 Task: Open Card Social Media Campaign Execution in Board Data Analytics Techniques to Workspace Brand Management and add a team member Softage.3@softage.net, a label Green, a checklist Data Visualization, an attachment from your computer, a color Green and finally, add a card description 'Create and send out employee engagement survey on company diversity and inclusion initiatives' and a comment 'We should approach this task with a sense of collaboration and partnership, working closely with stakeholders and other teams to achieve success.'. Add a start date 'Jan 14, 1900' with a due date 'Jan 21, 1900'
Action: Mouse moved to (657, 567)
Screenshot: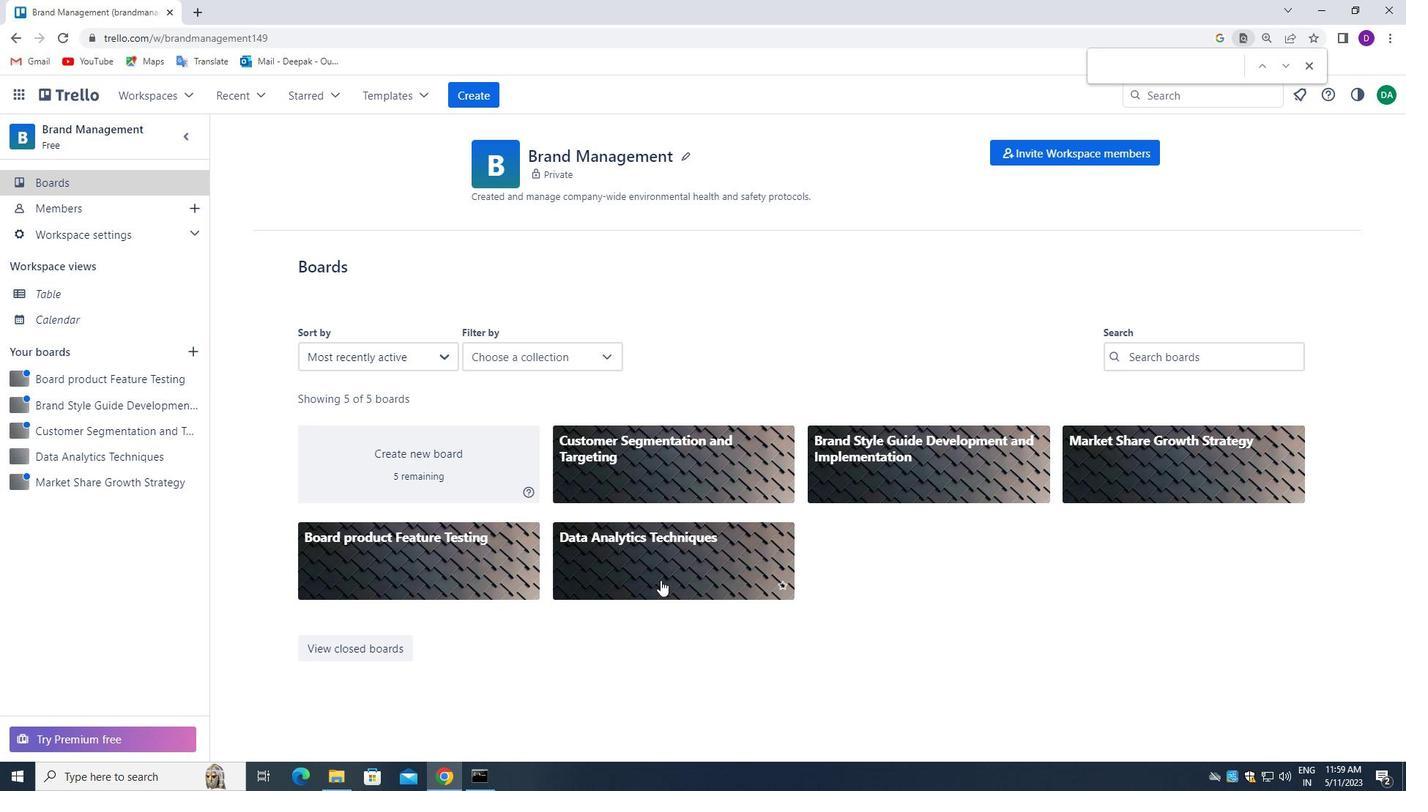 
Action: Mouse pressed left at (657, 567)
Screenshot: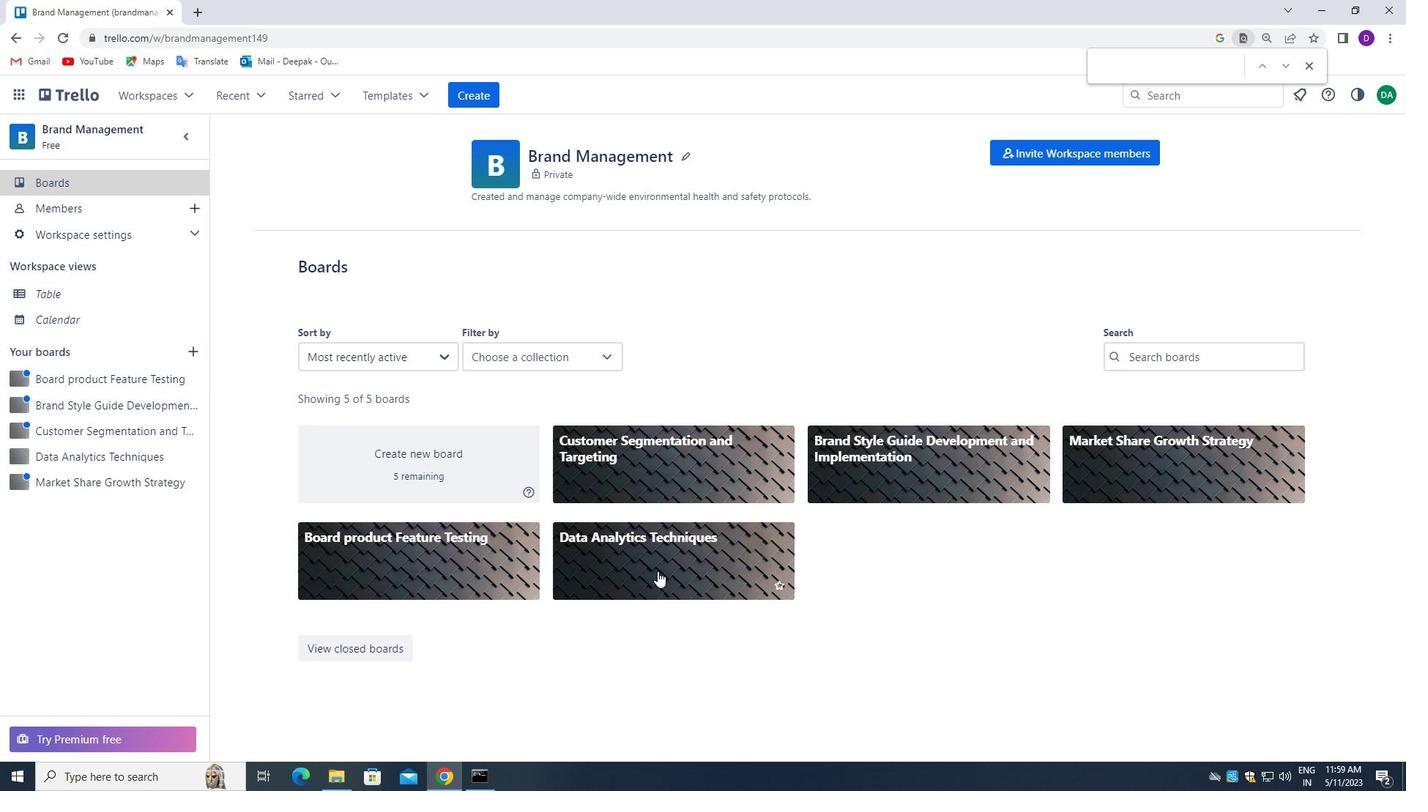 
Action: Mouse moved to (795, 226)
Screenshot: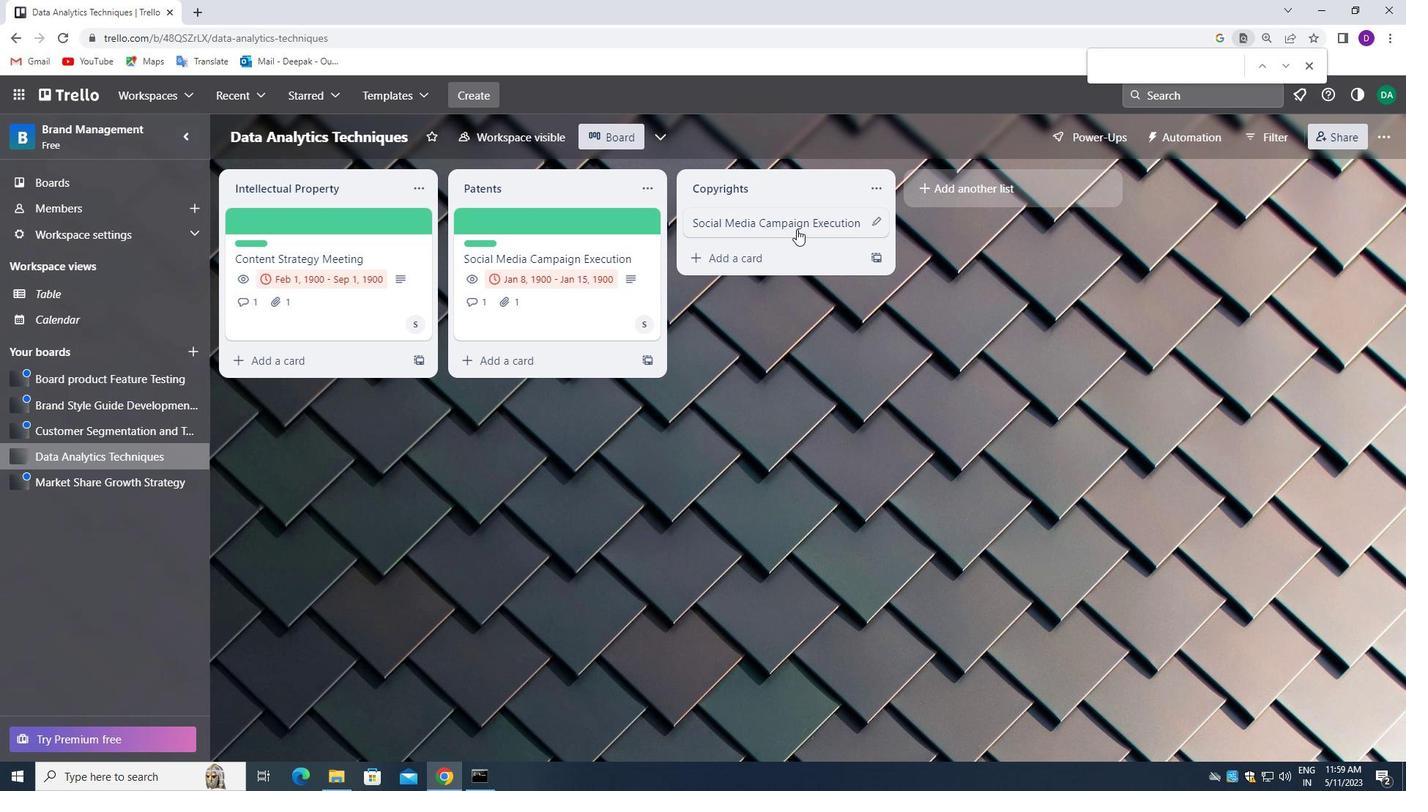 
Action: Mouse pressed left at (795, 226)
Screenshot: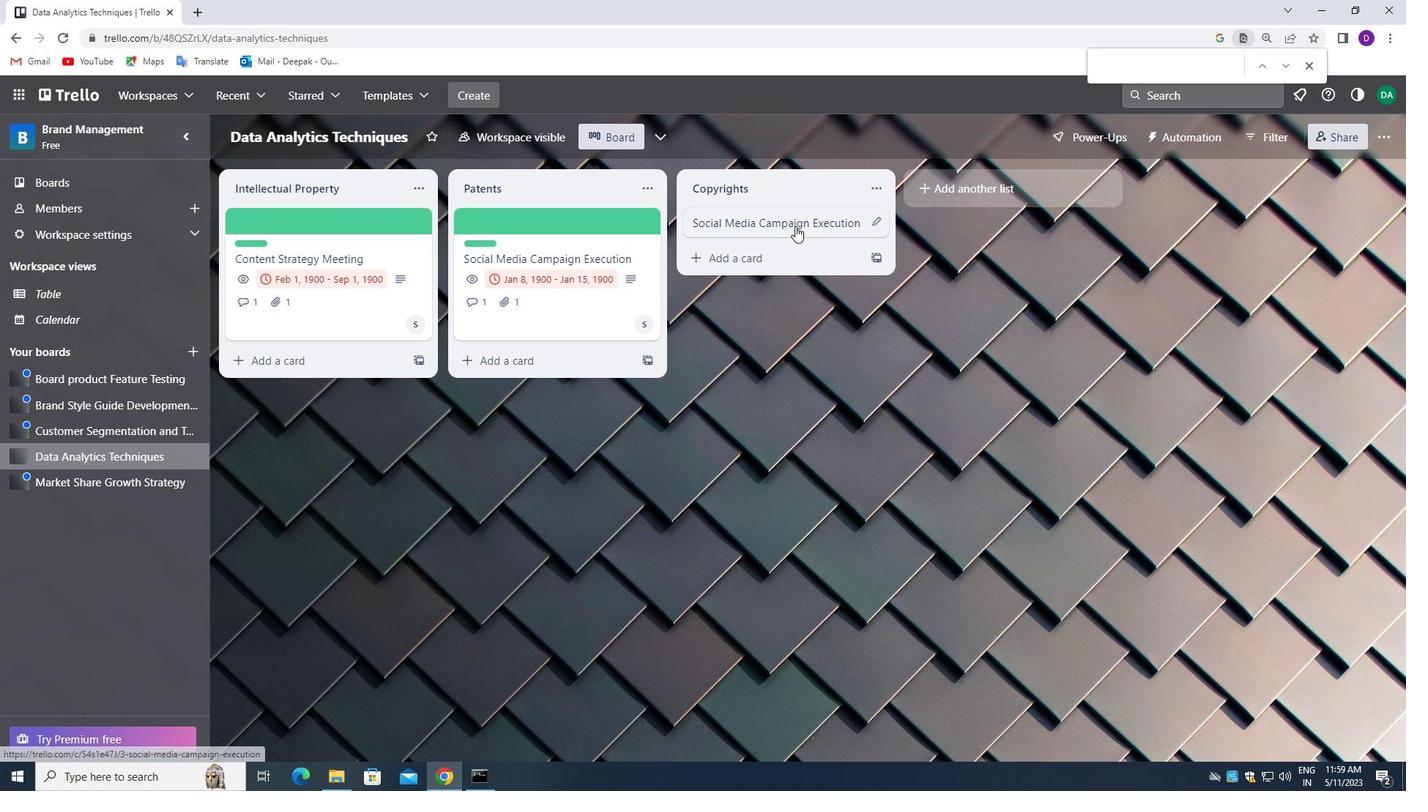 
Action: Mouse moved to (638, 352)
Screenshot: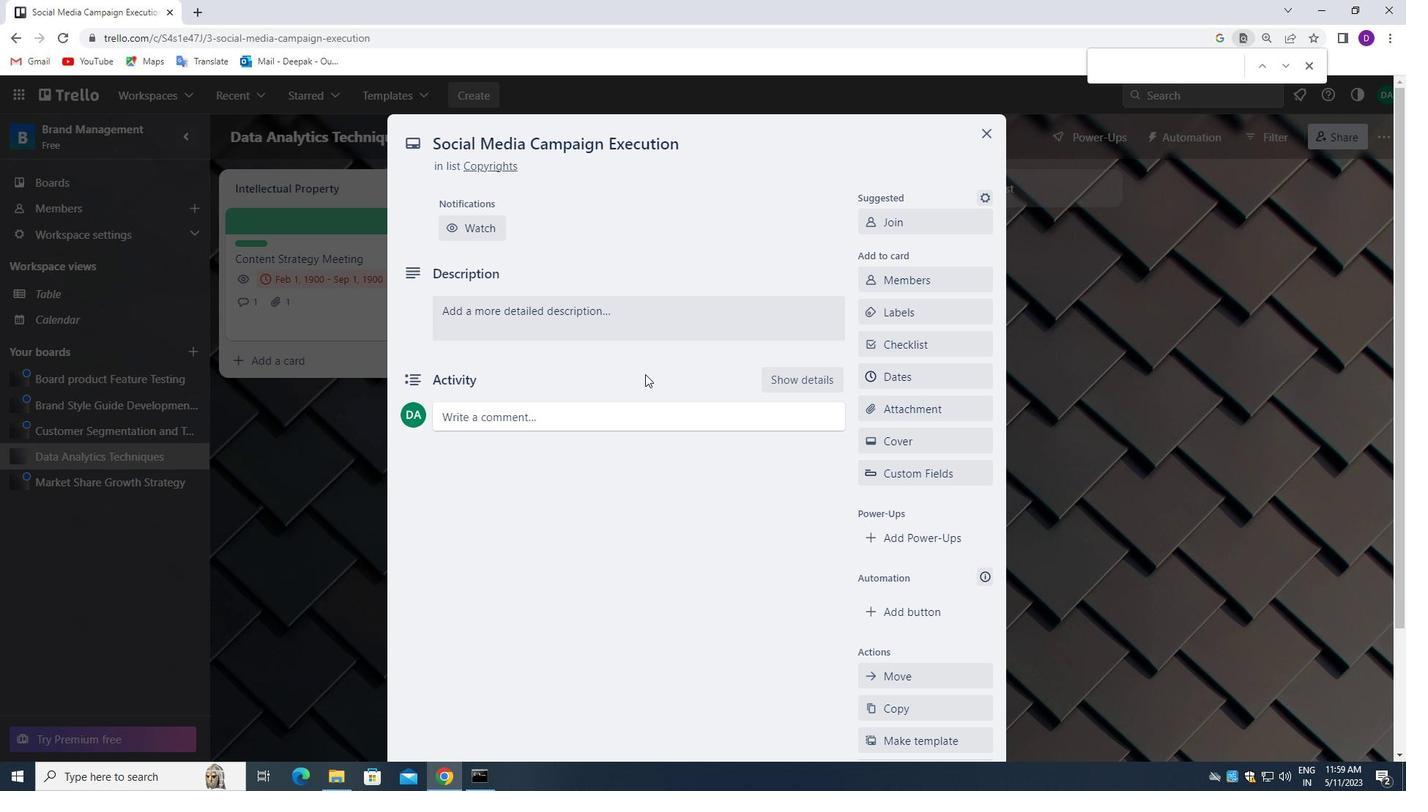 
Action: Mouse scrolled (638, 353) with delta (0, 0)
Screenshot: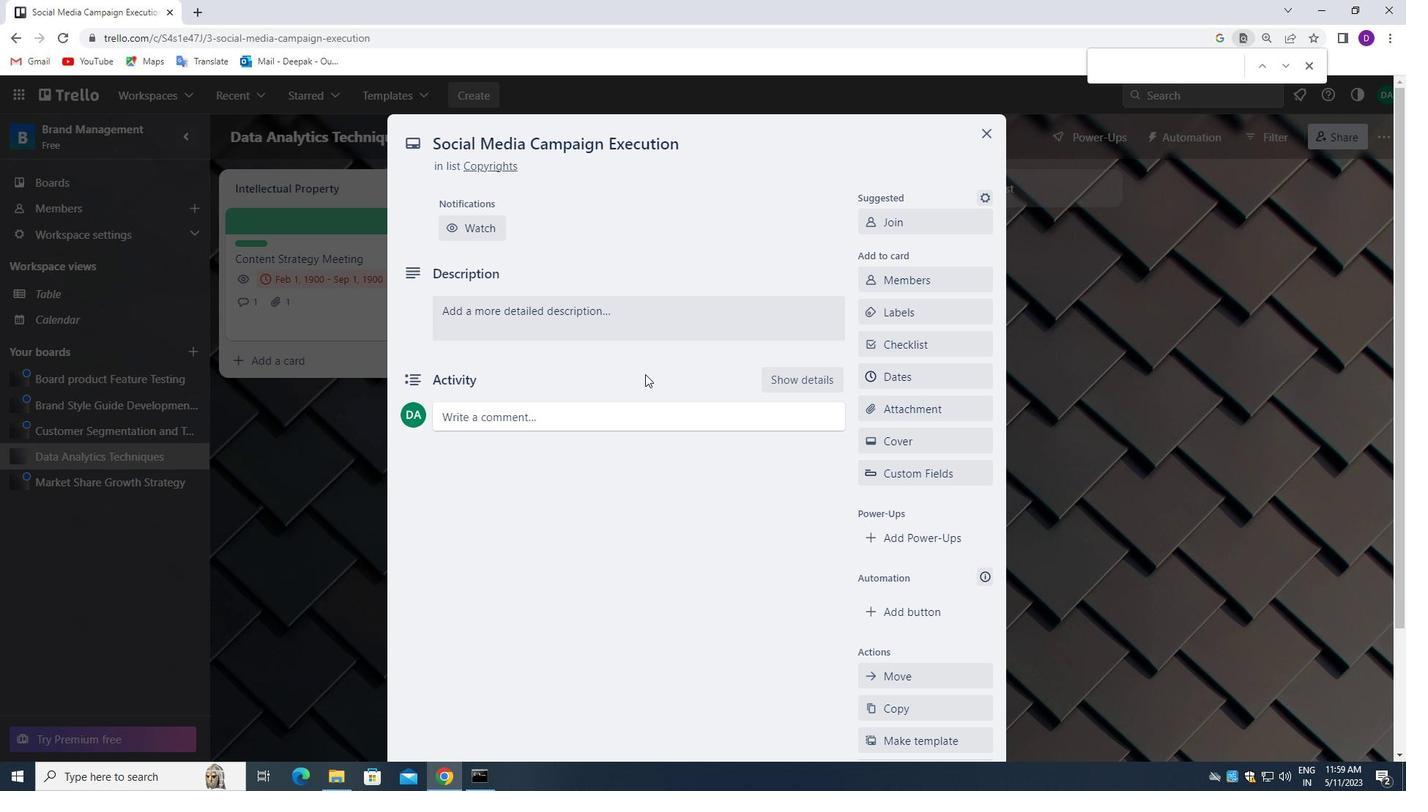 
Action: Mouse scrolled (638, 353) with delta (0, 0)
Screenshot: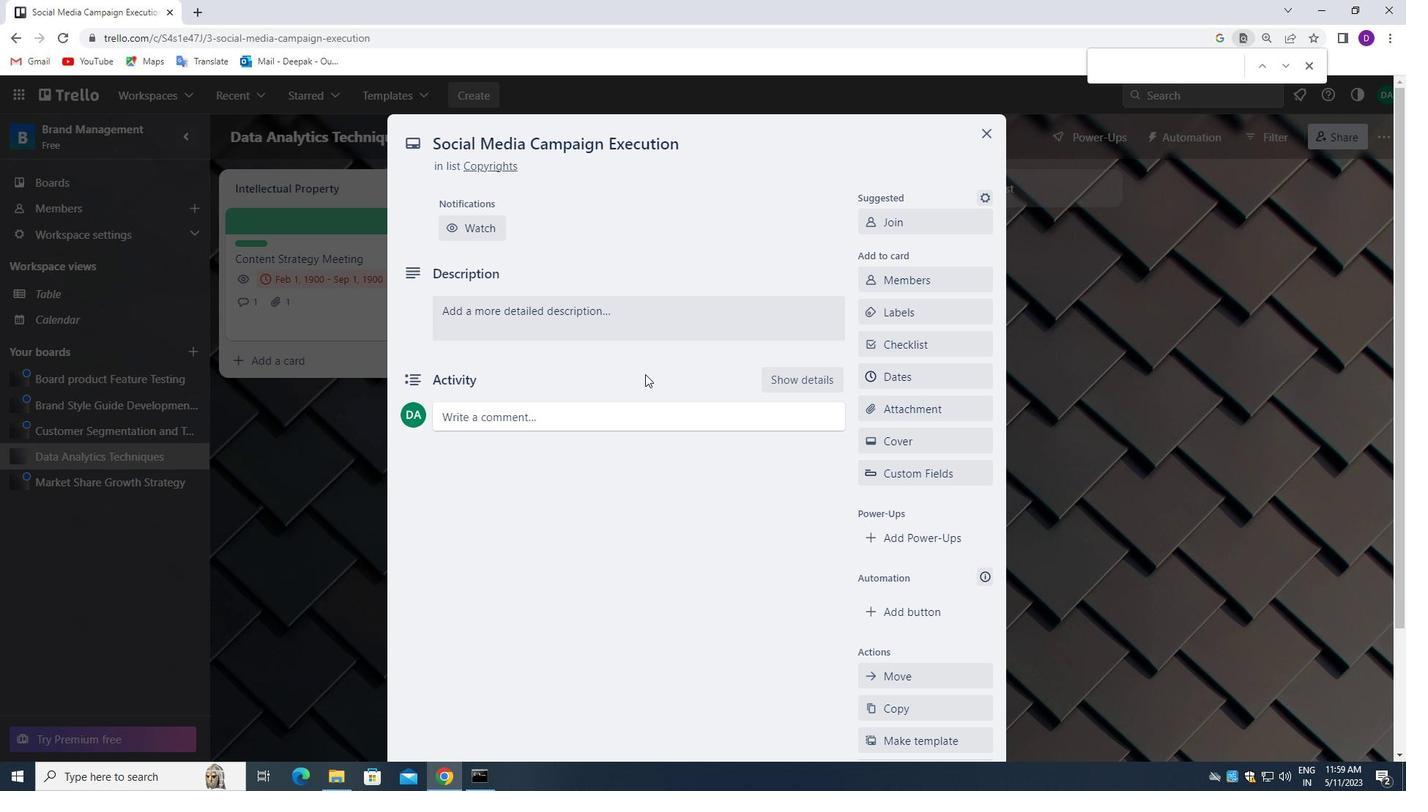 
Action: Mouse scrolled (638, 353) with delta (0, 0)
Screenshot: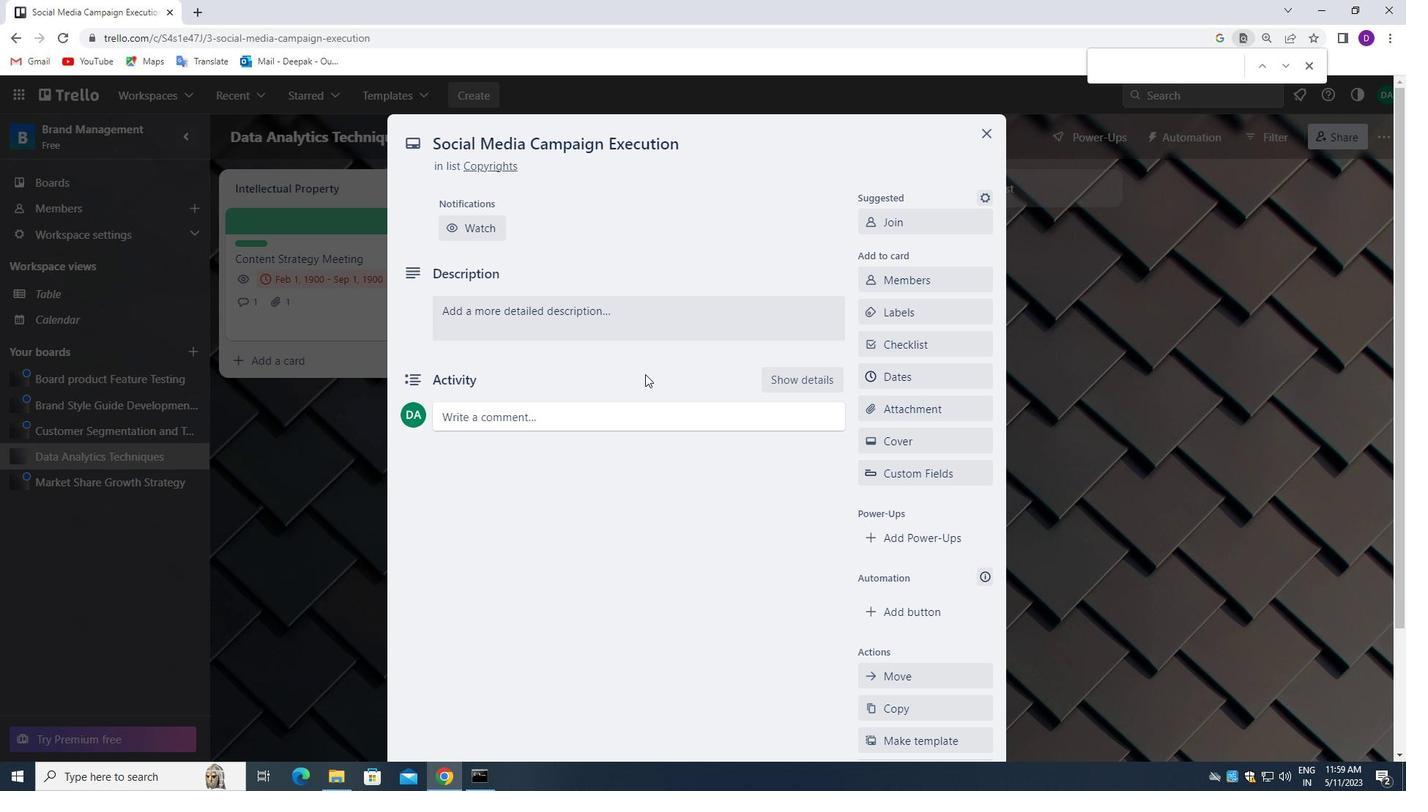 
Action: Mouse scrolled (638, 353) with delta (0, 0)
Screenshot: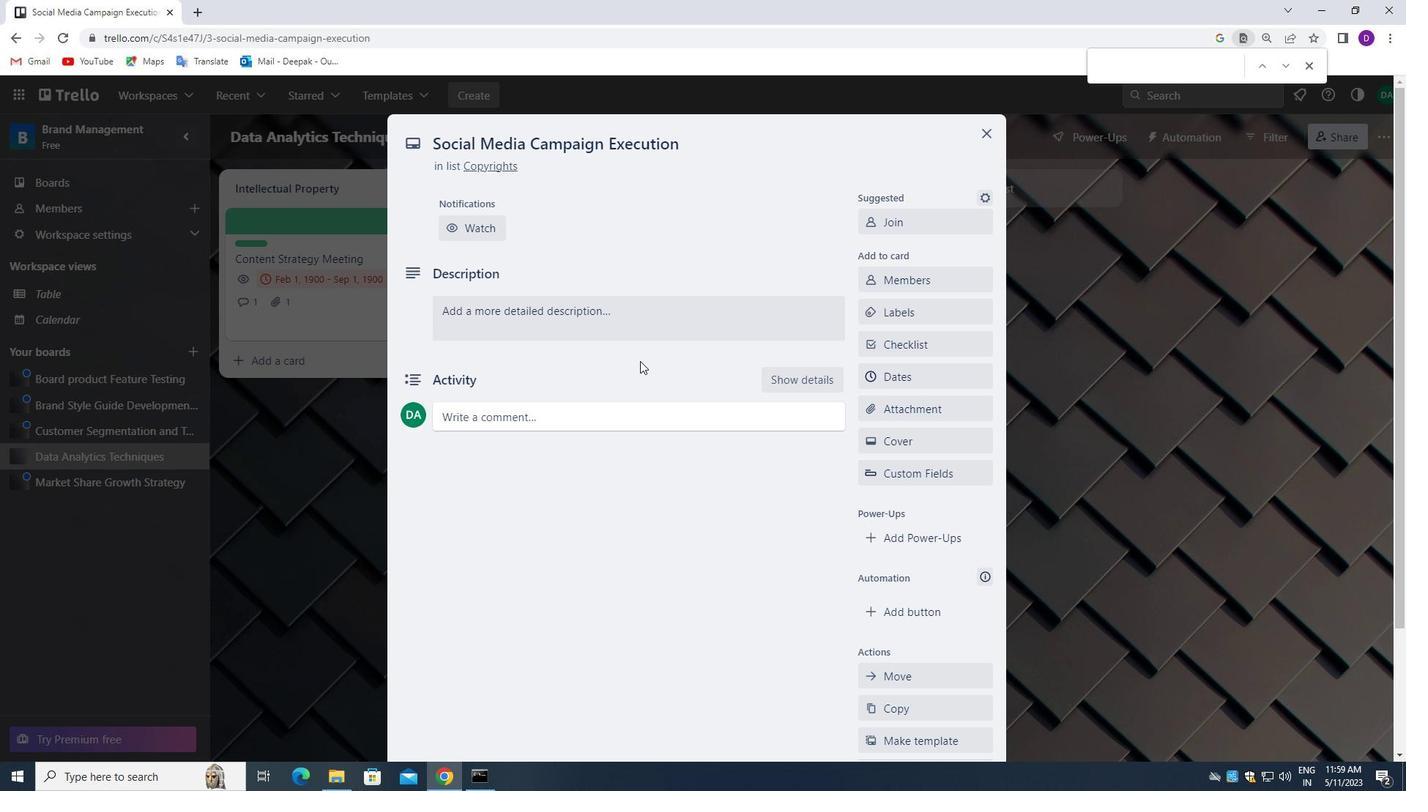 
Action: Mouse moved to (639, 352)
Screenshot: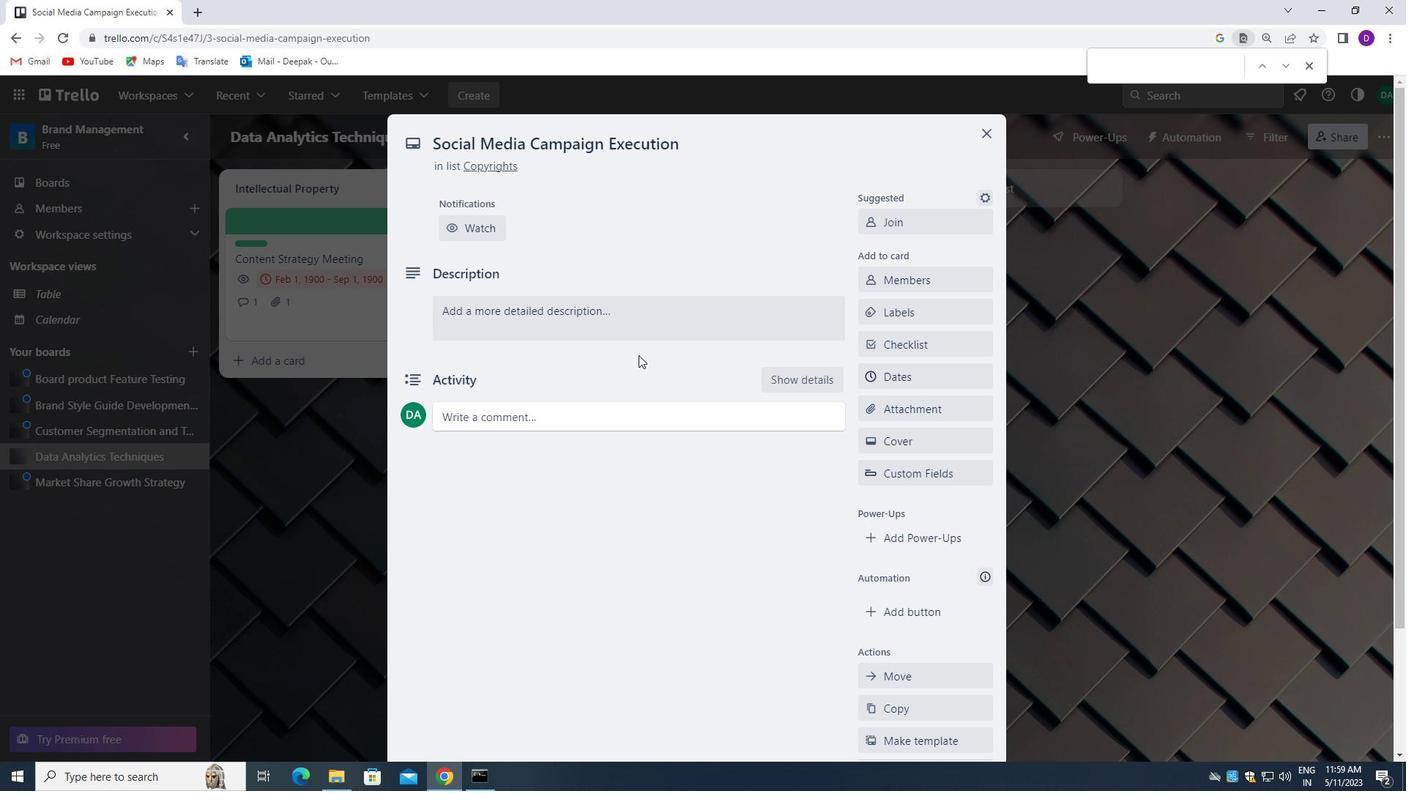 
Action: Mouse scrolled (639, 353) with delta (0, 0)
Screenshot: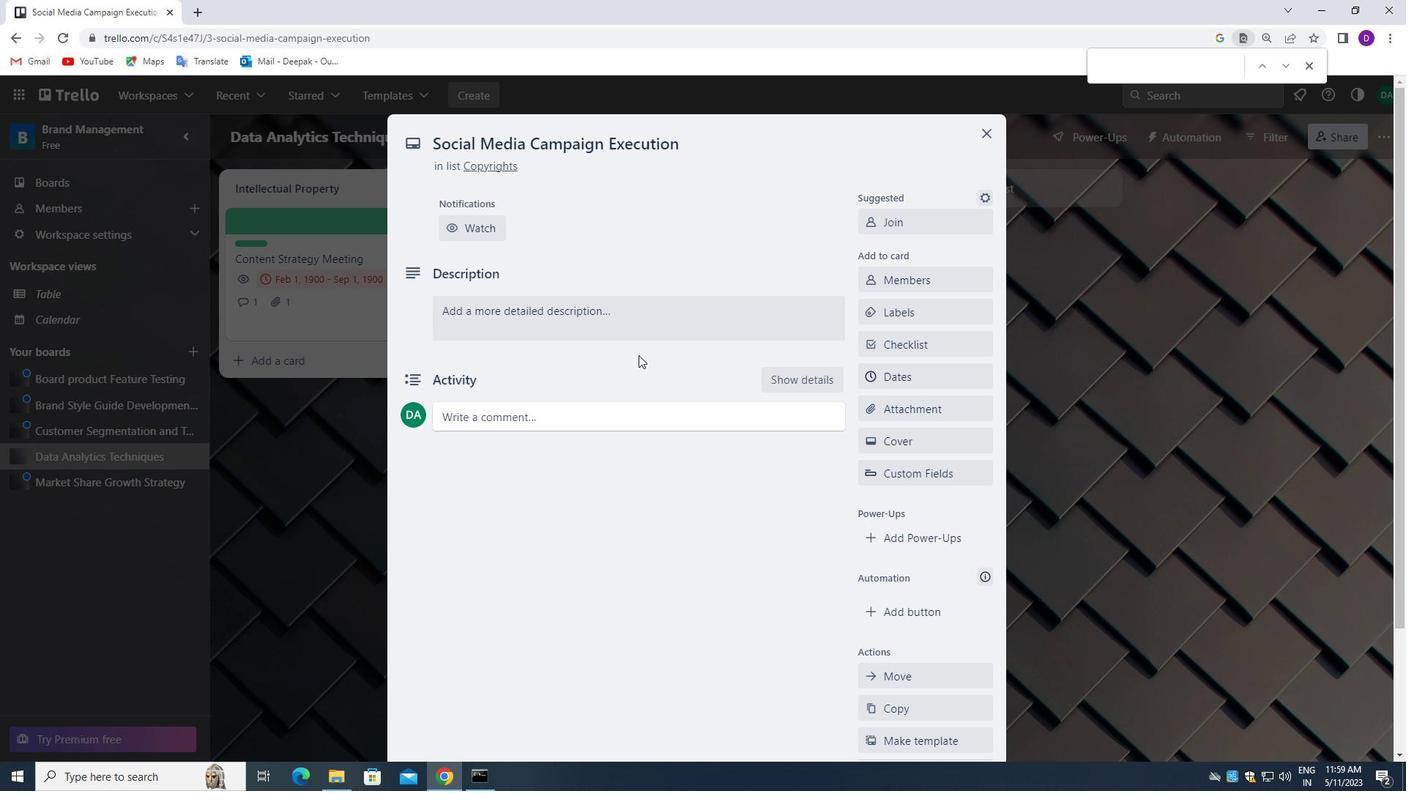 
Action: Mouse moved to (906, 275)
Screenshot: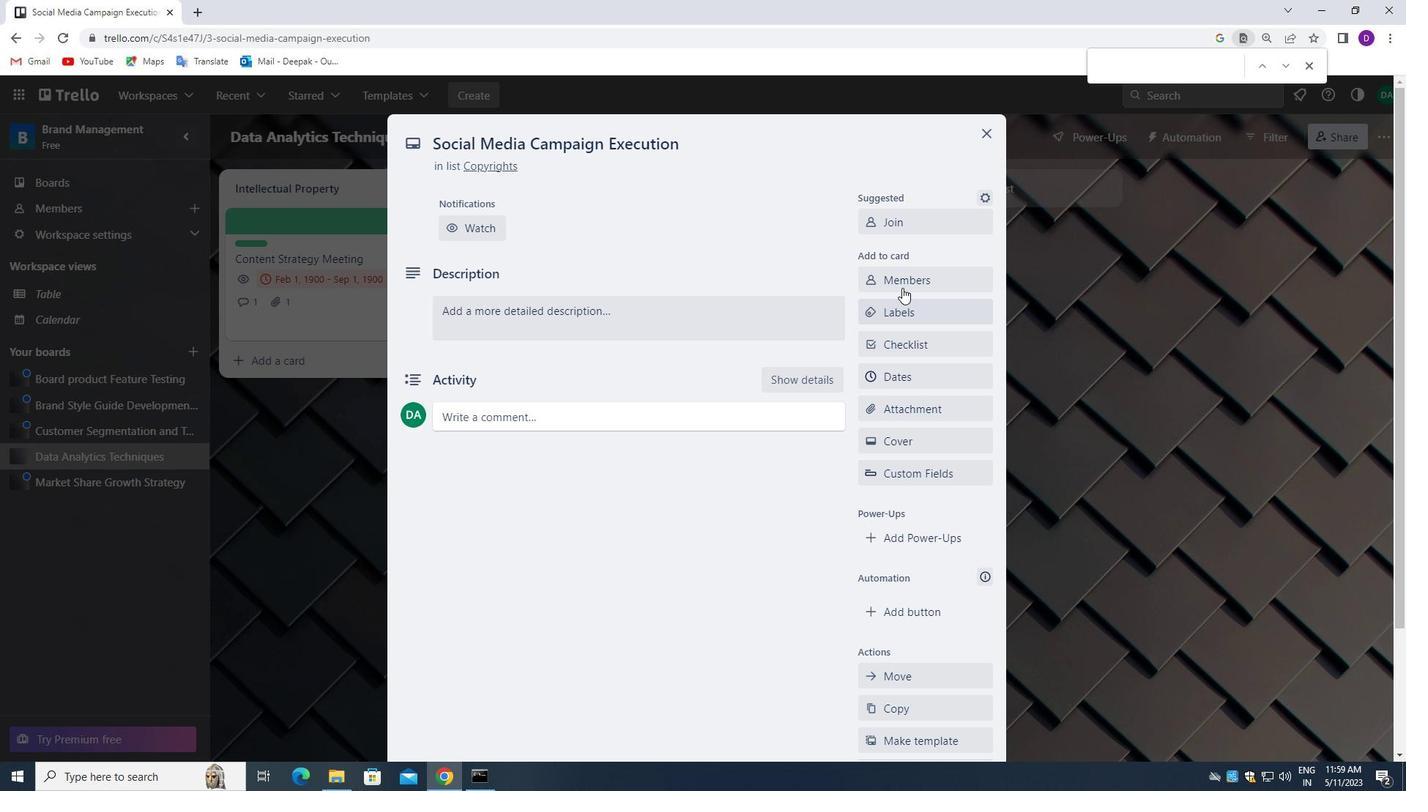 
Action: Mouse pressed left at (906, 275)
Screenshot: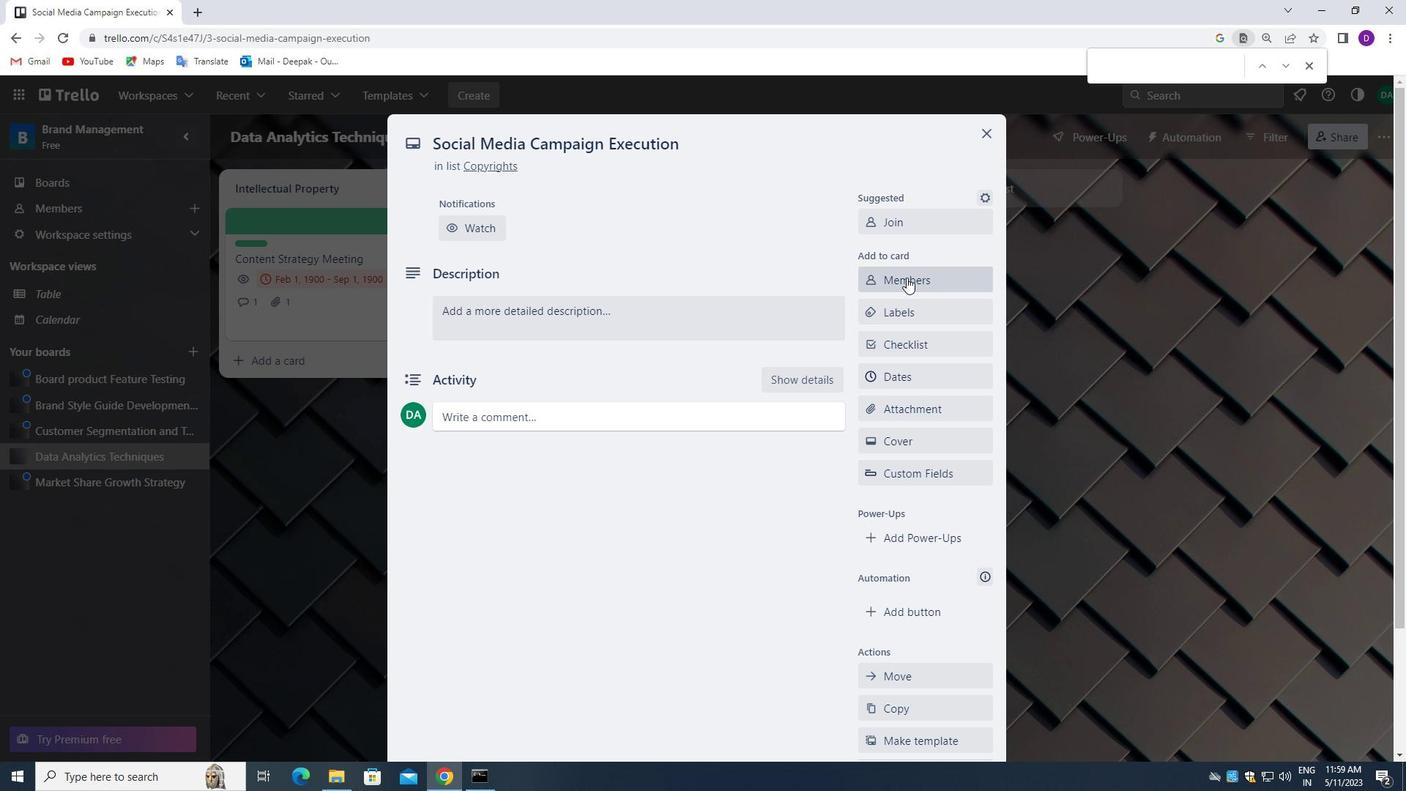 
Action: Mouse moved to (953, 356)
Screenshot: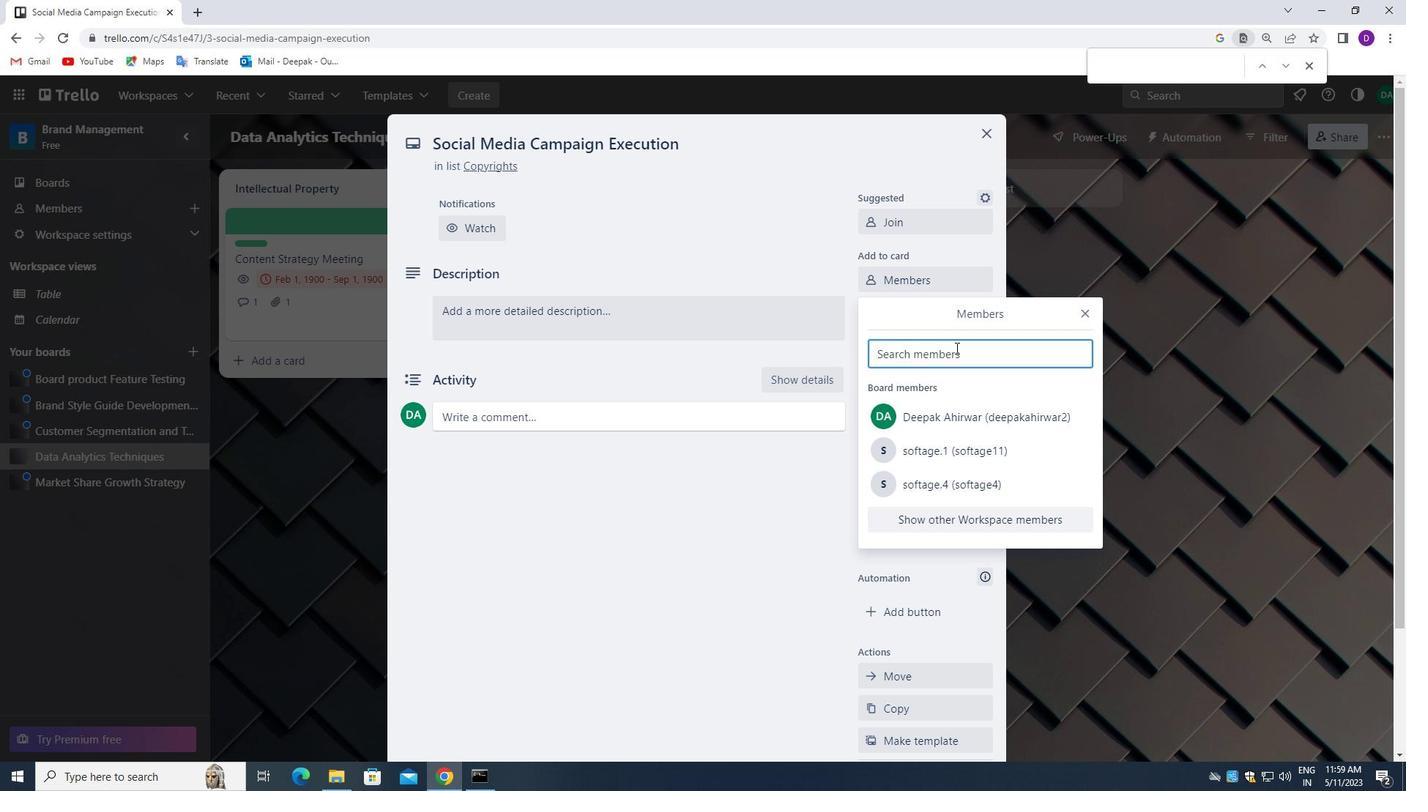 
Action: Mouse pressed left at (953, 356)
Screenshot: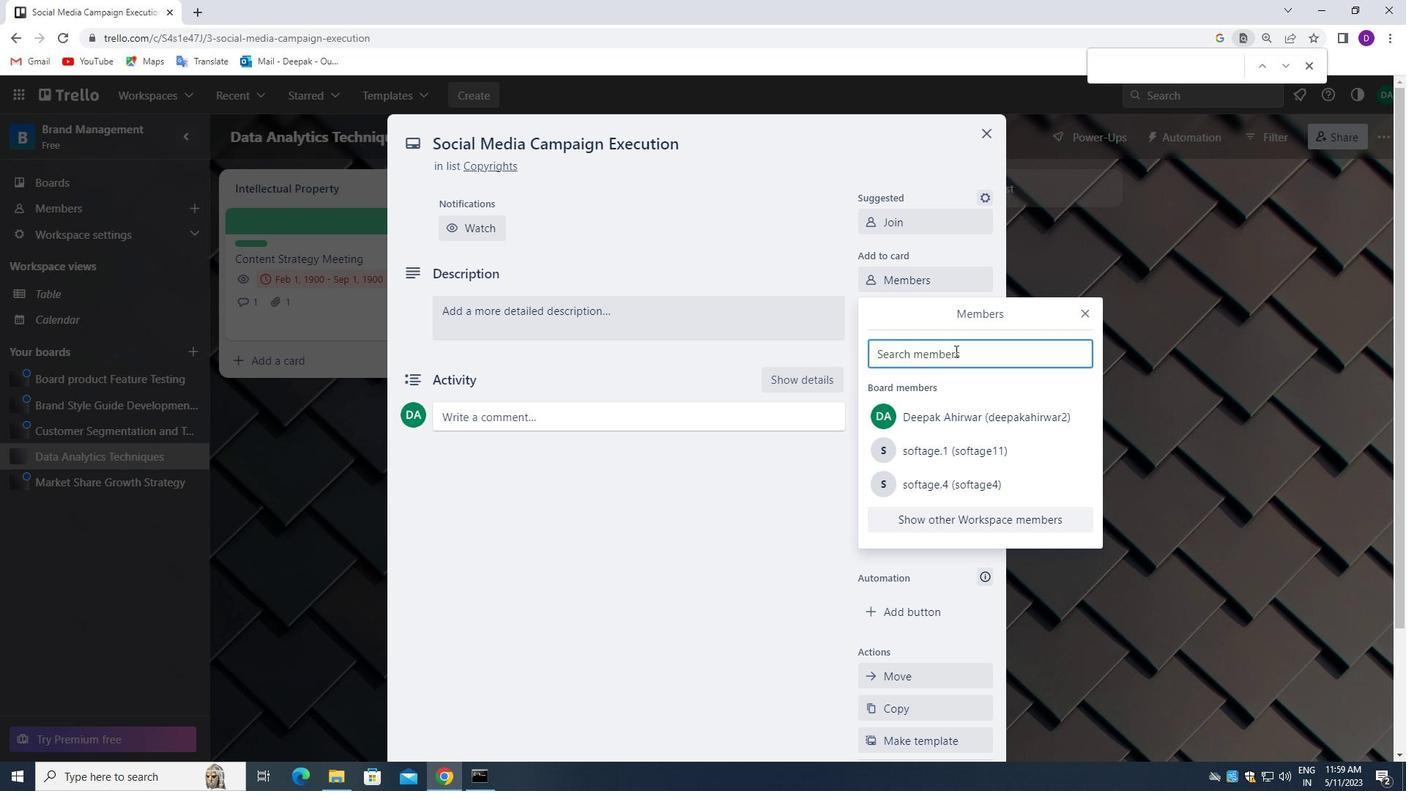 
Action: Key pressed softla==<Key.backspace><Key.backspace><Key.backspace><Key.backspace>age.3<Key.shift>@SOFTAGE.NET
Screenshot: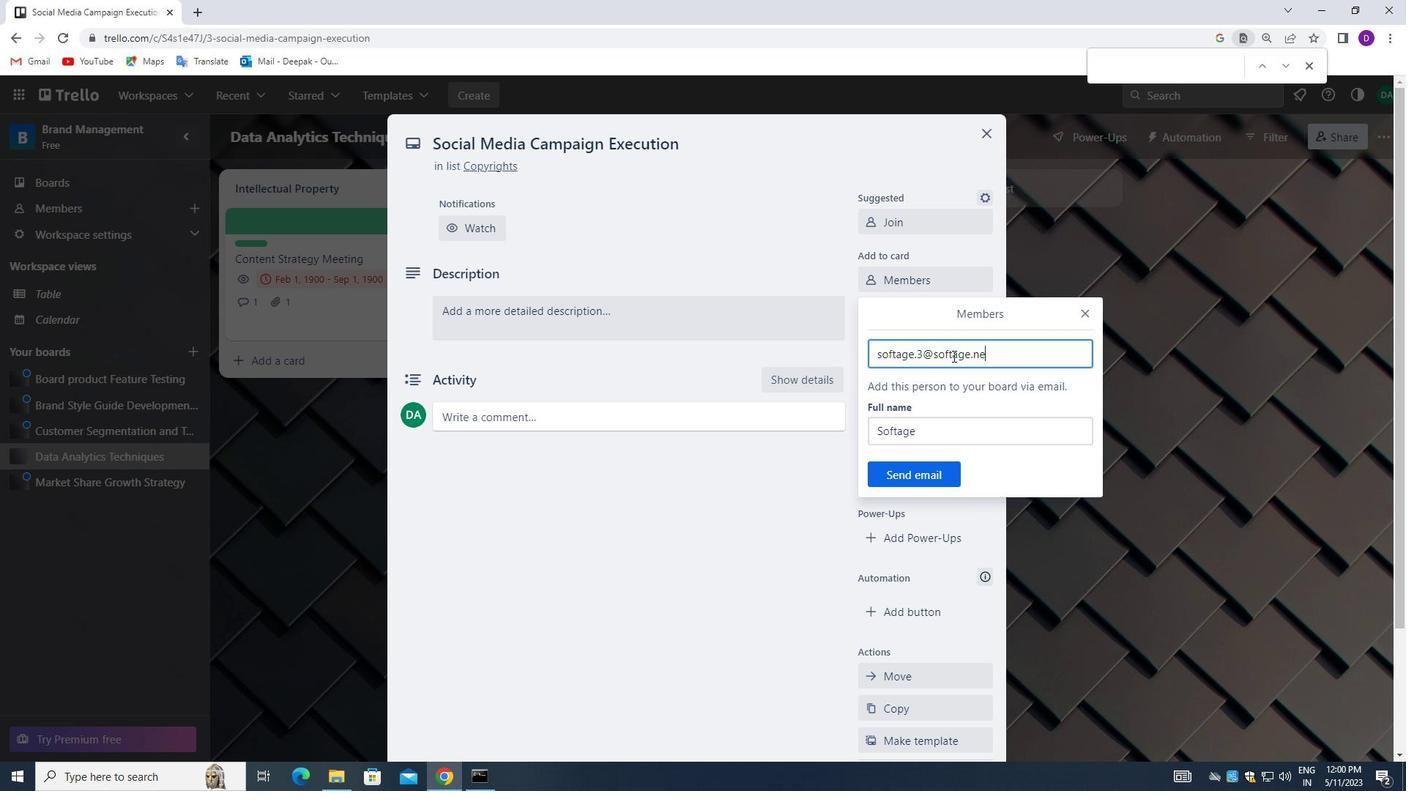 
Action: Mouse moved to (903, 475)
Screenshot: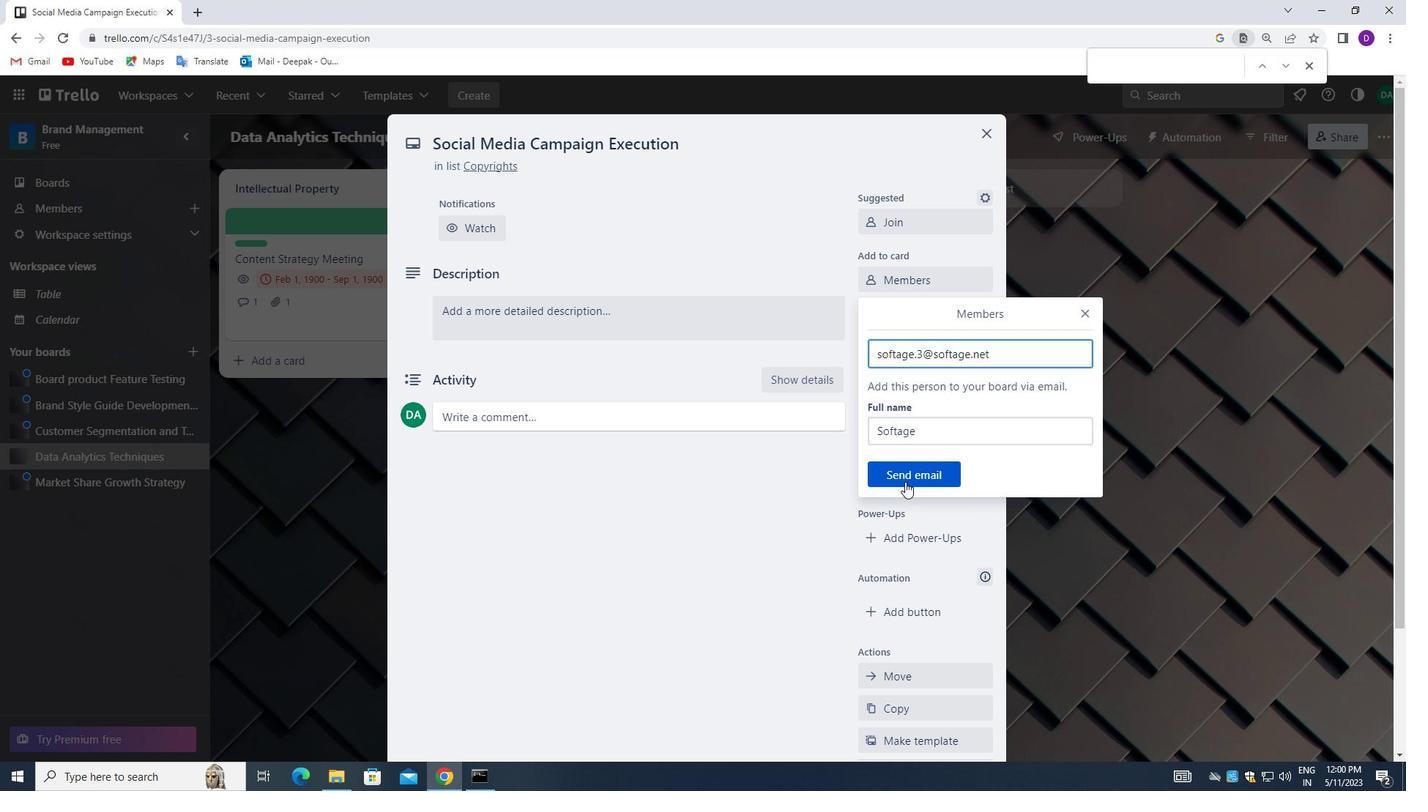 
Action: Mouse pressed left at (903, 475)
Screenshot: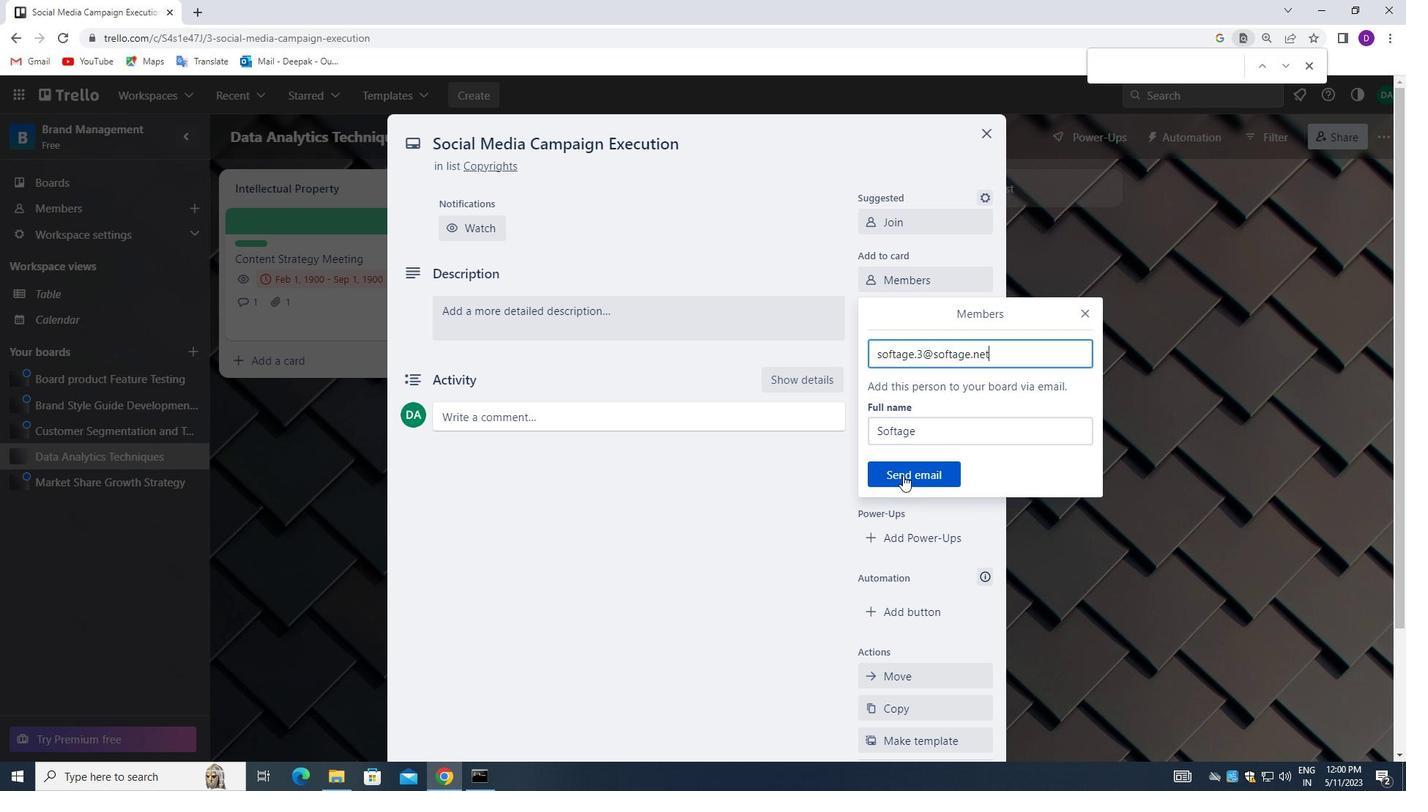
Action: Mouse moved to (915, 310)
Screenshot: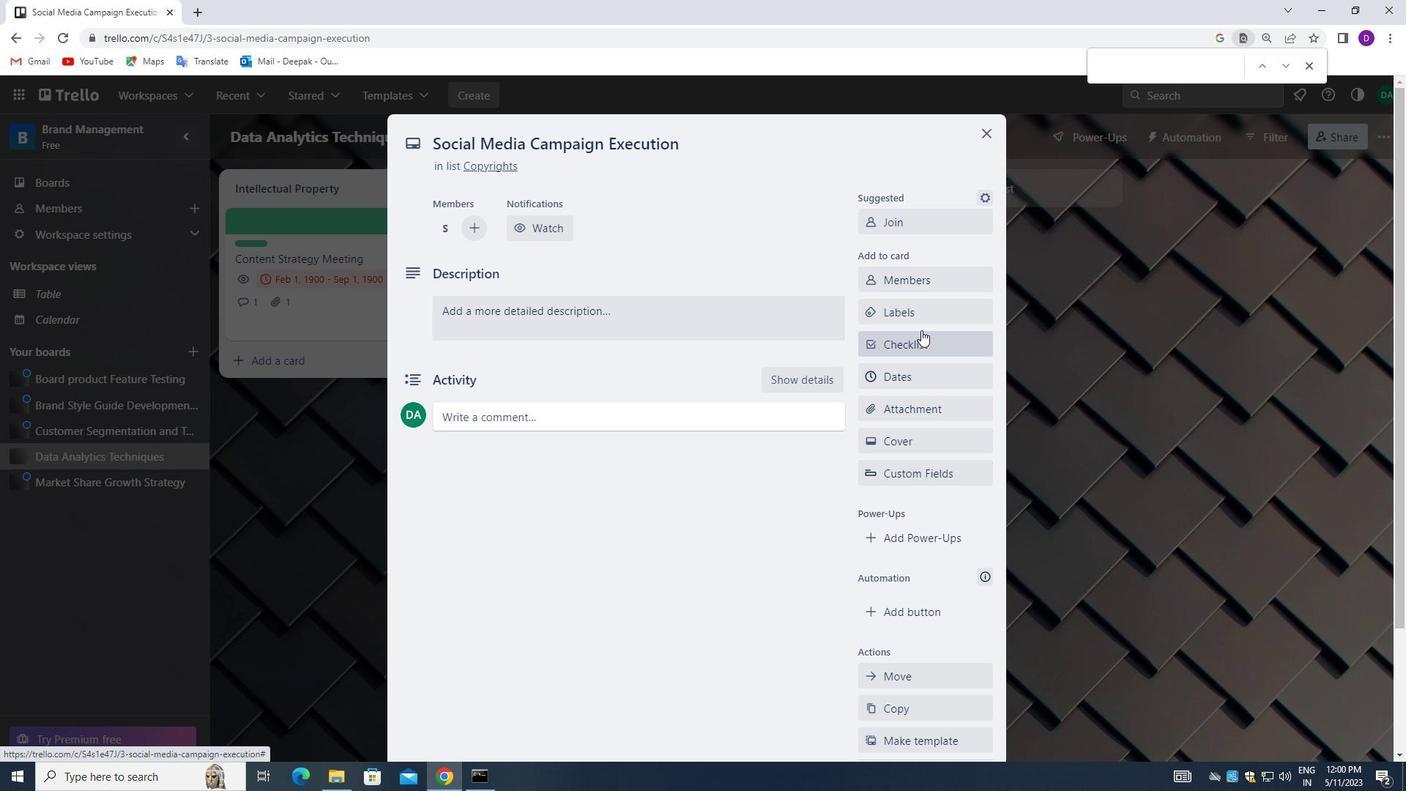 
Action: Mouse pressed left at (915, 310)
Screenshot: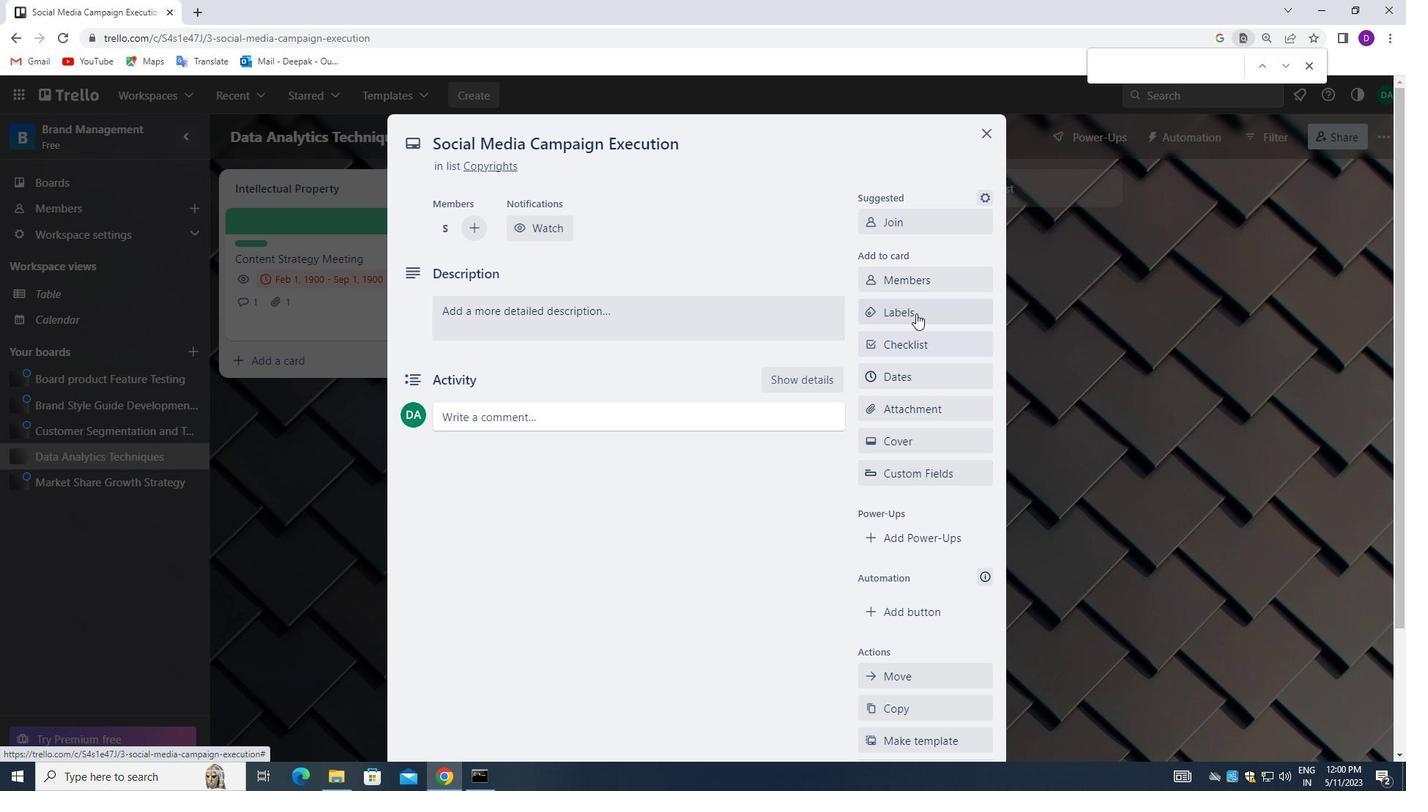 
Action: Mouse moved to (949, 437)
Screenshot: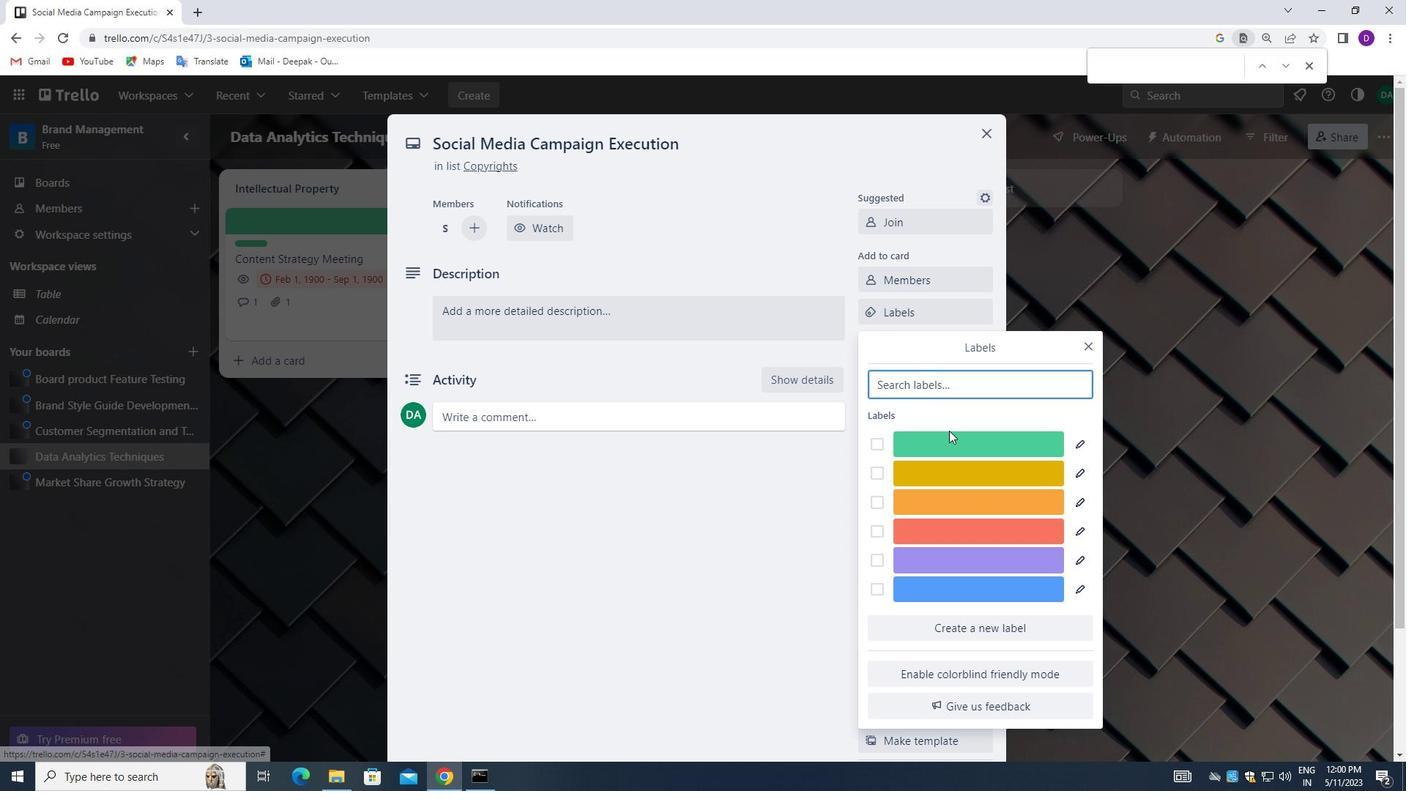 
Action: Mouse pressed left at (949, 437)
Screenshot: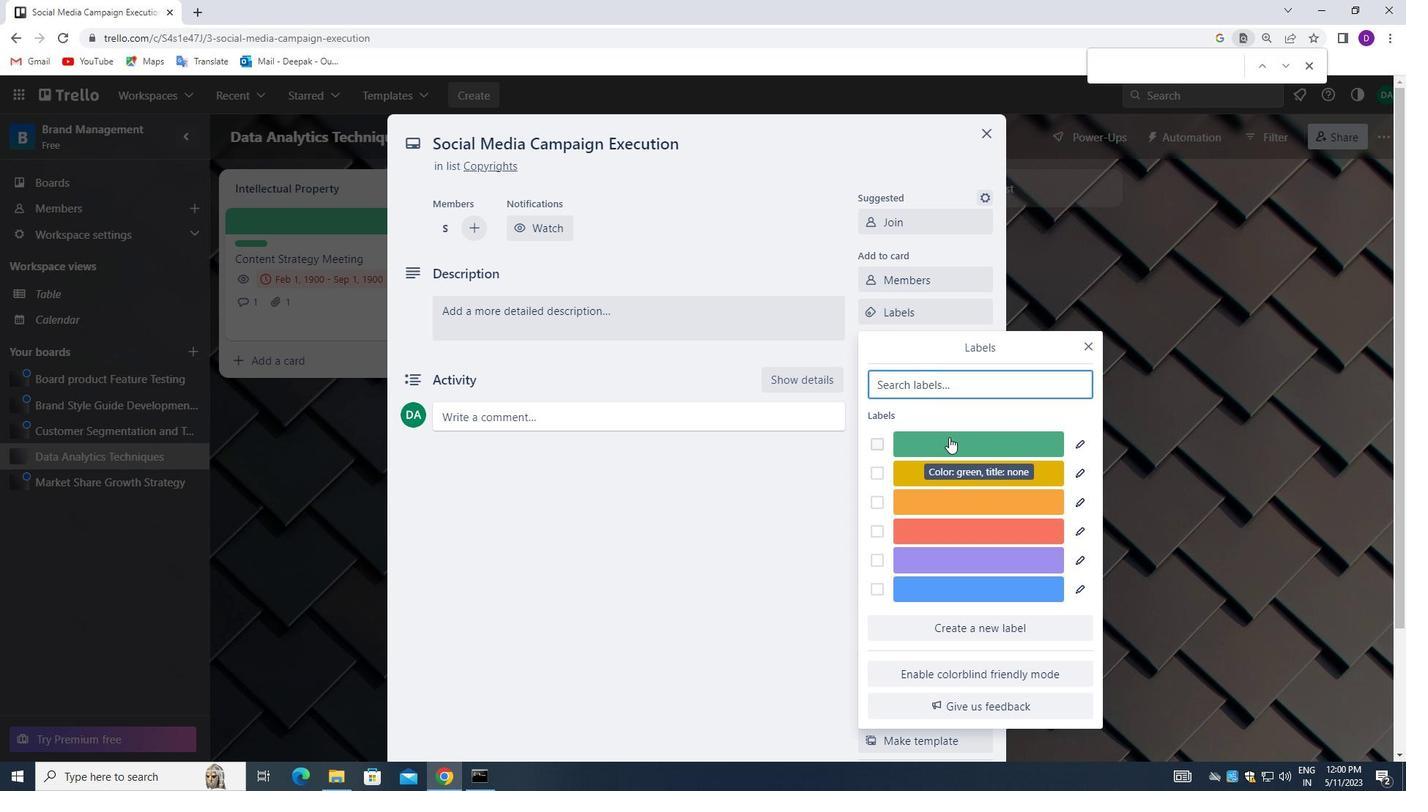 
Action: Mouse moved to (1087, 344)
Screenshot: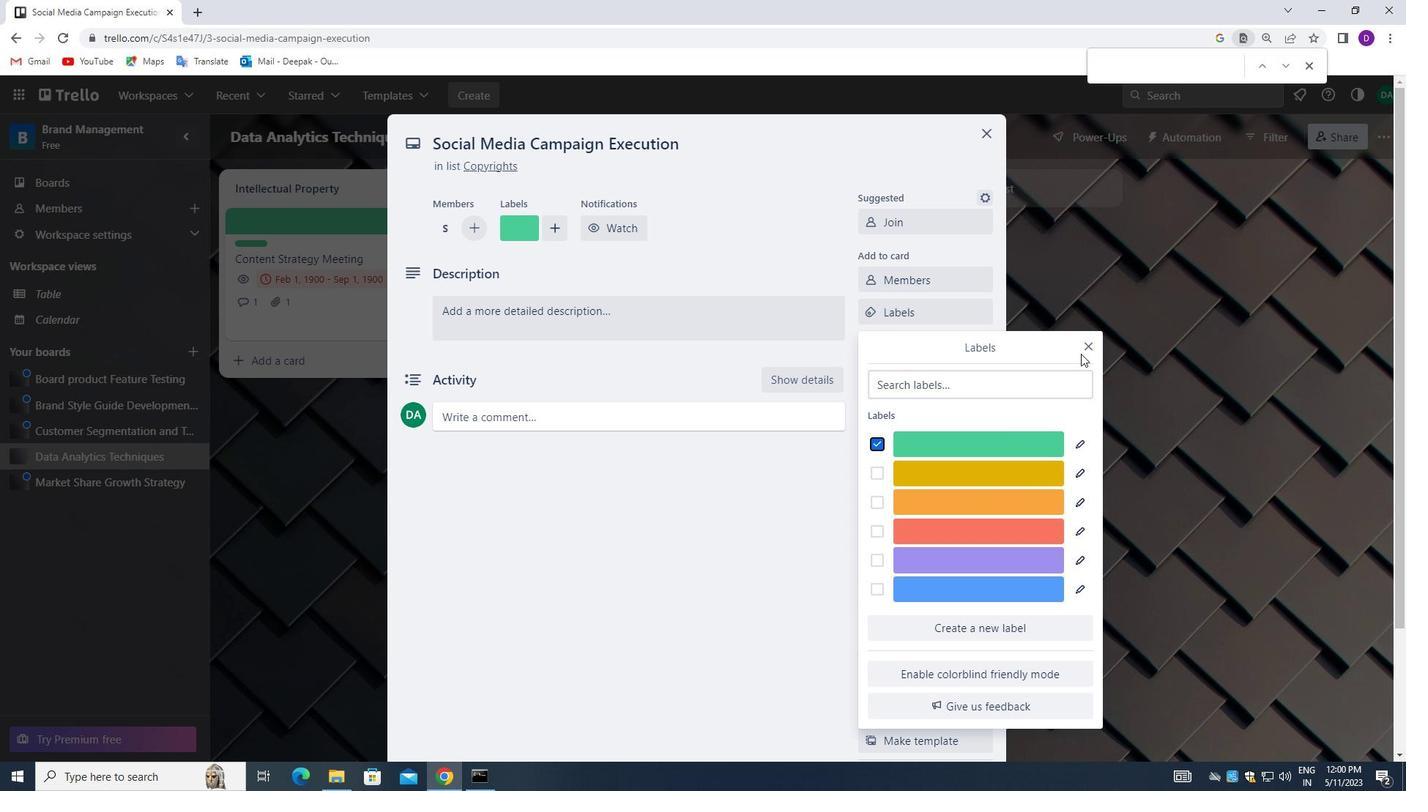 
Action: Mouse pressed left at (1087, 344)
Screenshot: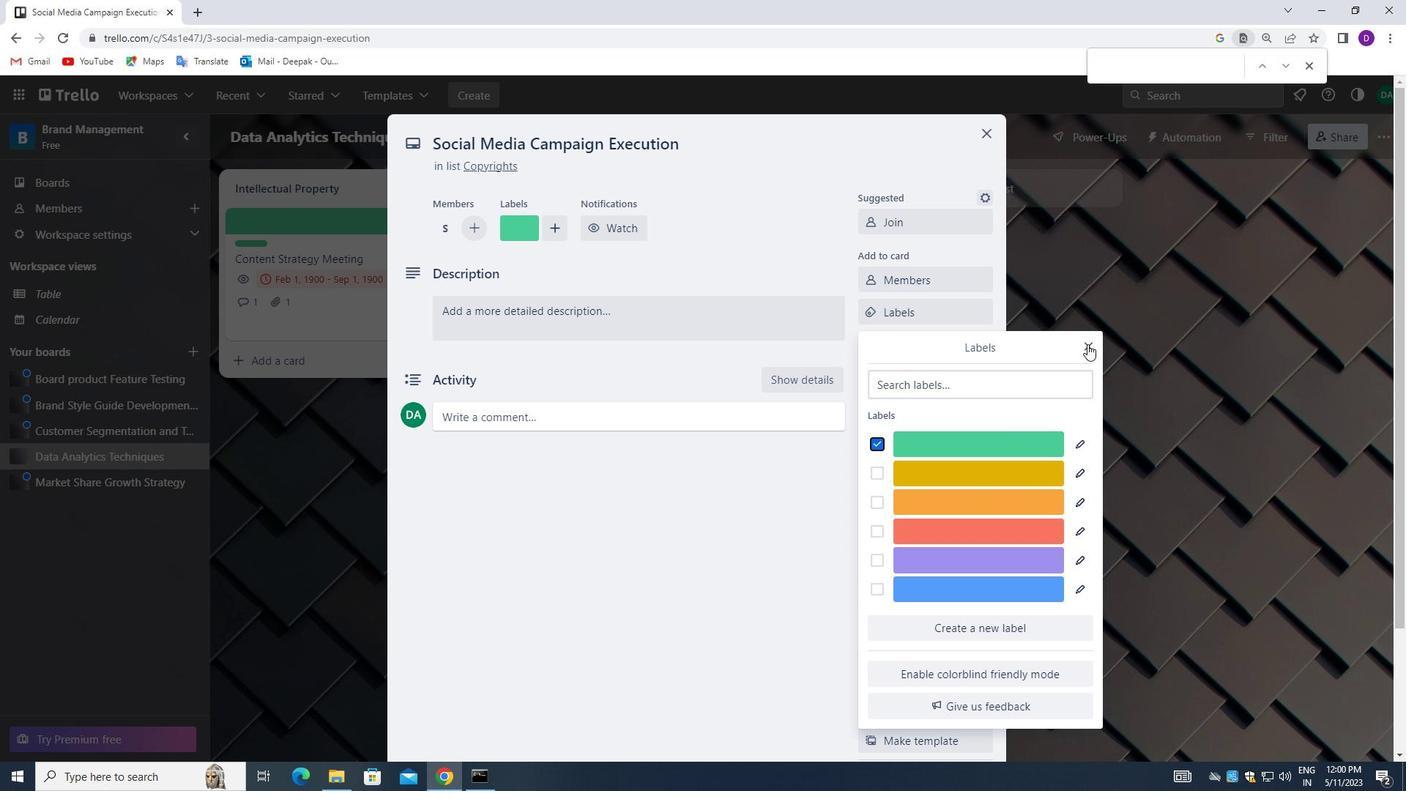 
Action: Mouse moved to (926, 340)
Screenshot: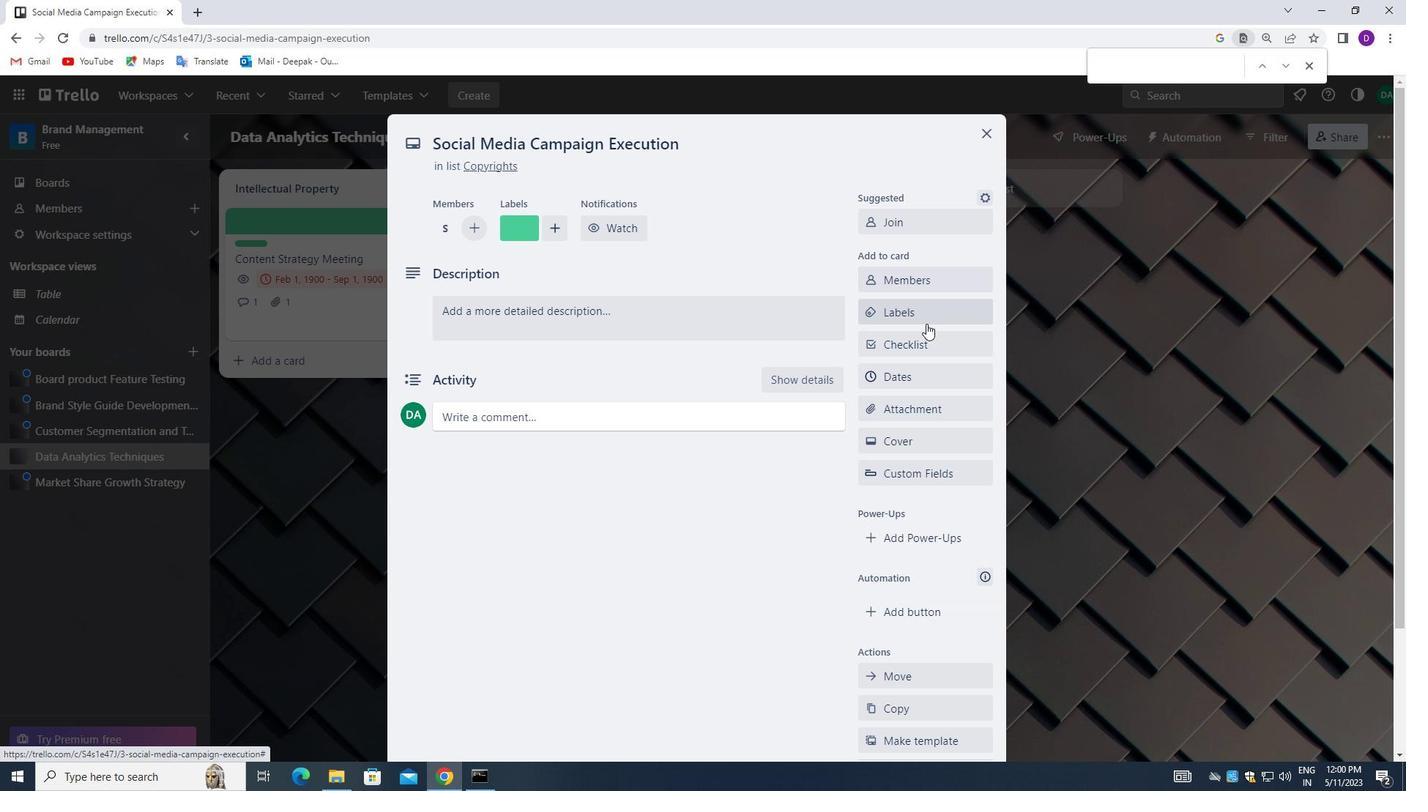
Action: Mouse pressed left at (926, 340)
Screenshot: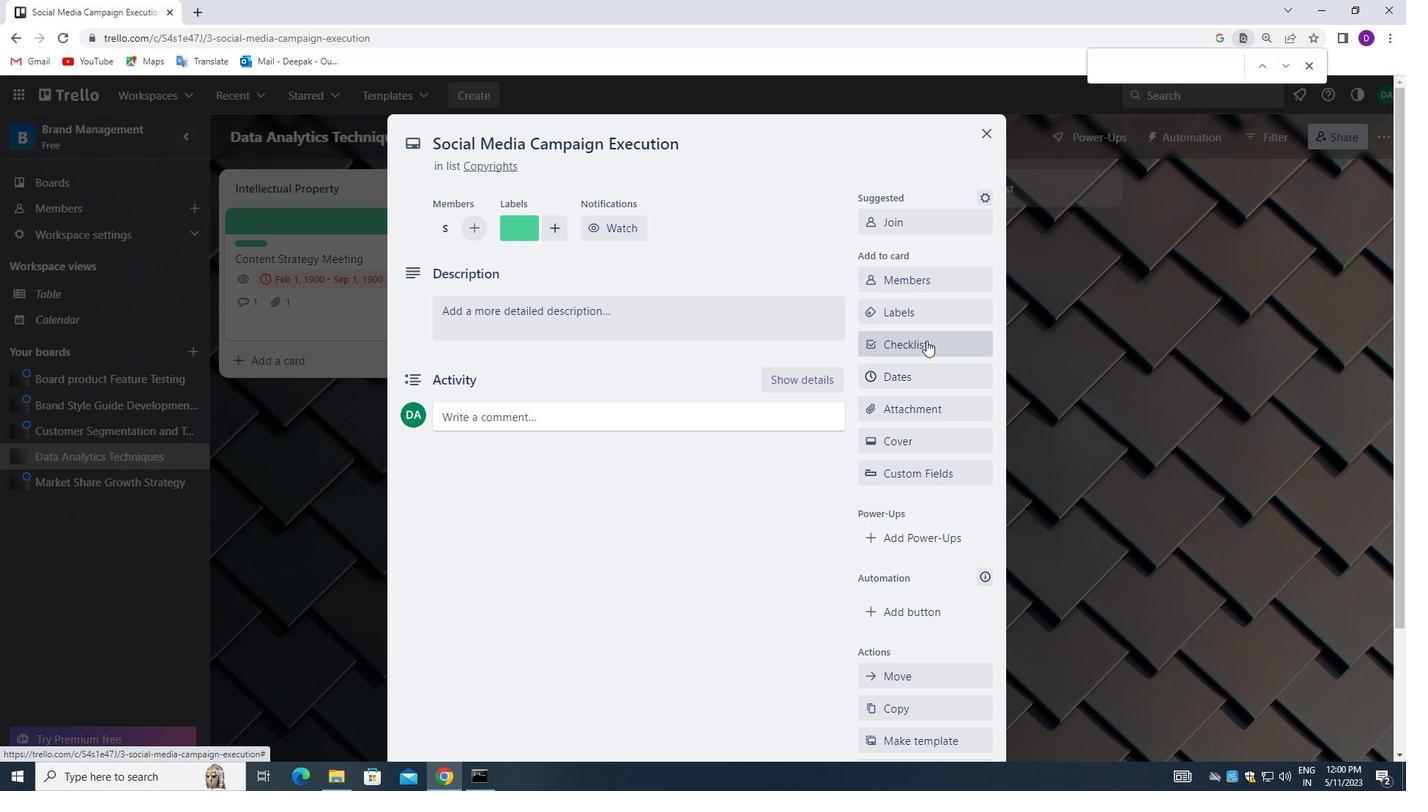 
Action: Mouse moved to (958, 427)
Screenshot: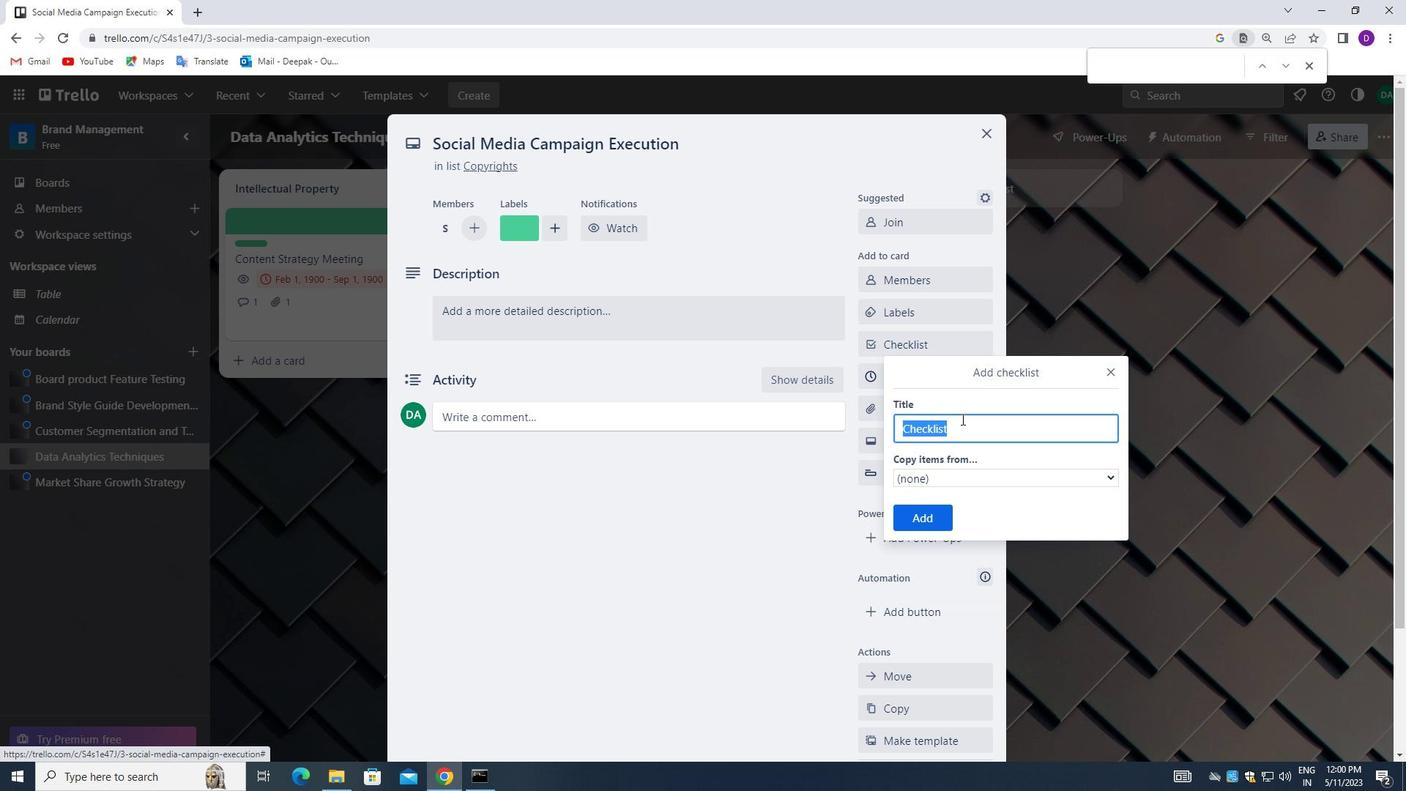 
Action: Key pressed <Key.backspace><Key.shift_r>DATA<Key.space><Key.shift_r>VISUALIZATION
Screenshot: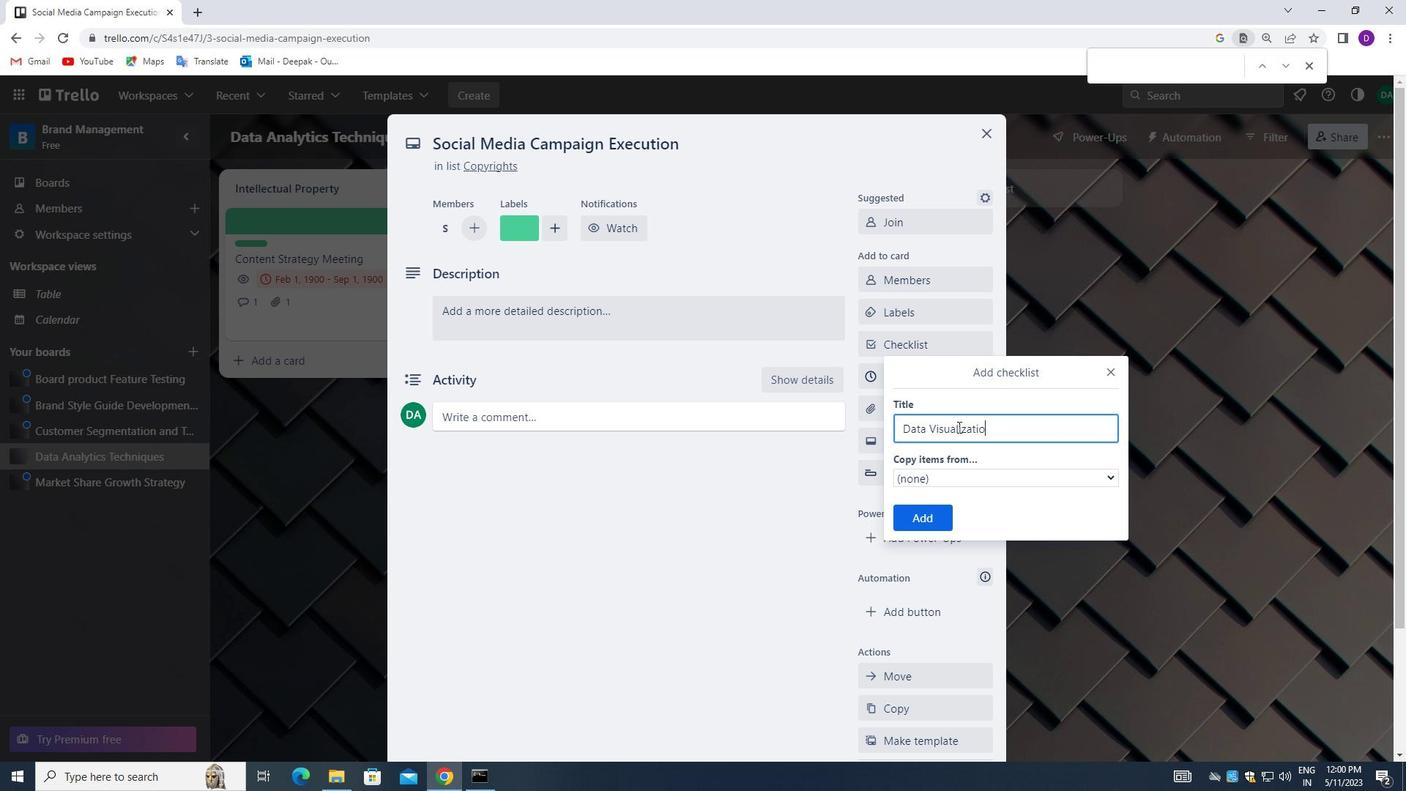 
Action: Mouse moved to (920, 517)
Screenshot: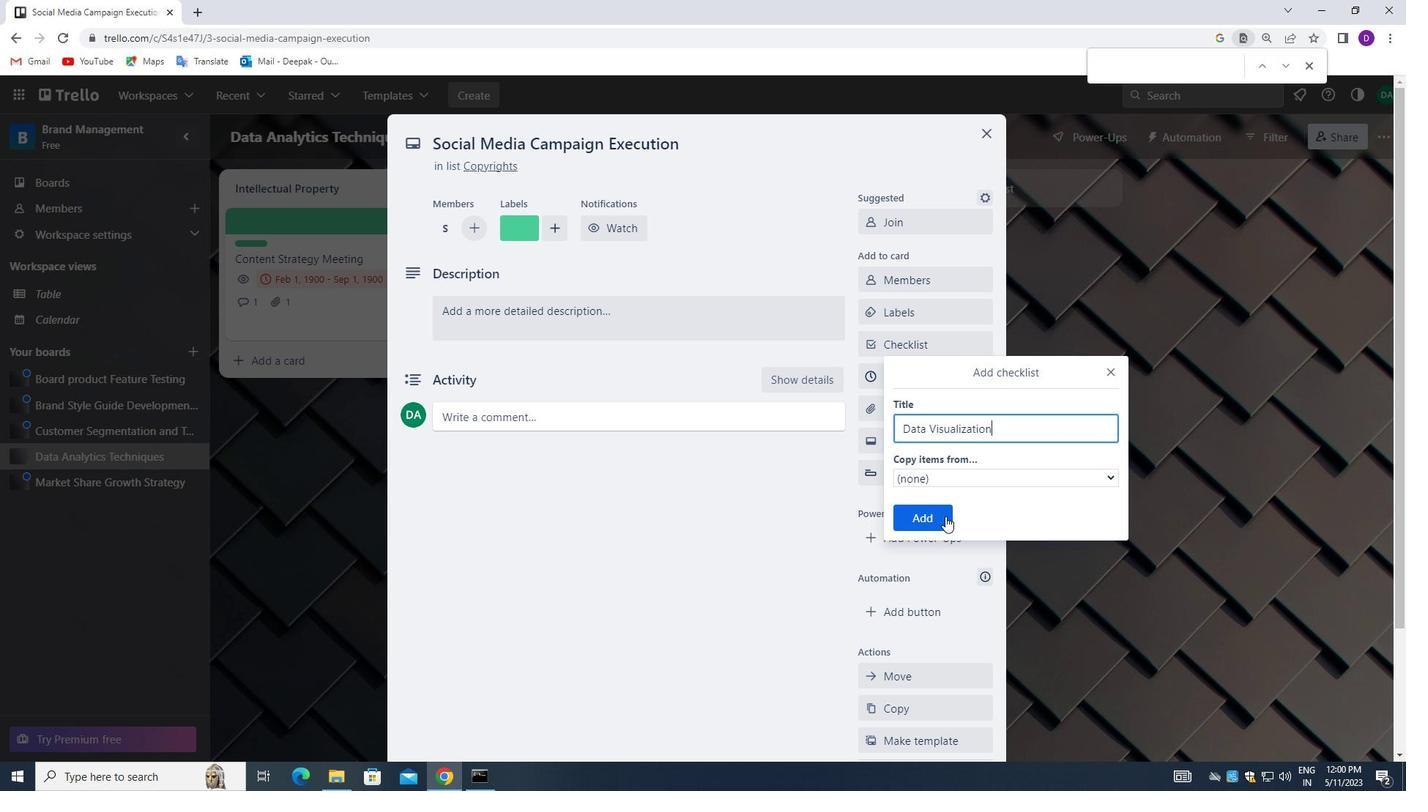
Action: Mouse pressed left at (920, 517)
Screenshot: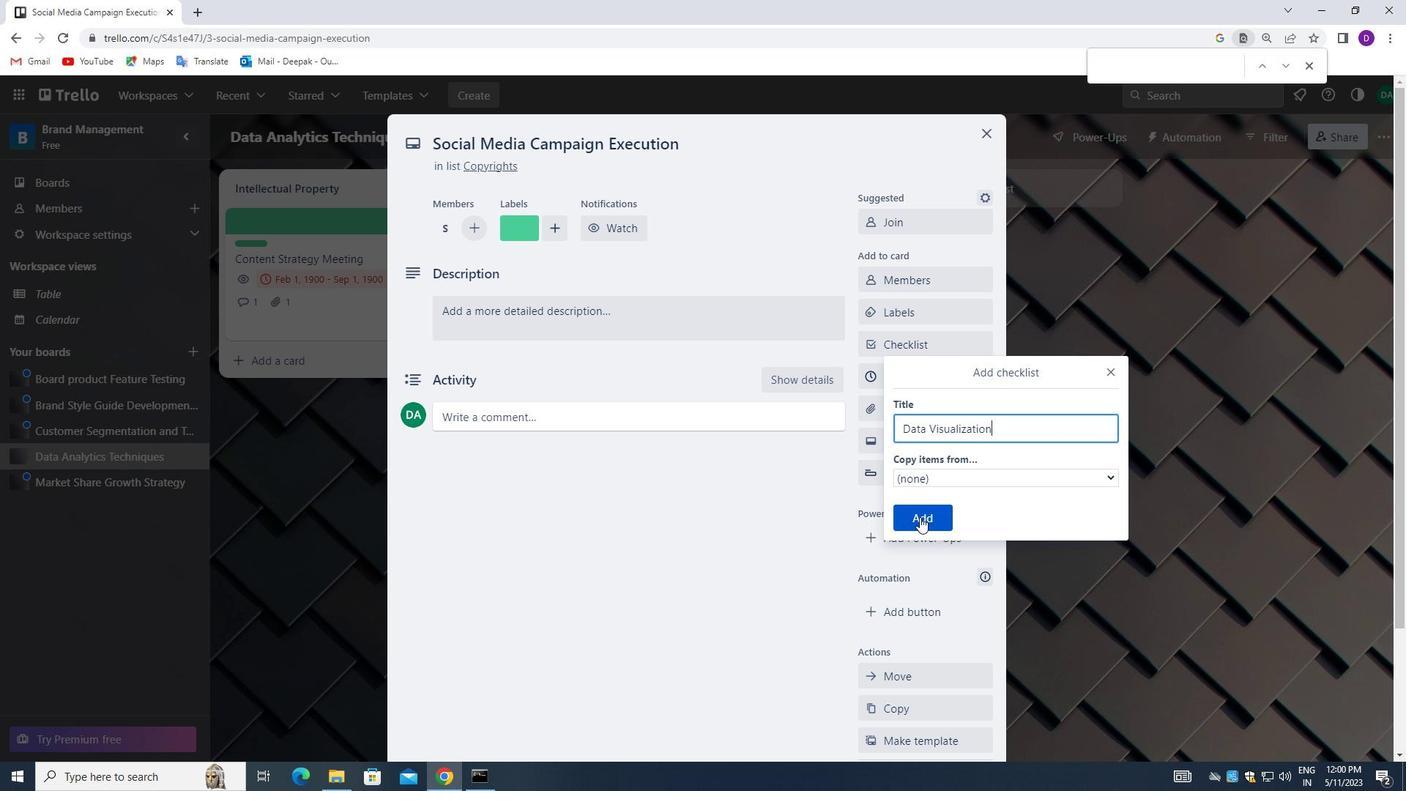 
Action: Mouse moved to (917, 407)
Screenshot: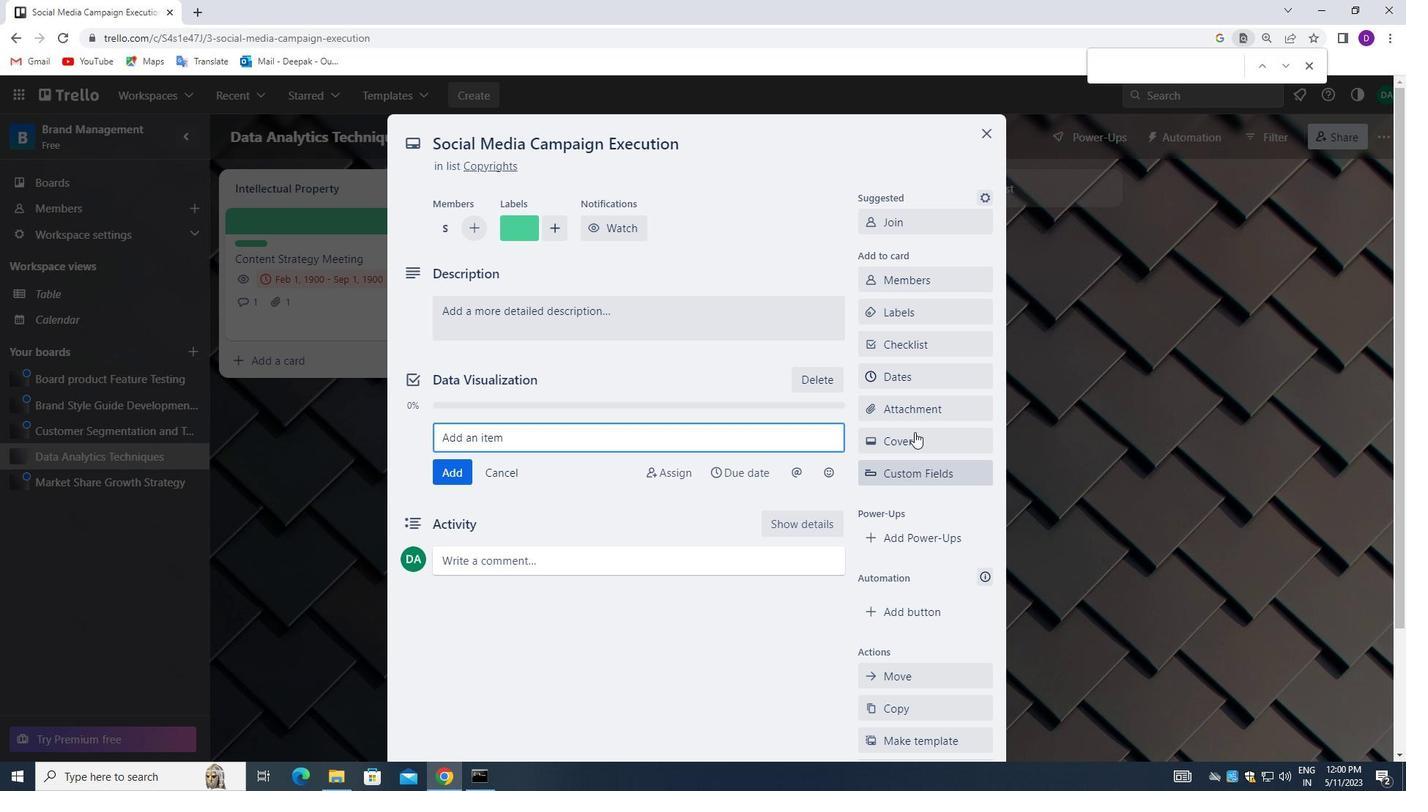 
Action: Mouse pressed left at (917, 407)
Screenshot: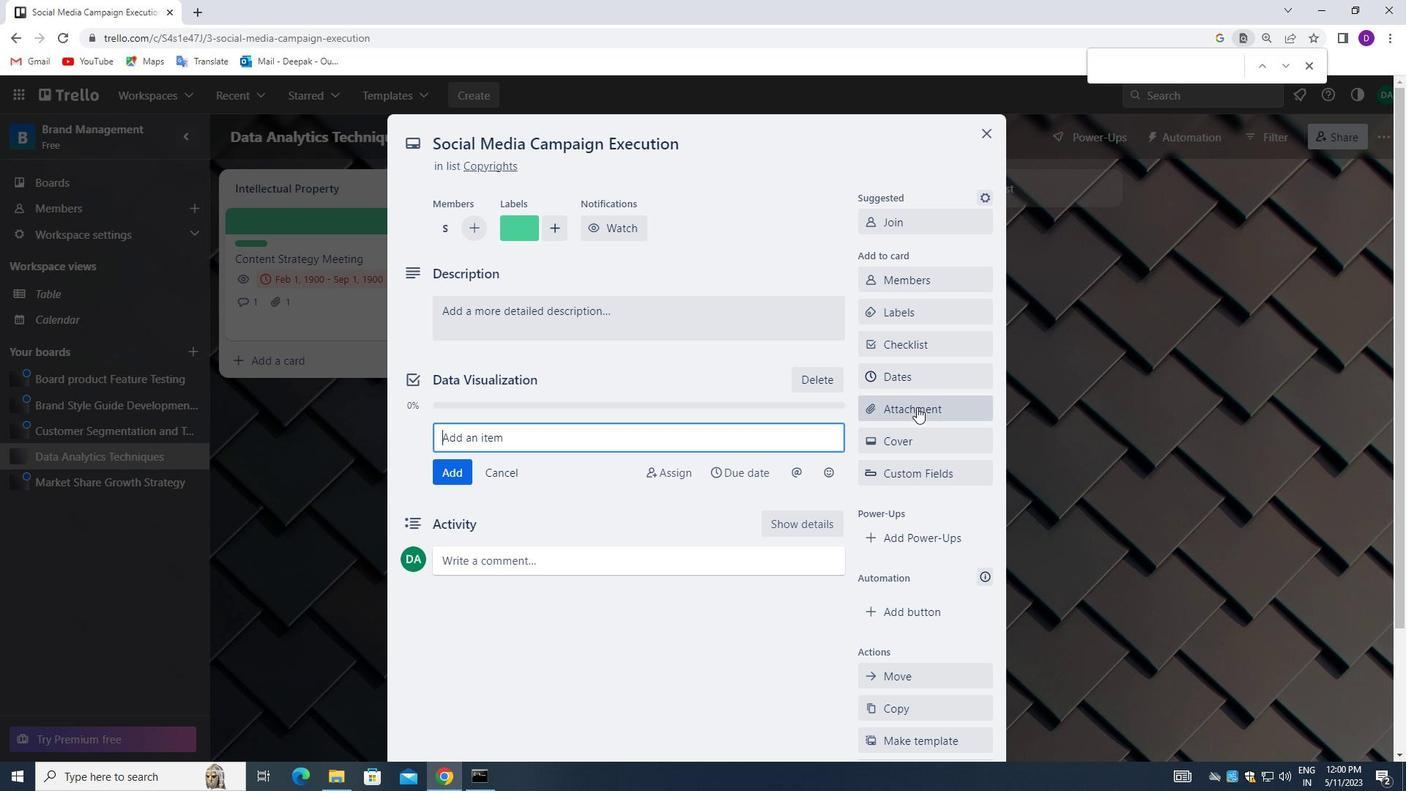 
Action: Mouse moved to (926, 172)
Screenshot: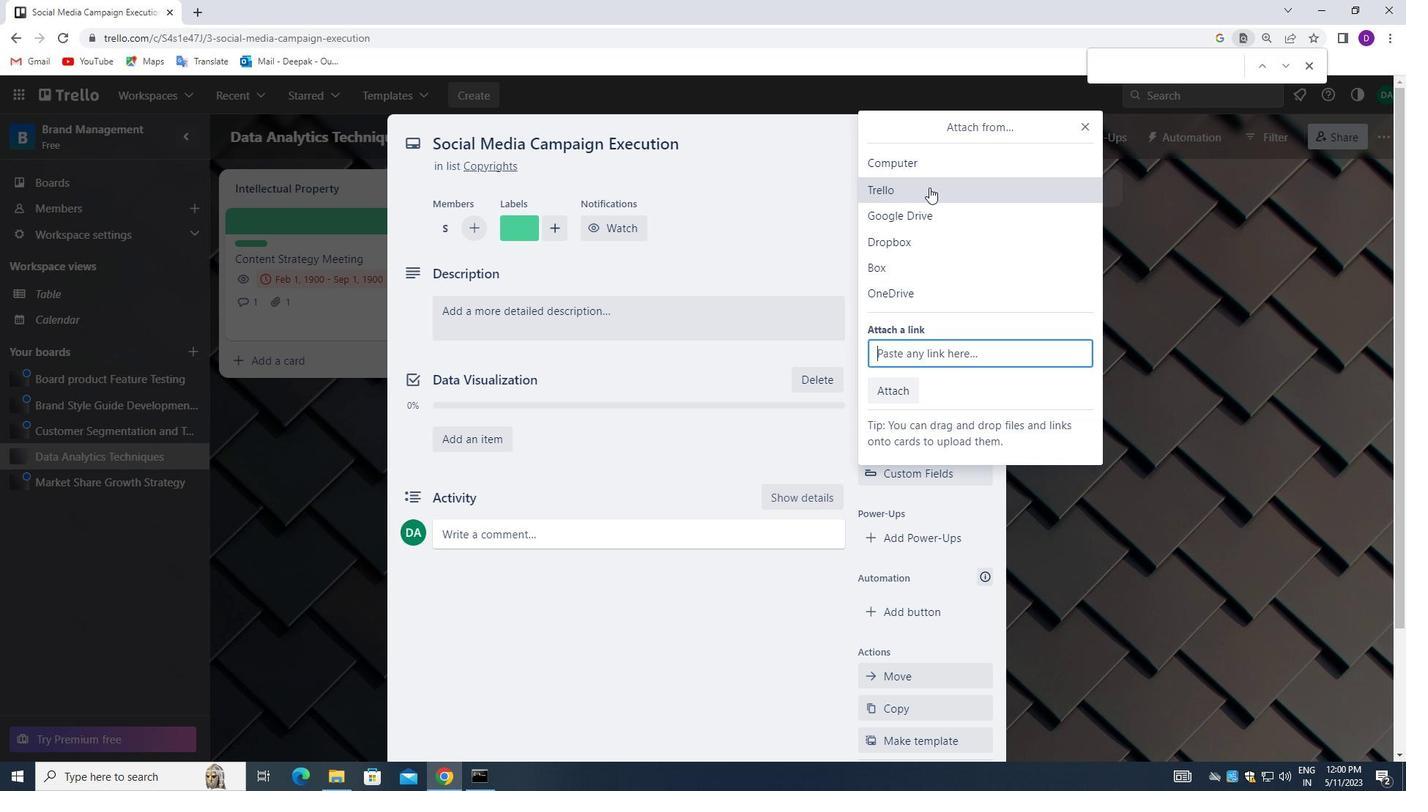 
Action: Mouse pressed left at (926, 172)
Screenshot: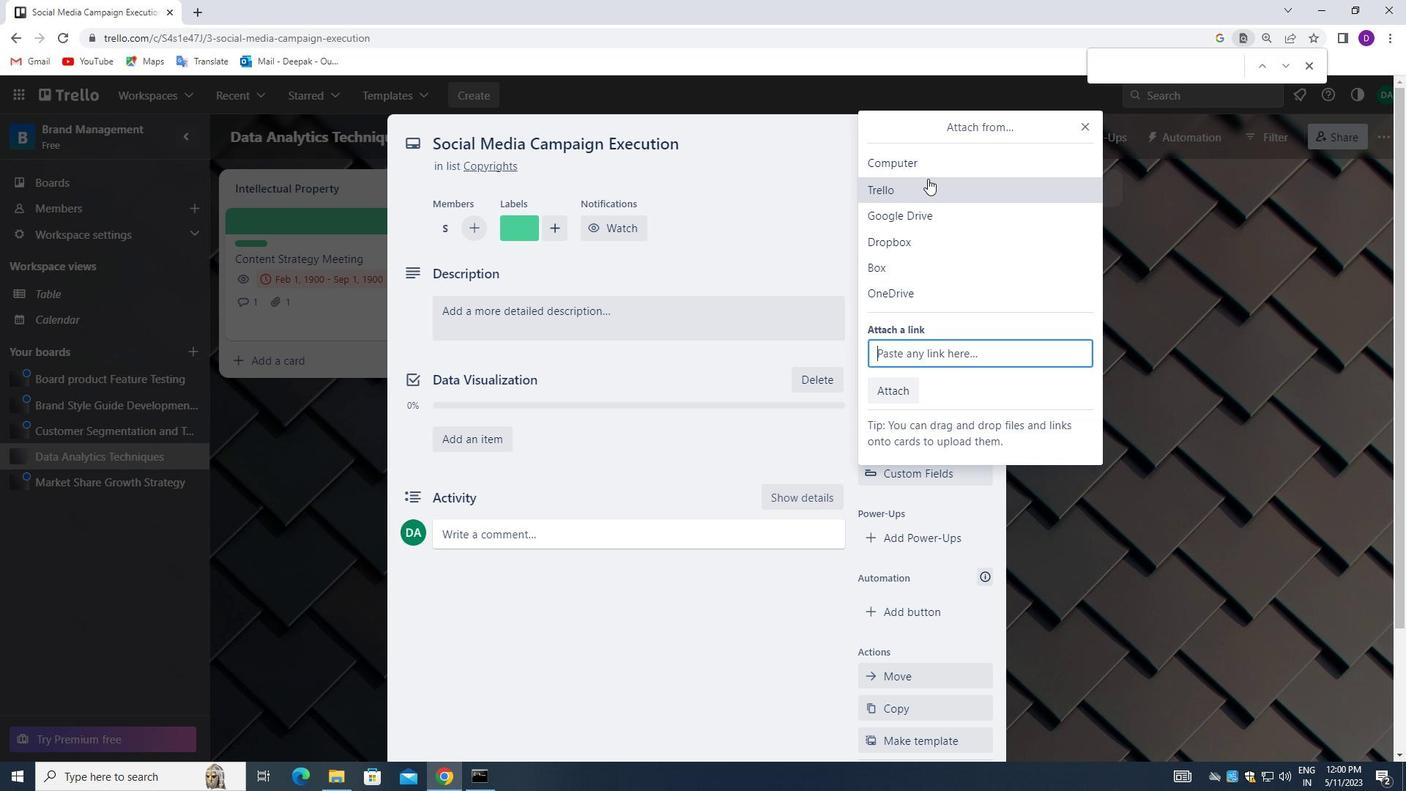 
Action: Mouse moved to (314, 246)
Screenshot: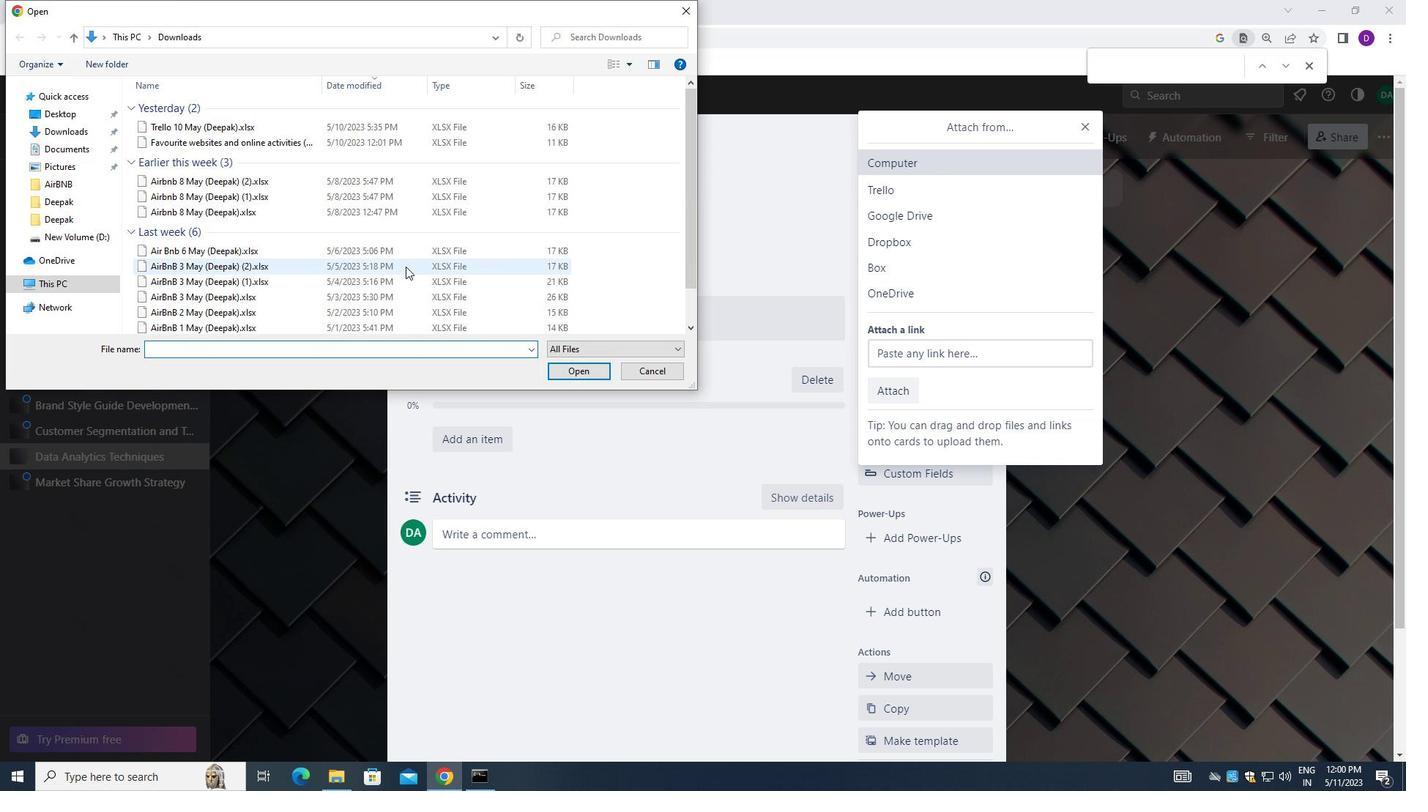 
Action: Mouse pressed left at (314, 246)
Screenshot: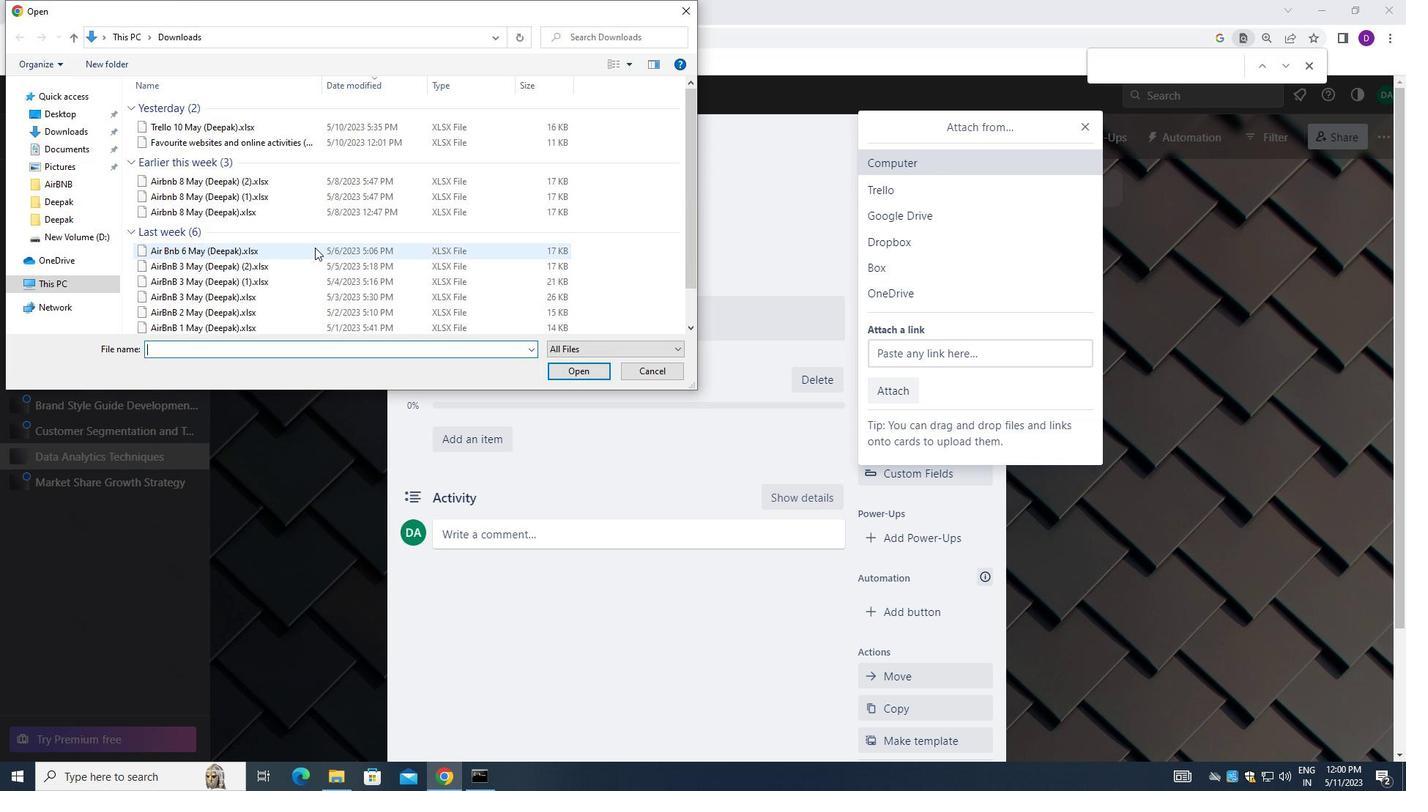 
Action: Mouse moved to (554, 366)
Screenshot: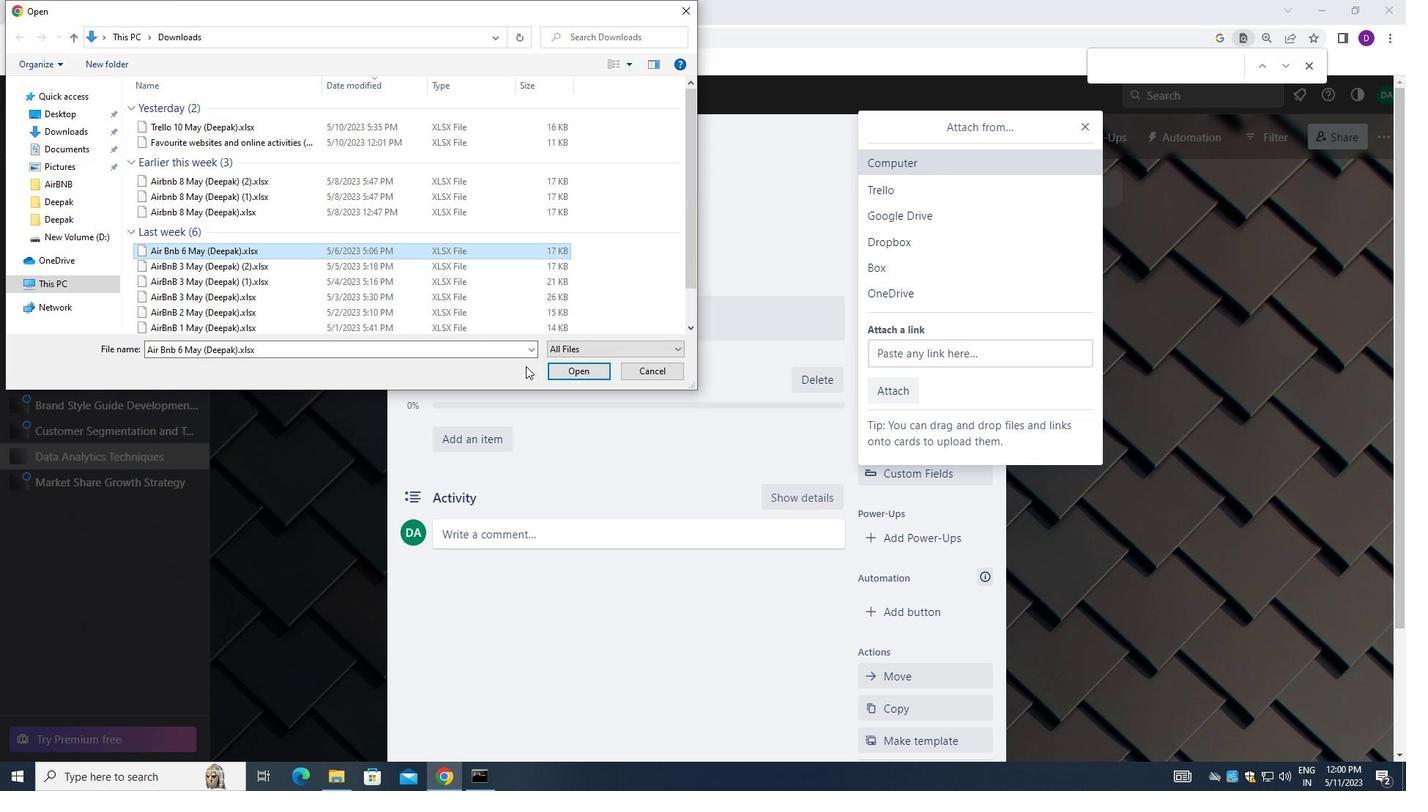 
Action: Mouse pressed left at (554, 366)
Screenshot: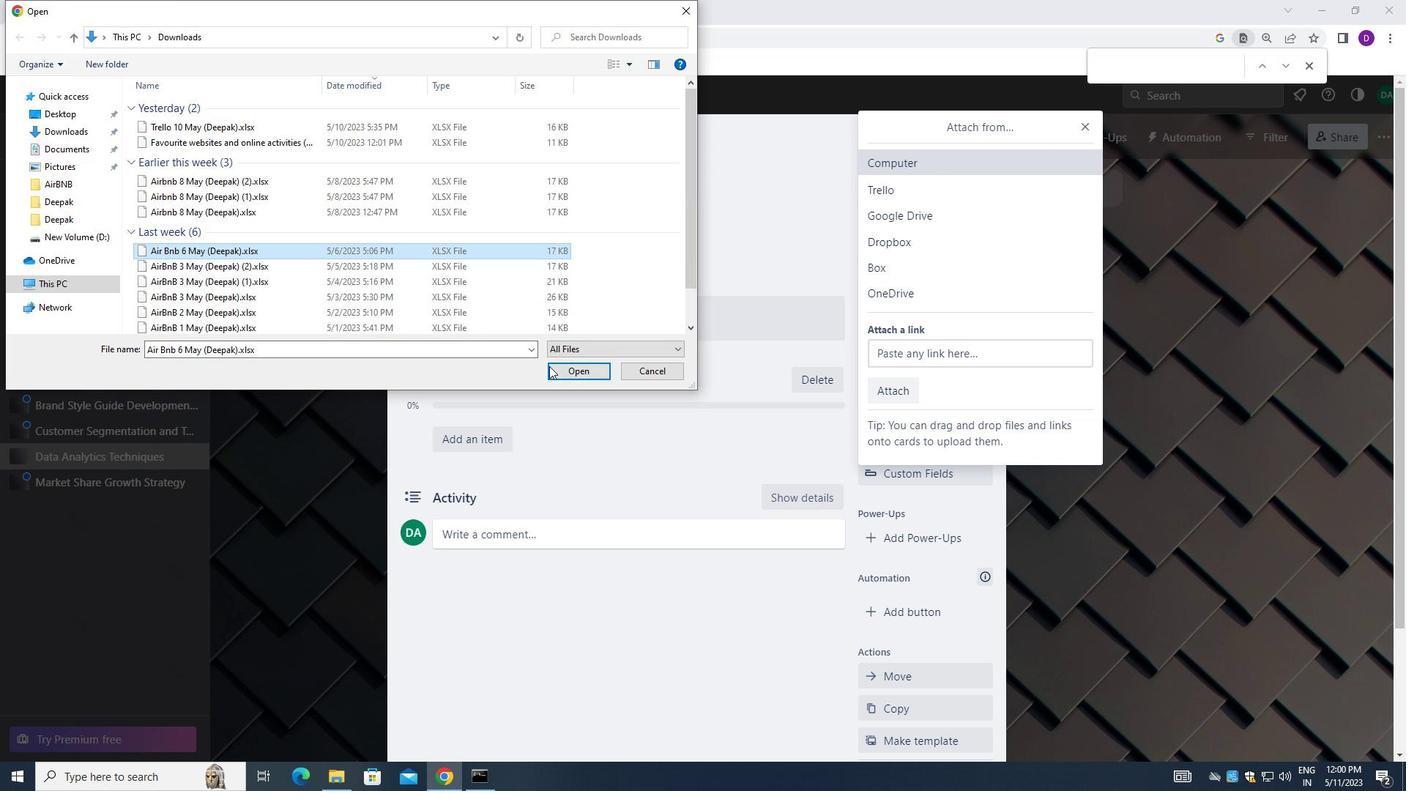 
Action: Mouse moved to (928, 440)
Screenshot: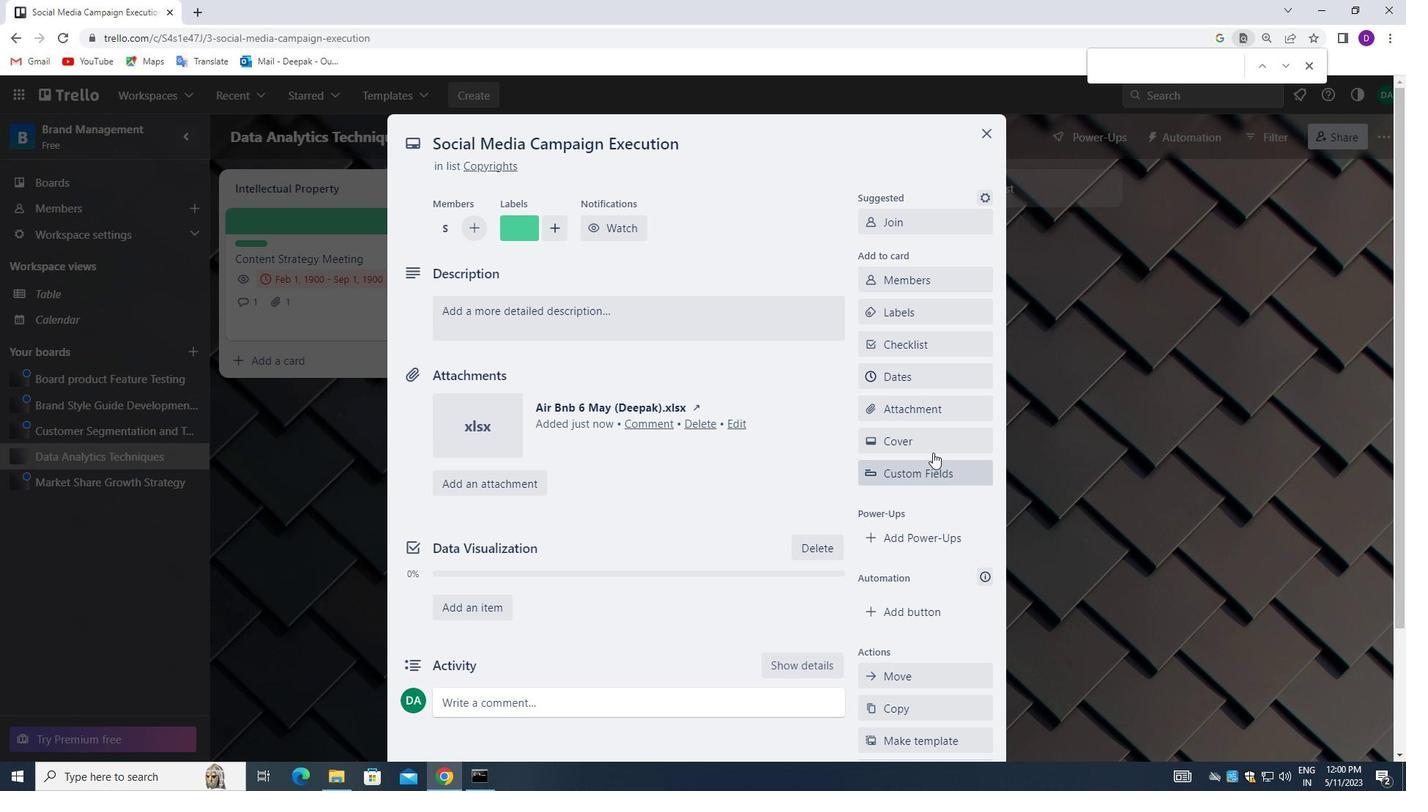 
Action: Mouse pressed left at (928, 440)
Screenshot: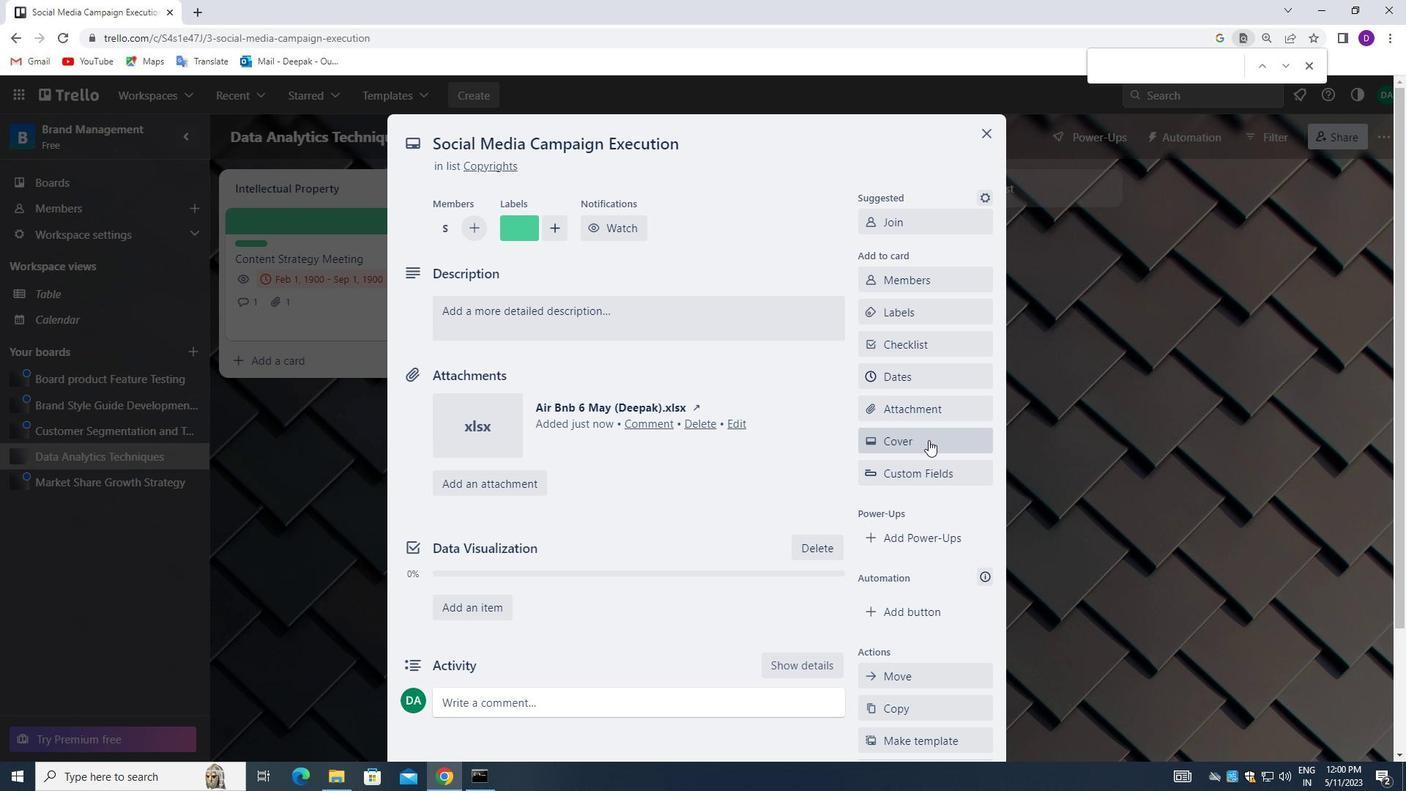 
Action: Mouse moved to (885, 270)
Screenshot: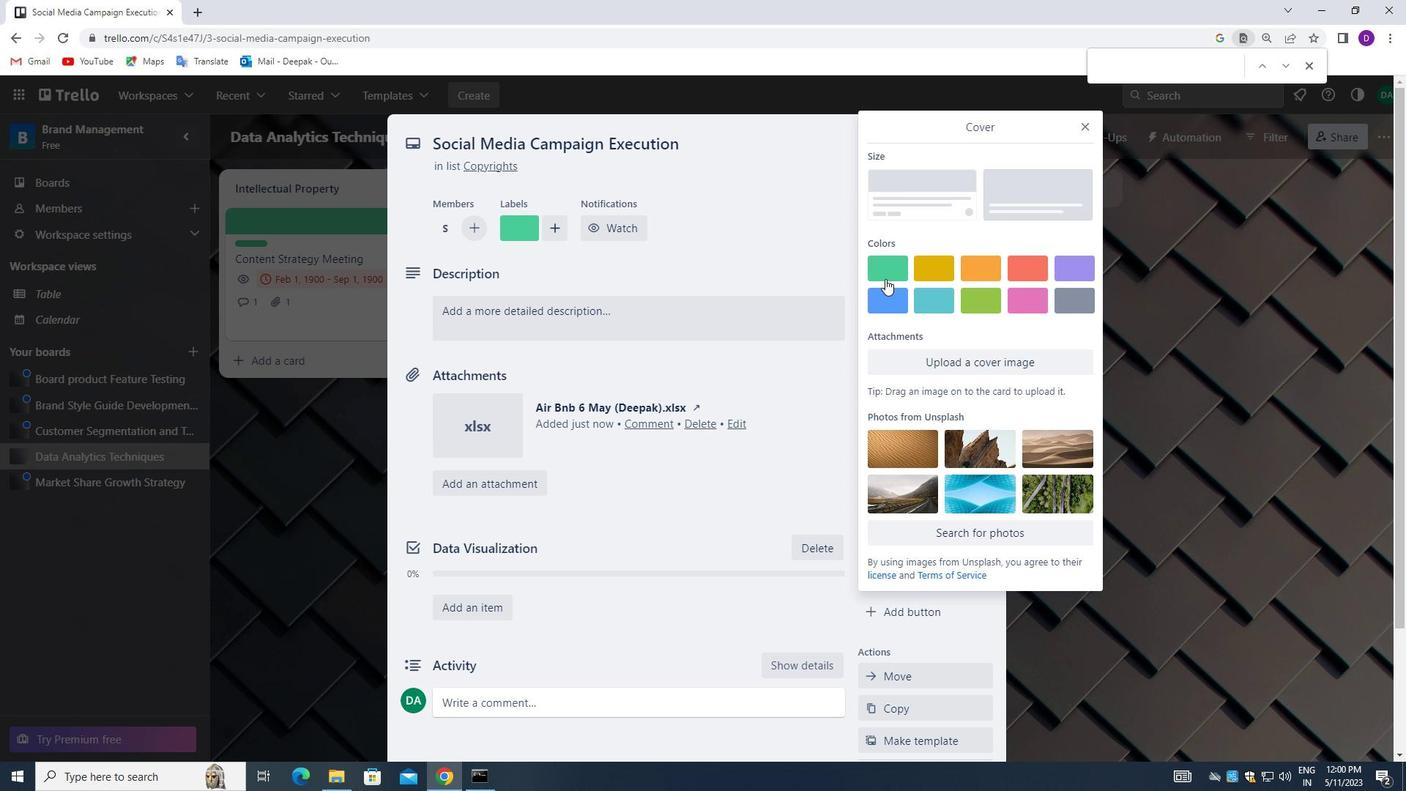 
Action: Mouse pressed left at (885, 270)
Screenshot: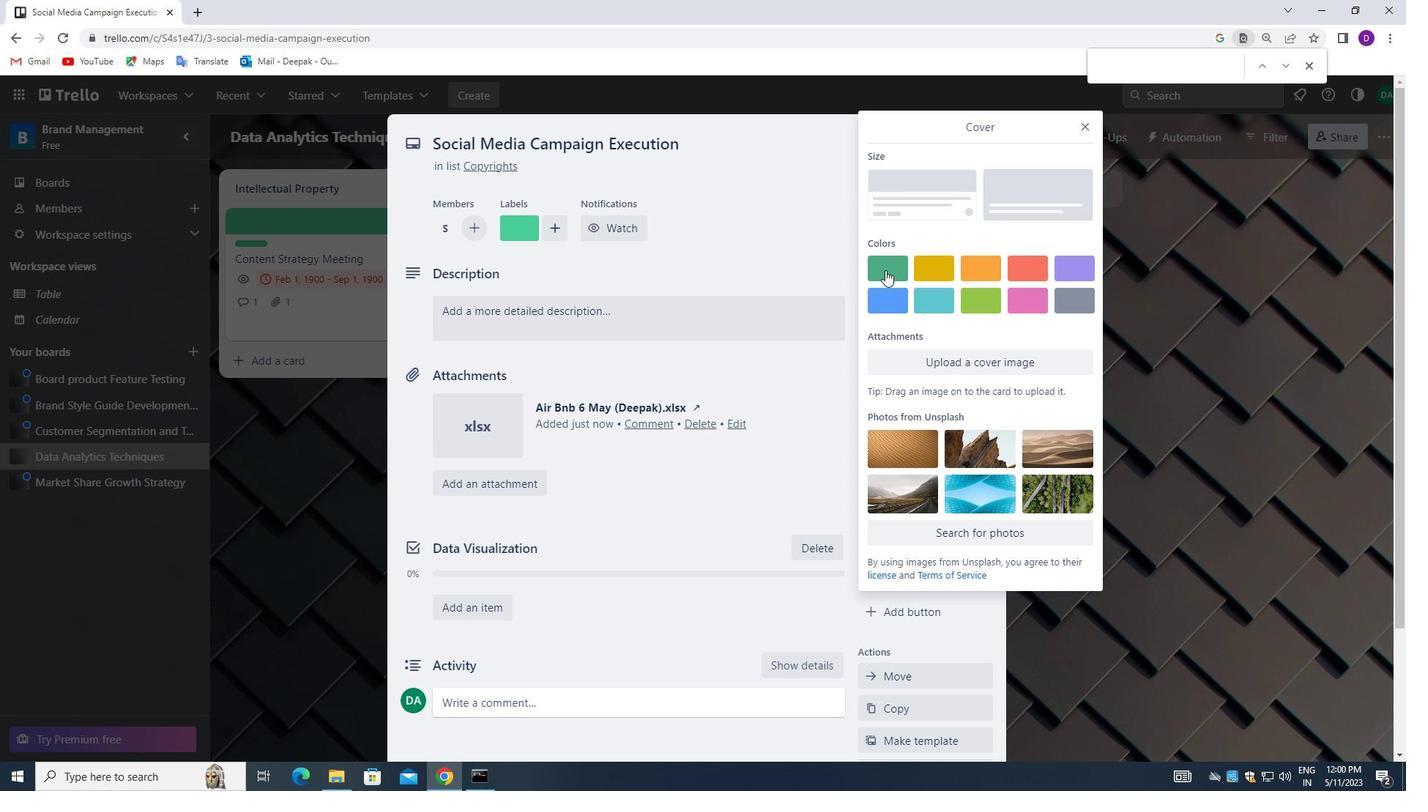 
Action: Mouse moved to (1084, 128)
Screenshot: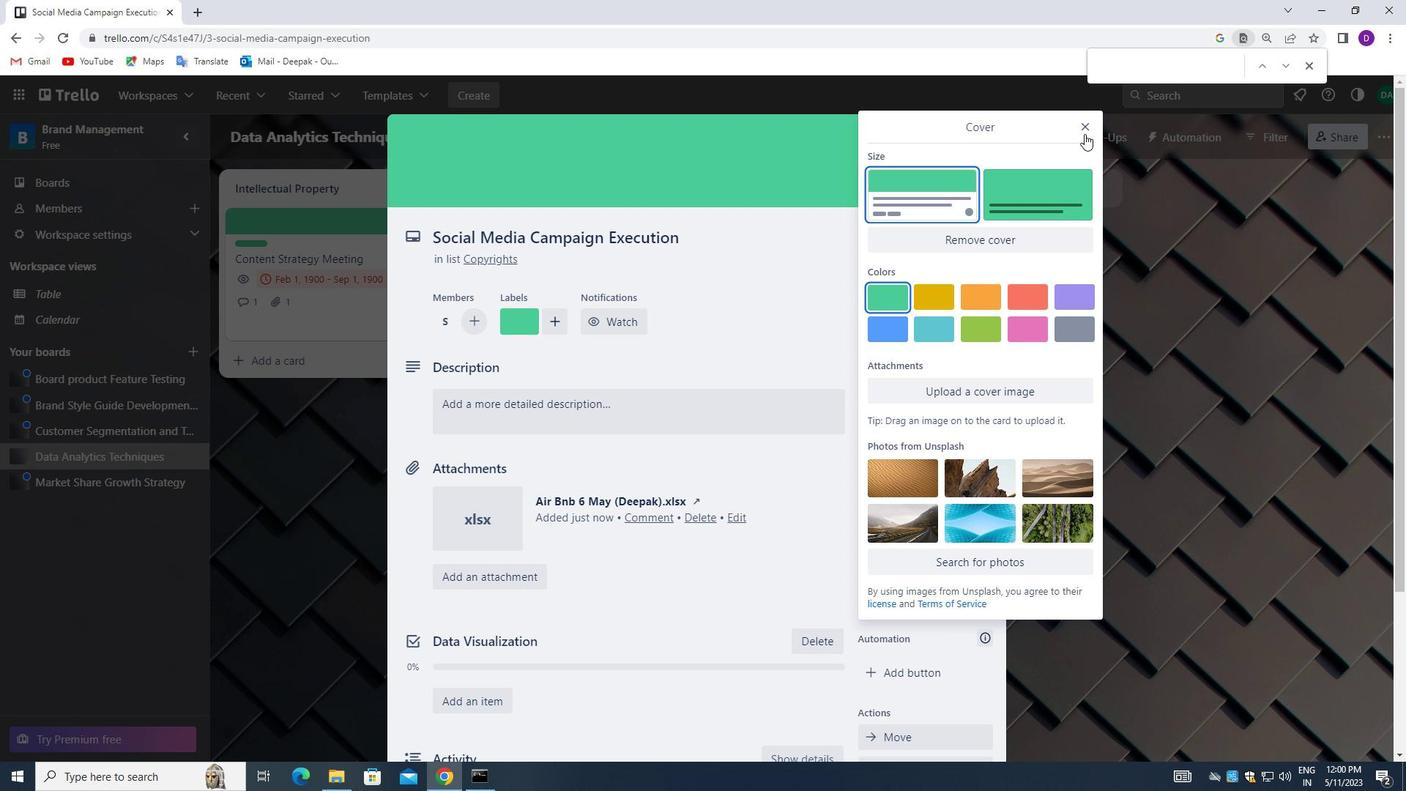 
Action: Mouse pressed left at (1084, 128)
Screenshot: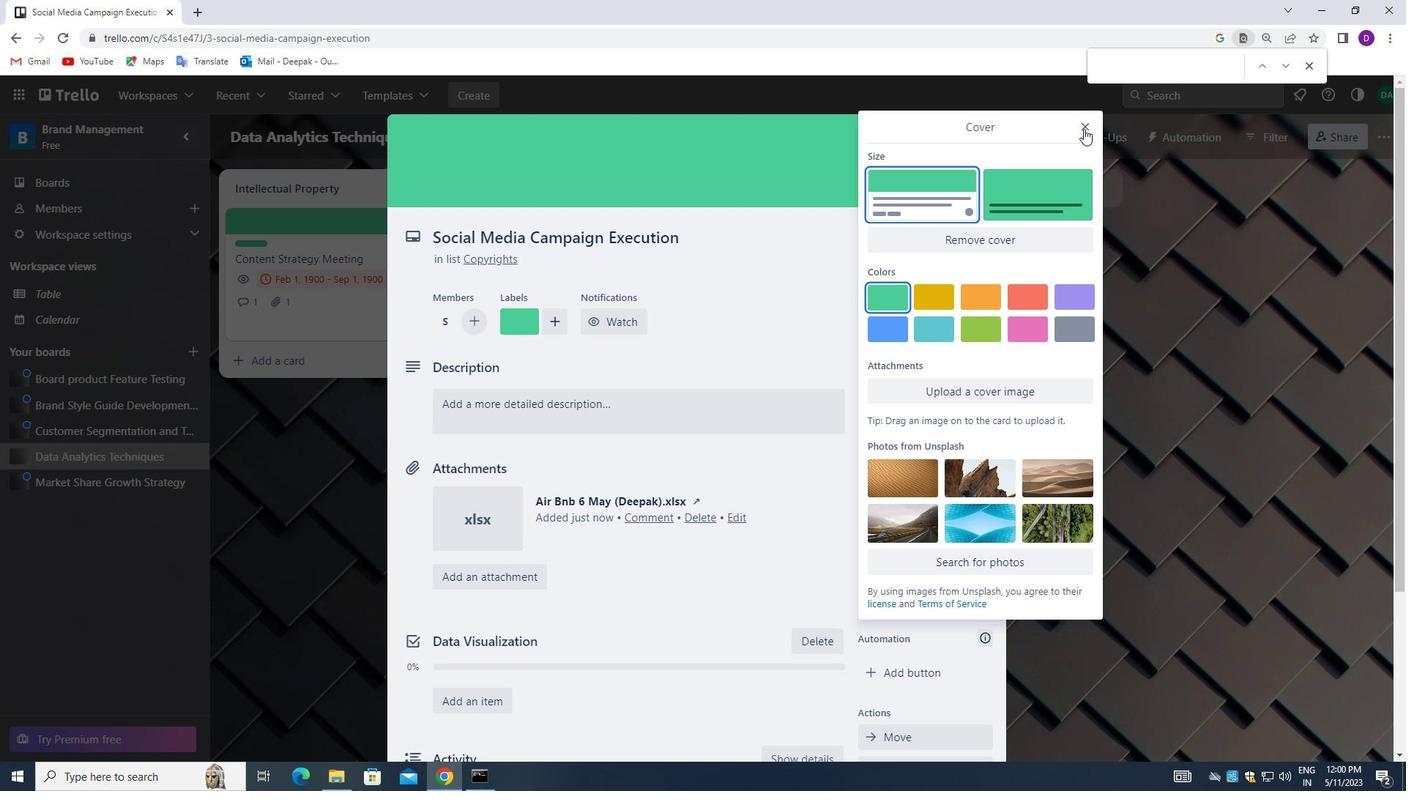 
Action: Mouse moved to (566, 405)
Screenshot: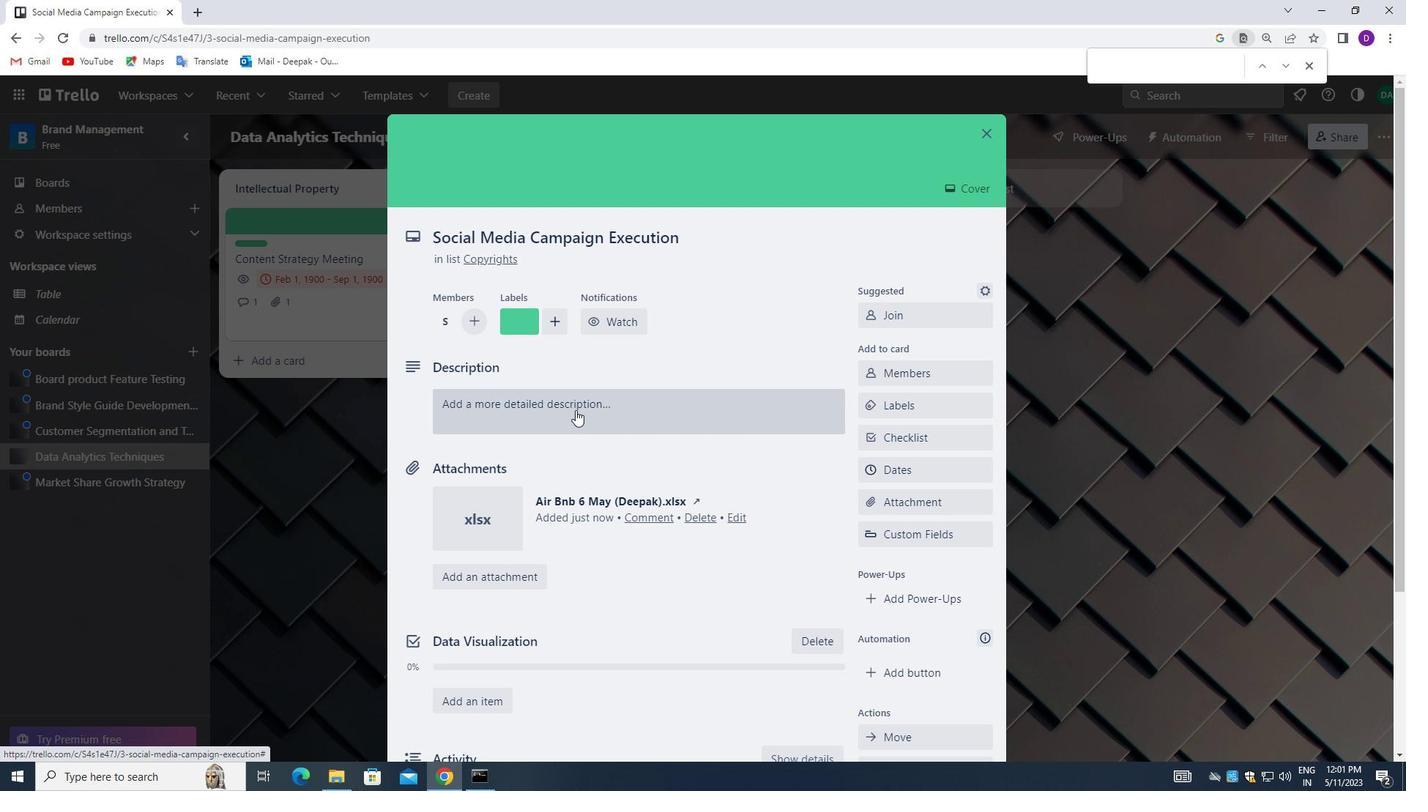 
Action: Mouse pressed left at (566, 405)
Screenshot: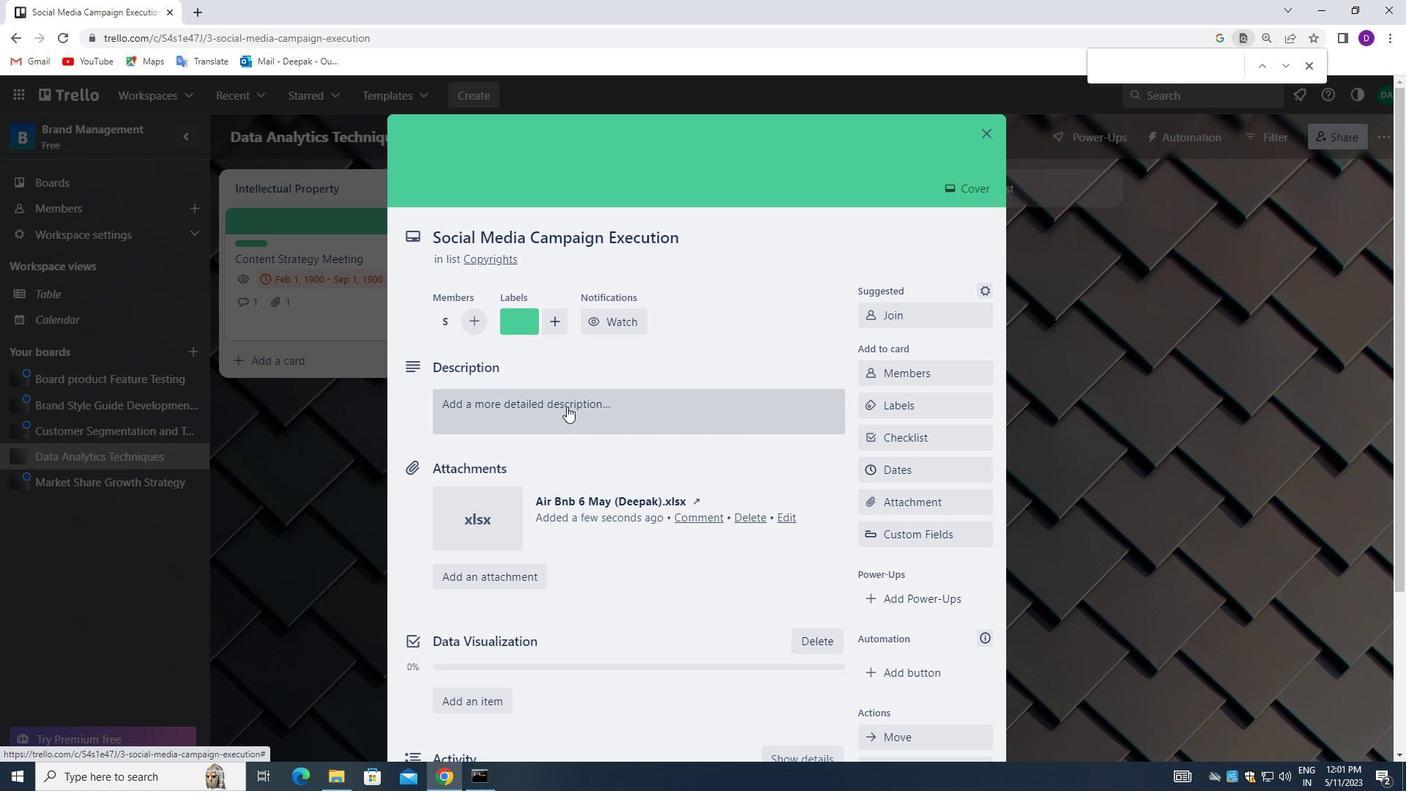 
Action: Mouse moved to (332, 457)
Screenshot: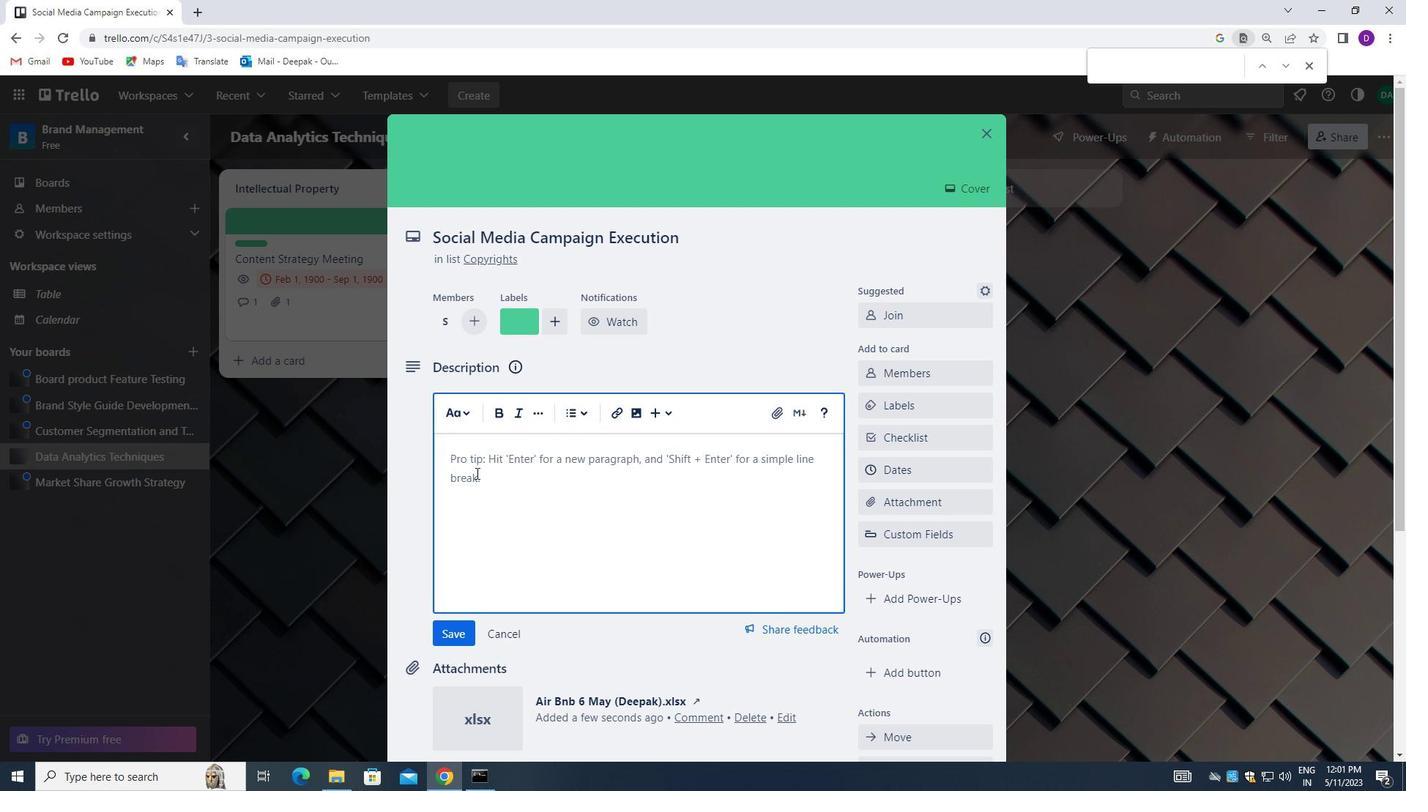 
Action: Key pressed <Key.shift_r>CREATE<Key.space>AND<Key.space>SEND<Key.space>OUT<Key.space>EMPLOYEE<Key.space>ENGAGEMENT<Key.space>SURVEY<Key.space>ON<Key.space>COMPANY<Key.space>DIVERSITY<Key.space>AND<Key.space>INCLUSION<Key.space>INITIATIVER=<Key.backspace><Key.backspace>S<Key.space><Key.backspace>.
Screenshot: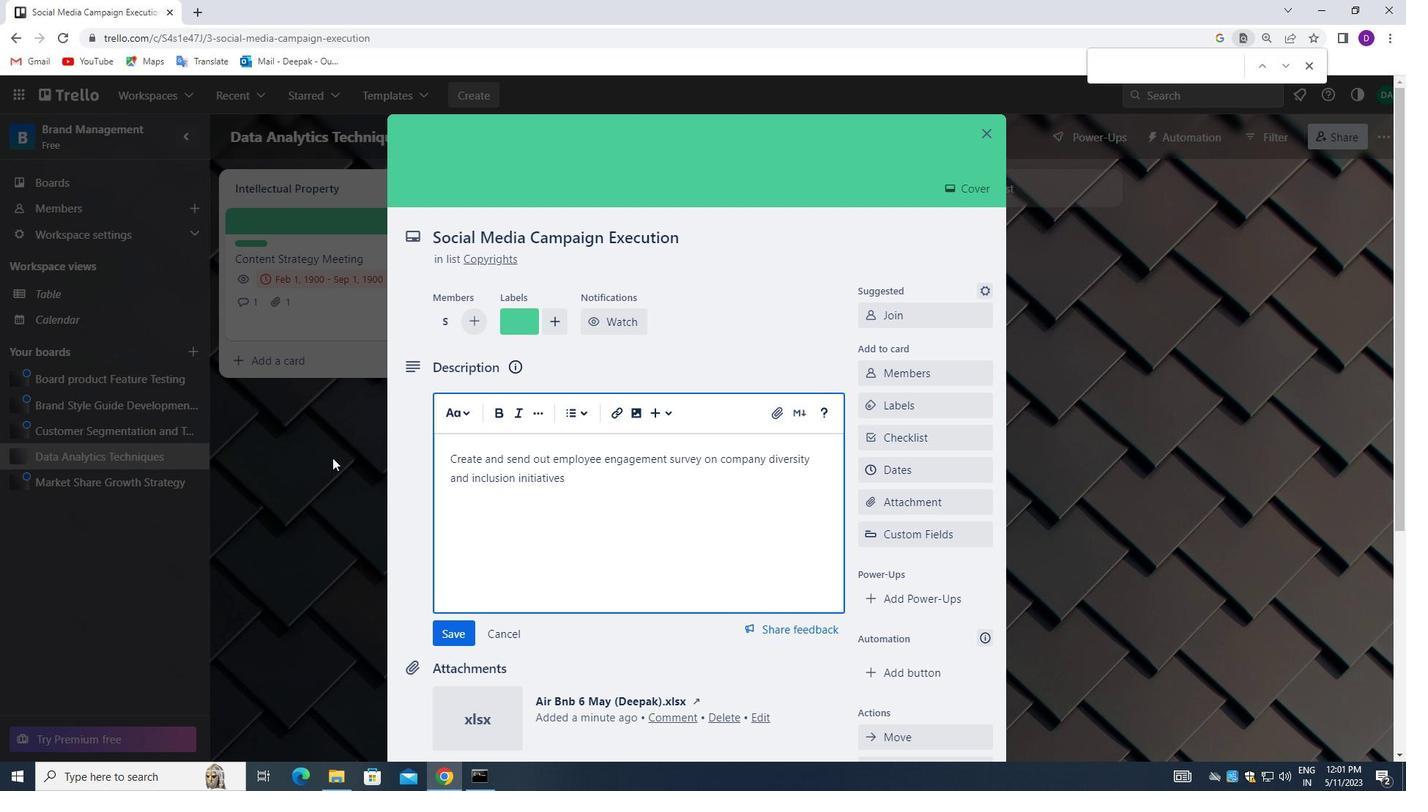 
Action: Mouse moved to (452, 638)
Screenshot: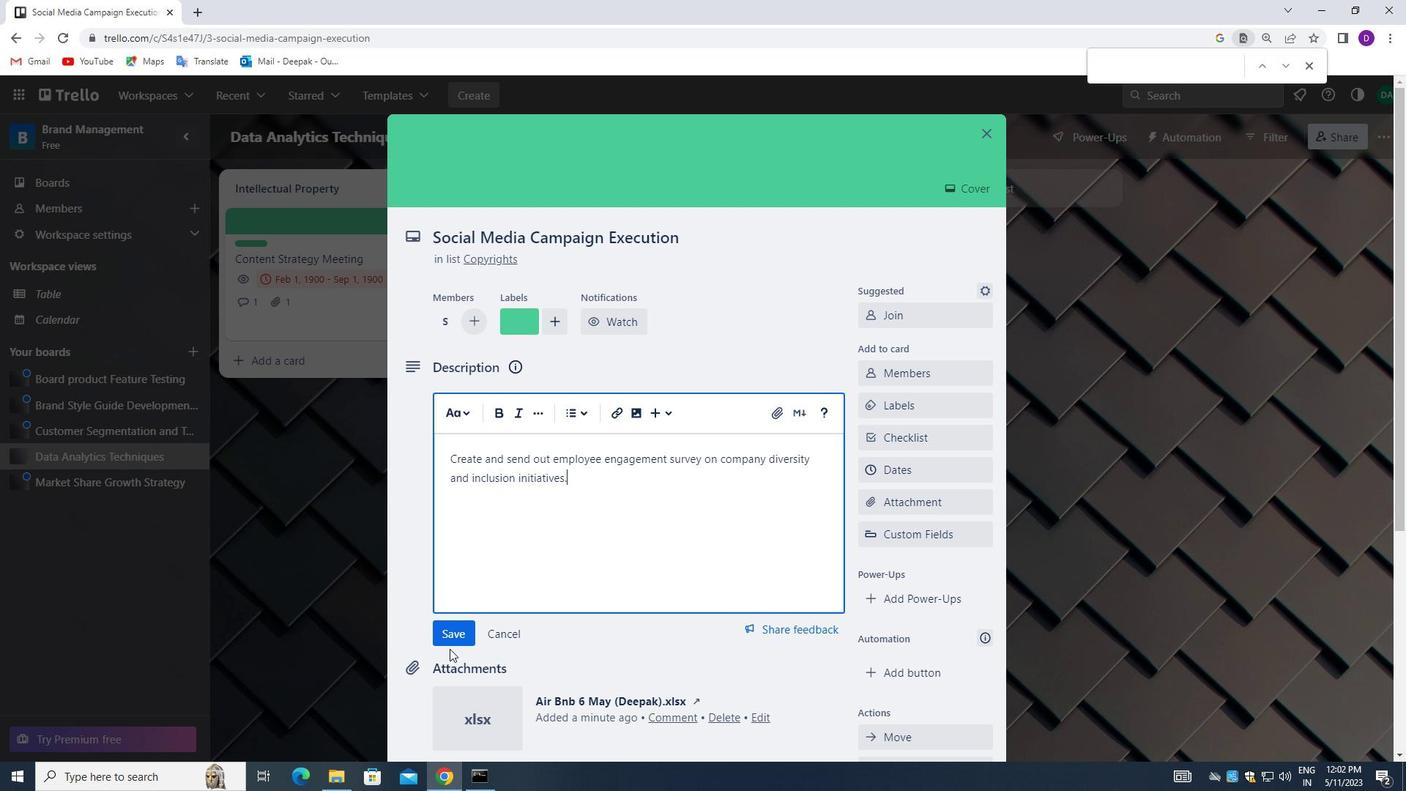 
Action: Mouse pressed left at (452, 638)
Screenshot: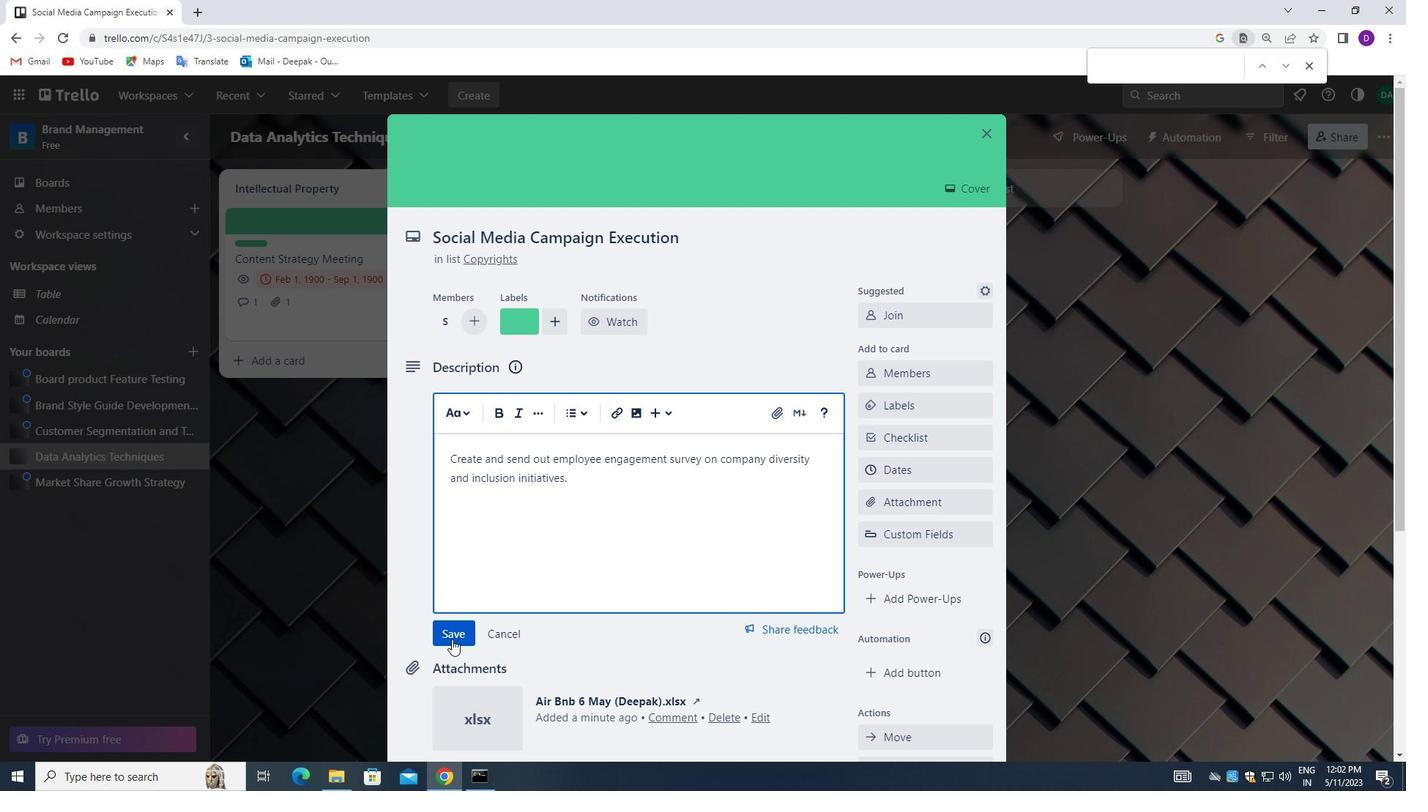 
Action: Mouse moved to (608, 520)
Screenshot: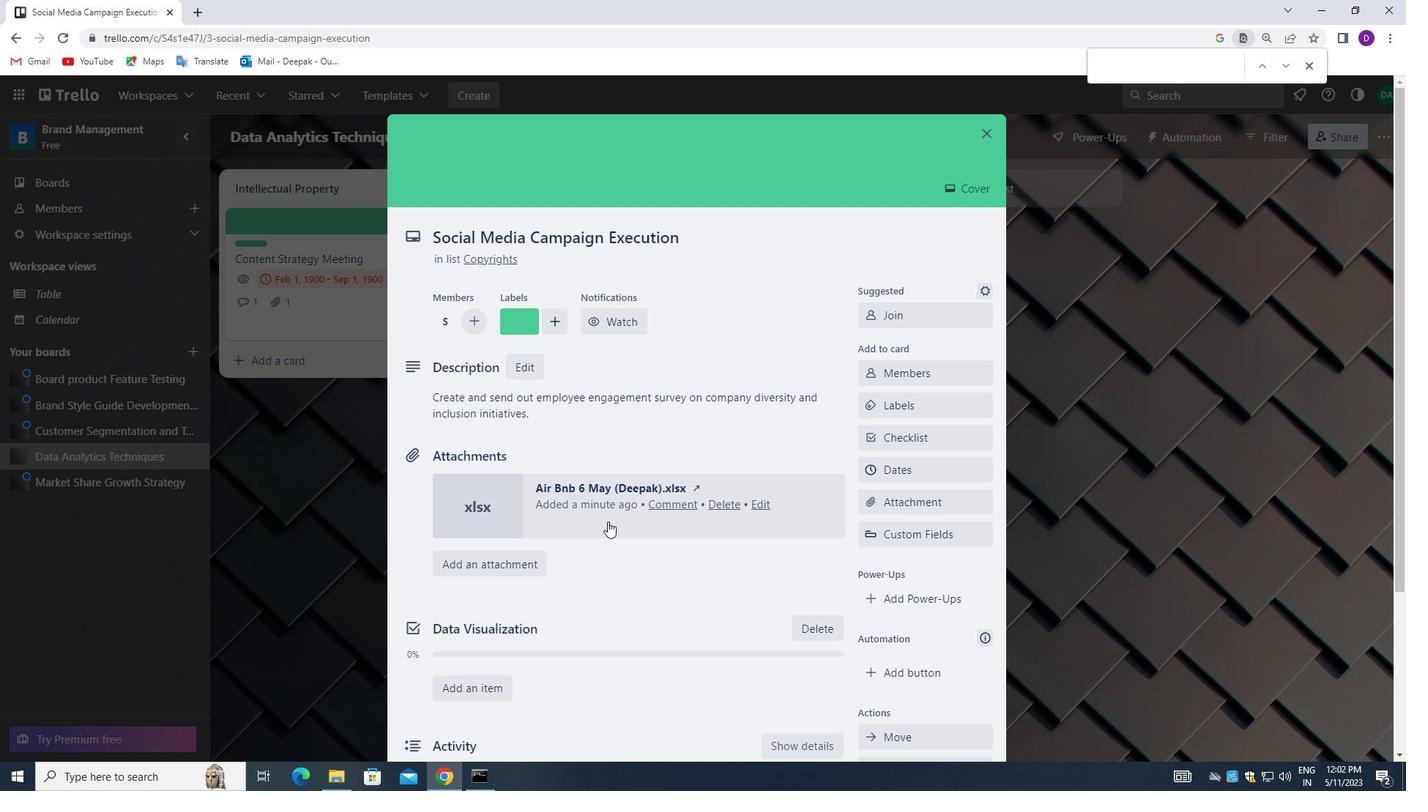 
Action: Mouse scrolled (608, 519) with delta (0, 0)
Screenshot: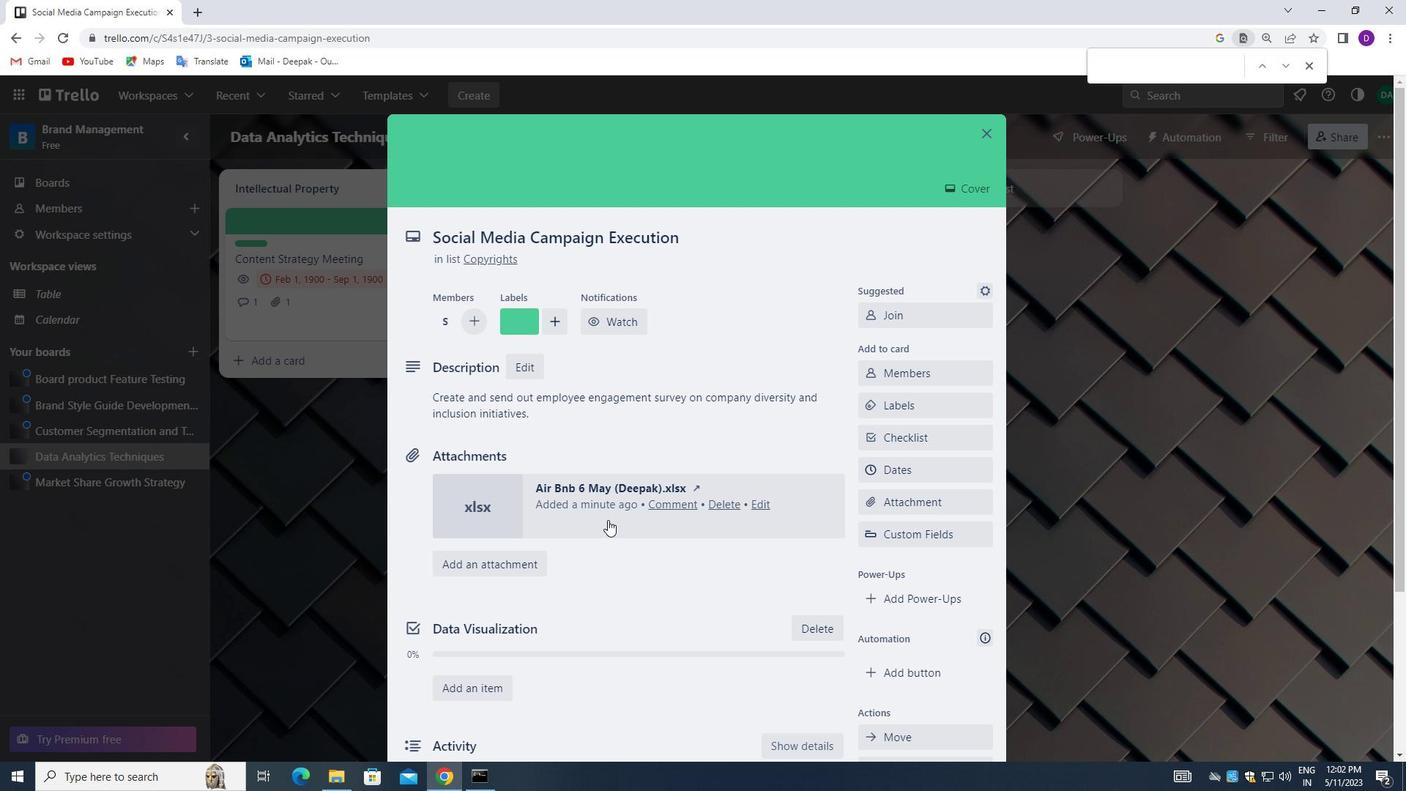 
Action: Mouse moved to (591, 503)
Screenshot: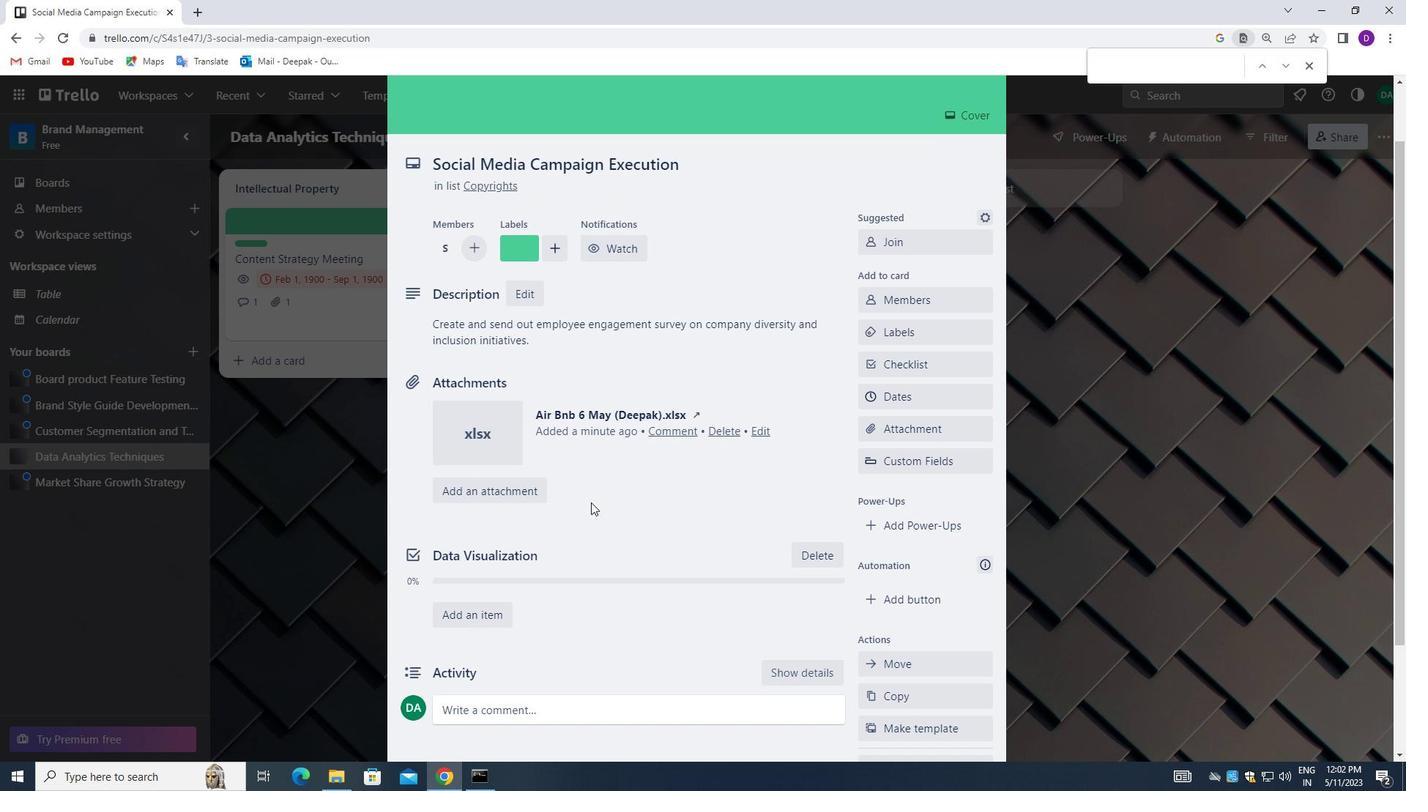 
Action: Mouse scrolled (591, 502) with delta (0, 0)
Screenshot: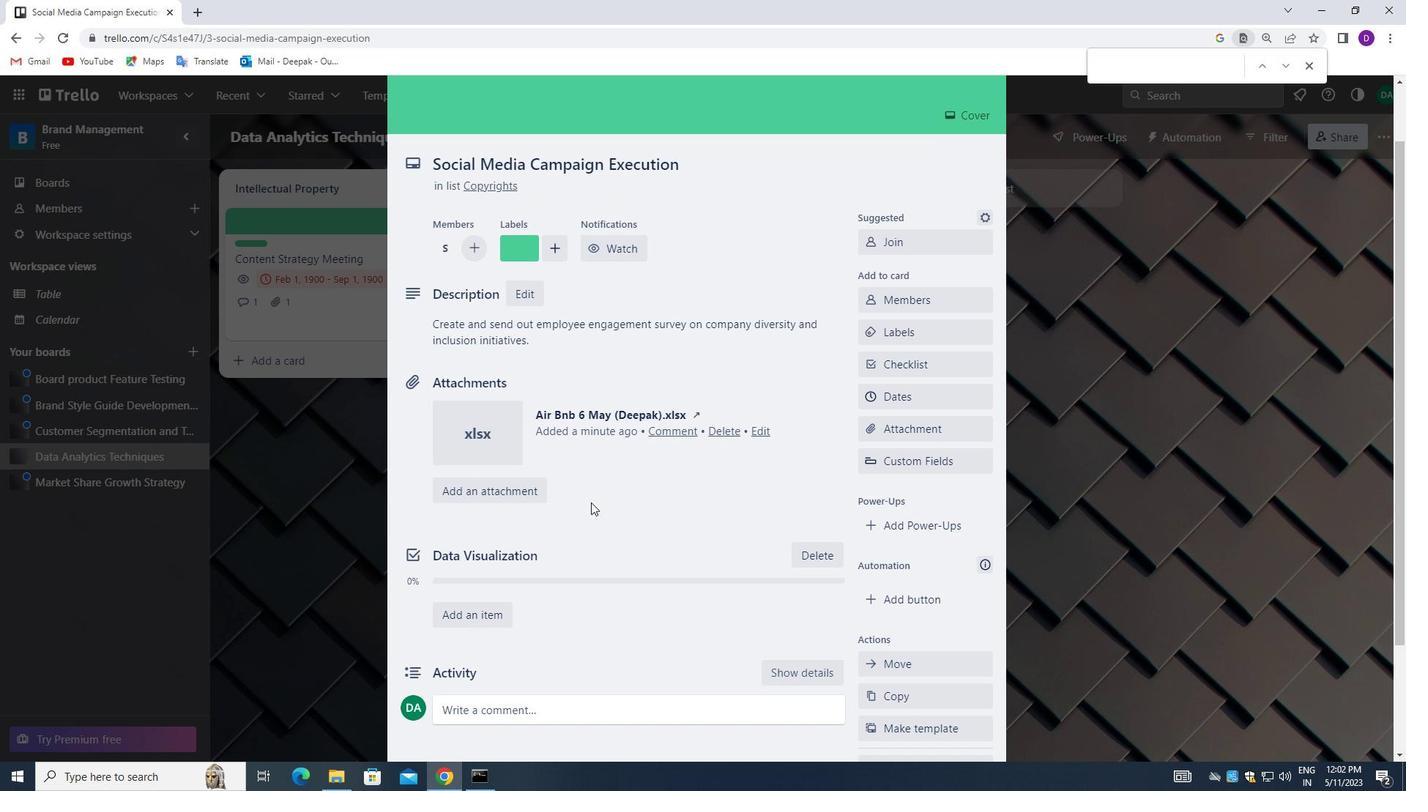 
Action: Mouse moved to (590, 511)
Screenshot: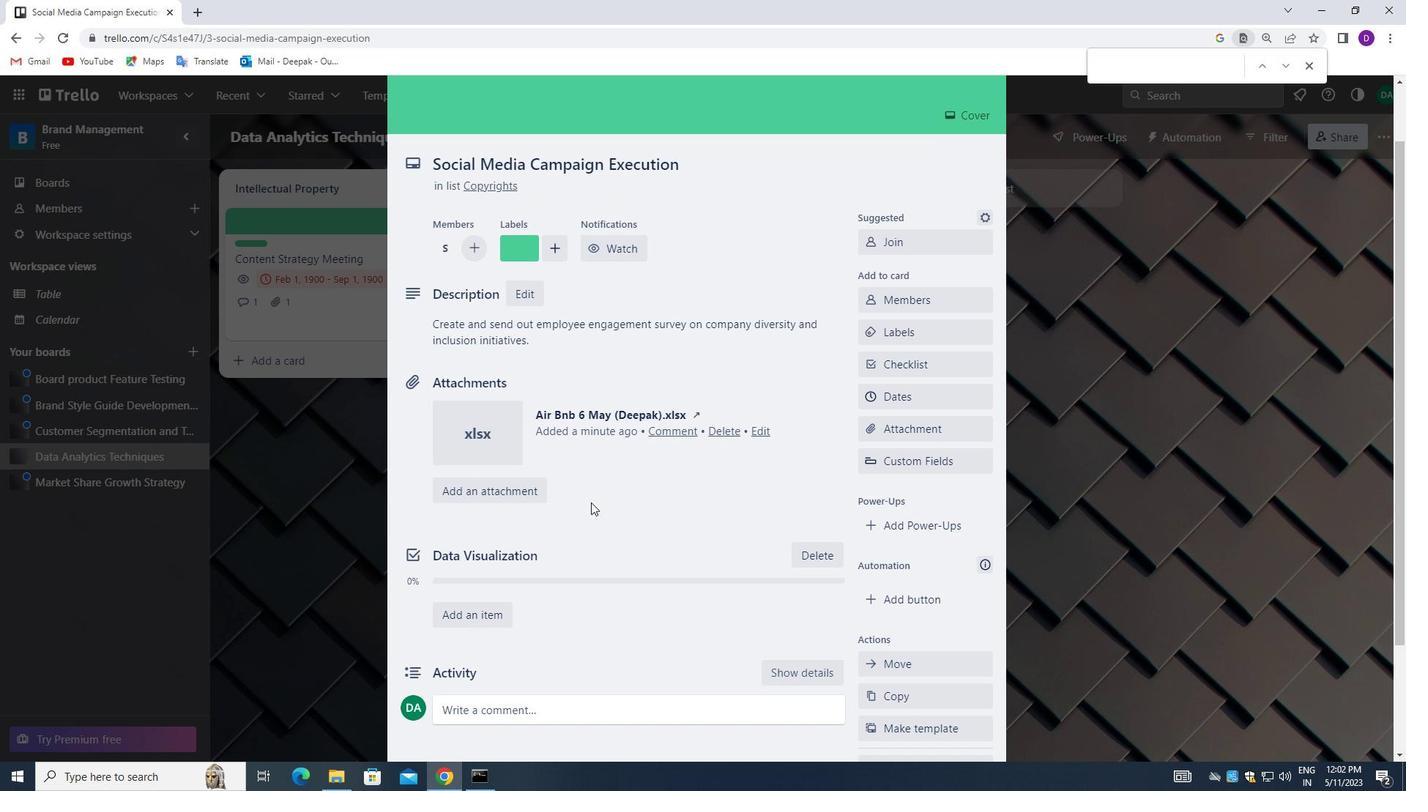
Action: Mouse scrolled (590, 510) with delta (0, 0)
Screenshot: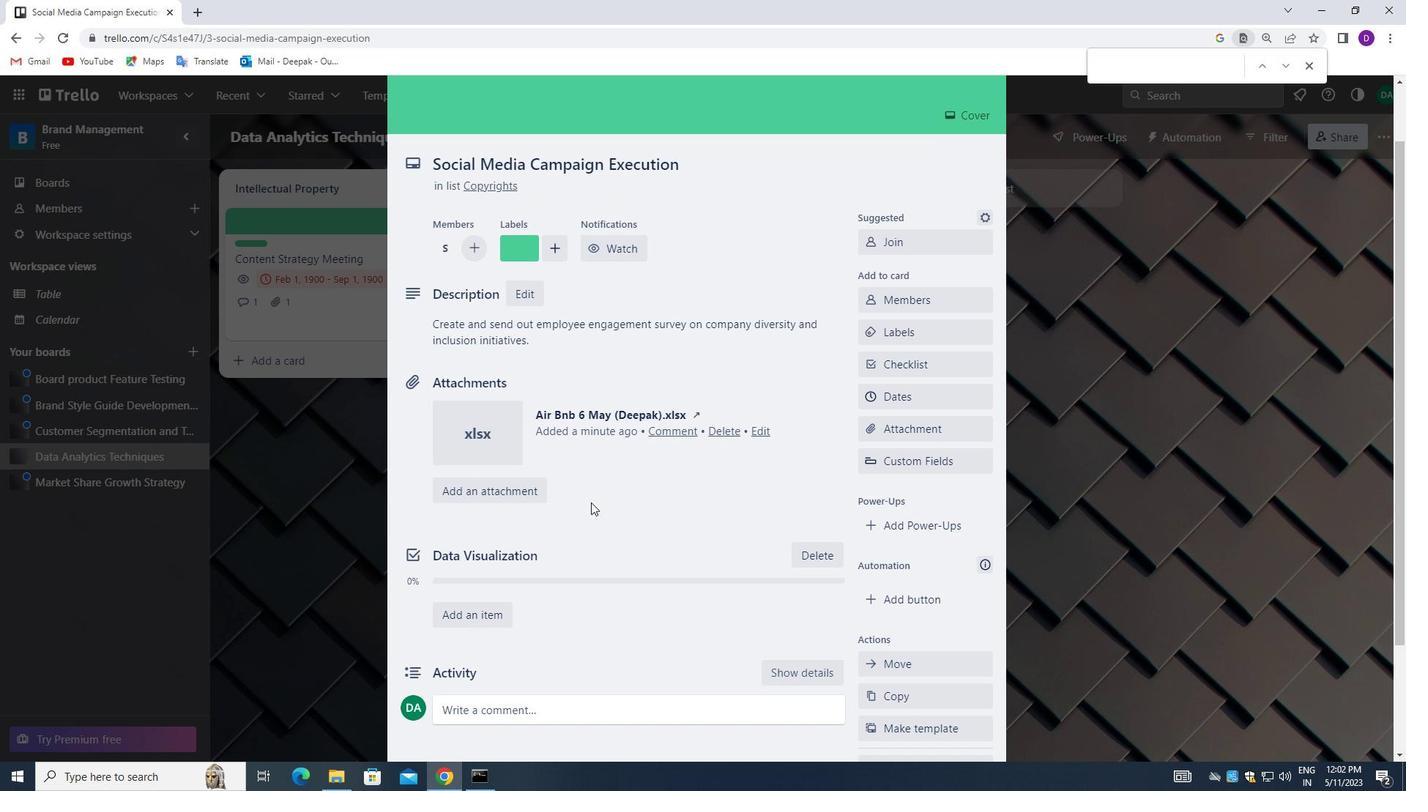 
Action: Mouse moved to (515, 572)
Screenshot: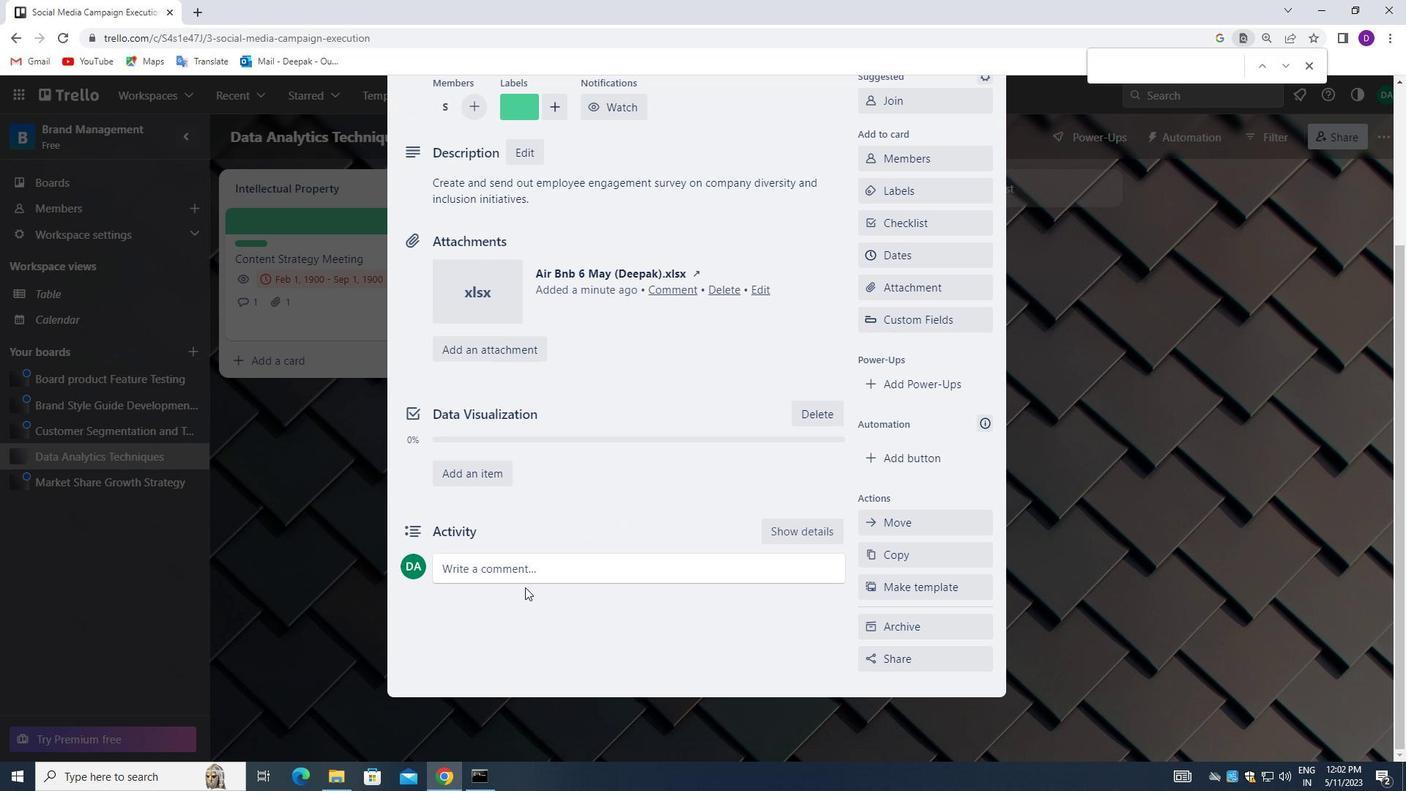 
Action: Mouse pressed left at (515, 572)
Screenshot: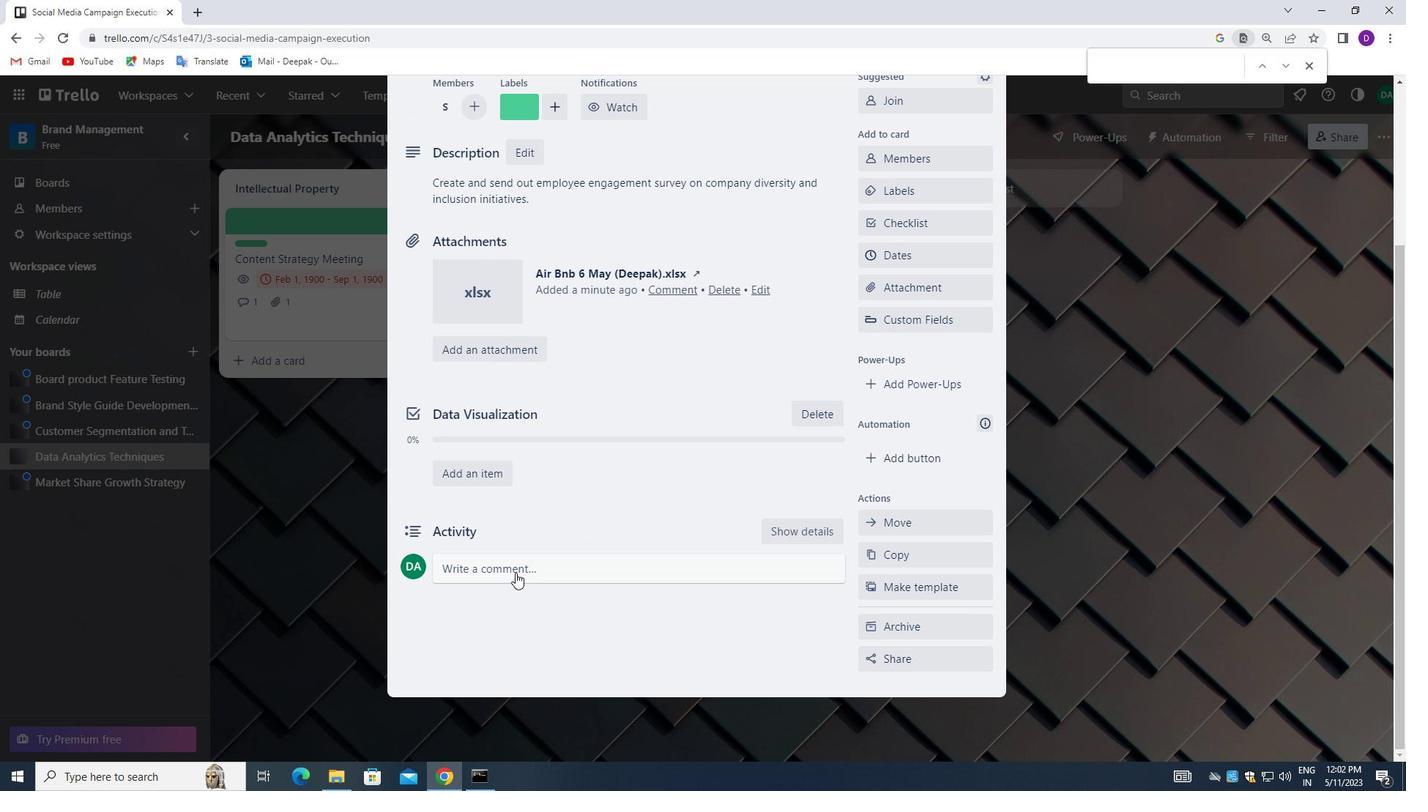 
Action: Mouse moved to (488, 614)
Screenshot: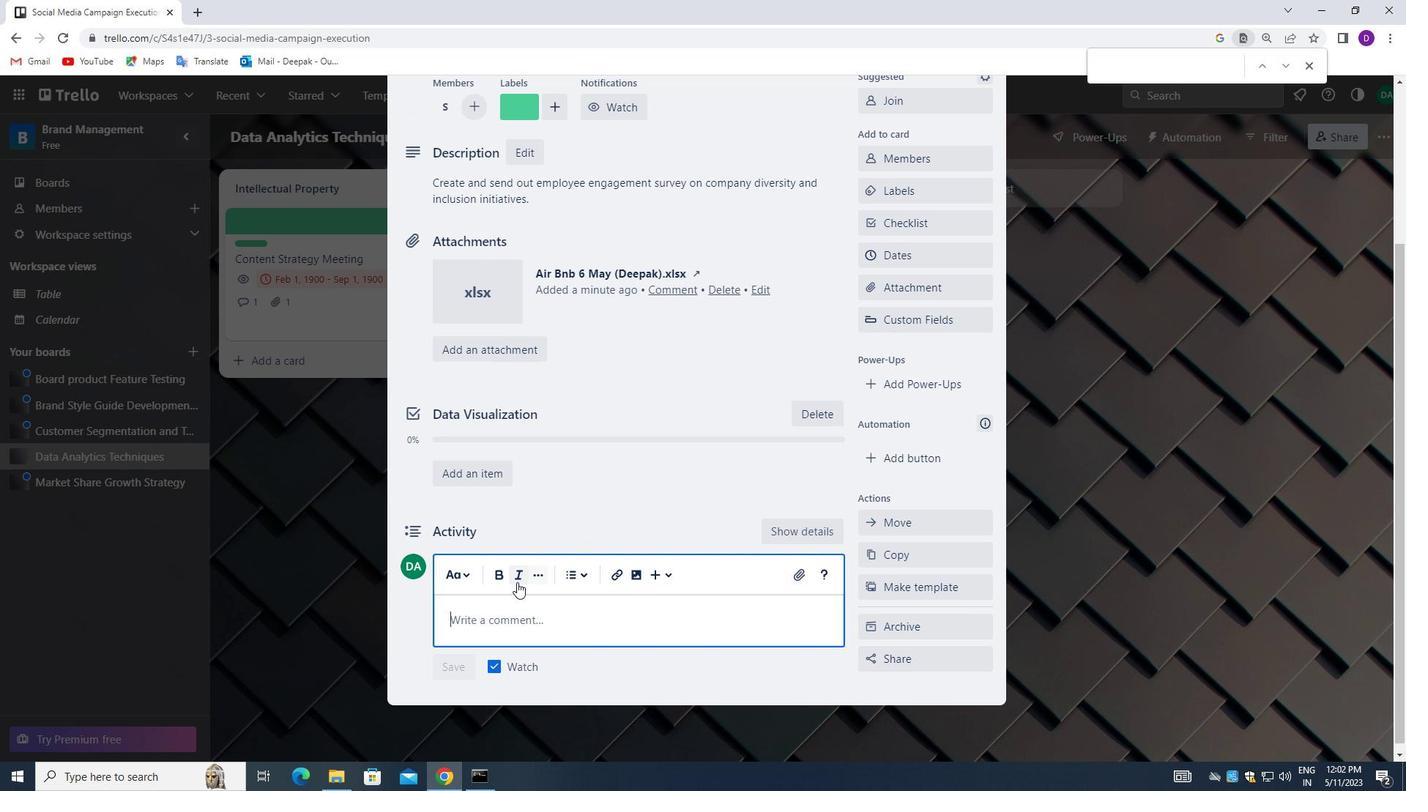 
Action: Mouse pressed left at (488, 614)
Screenshot: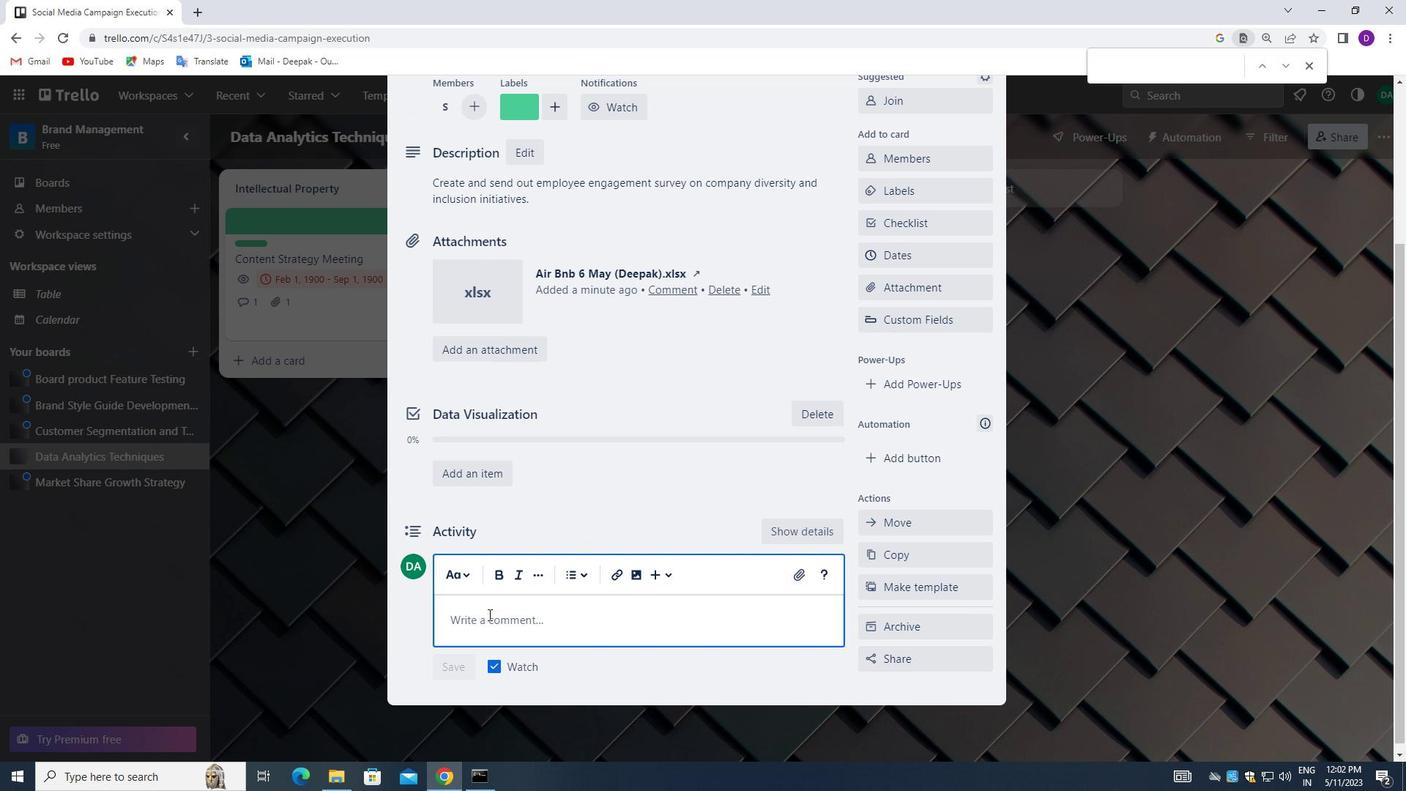 
Action: Mouse moved to (521, 461)
Screenshot: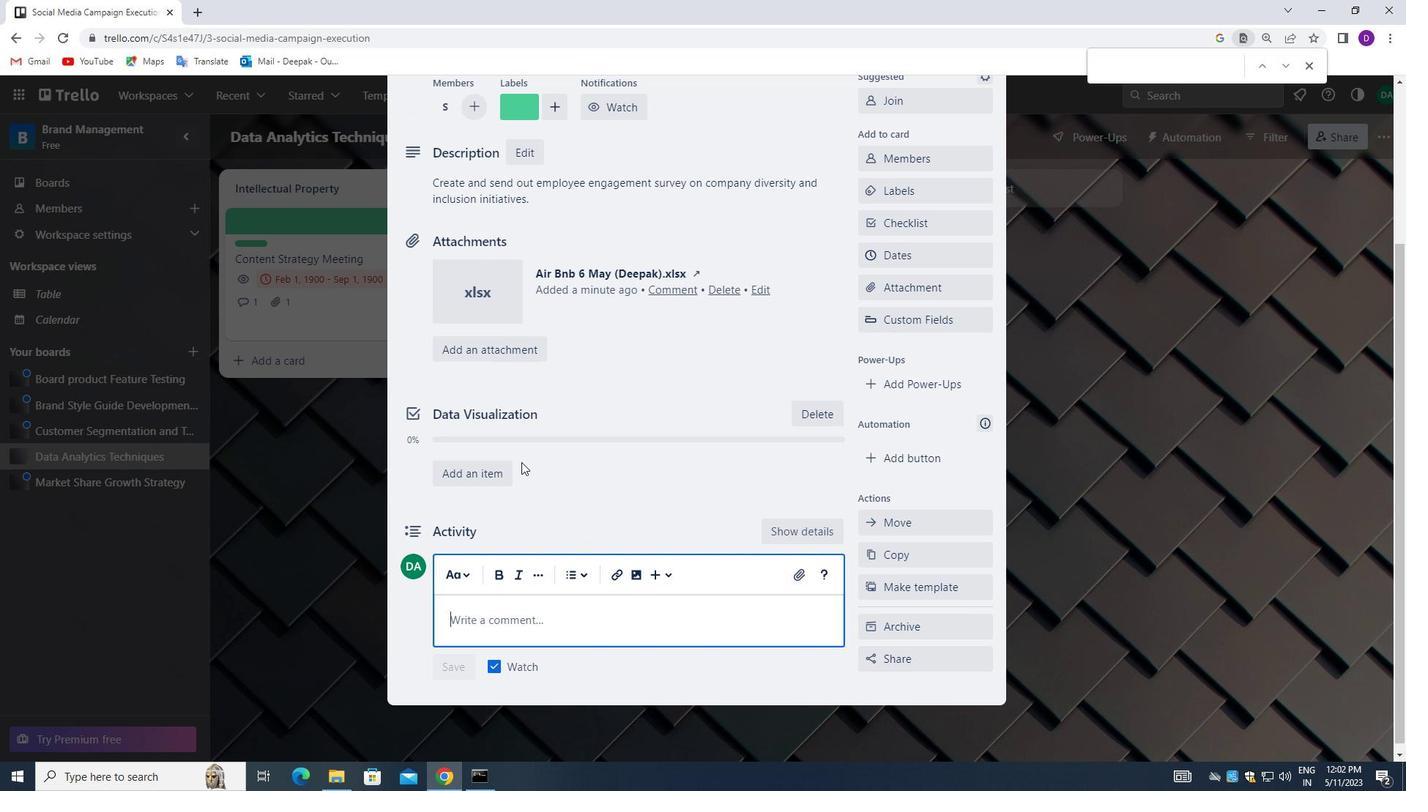 
Action: Key pressed <Key.shift_r>WE<Key.space>SHOULD<Key.space>APPROACH<Key.space>THIS<Key.space>TALK<Key.space>WITH<Key.space>A<Key.space>SENSE<Key.space>OF<Key.space>CA<Key.backspace>OLLABORATION<Key.space>AND<Key.space>PARTNERSHIP.<Key.space>WO<Key.backspace><Key.backspace><Key.backspace><Key.backspace>,<Key.space>WORKING<Key.space>CLOSILY<Key.space>WITH<Key.space><Key.backspace><Key.backspace><Key.backspace><Key.backspace><Key.backspace><Key.backspace><Key.backspace><Key.backspace><Key.backspace>ELY<Key.space>WITH<Key.space>STAKEHOLDERS<Key.space>AND<Key.space>OTHER<Key.space>TEAMS<Key.space>TO<Key.space>ACHIEVE<Key.space>SUCCESS.
Screenshot: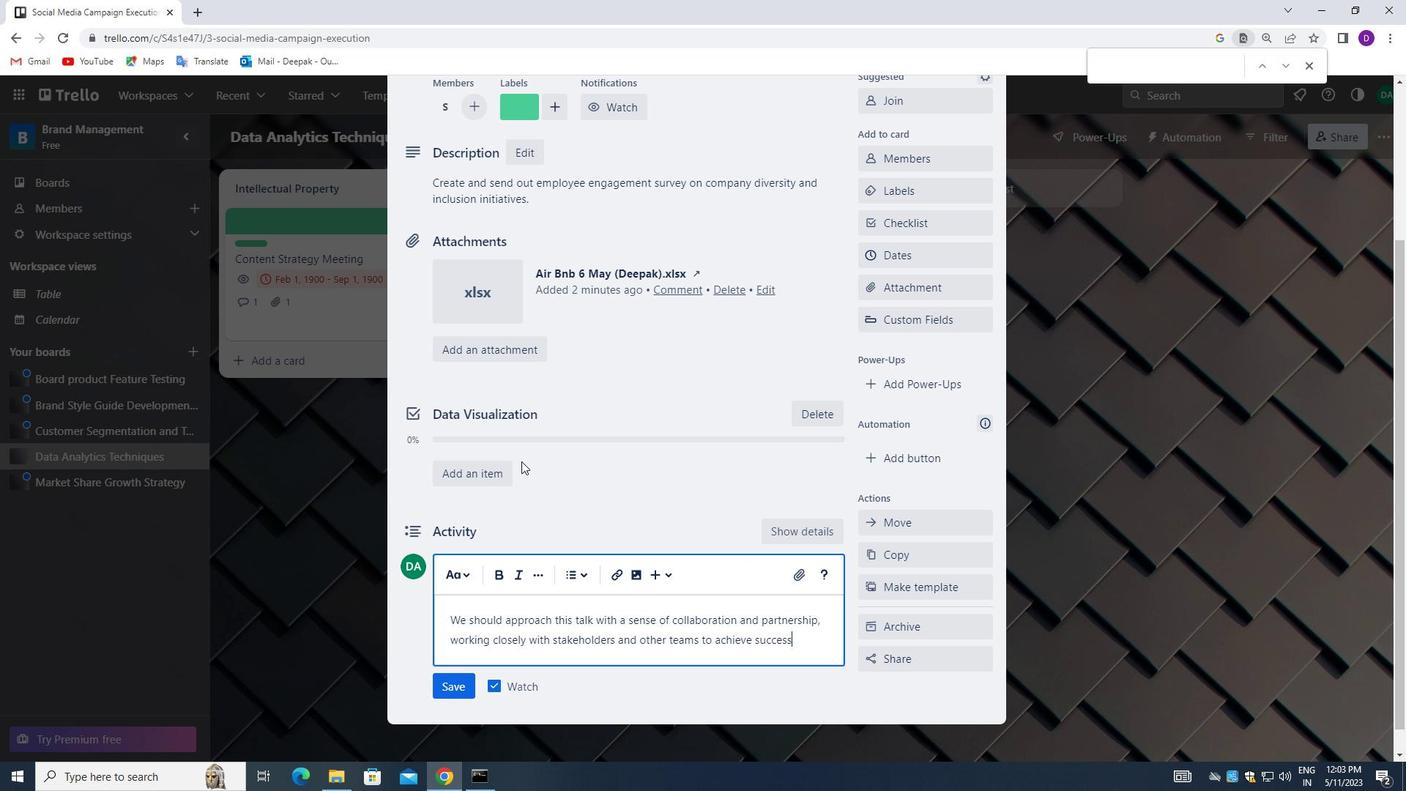 
Action: Mouse moved to (446, 682)
Screenshot: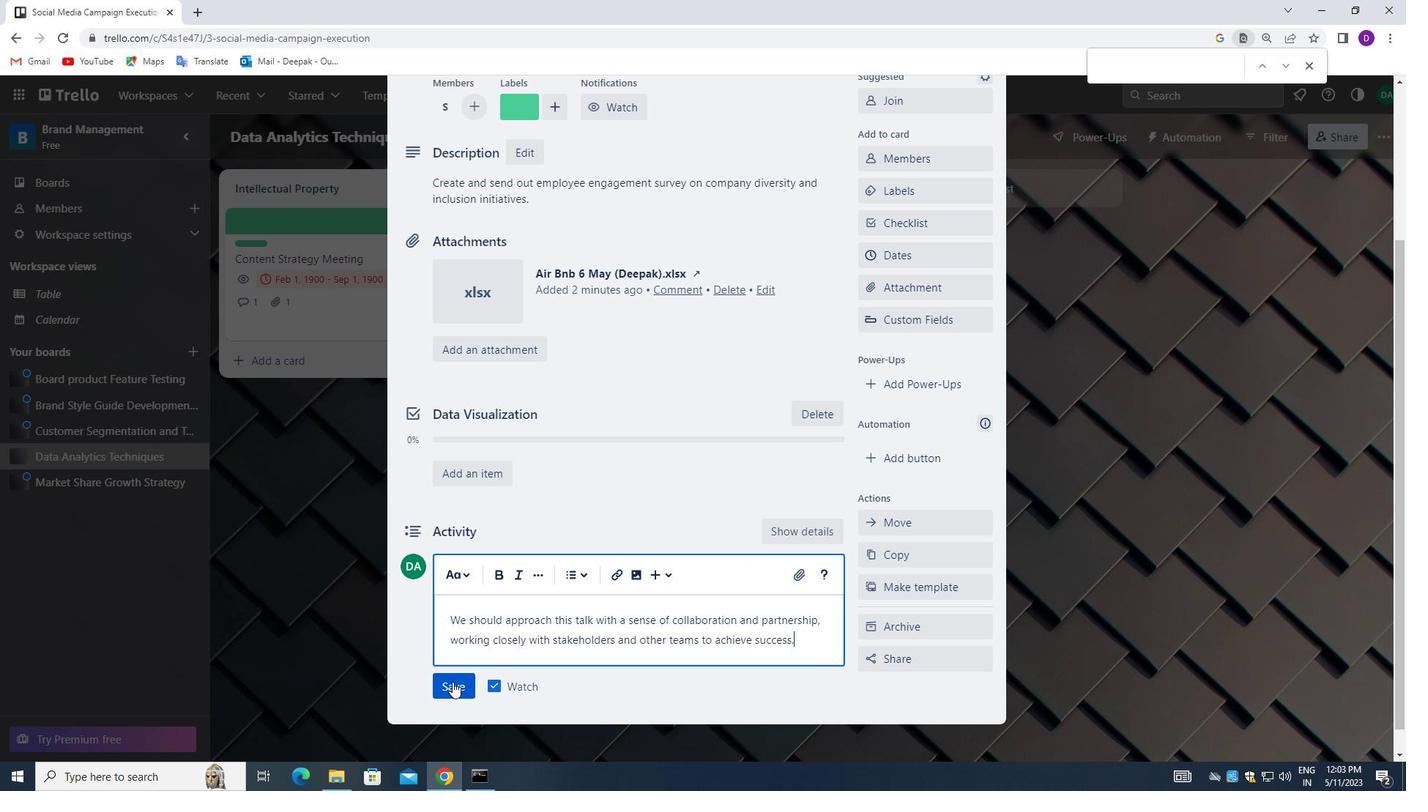 
Action: Mouse pressed left at (446, 682)
Screenshot: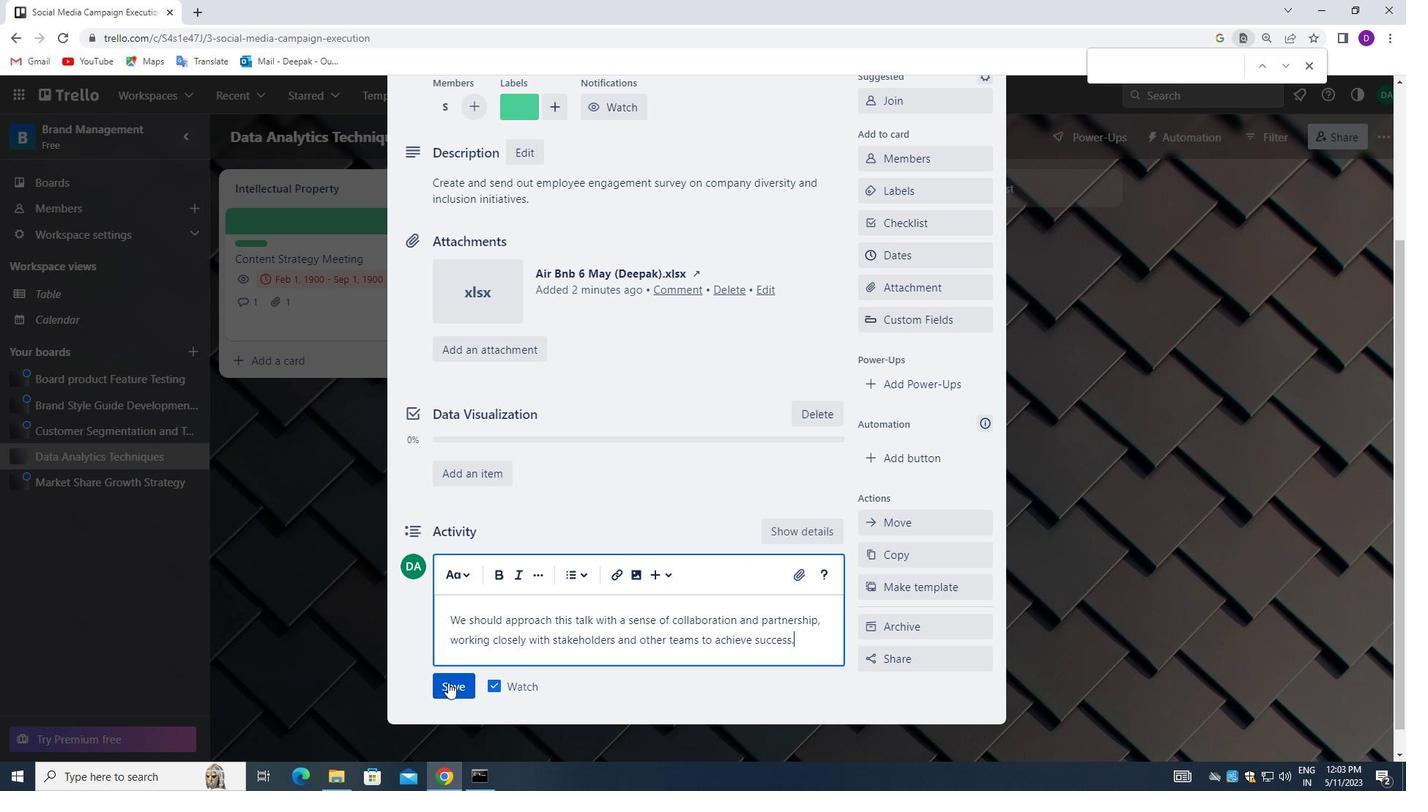 
Action: Mouse moved to (891, 250)
Screenshot: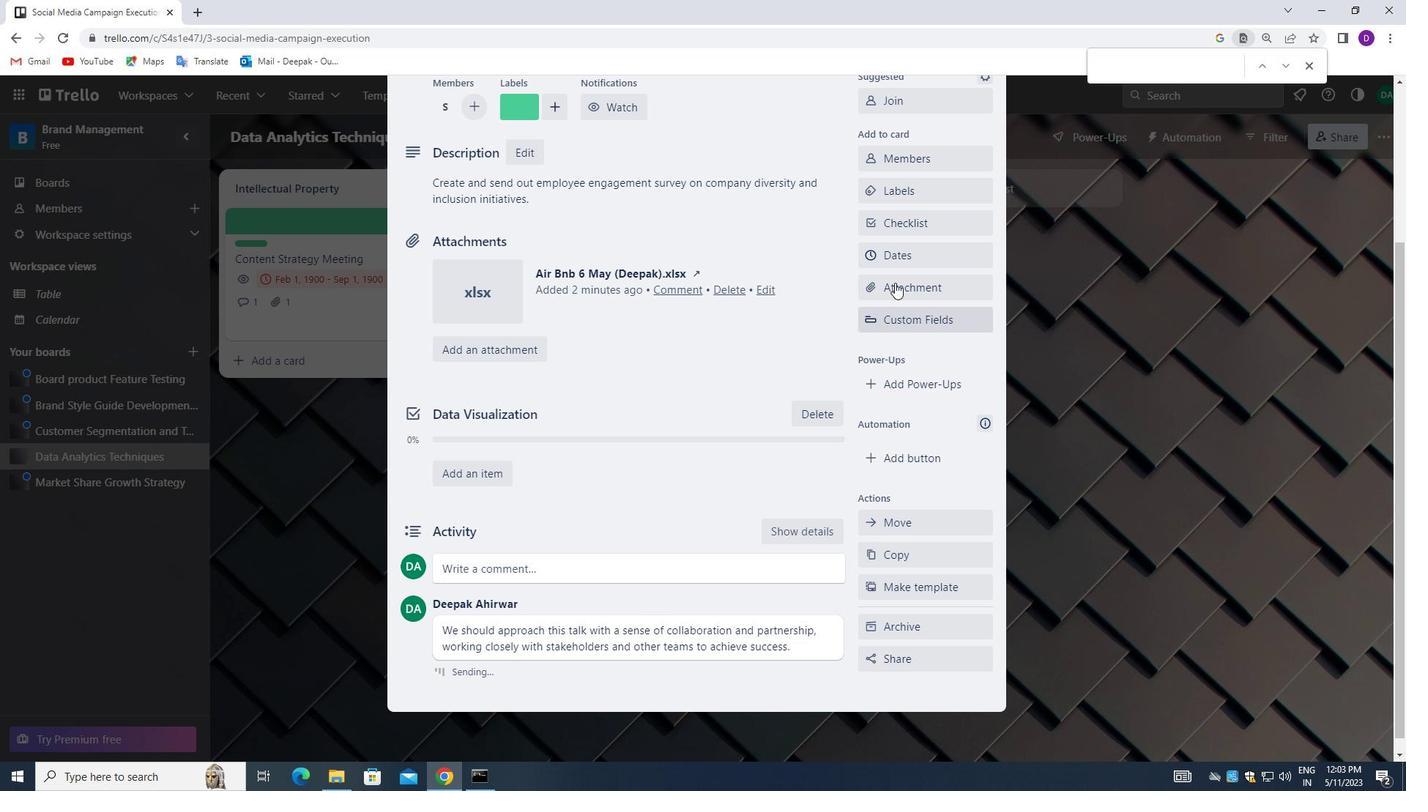 
Action: Mouse pressed left at (891, 250)
Screenshot: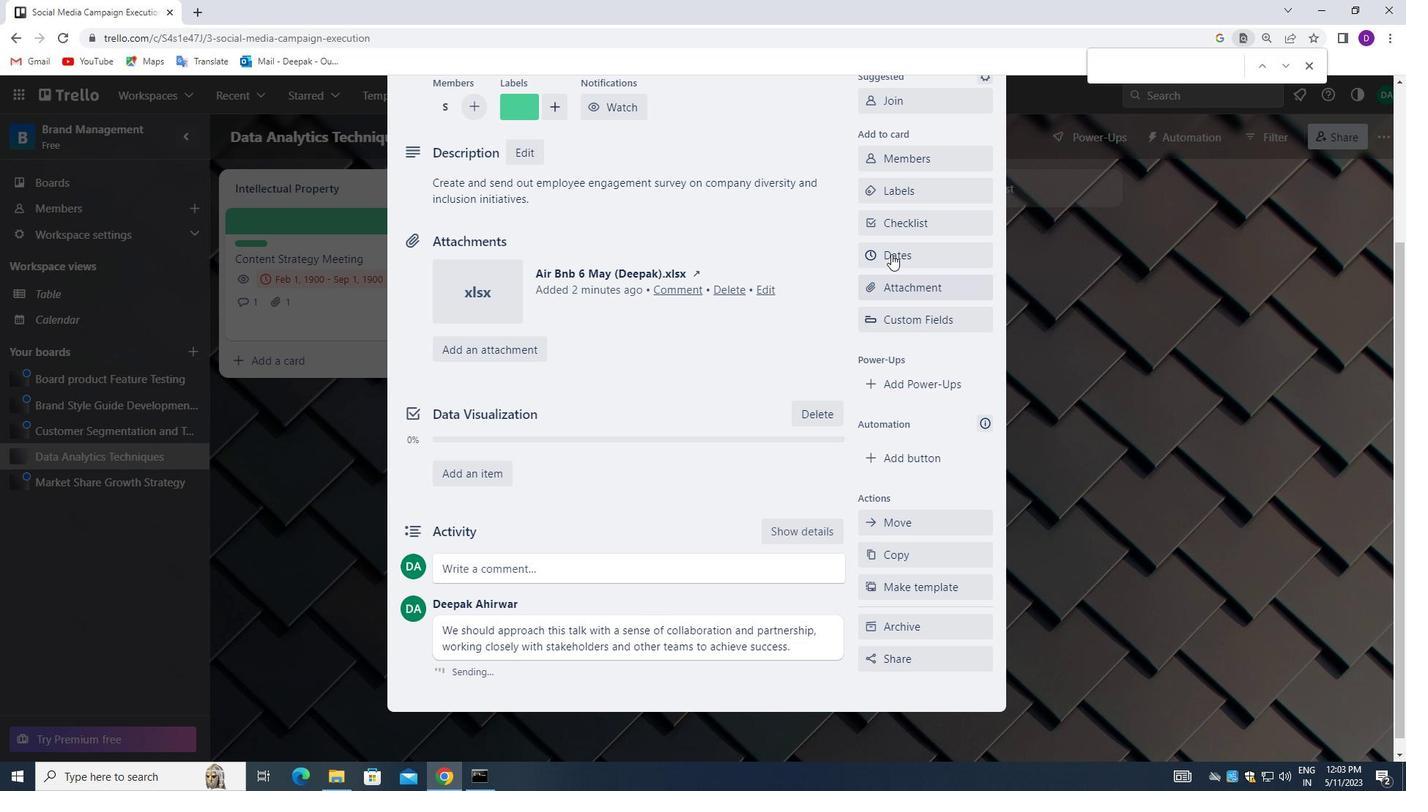 
Action: Mouse moved to (871, 429)
Screenshot: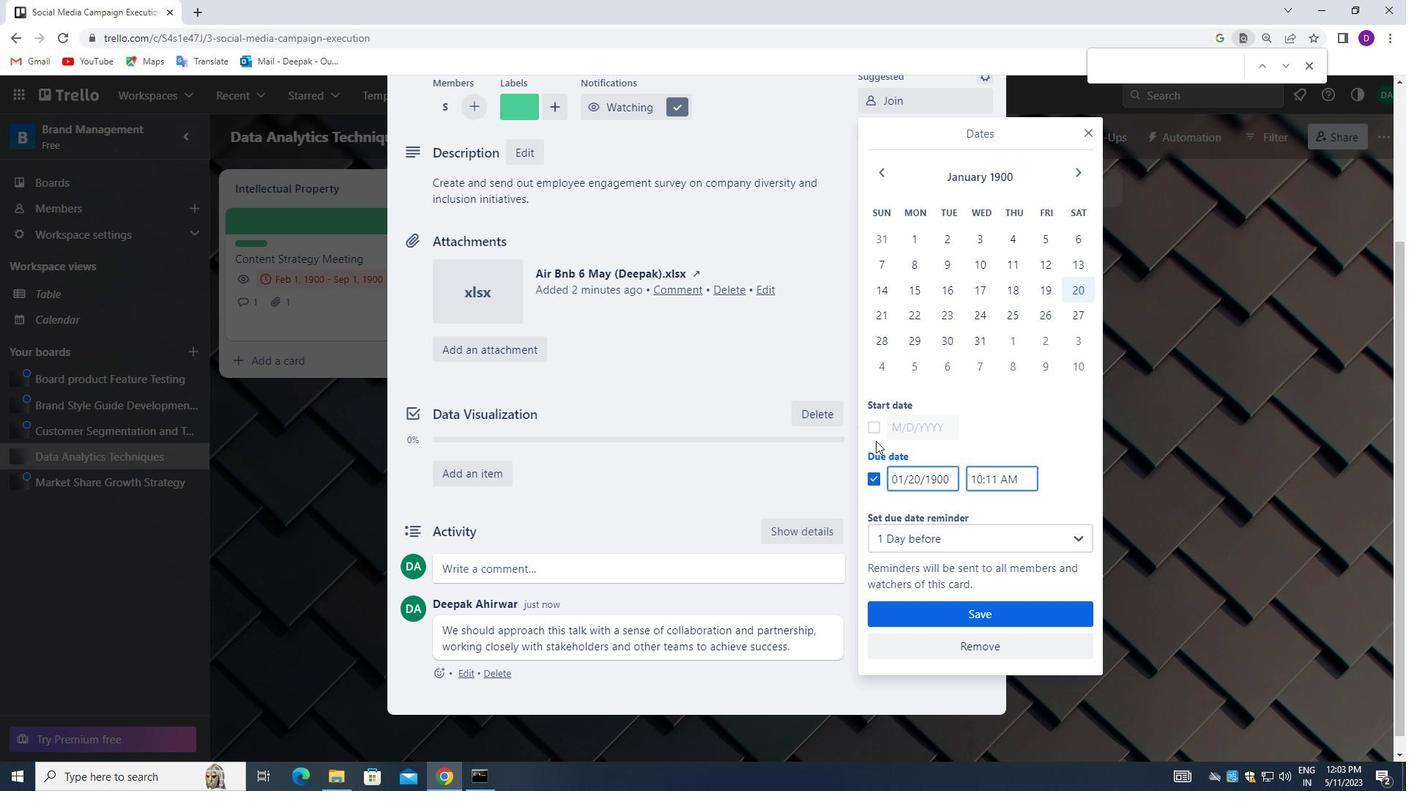 
Action: Mouse pressed left at (871, 429)
Screenshot: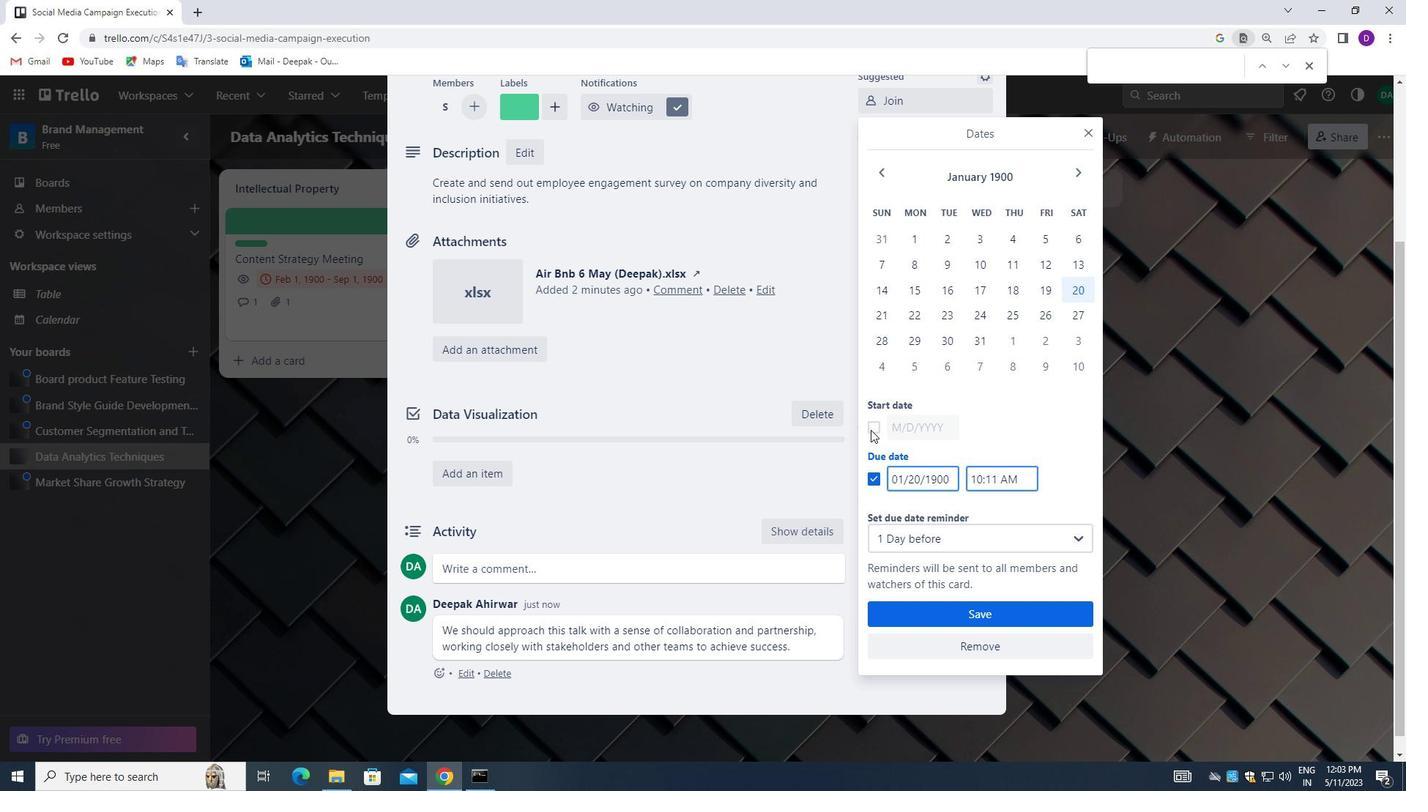 
Action: Mouse moved to (949, 430)
Screenshot: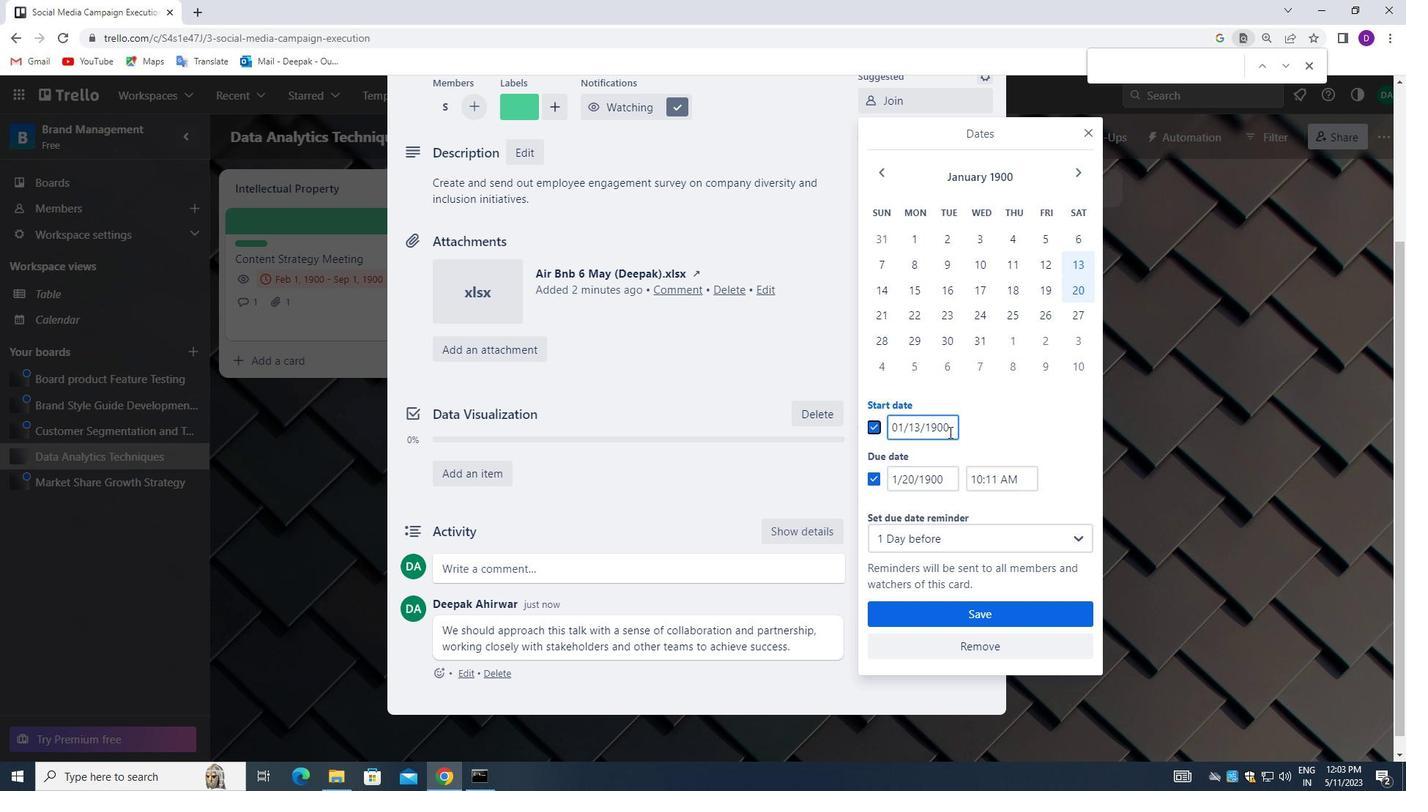 
Action: Mouse pressed left at (949, 430)
Screenshot: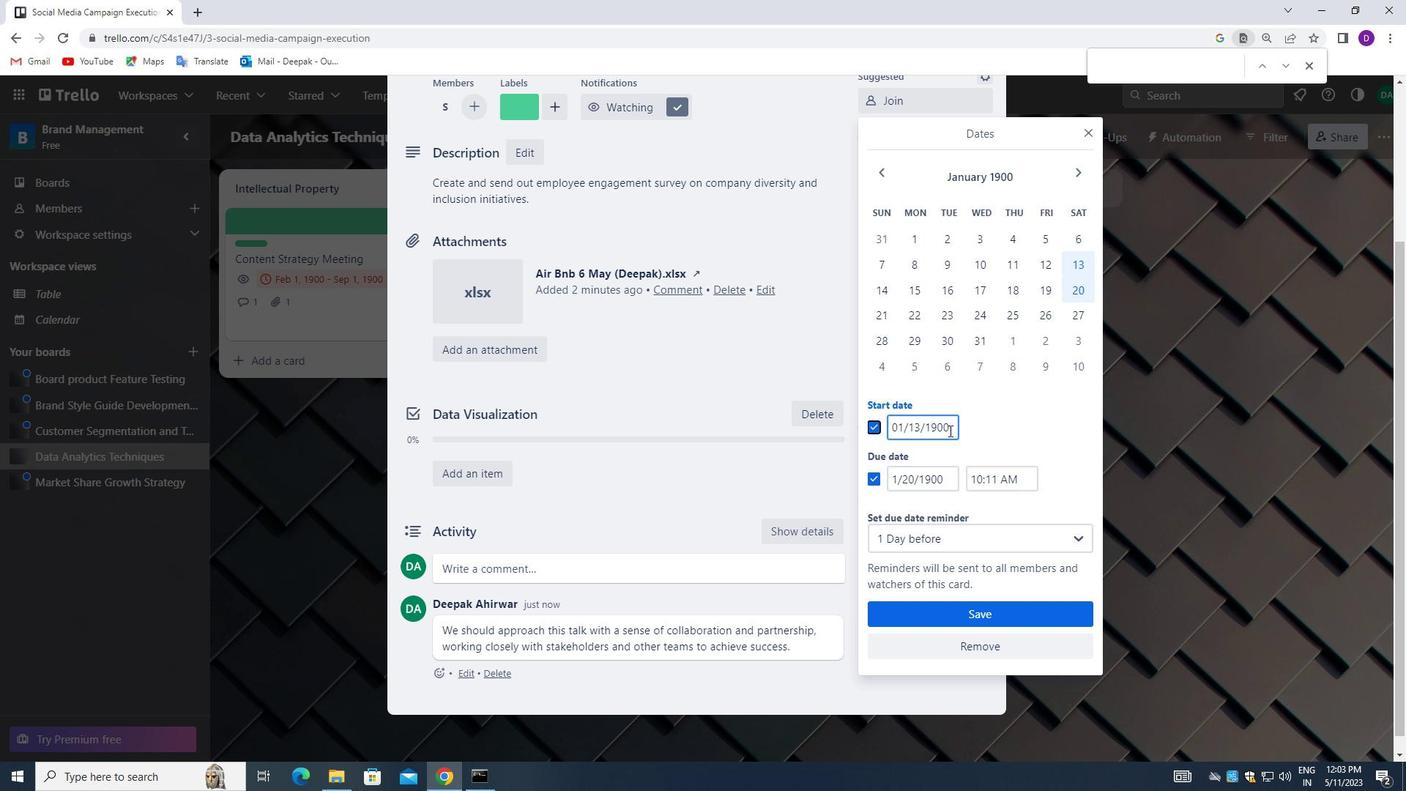 
Action: Mouse moved to (890, 430)
Screenshot: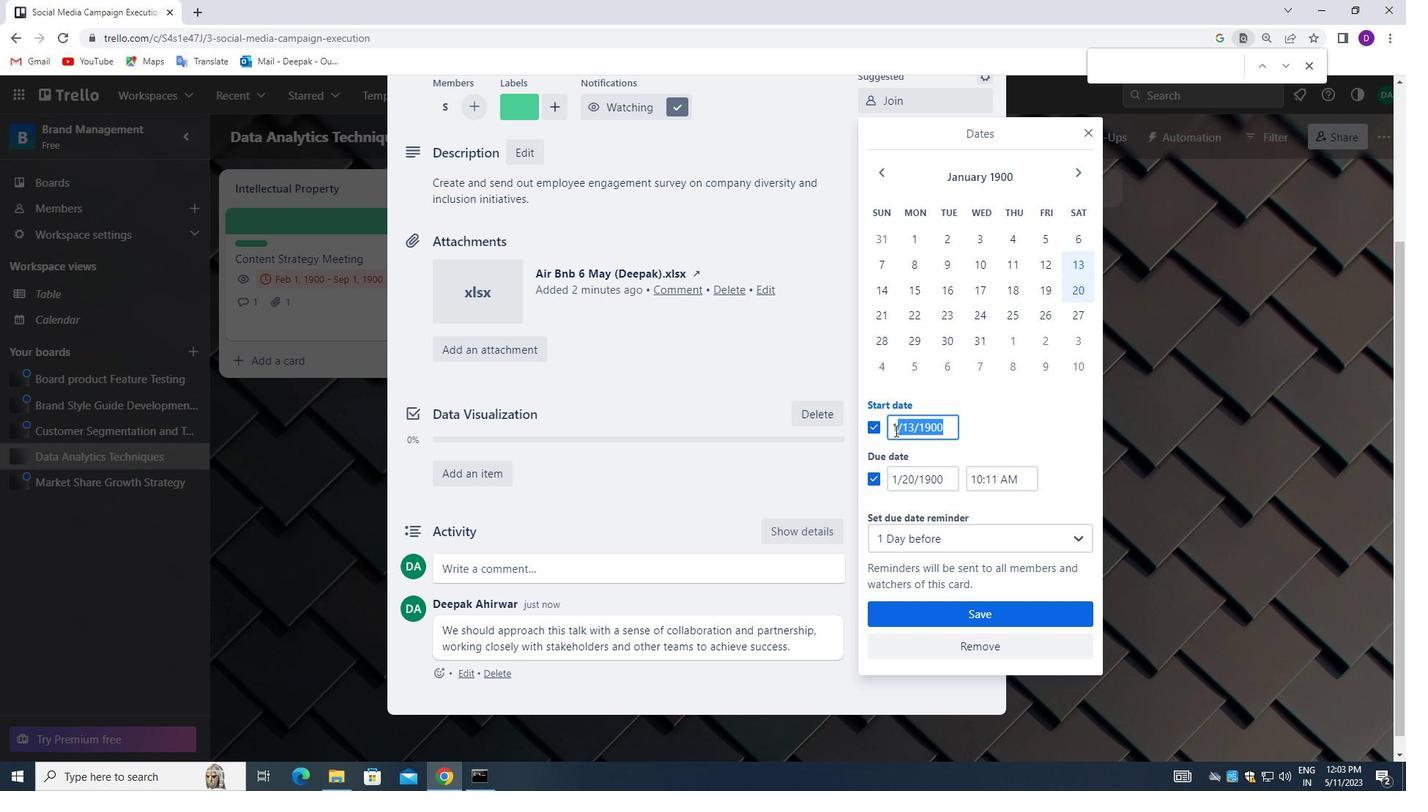 
Action: Key pressed <Key.backspace>
Screenshot: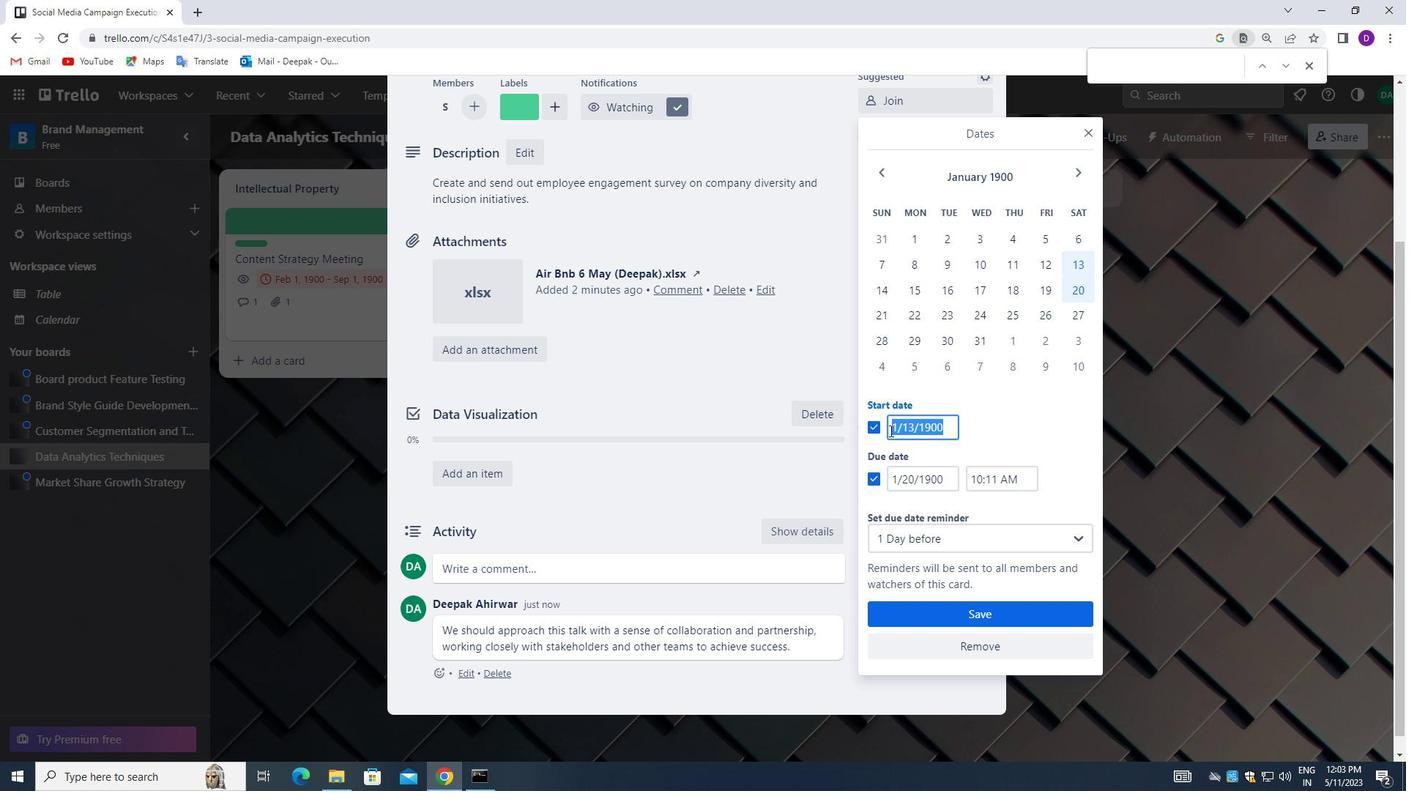 
Action: Mouse moved to (920, 427)
Screenshot: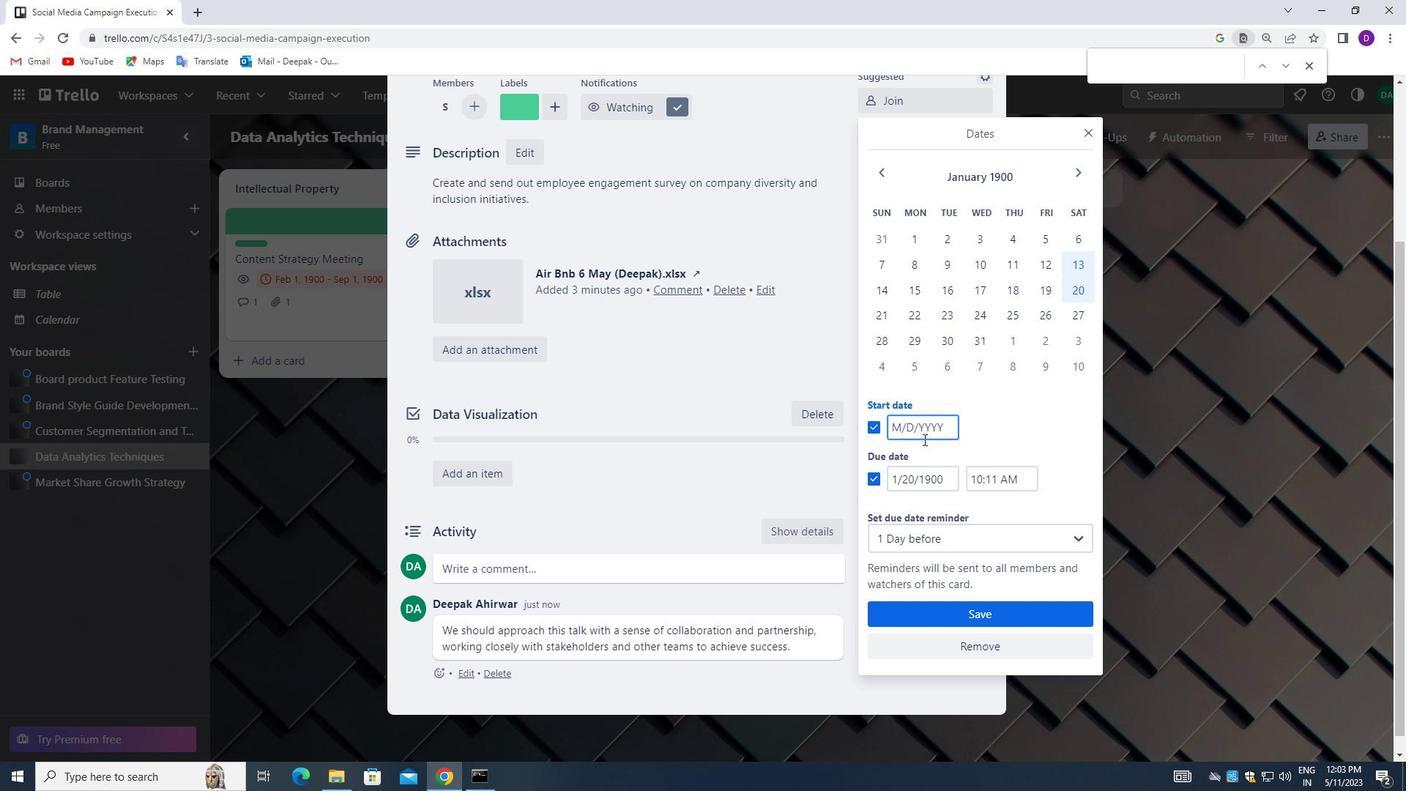 
Action: Key pressed 01/14/1900
Screenshot: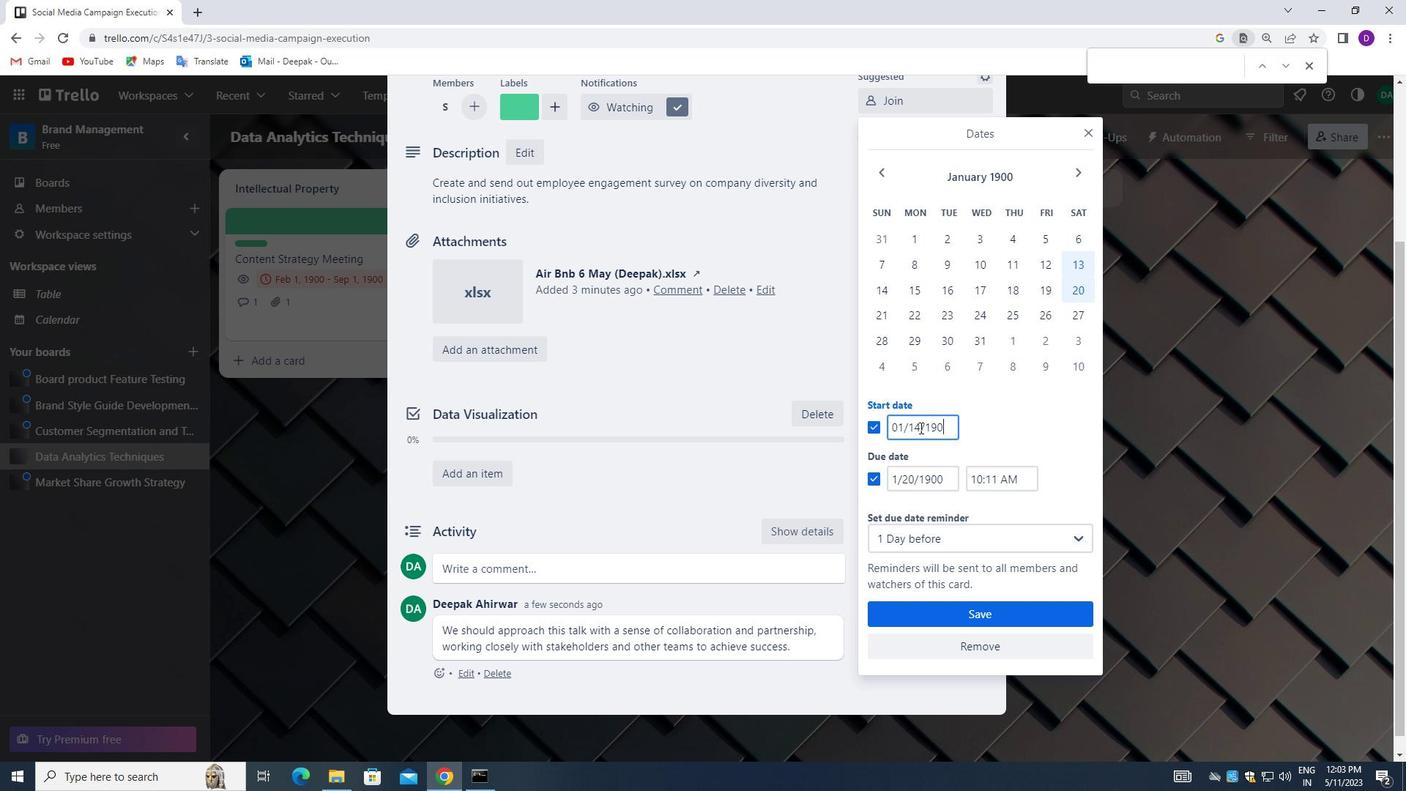 
Action: Mouse moved to (947, 479)
Screenshot: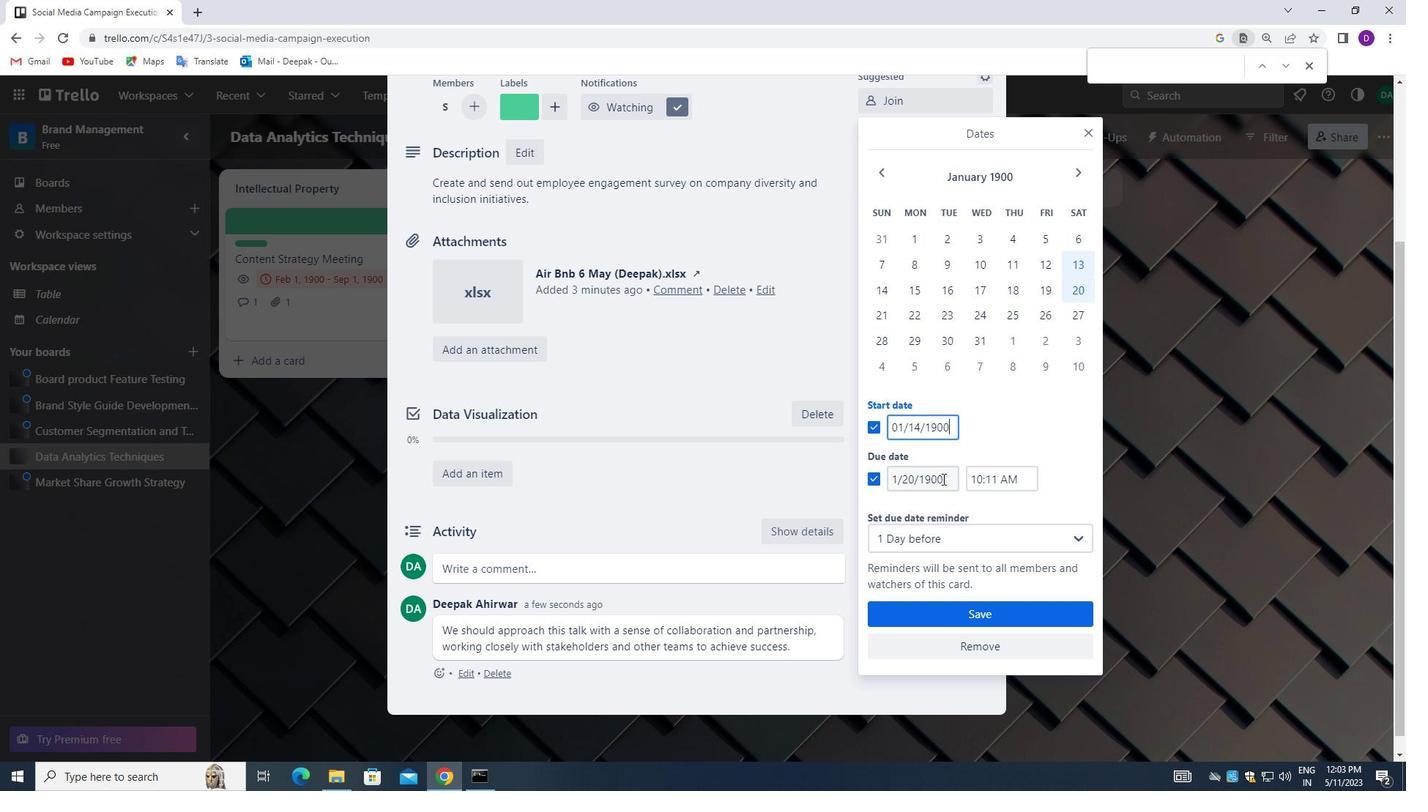 
Action: Mouse pressed left at (947, 479)
Screenshot: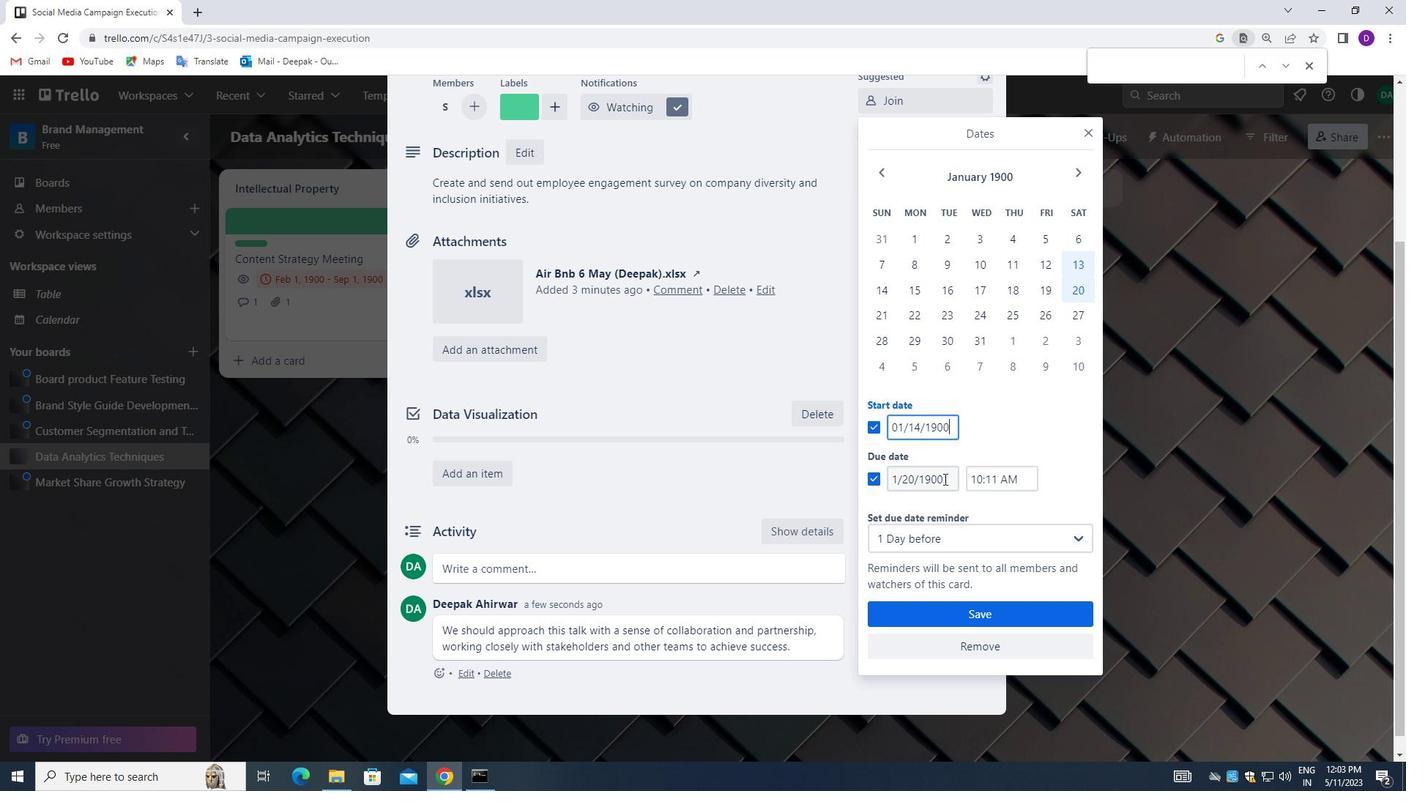 
Action: Mouse moved to (884, 481)
Screenshot: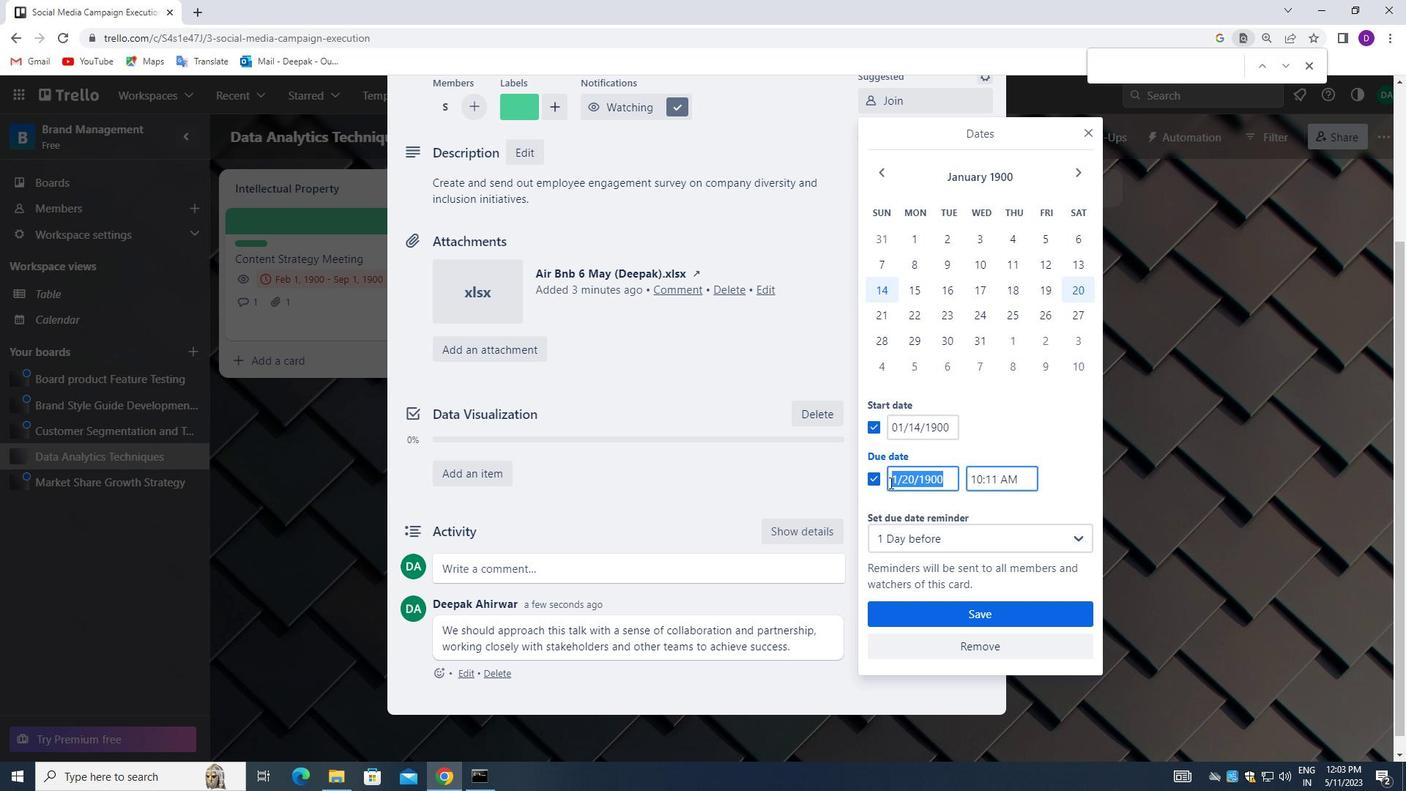 
Action: Key pressed <Key.backspace>
Screenshot: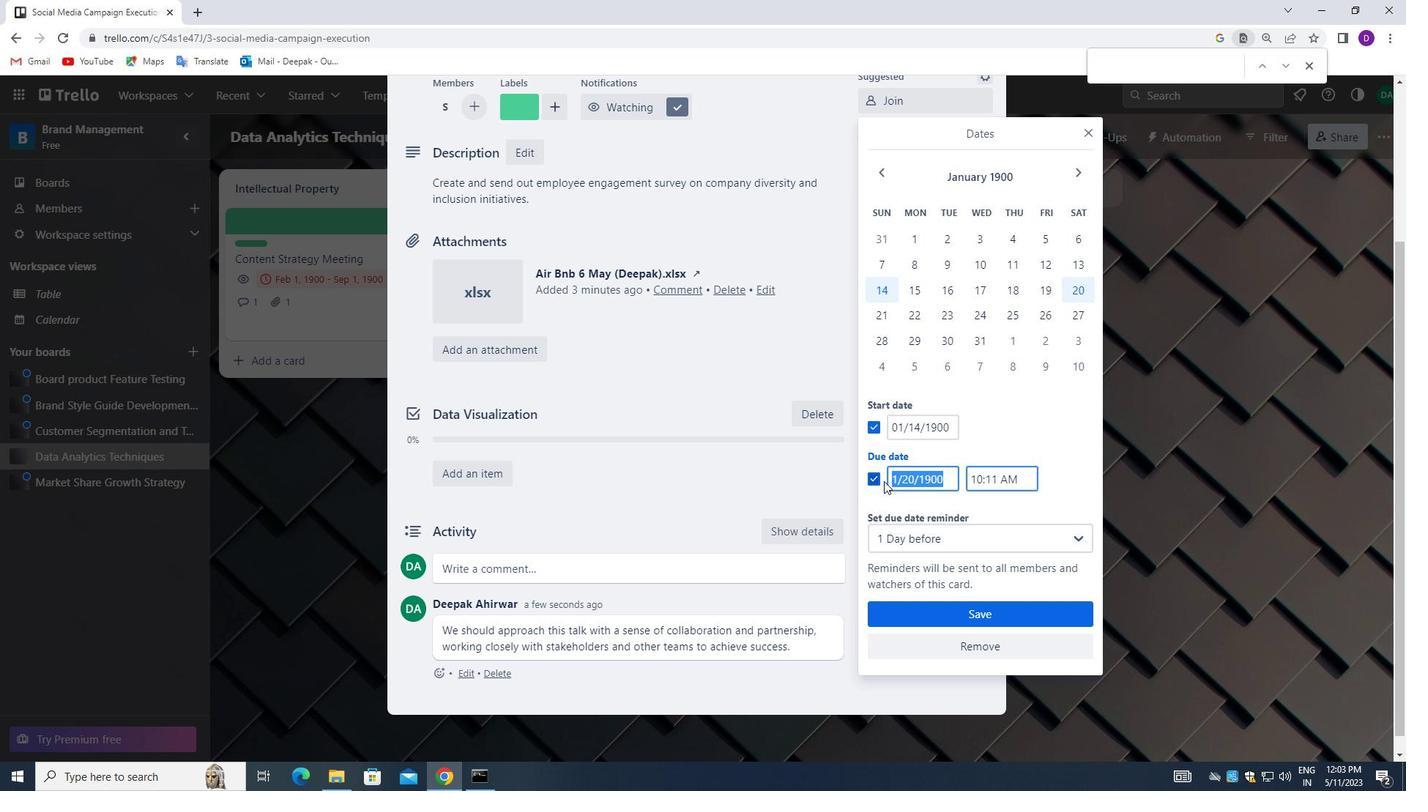 
Action: Mouse moved to (923, 482)
Screenshot: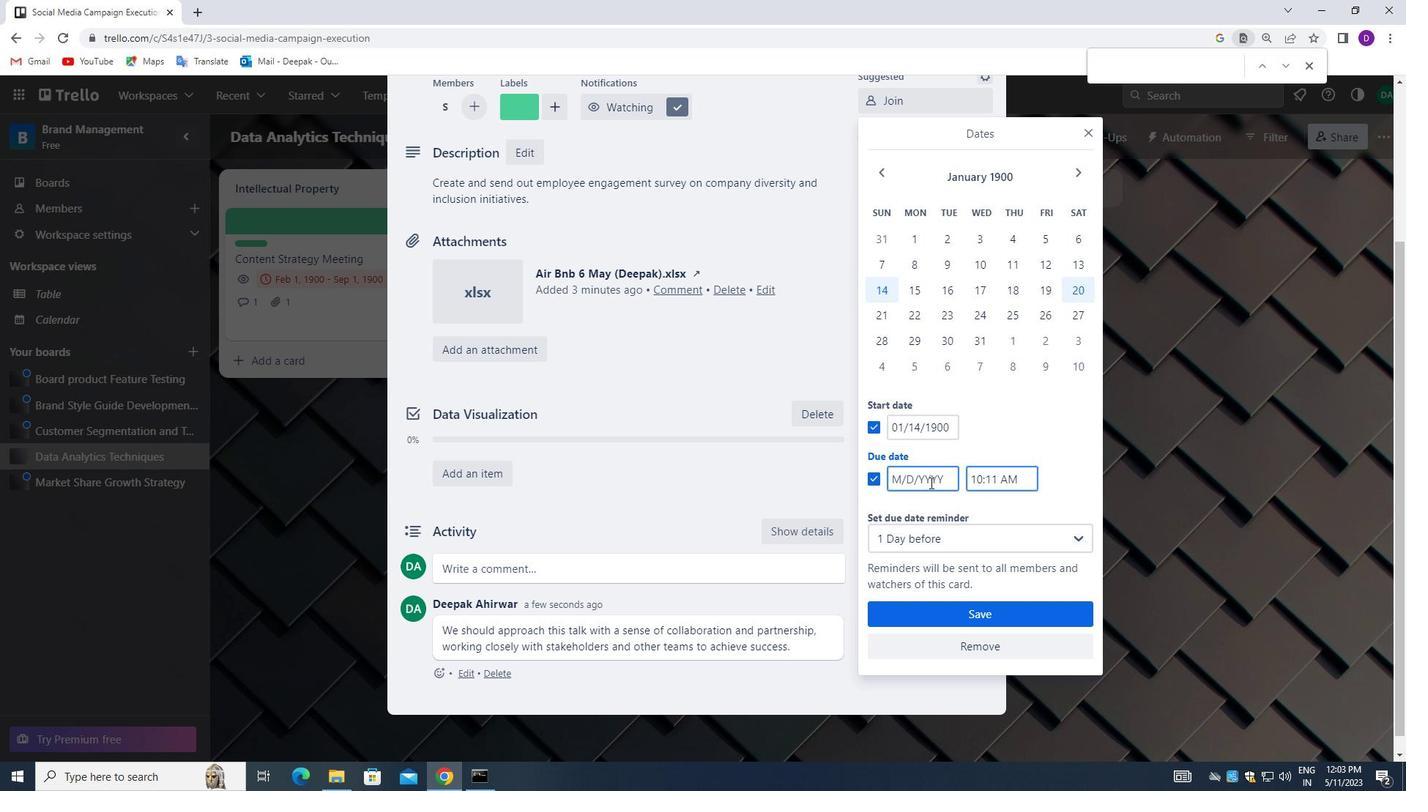 
Action: Key pressed 01/21/1900
Screenshot: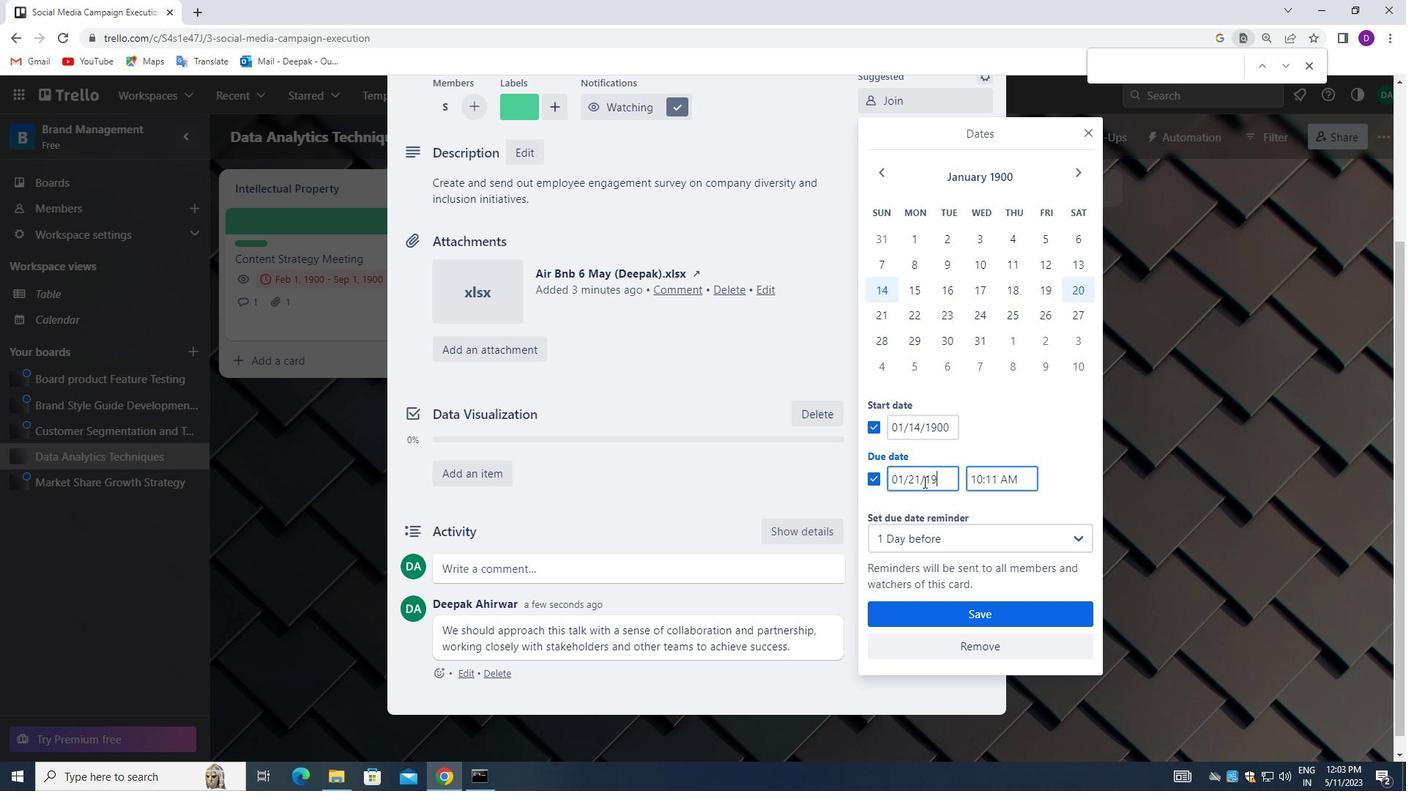 
Action: Mouse moved to (955, 555)
Screenshot: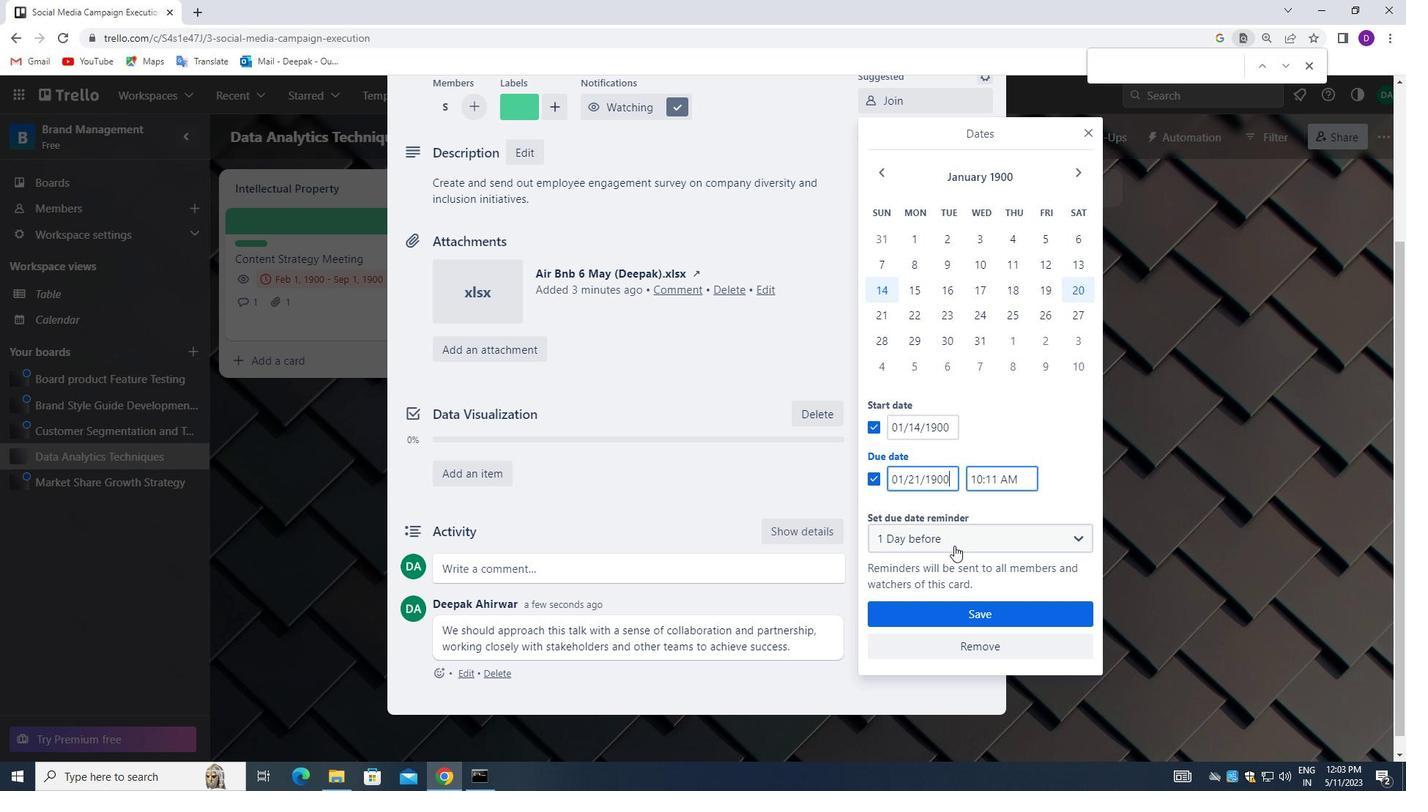 
Action: Mouse scrolled (955, 554) with delta (0, 0)
Screenshot: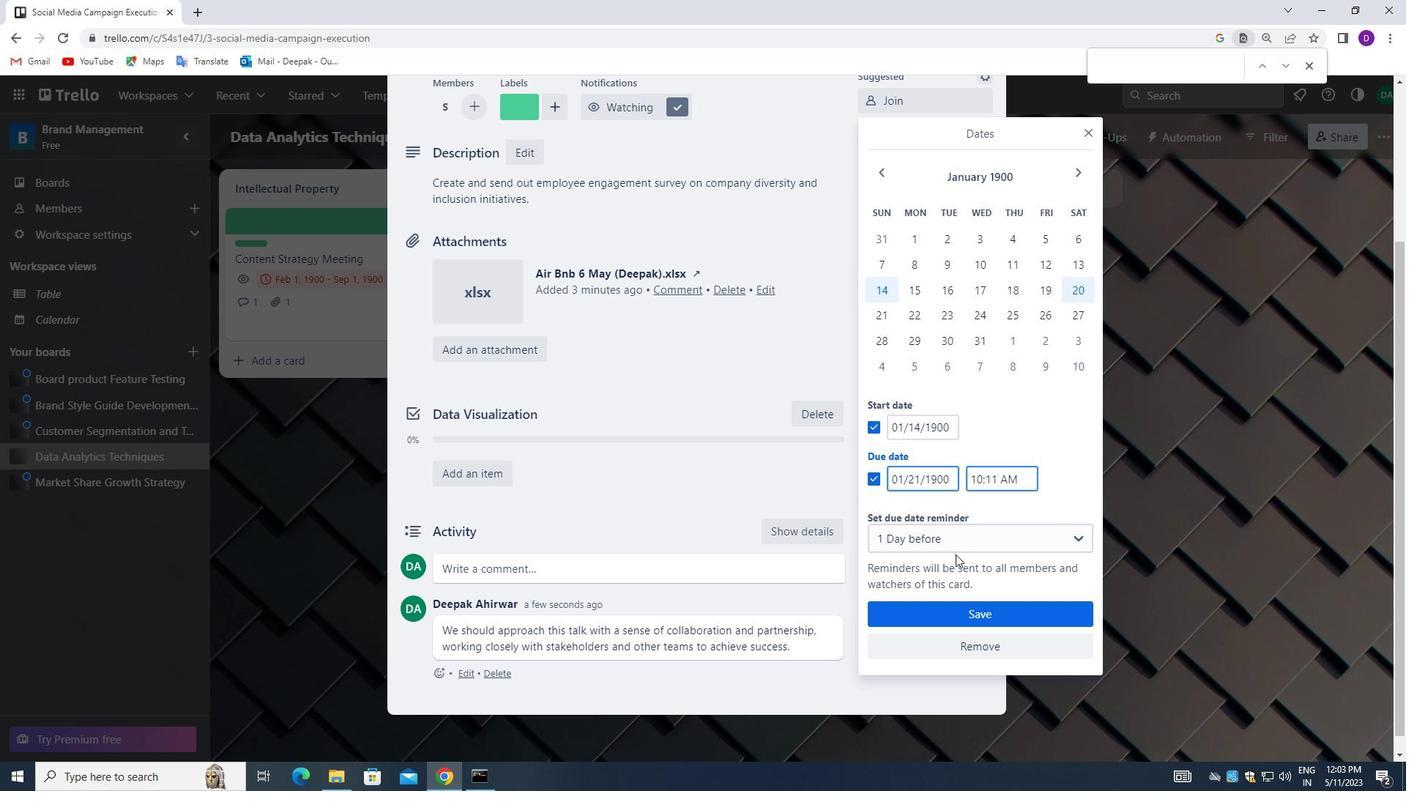 
Action: Mouse moved to (976, 611)
Screenshot: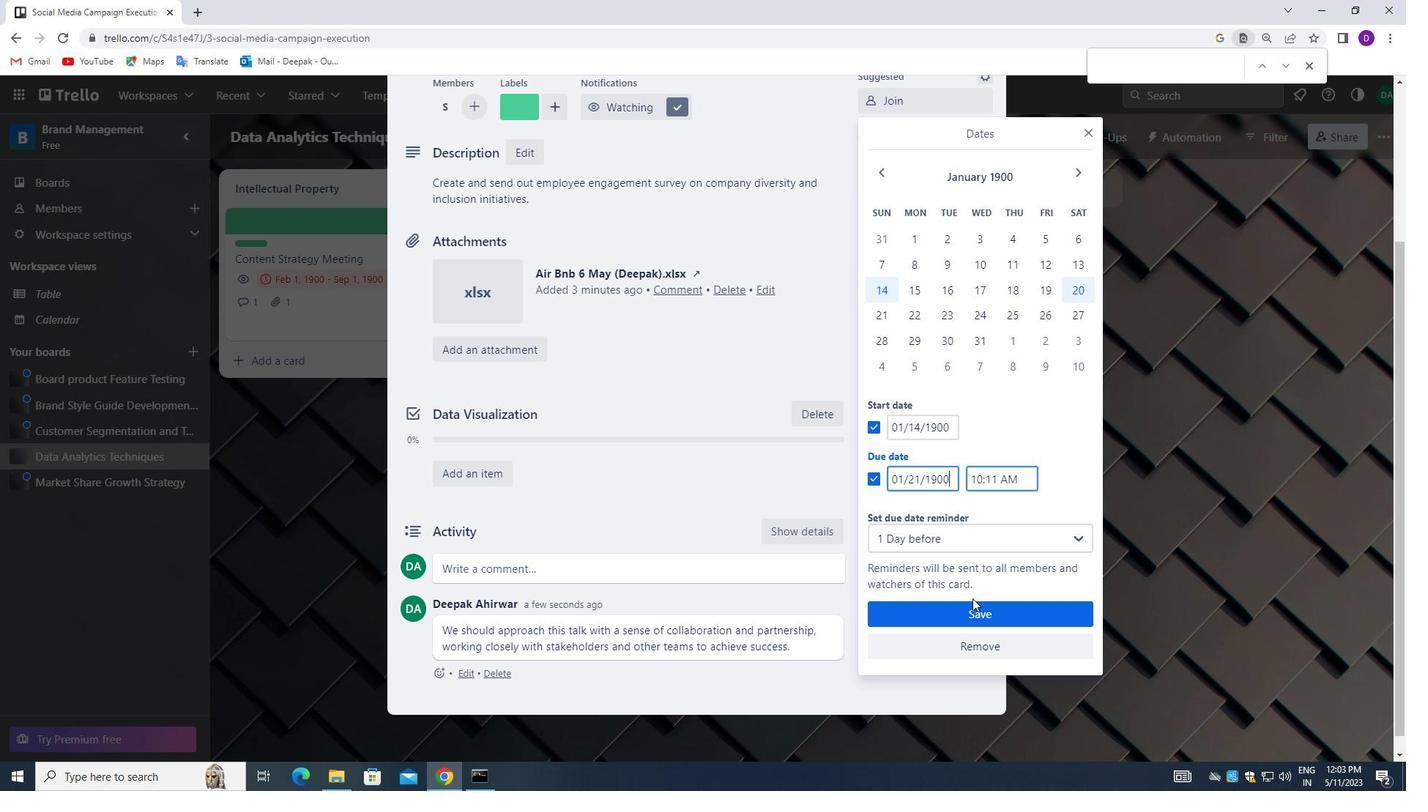 
Action: Mouse pressed left at (976, 611)
Screenshot: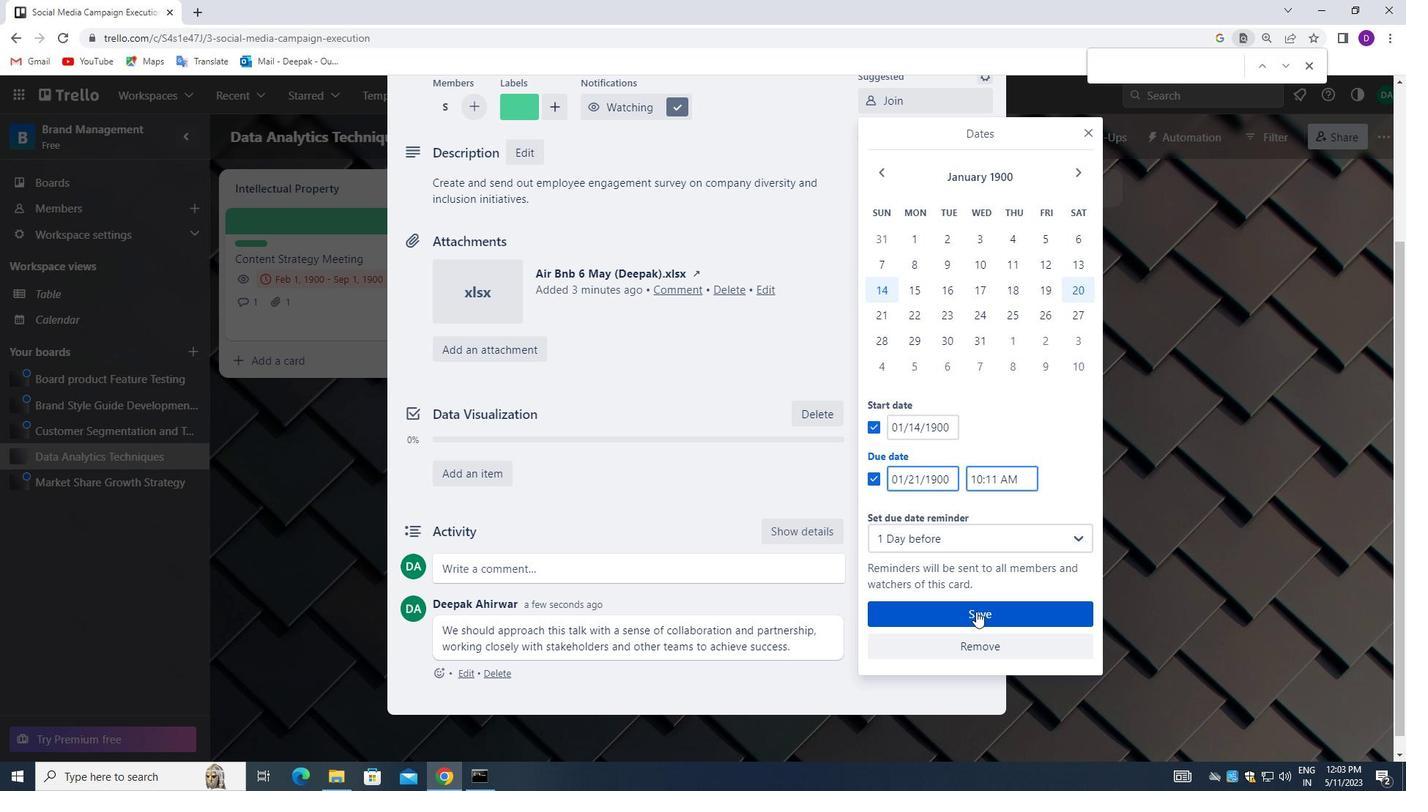 
Action: Mouse moved to (759, 447)
Screenshot: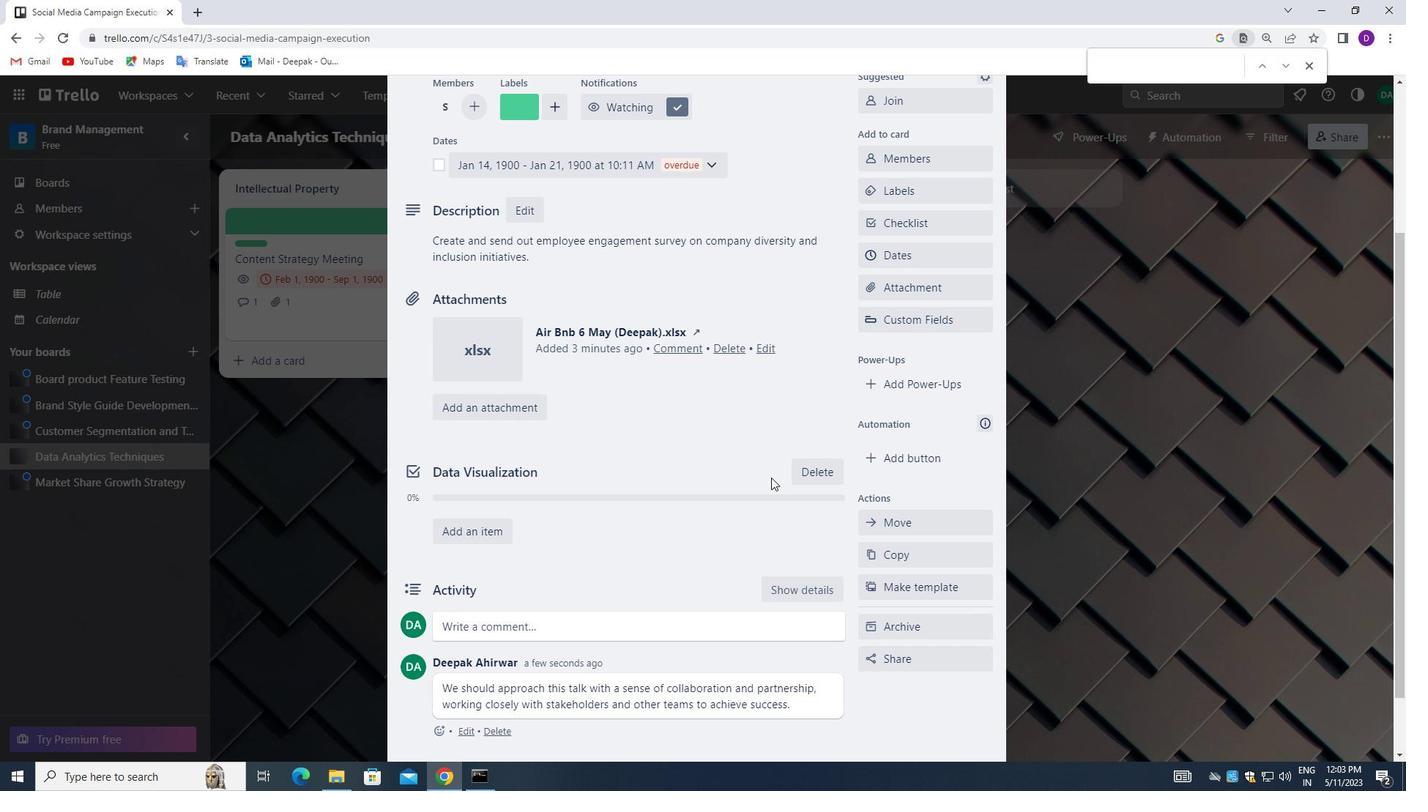 
Action: Mouse scrolled (759, 448) with delta (0, 0)
Screenshot: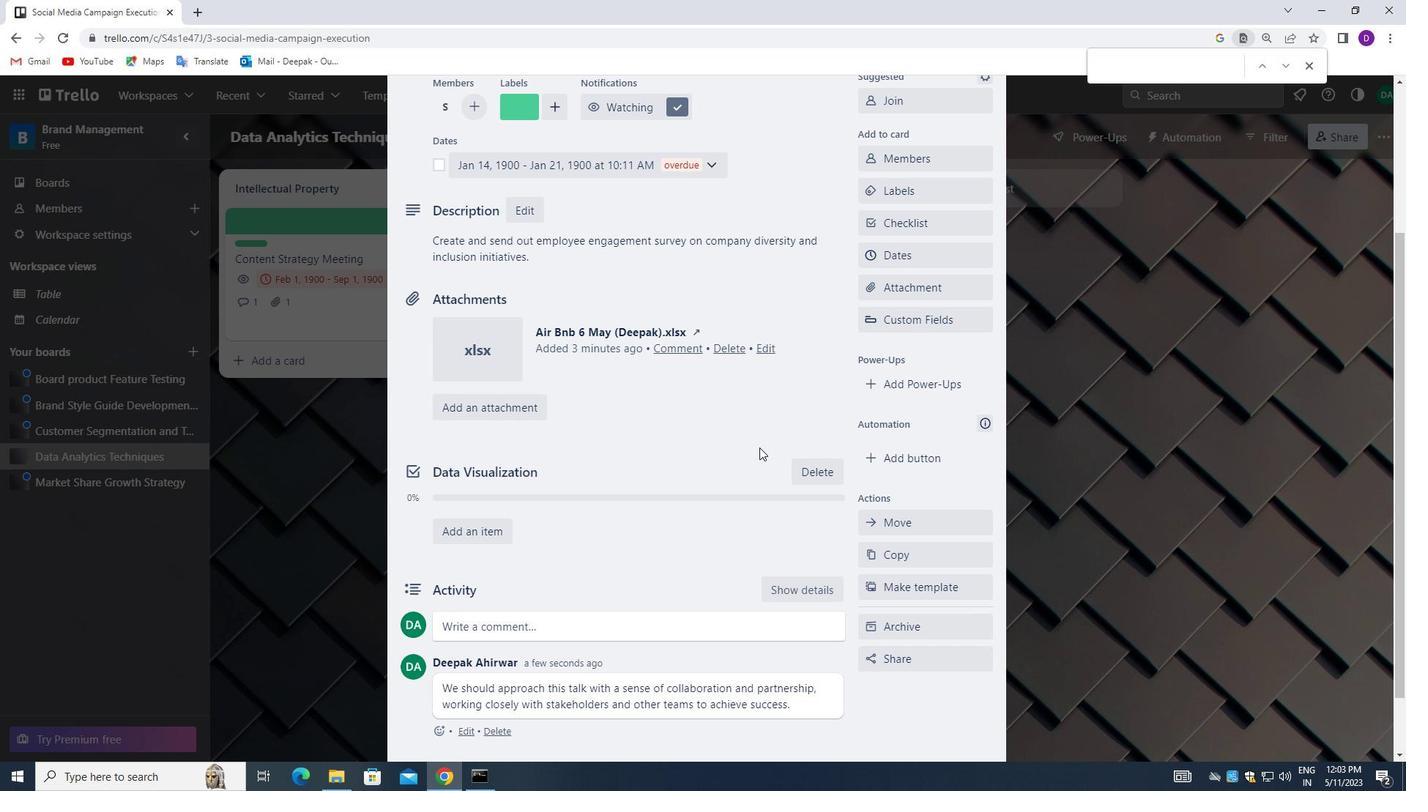 
Action: Mouse scrolled (759, 448) with delta (0, 0)
Screenshot: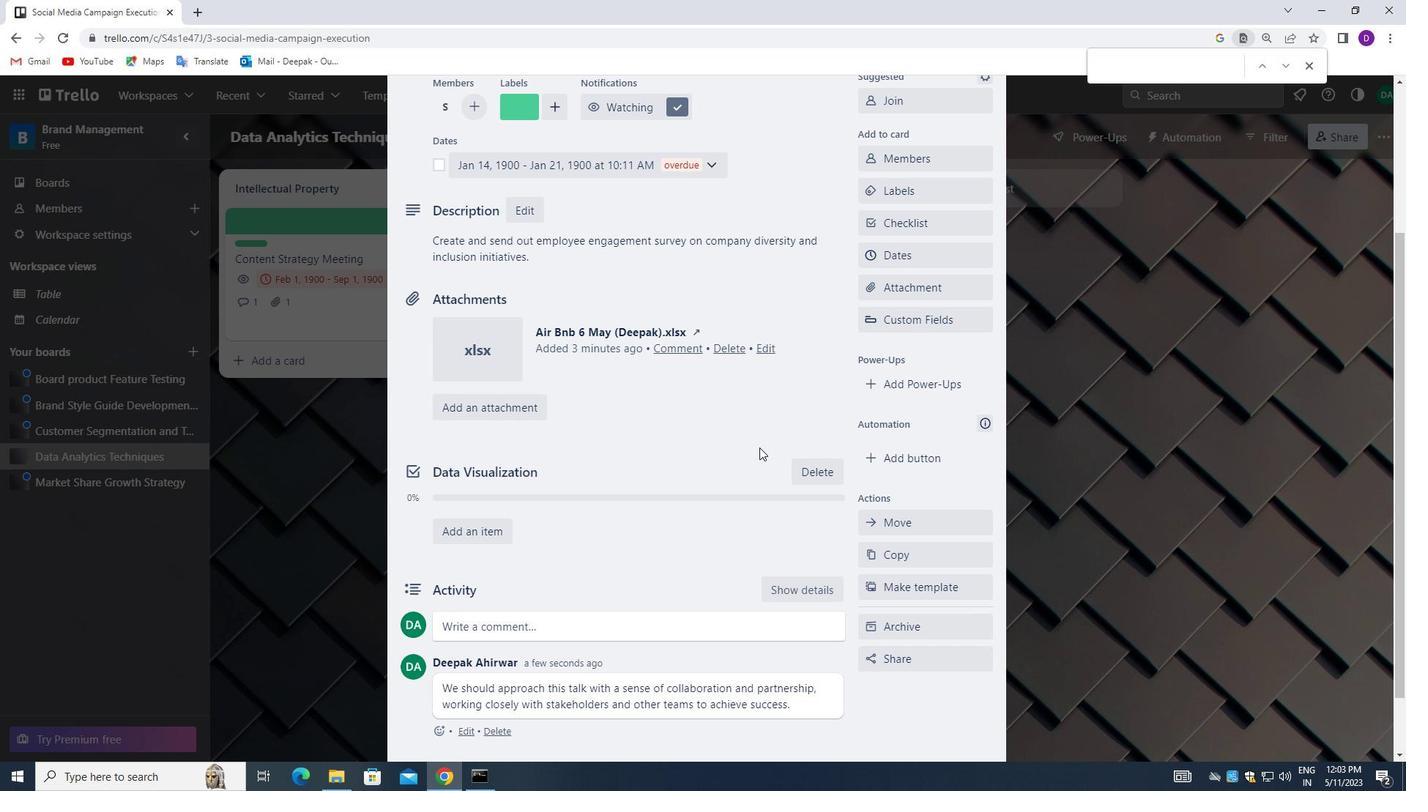 
Action: Mouse scrolled (759, 448) with delta (0, 0)
Screenshot: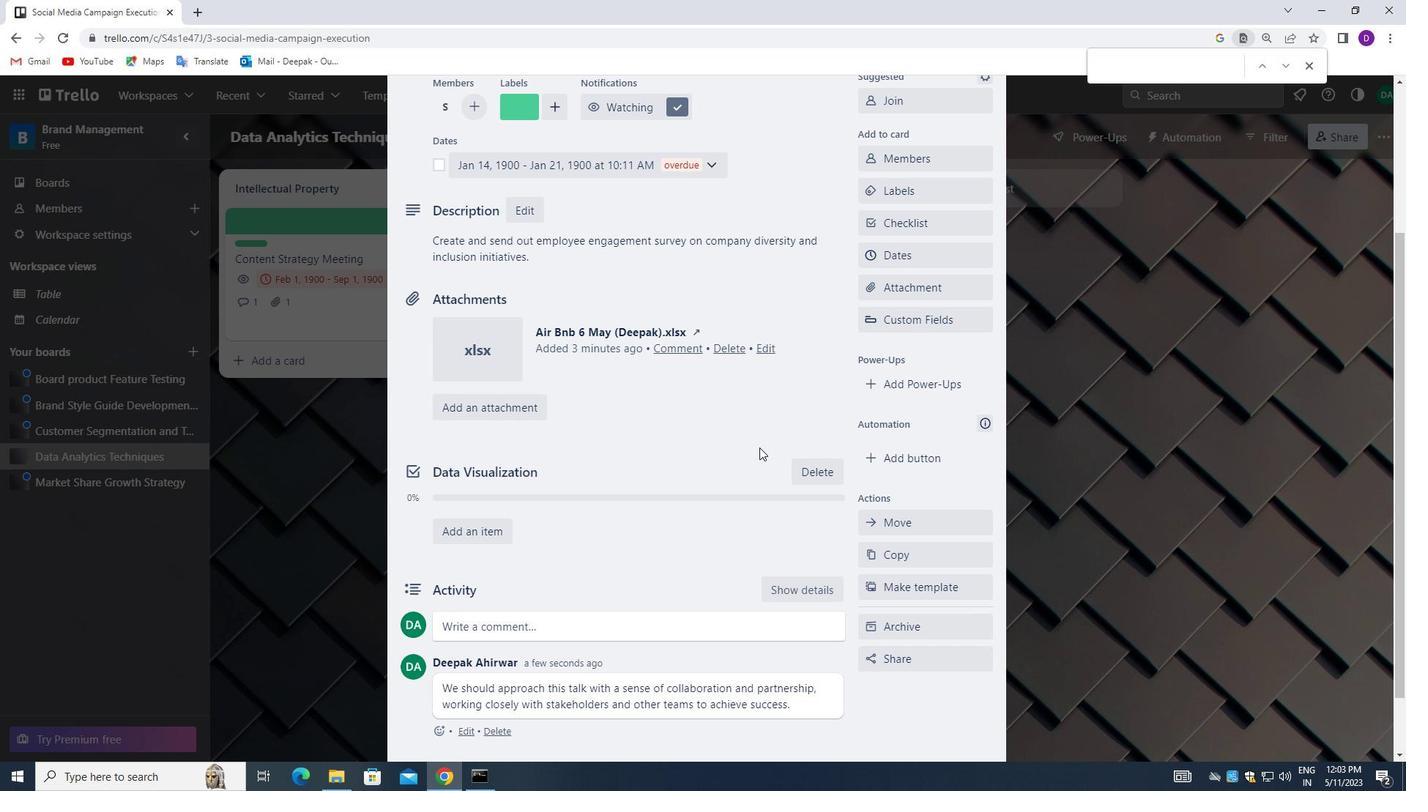 
Action: Mouse scrolled (759, 448) with delta (0, 0)
Screenshot: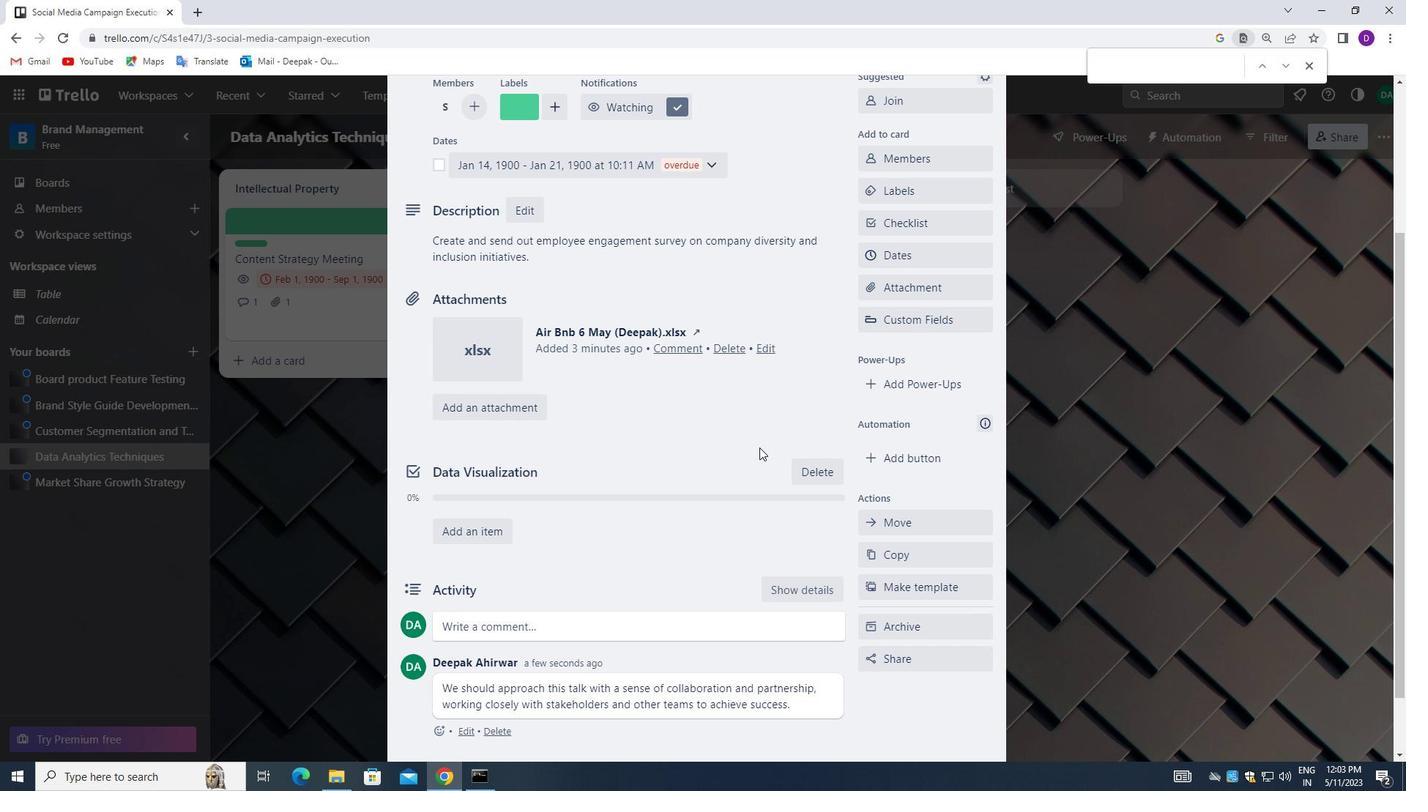 
Action: Mouse scrolled (759, 448) with delta (0, 0)
Screenshot: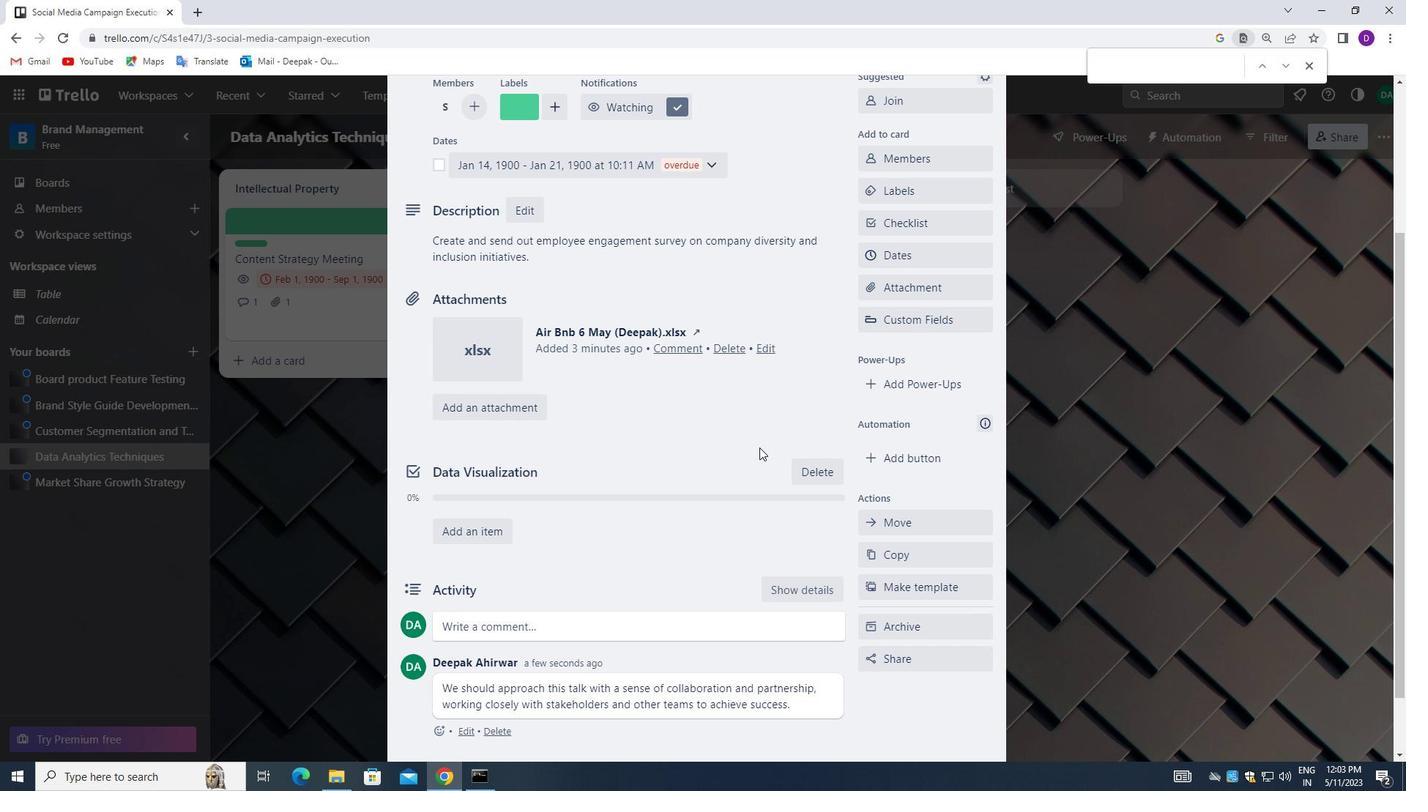 
Action: Mouse moved to (799, 401)
Screenshot: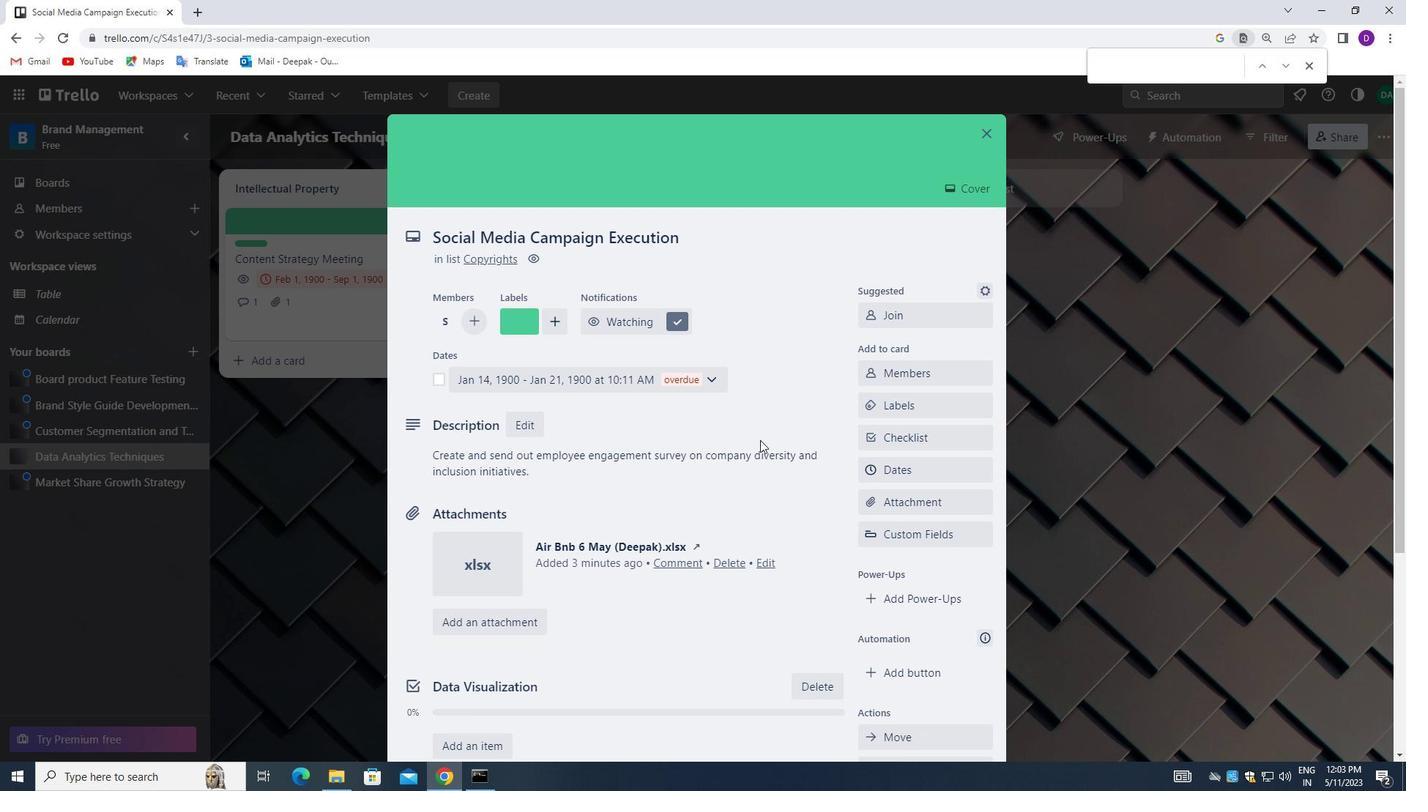
Action: Mouse scrolled (799, 402) with delta (0, 0)
Screenshot: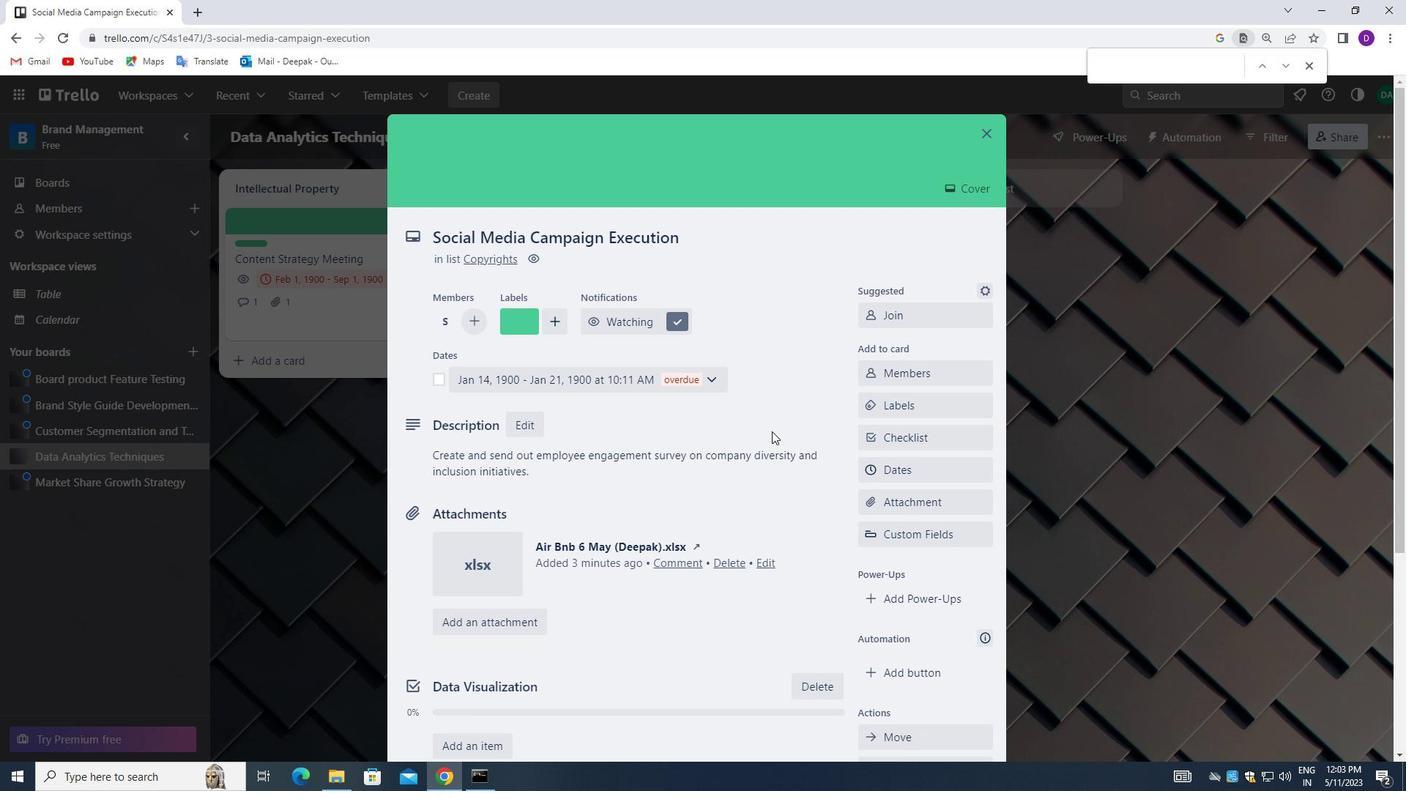 
Action: Mouse scrolled (799, 402) with delta (0, 0)
Screenshot: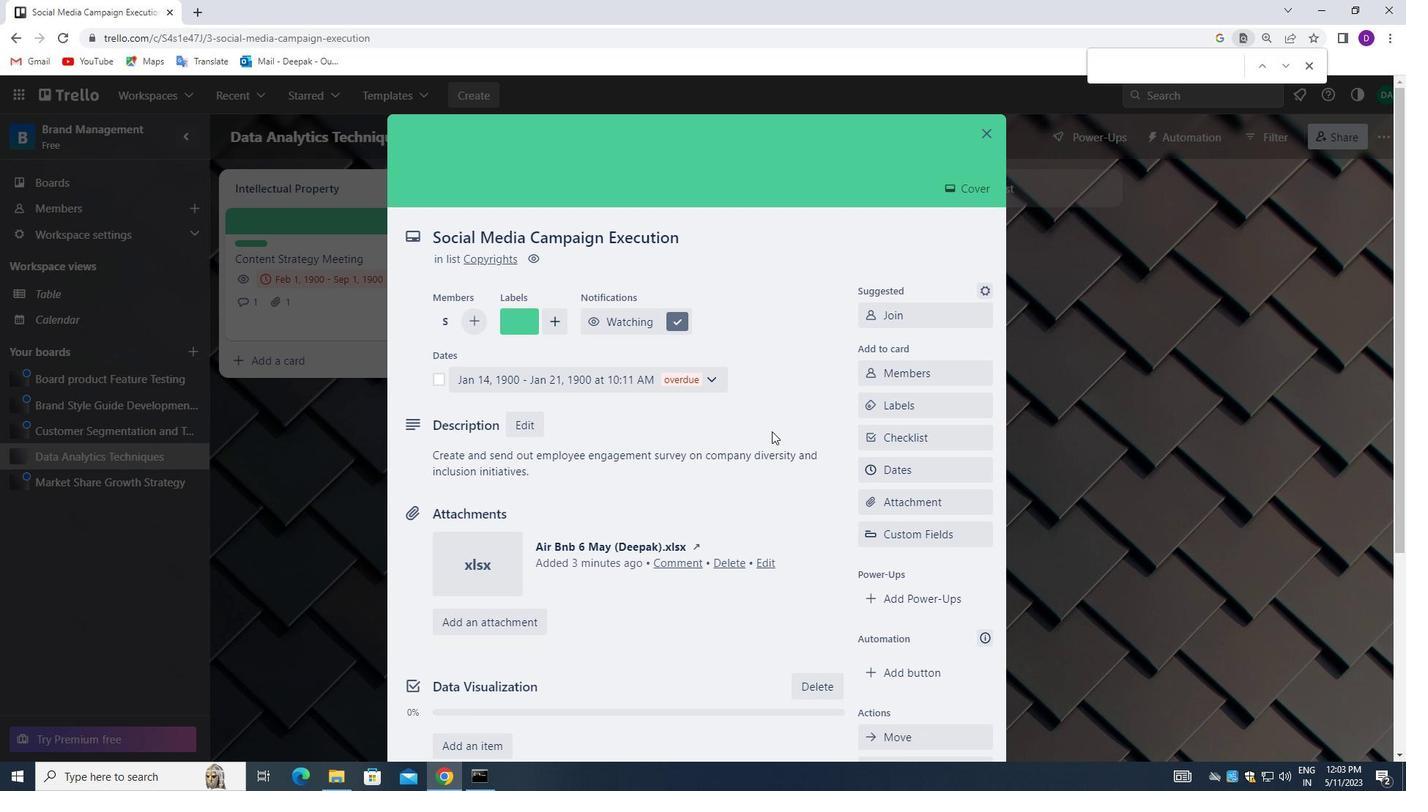 
Action: Mouse scrolled (799, 402) with delta (0, 0)
Screenshot: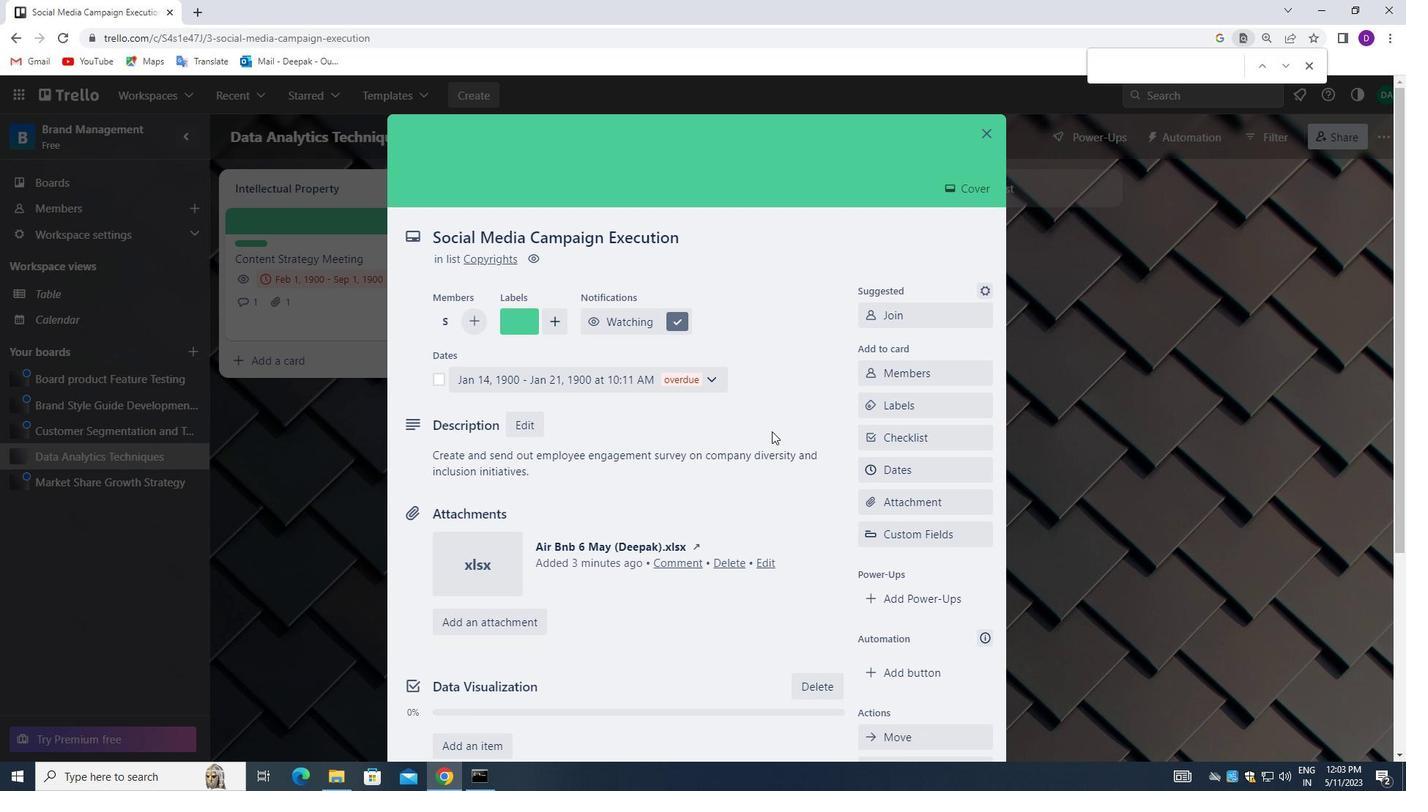 
Action: Mouse scrolled (799, 402) with delta (0, 0)
Screenshot: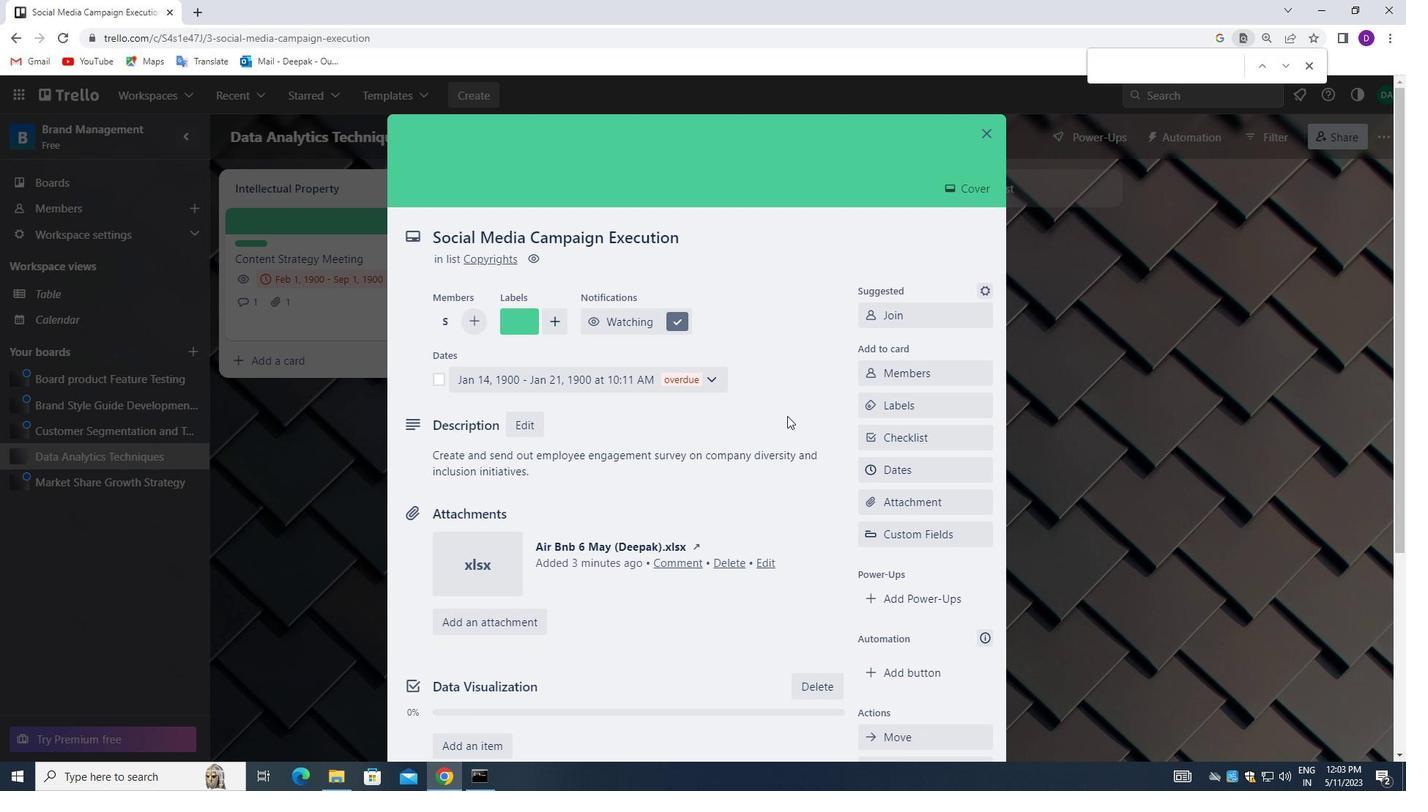 
Action: Mouse scrolled (799, 402) with delta (0, 0)
Screenshot: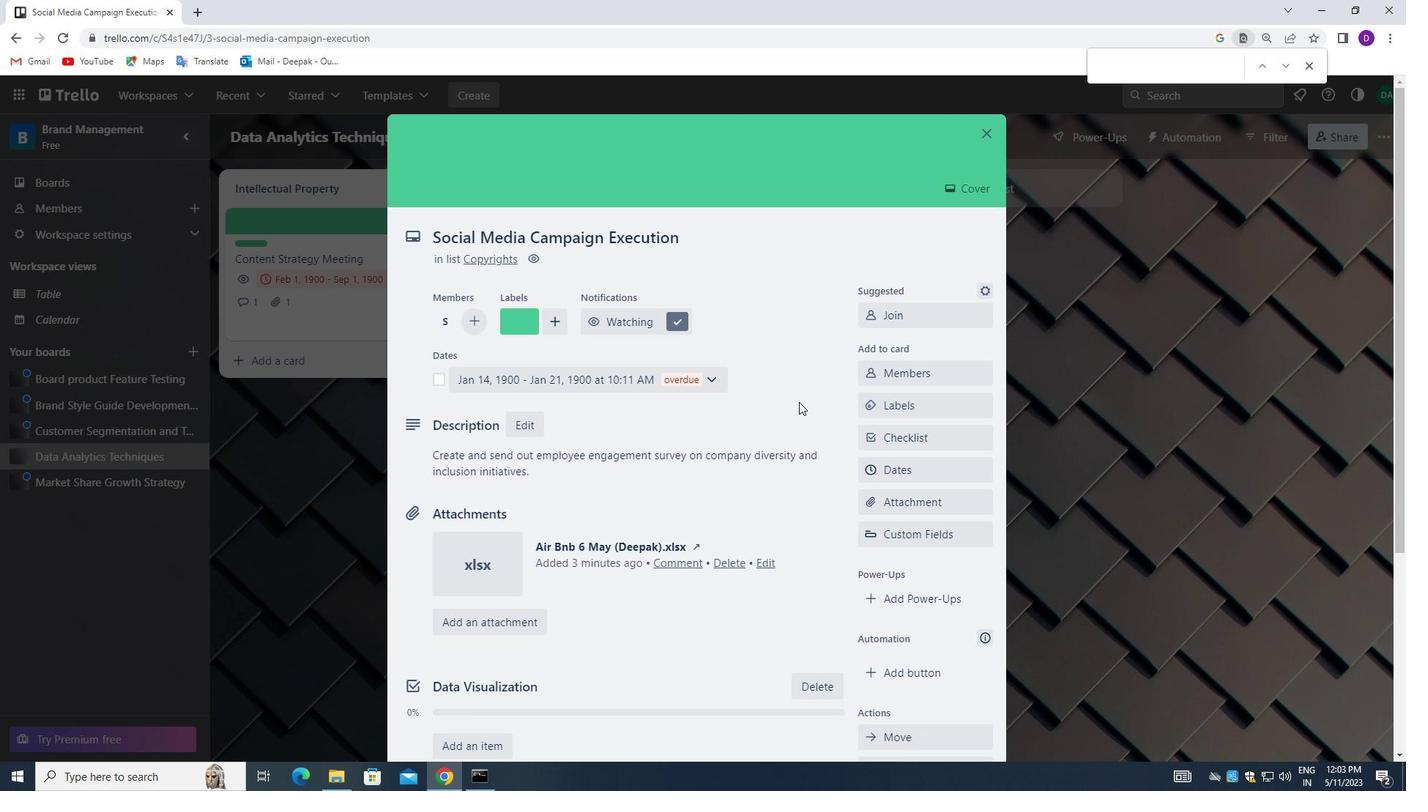 
Action: Mouse moved to (863, 335)
Screenshot: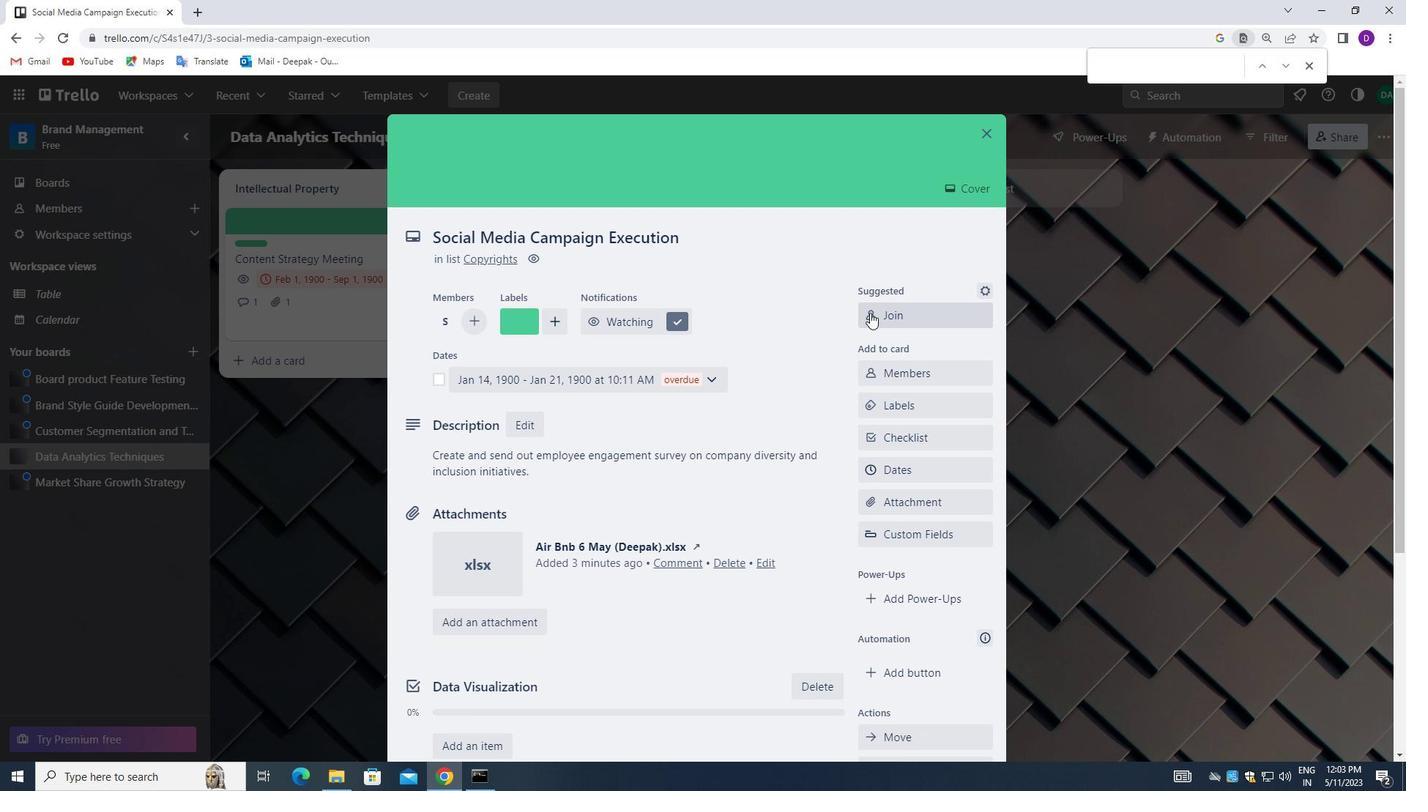 
Action: Mouse scrolled (863, 334) with delta (0, 0)
Screenshot: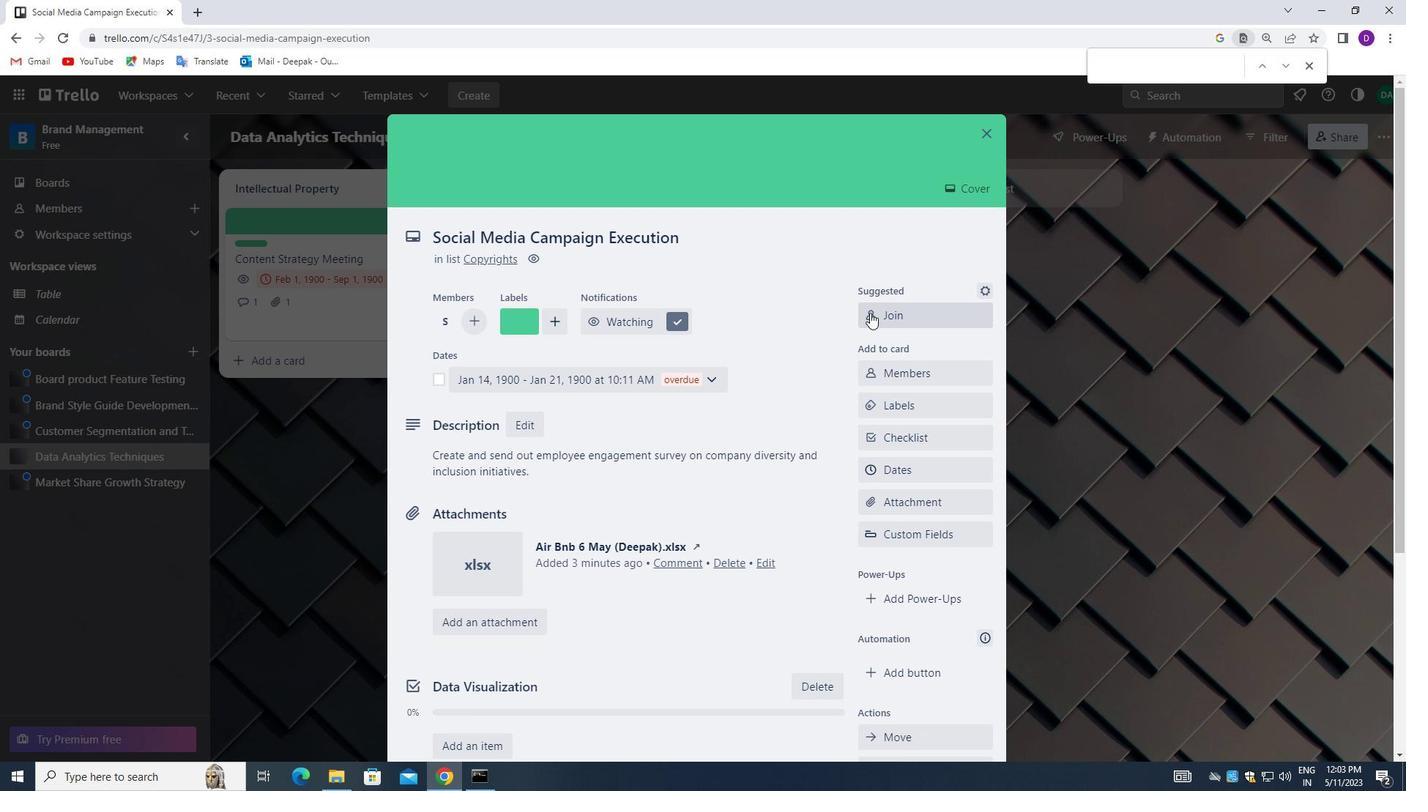 
Action: Mouse moved to (860, 340)
Screenshot: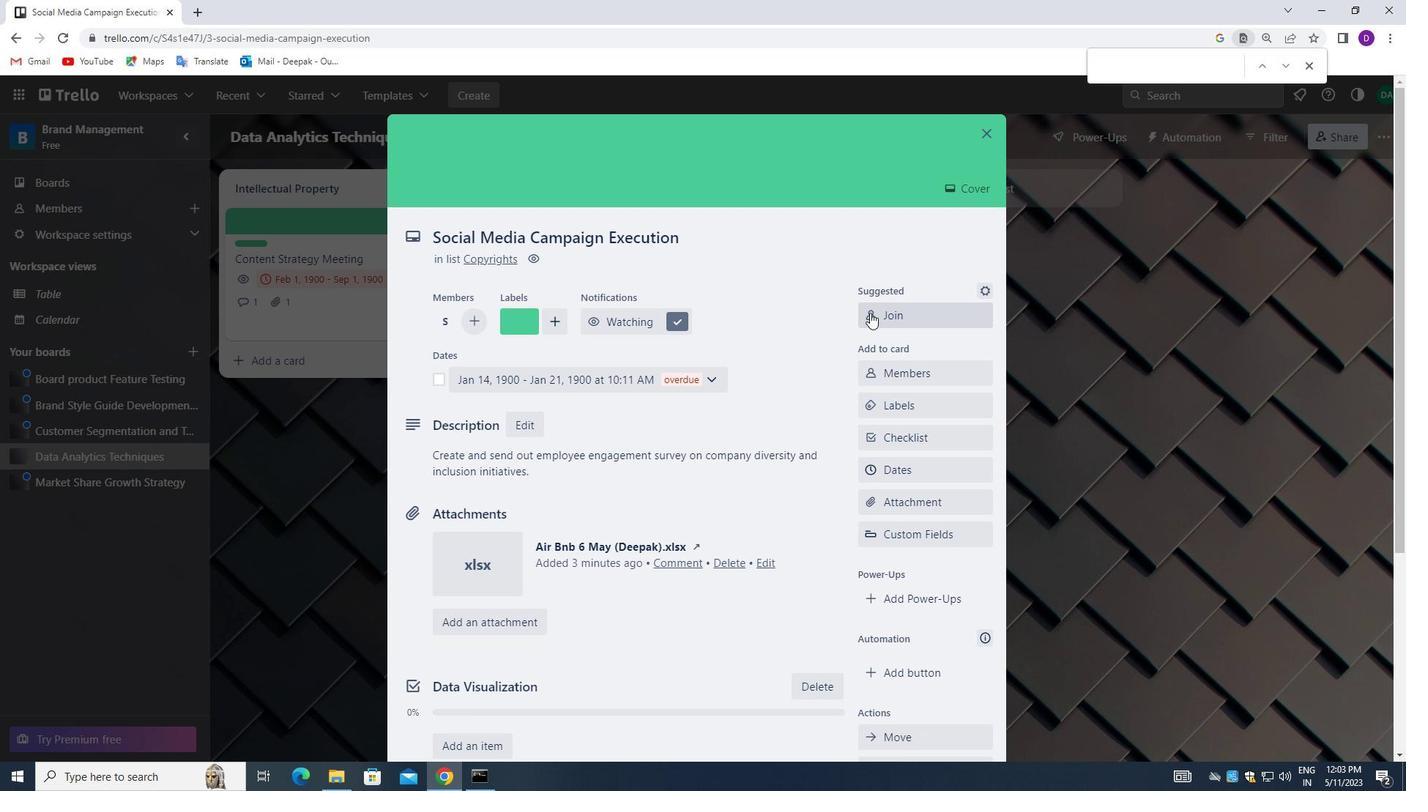 
Action: Mouse scrolled (860, 339) with delta (0, 0)
Screenshot: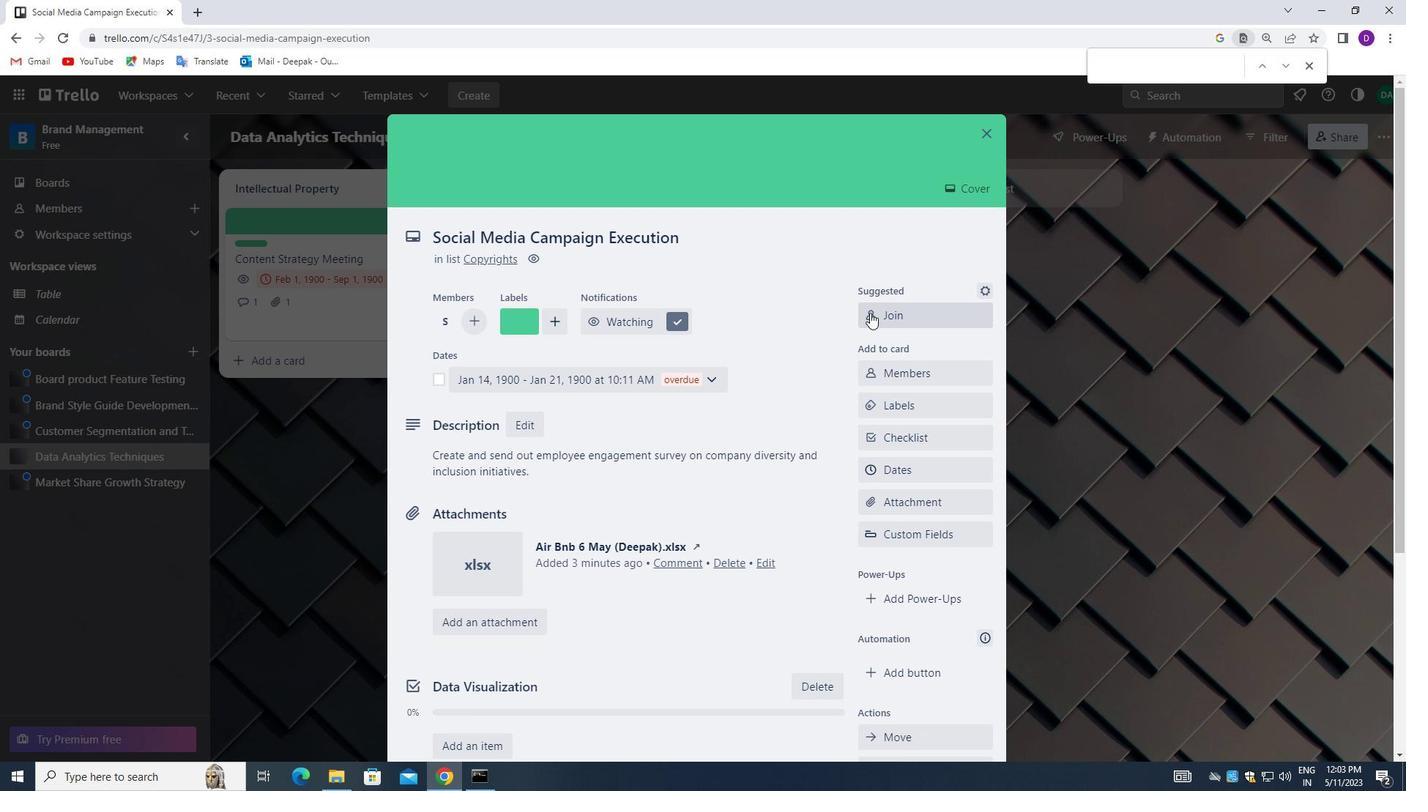 
Action: Mouse moved to (860, 342)
Screenshot: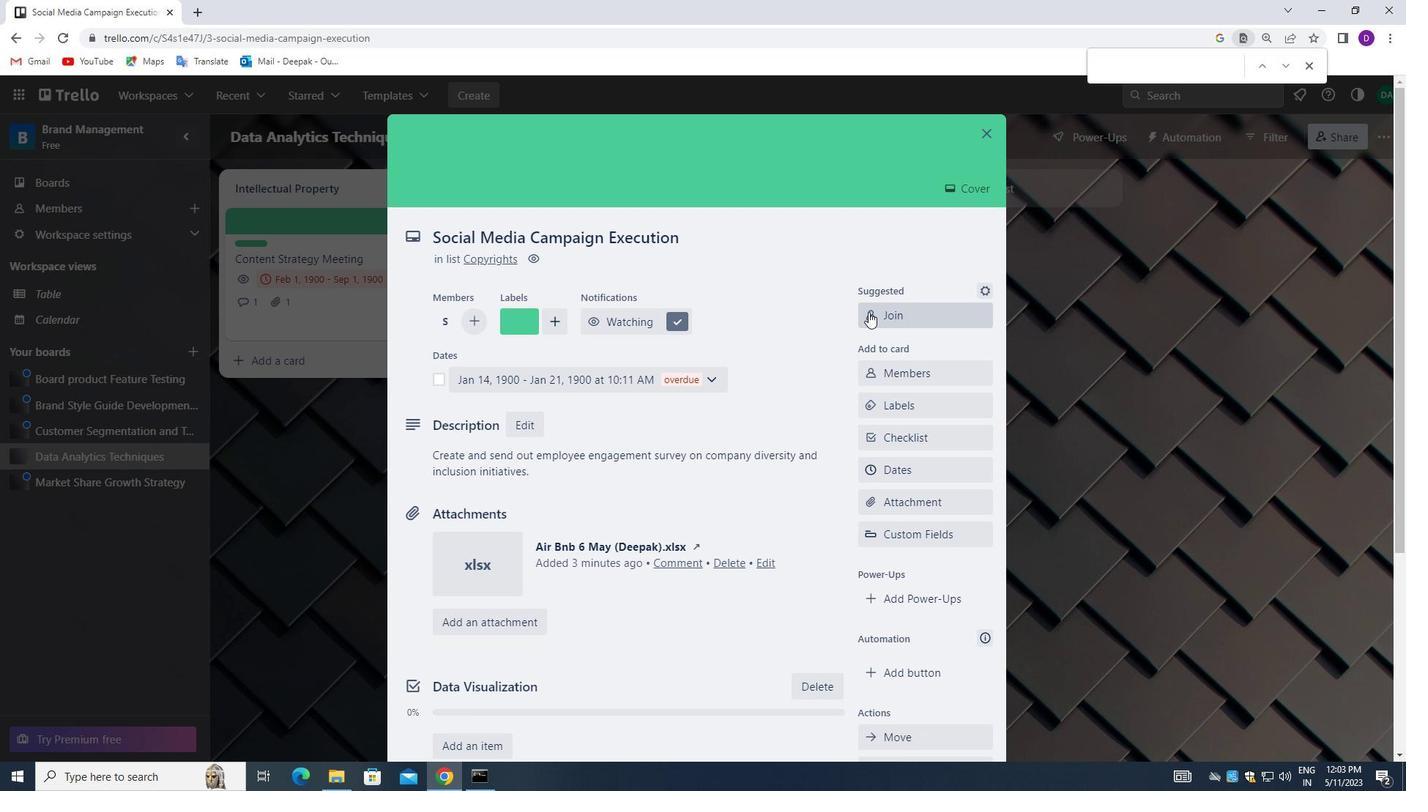 
Action: Mouse scrolled (860, 341) with delta (0, 0)
Screenshot: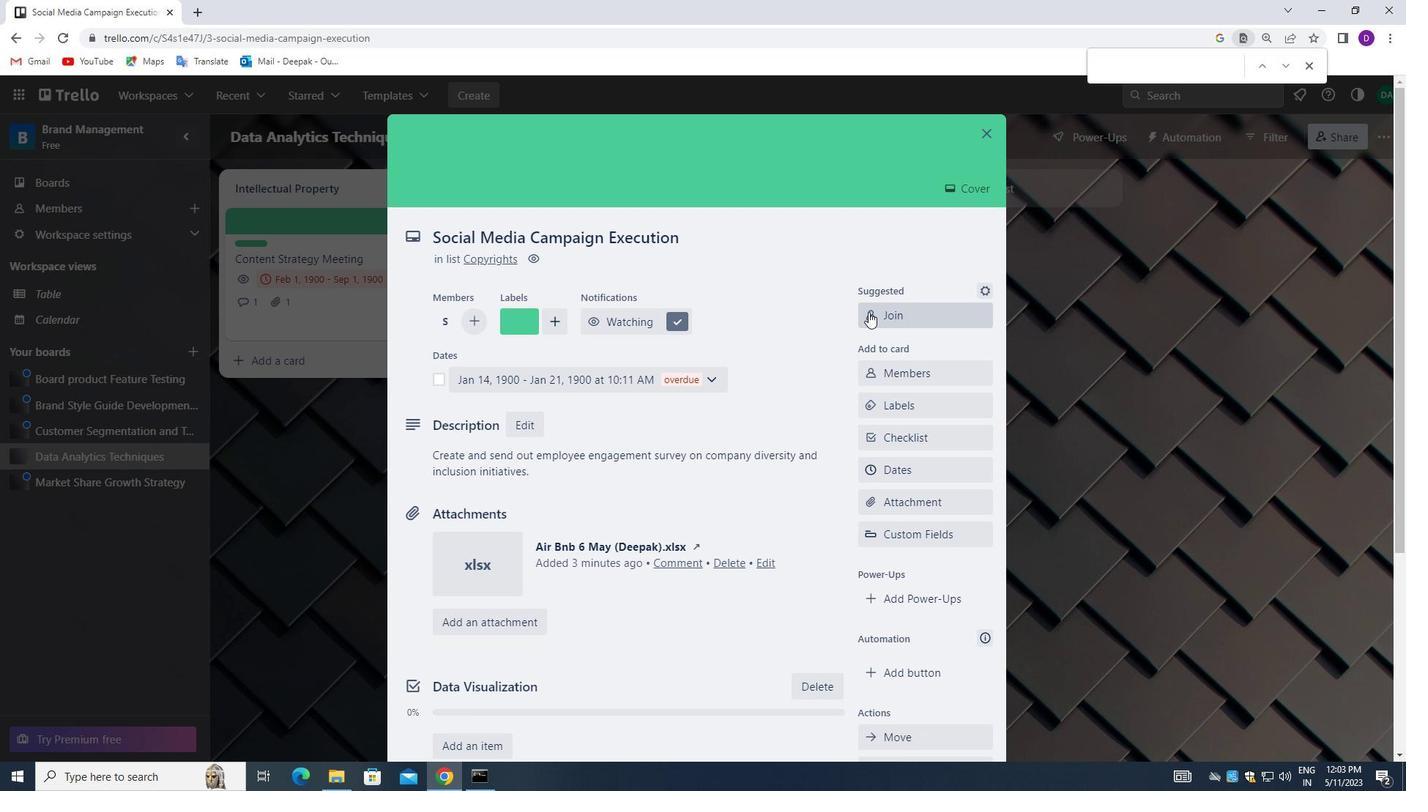 
Action: Mouse moved to (860, 343)
Screenshot: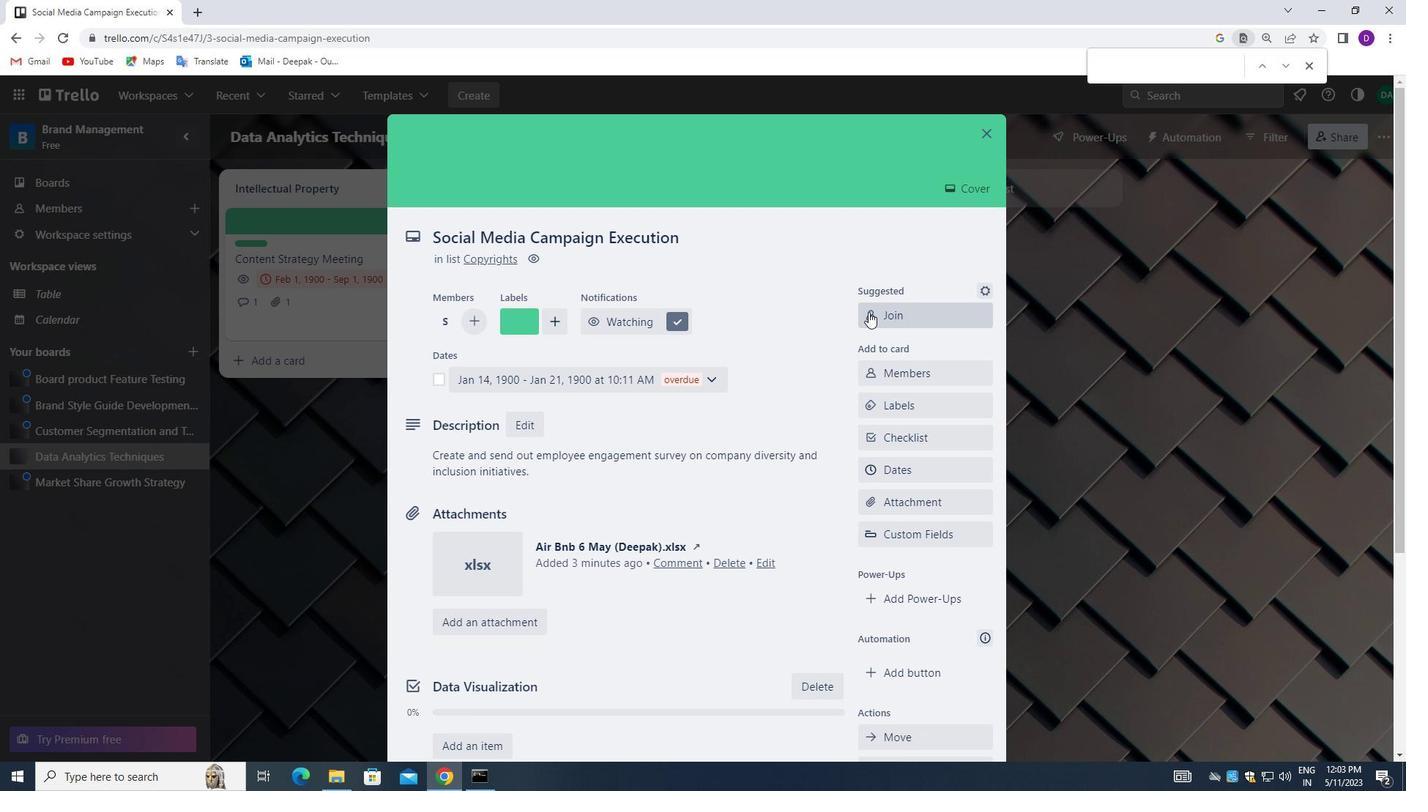 
Action: Mouse scrolled (860, 342) with delta (0, 0)
Screenshot: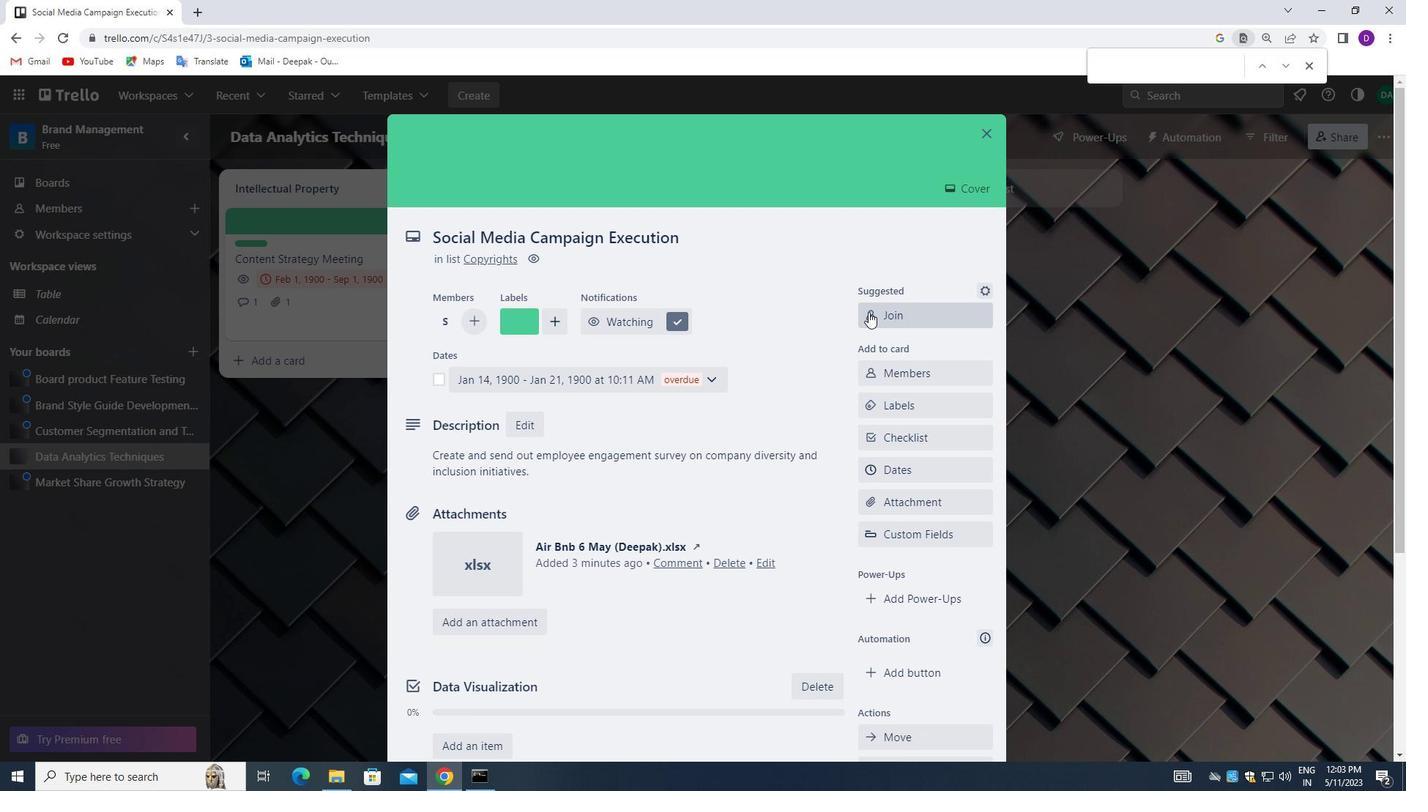 
Action: Mouse moved to (860, 345)
Screenshot: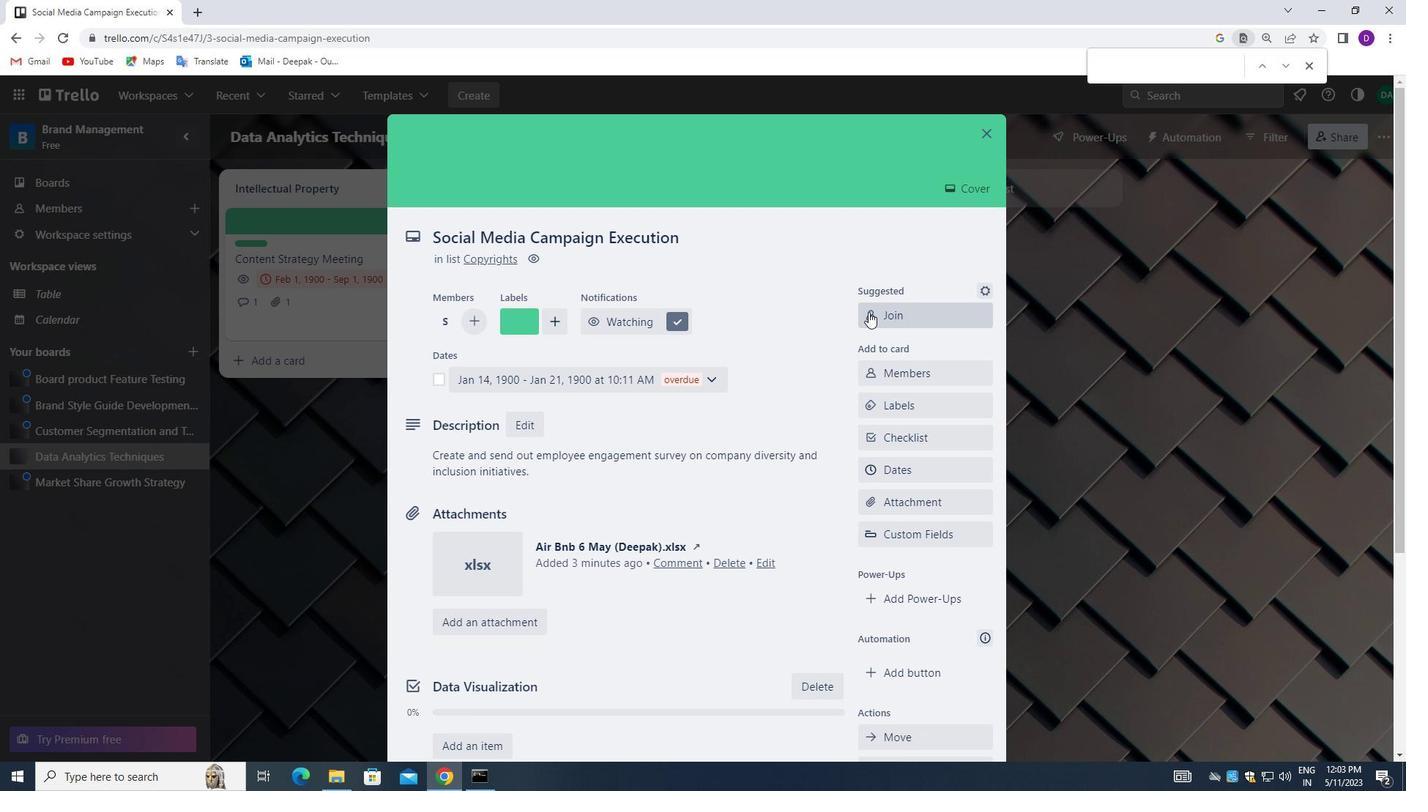 
Action: Mouse scrolled (860, 345) with delta (0, 0)
Screenshot: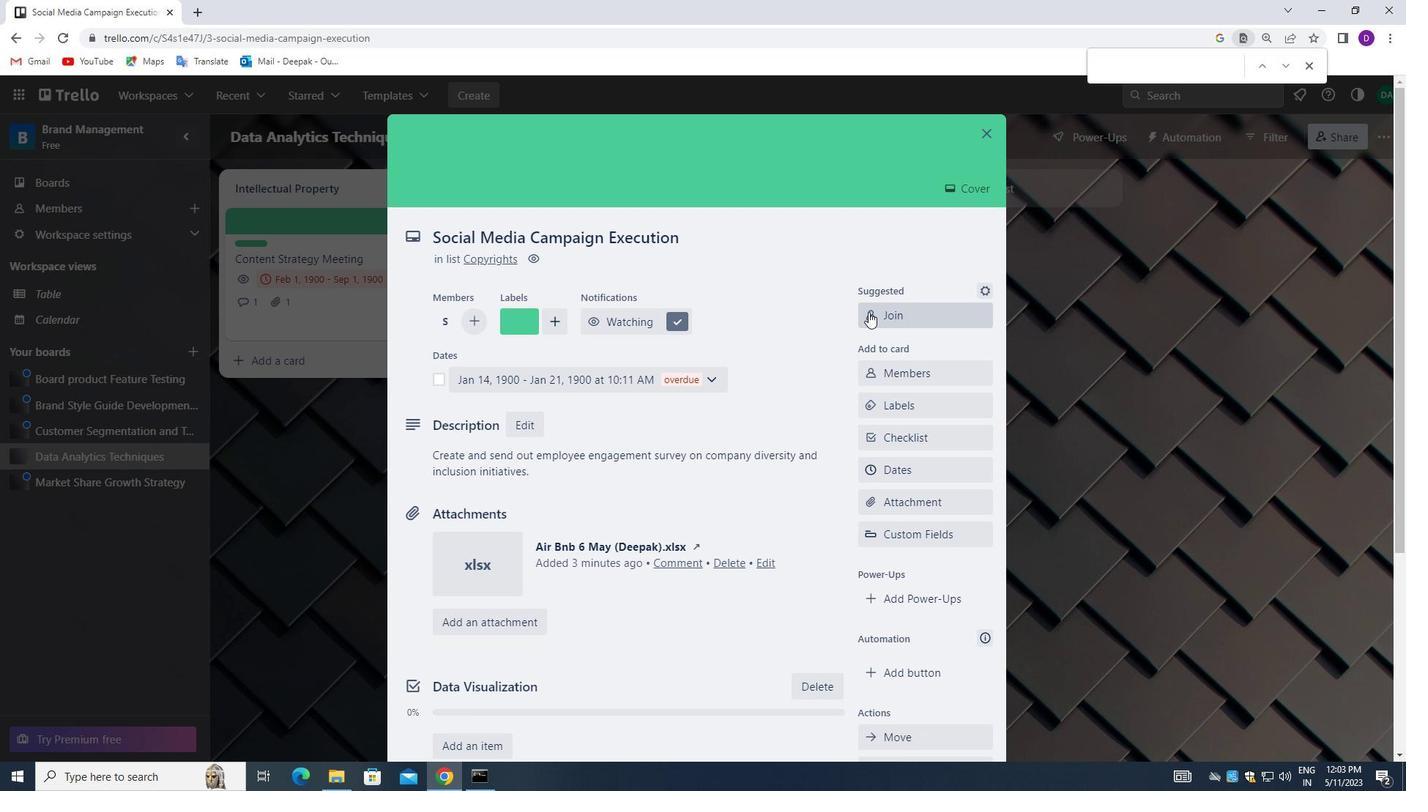 
Action: Mouse moved to (860, 347)
Screenshot: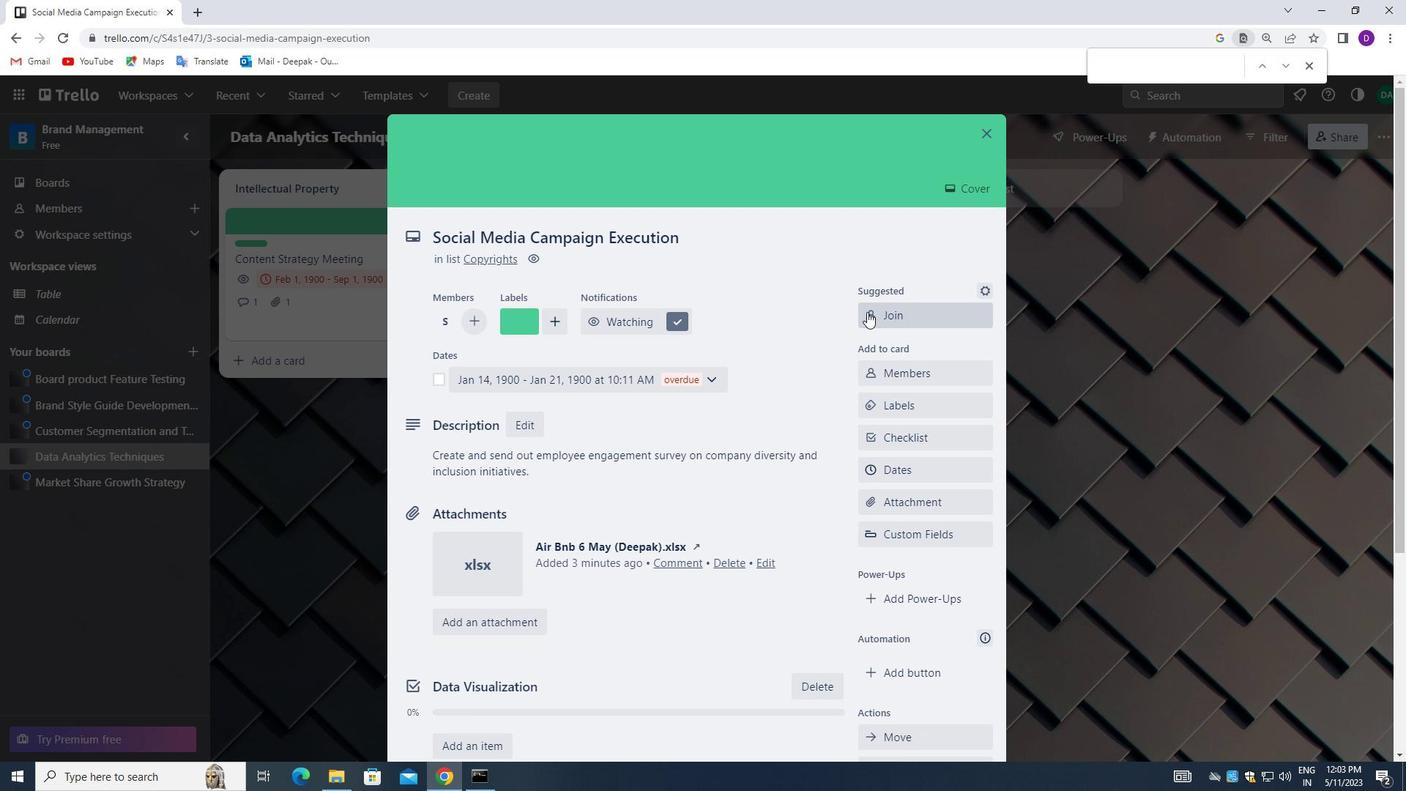 
Action: Mouse scrolled (860, 346) with delta (0, 0)
Screenshot: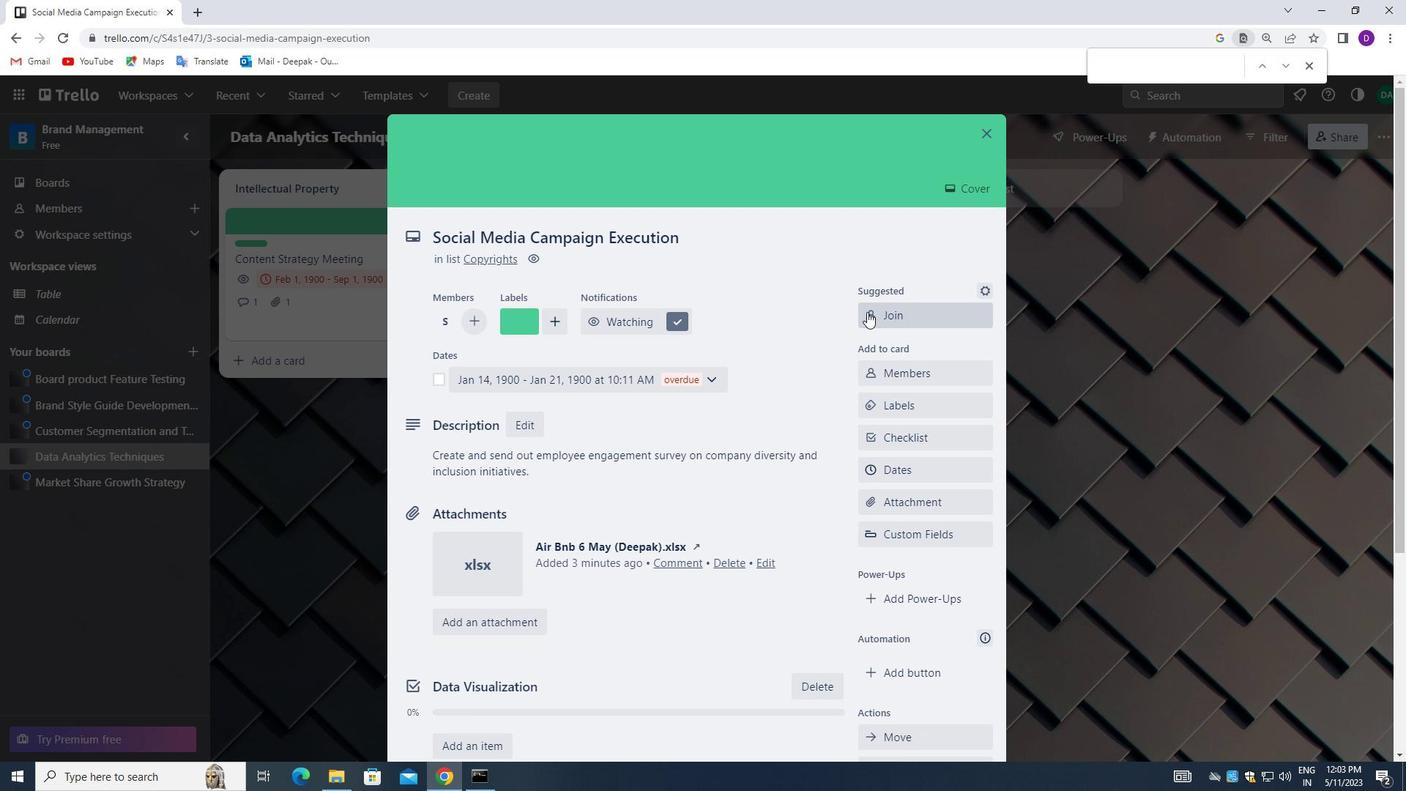 
Action: Mouse moved to (858, 349)
Screenshot: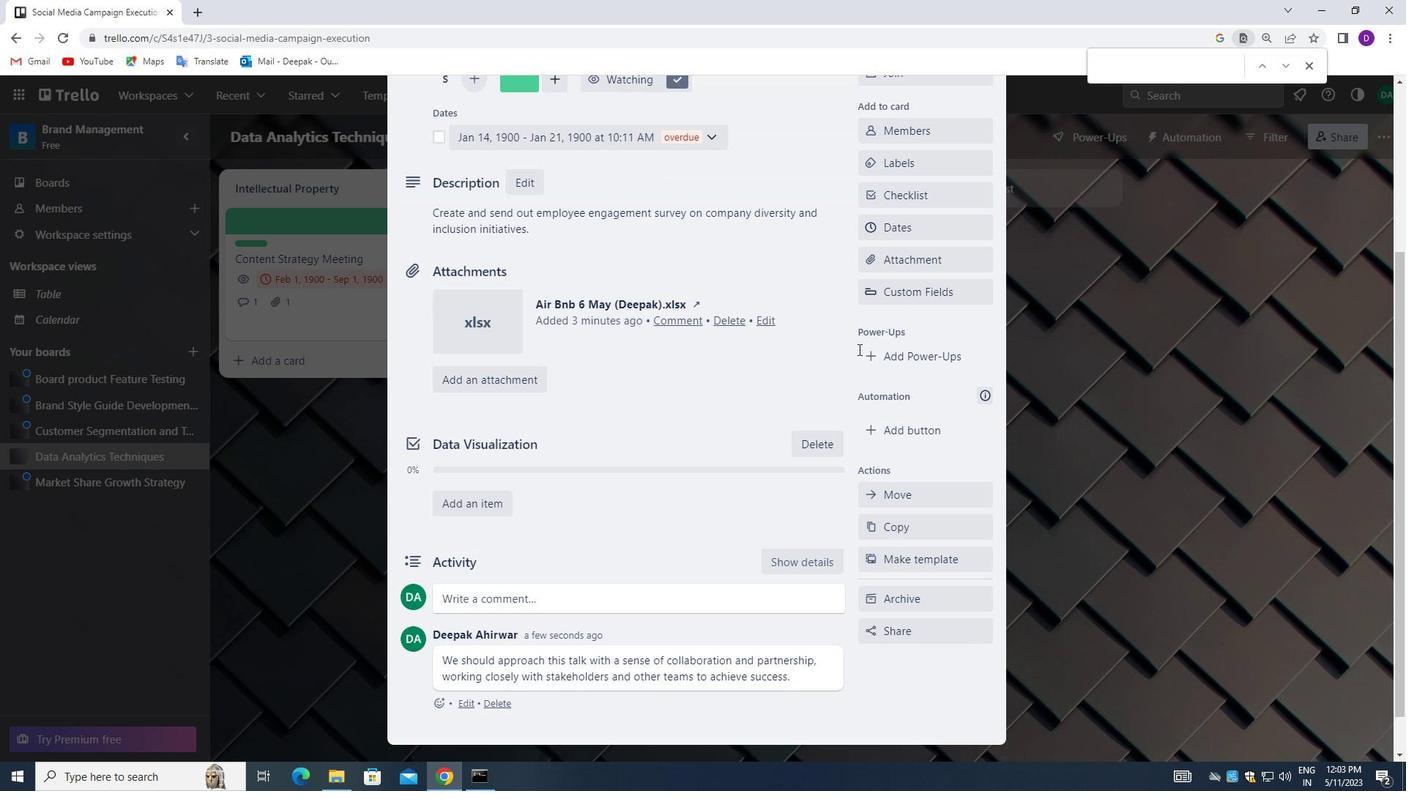 
Action: Mouse scrolled (858, 350) with delta (0, 0)
Screenshot: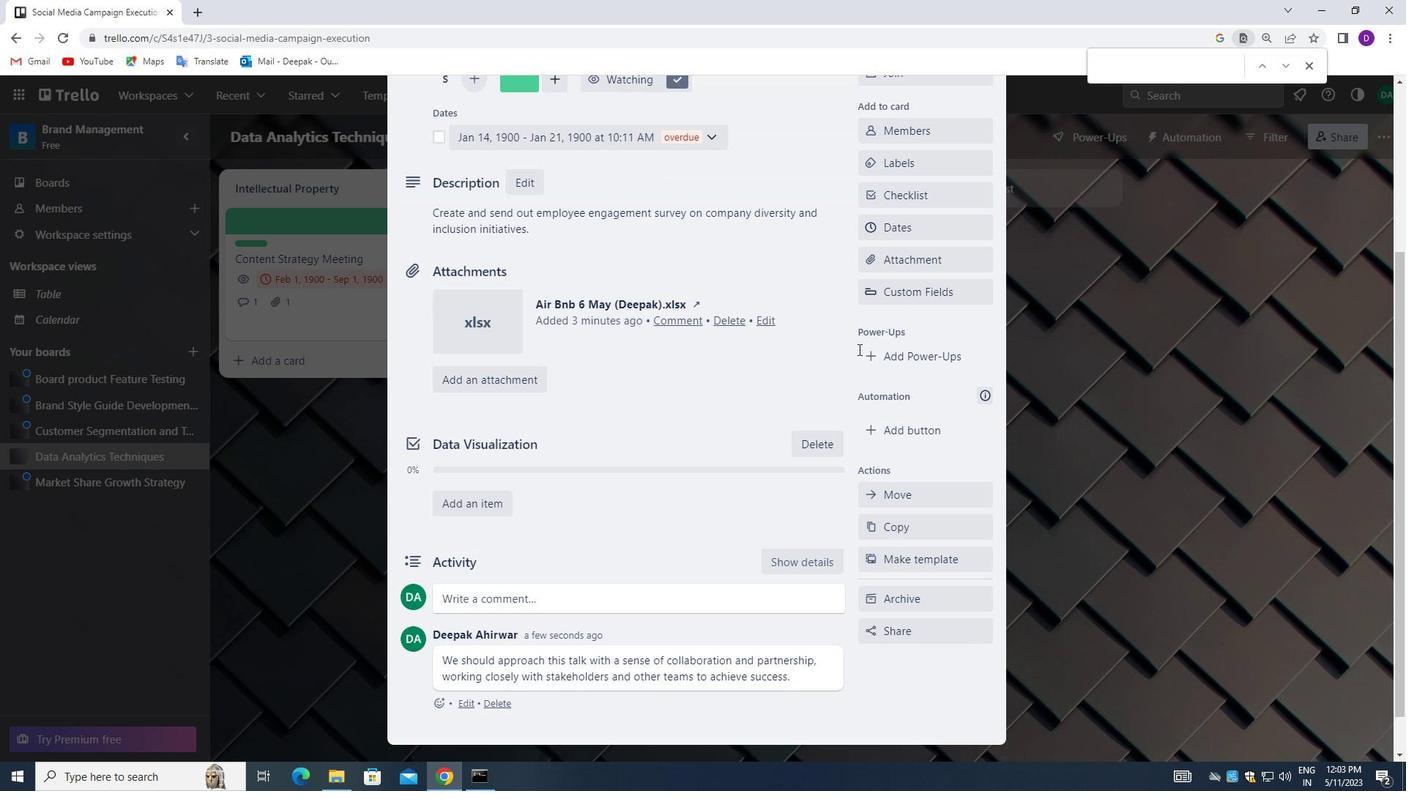 
Action: Mouse scrolled (858, 350) with delta (0, 0)
Screenshot: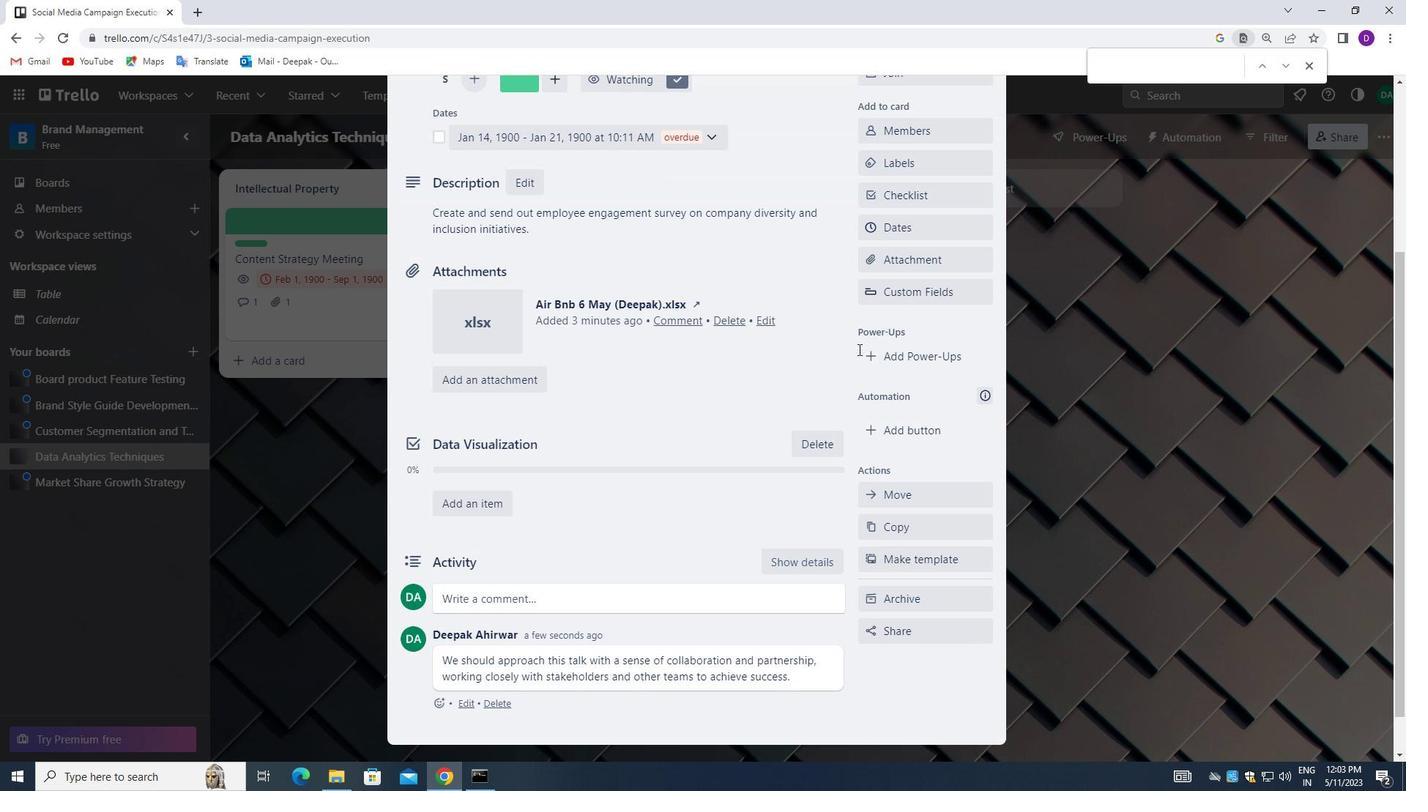 
Action: Mouse scrolled (858, 350) with delta (0, 0)
Screenshot: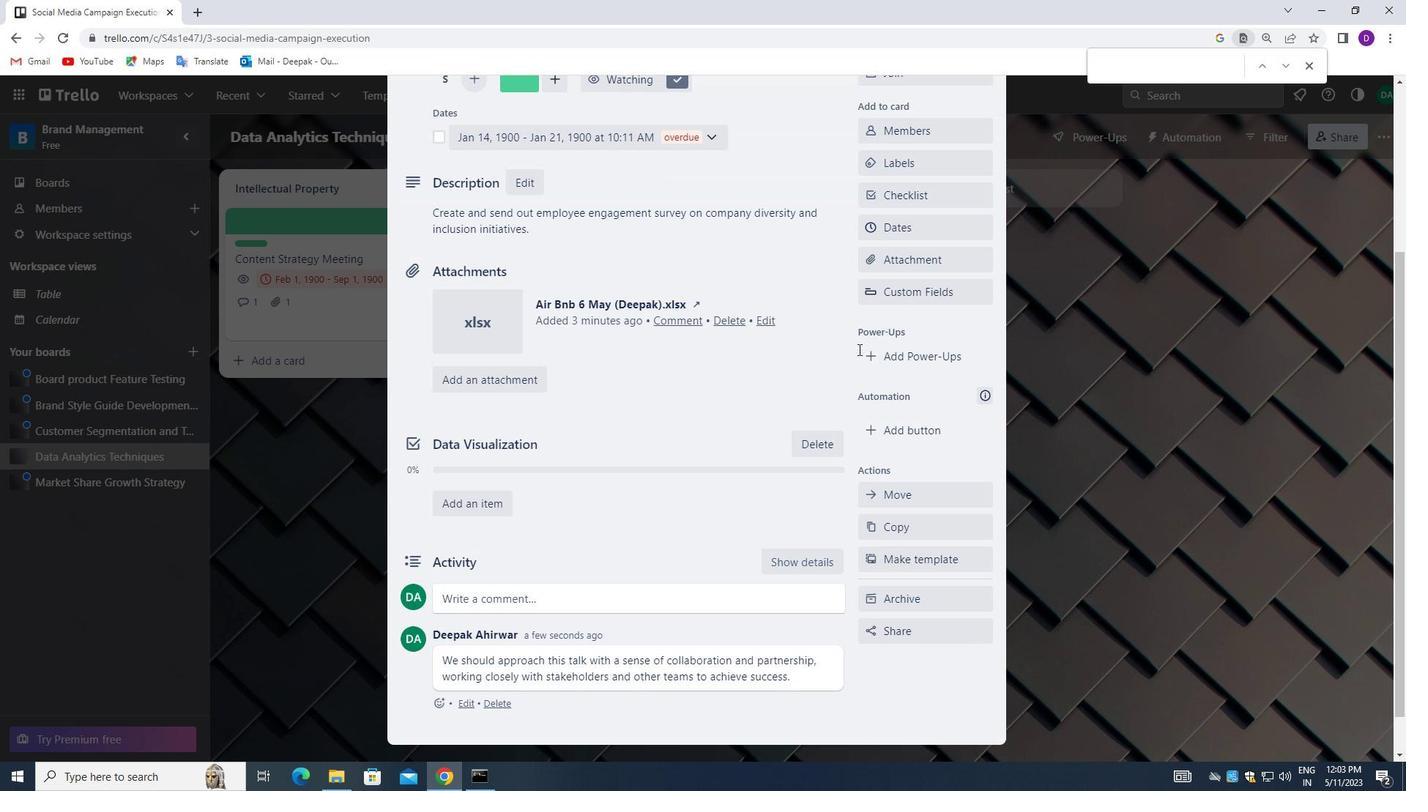 
Action: Mouse scrolled (858, 350) with delta (0, 0)
Screenshot: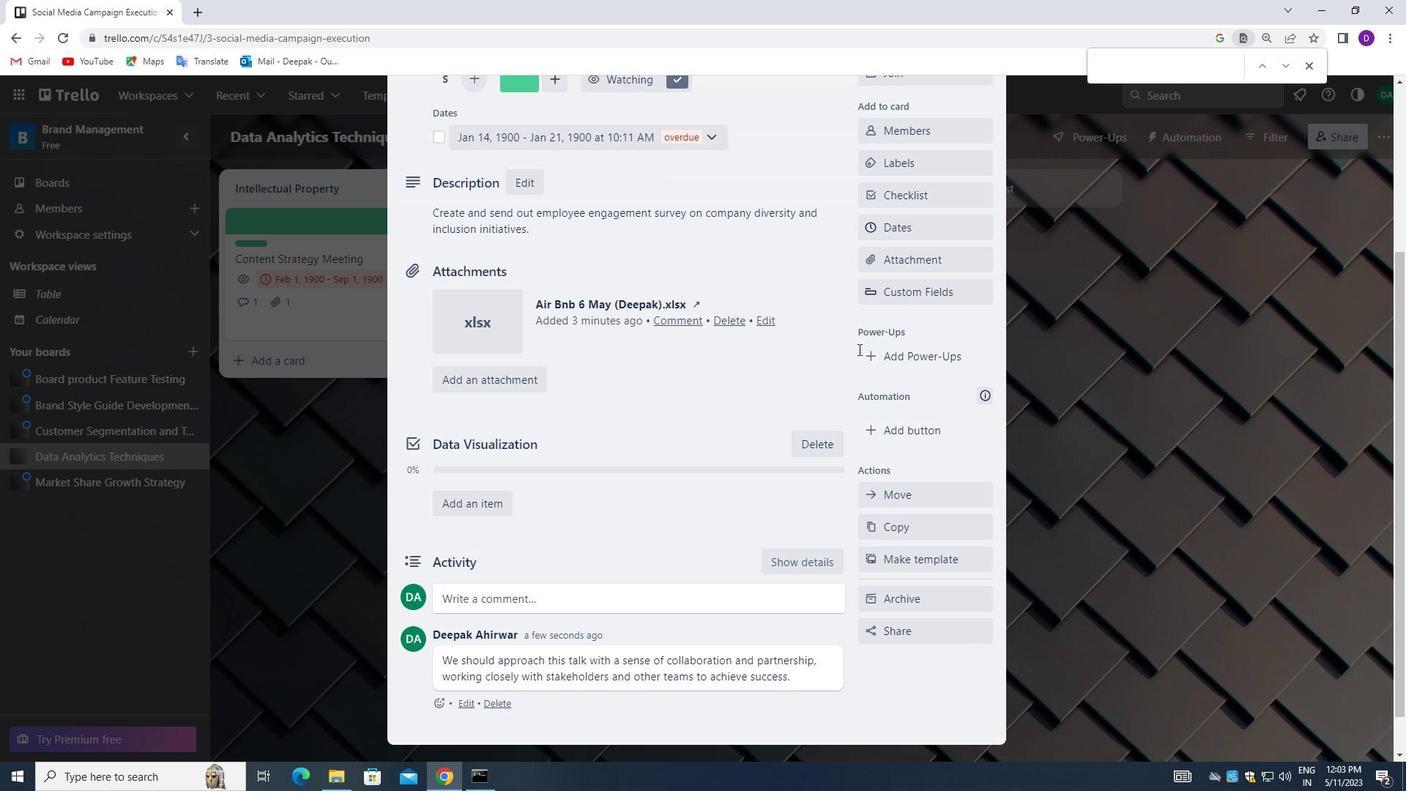
Action: Mouse scrolled (858, 350) with delta (0, 0)
Screenshot: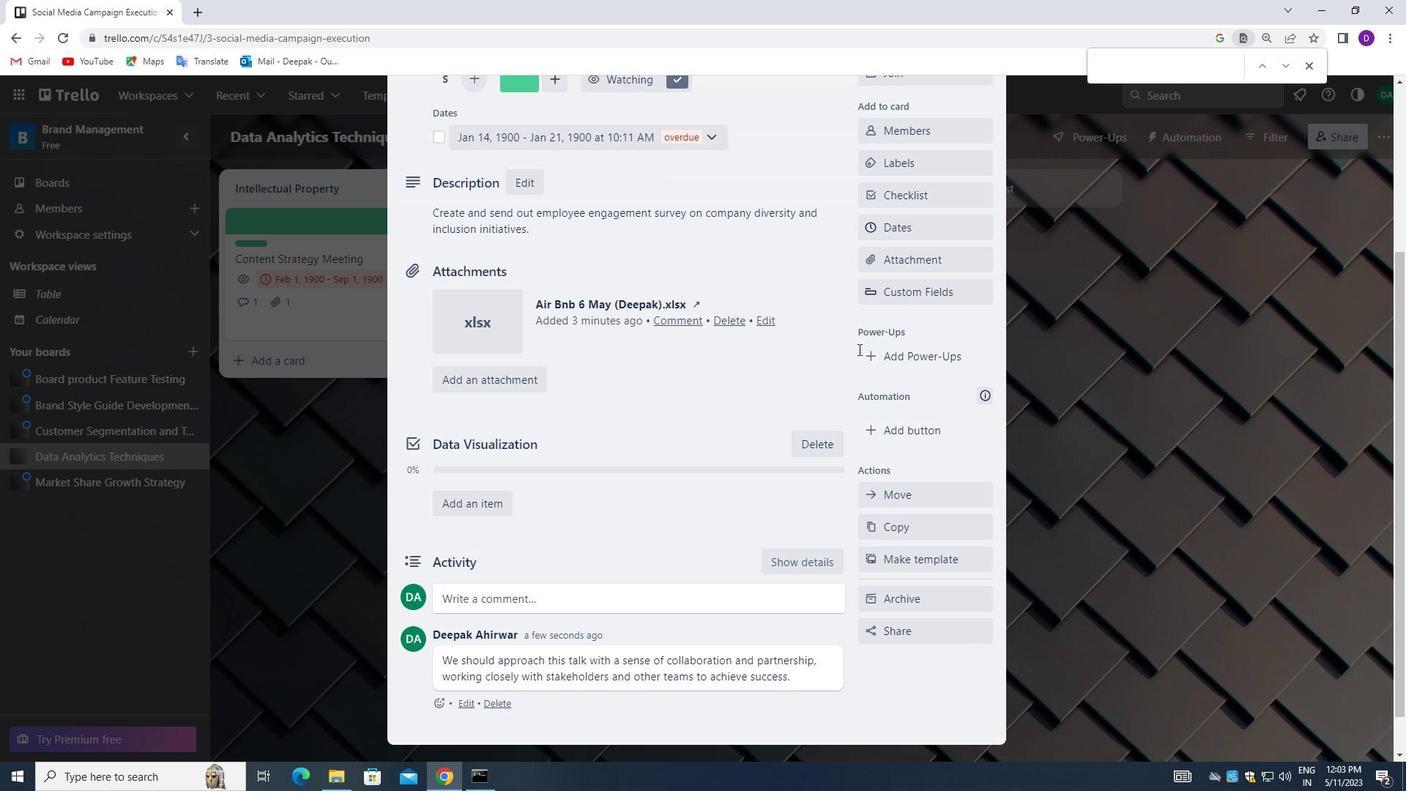 
Action: Mouse scrolled (858, 350) with delta (0, 0)
Screenshot: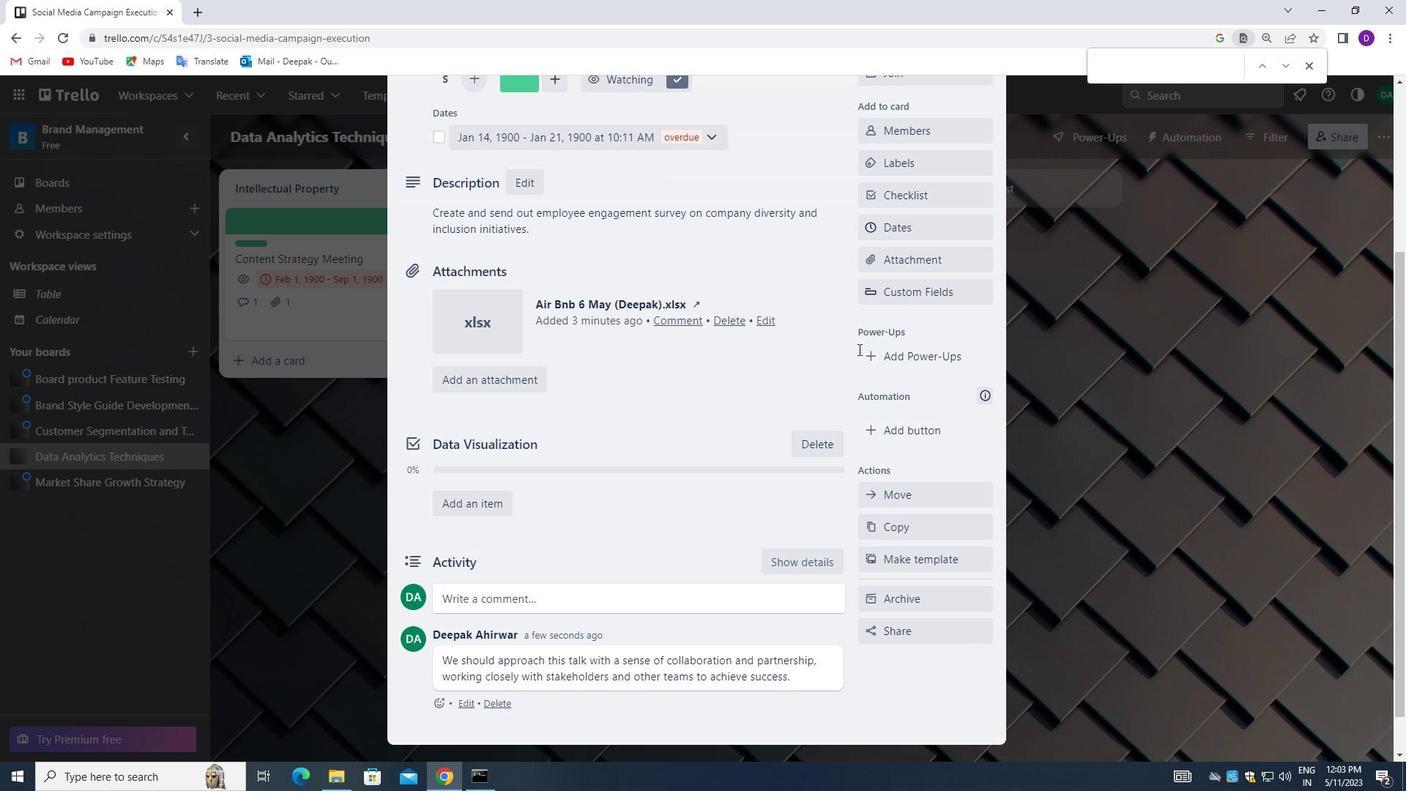 
Action: Mouse scrolled (858, 350) with delta (0, 0)
Screenshot: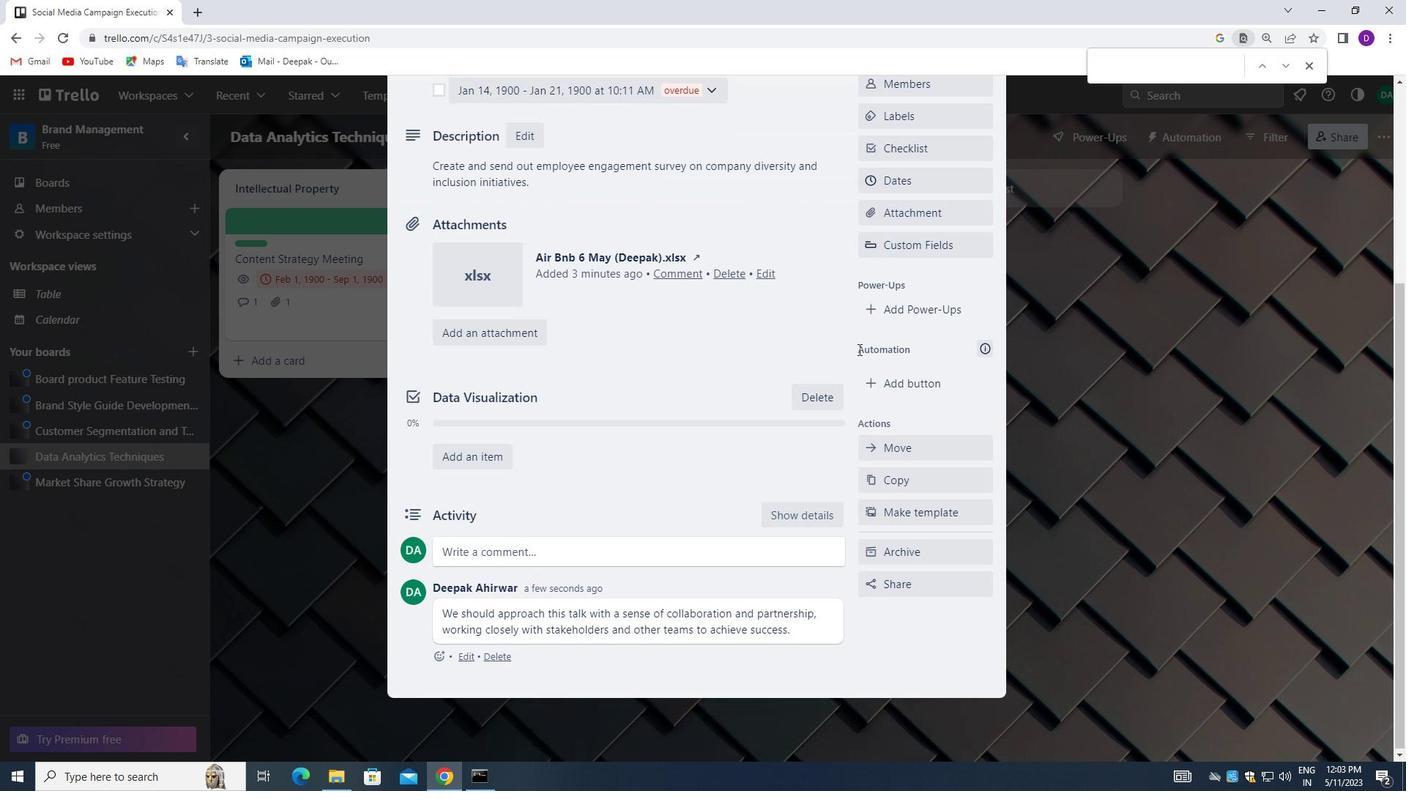 
Action: Mouse scrolled (858, 350) with delta (0, 0)
Screenshot: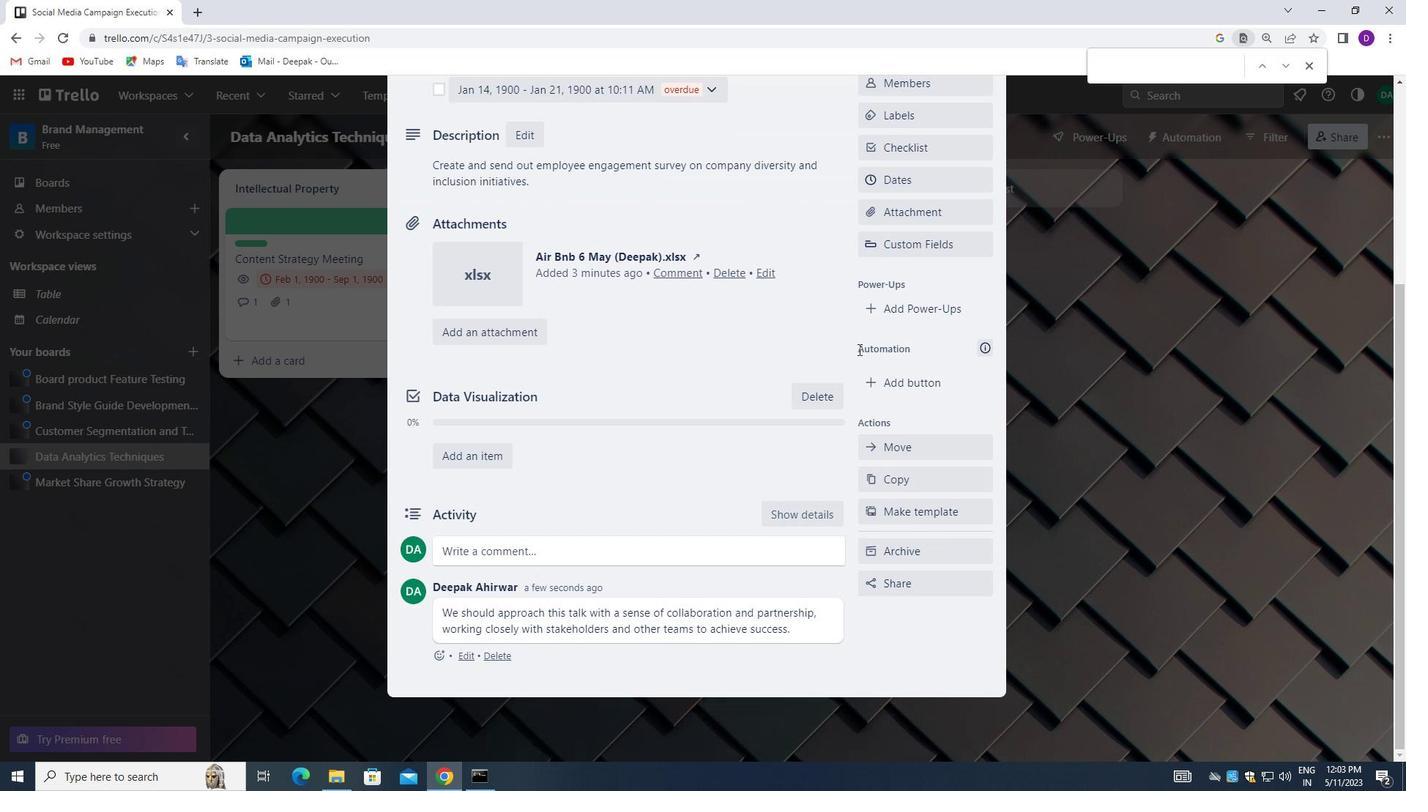 
Action: Mouse moved to (858, 346)
Screenshot: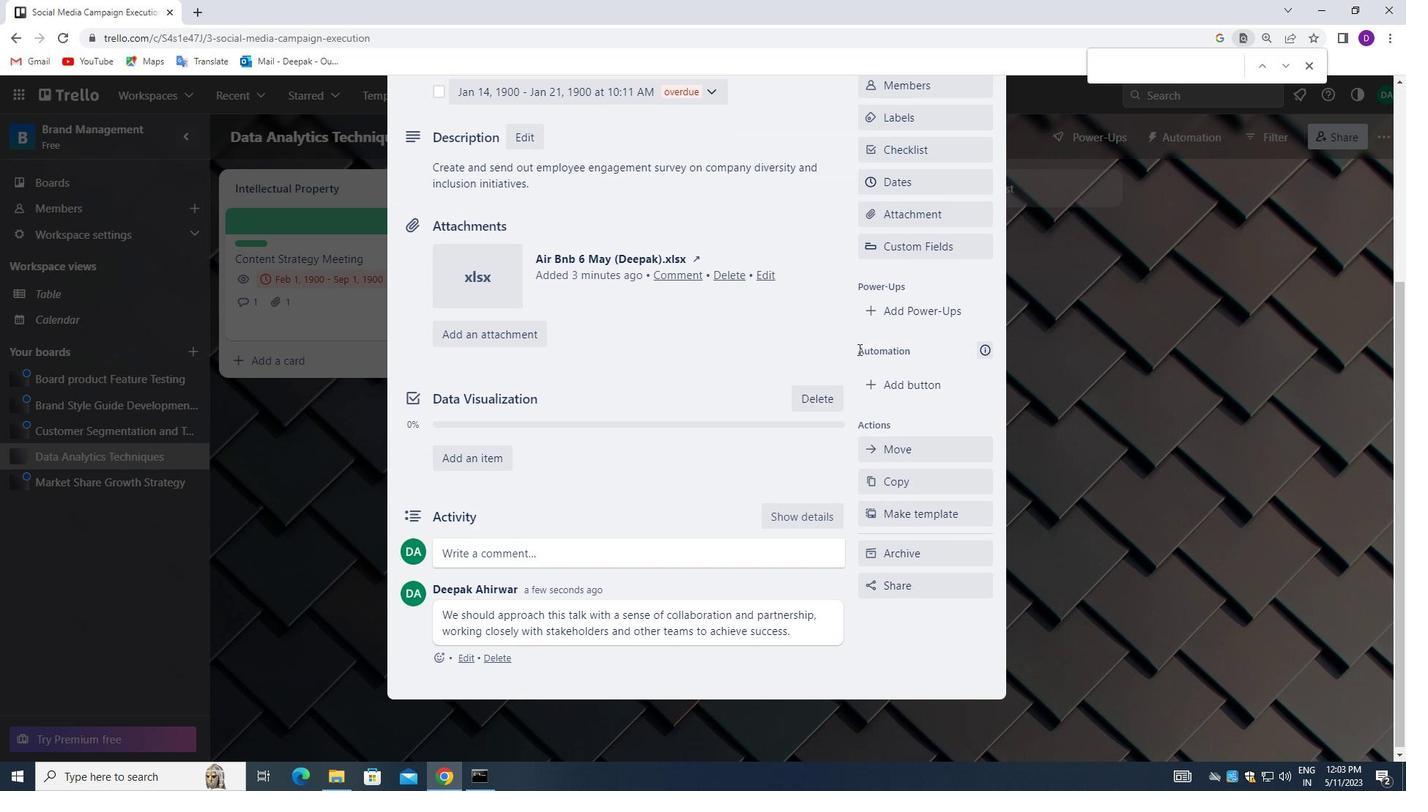 
Action: Mouse scrolled (858, 347) with delta (0, 0)
Screenshot: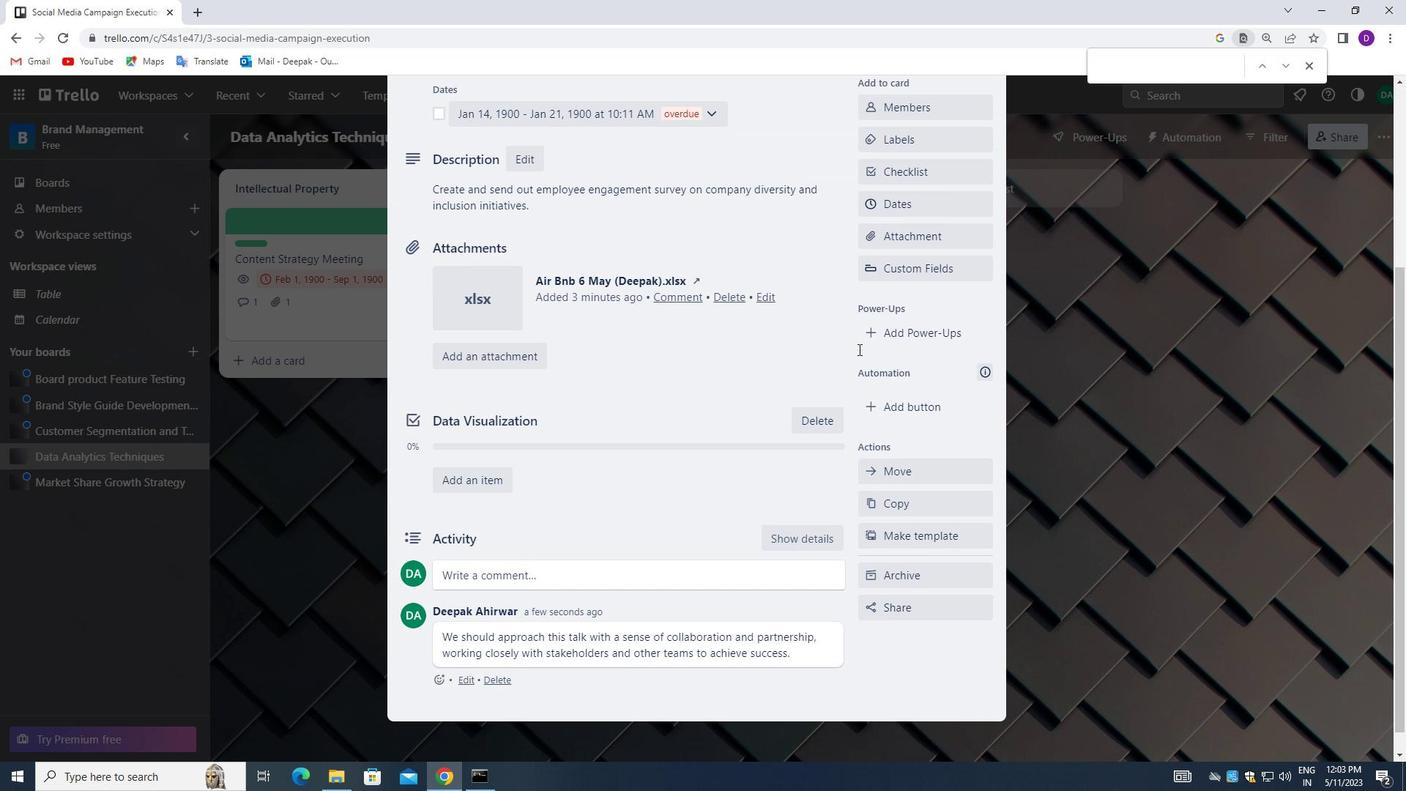 
Action: Mouse scrolled (858, 347) with delta (0, 0)
Screenshot: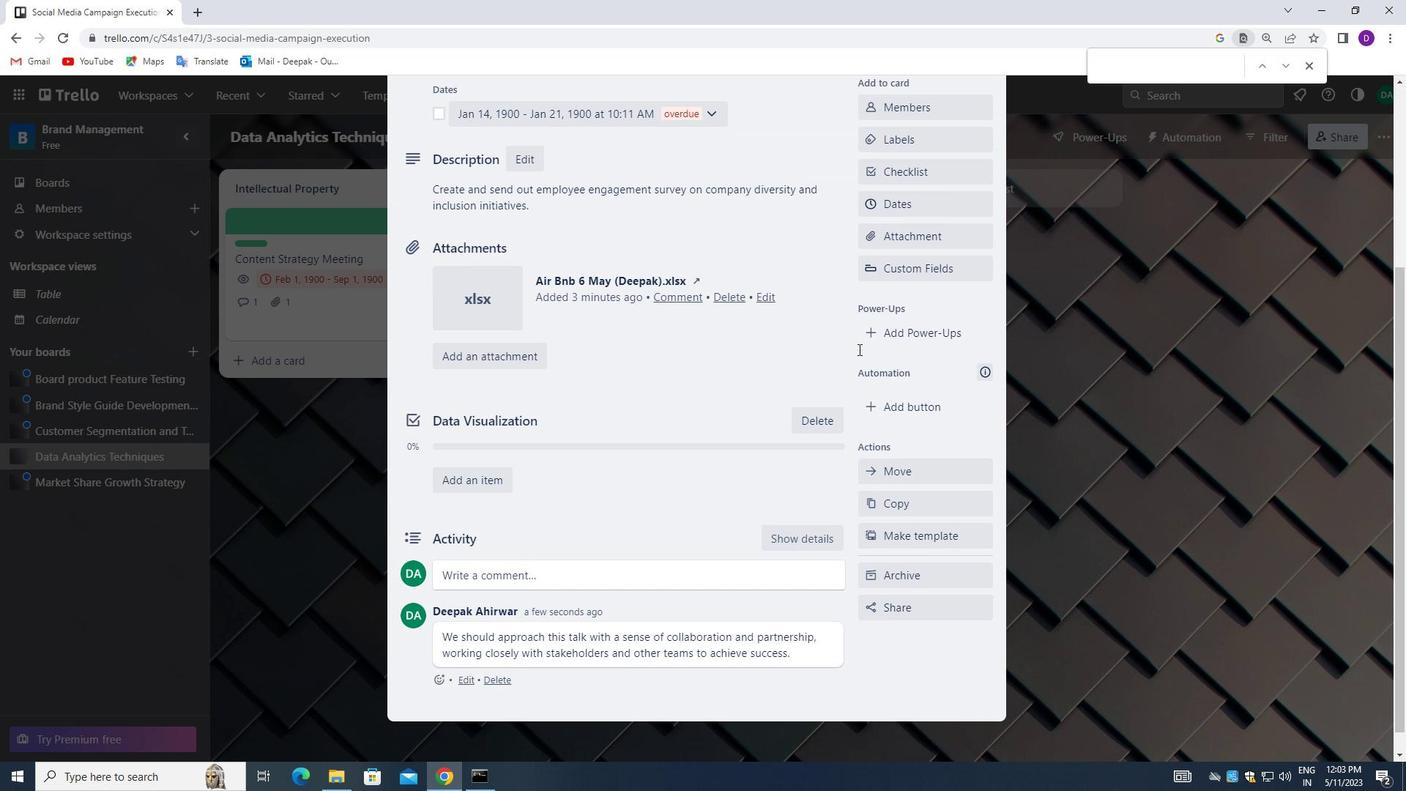 
Action: Mouse scrolled (858, 347) with delta (0, 0)
Screenshot: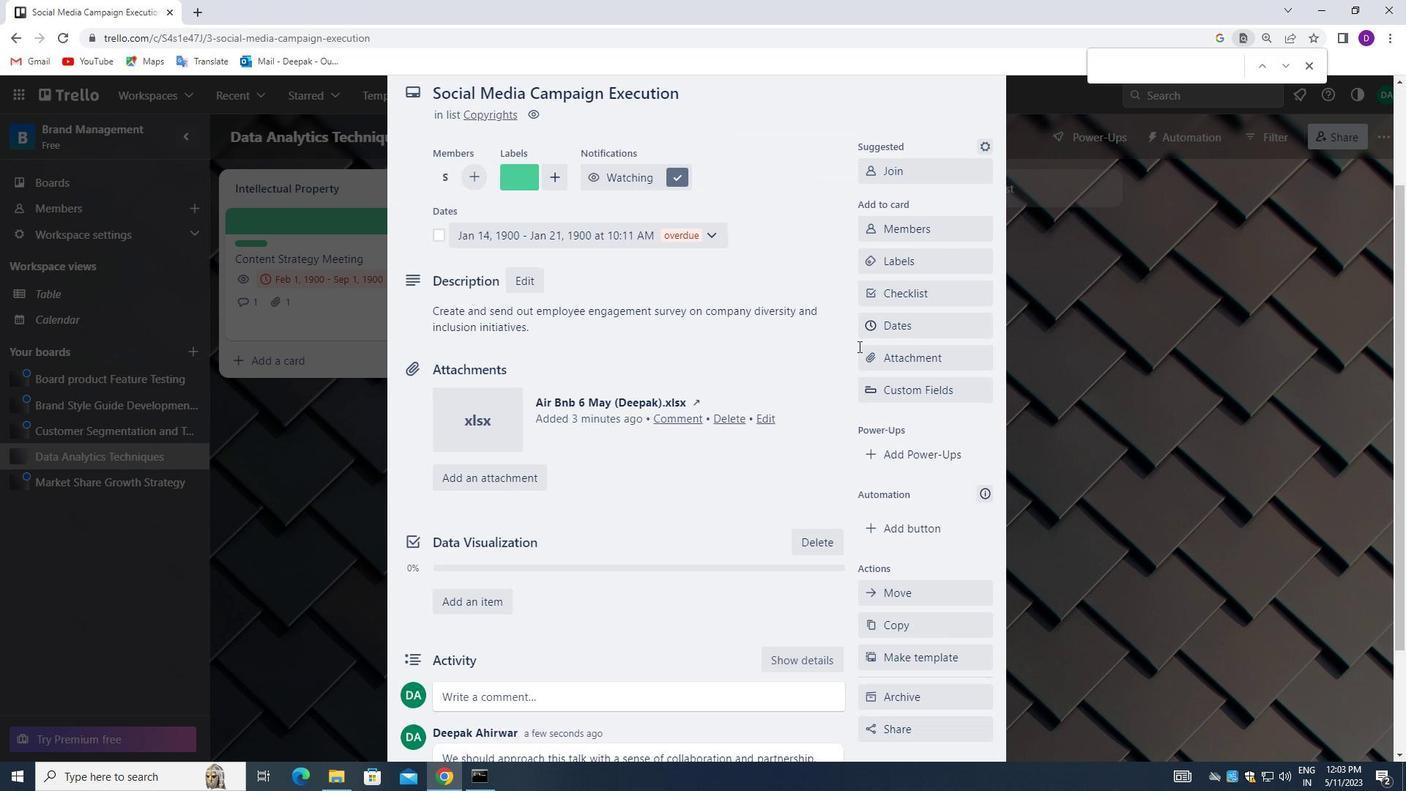 
Action: Mouse scrolled (858, 347) with delta (0, 0)
Screenshot: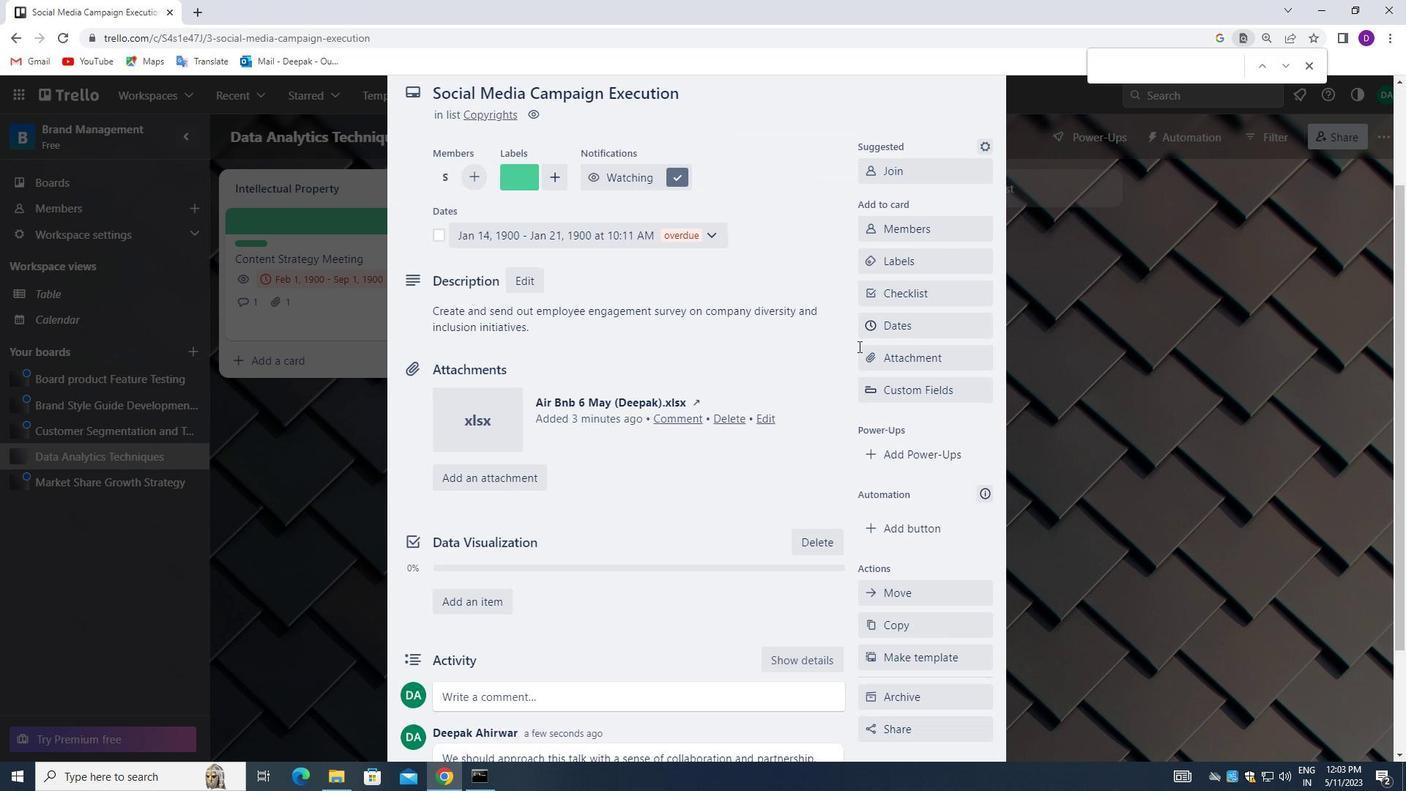 
Action: Mouse moved to (986, 134)
Screenshot: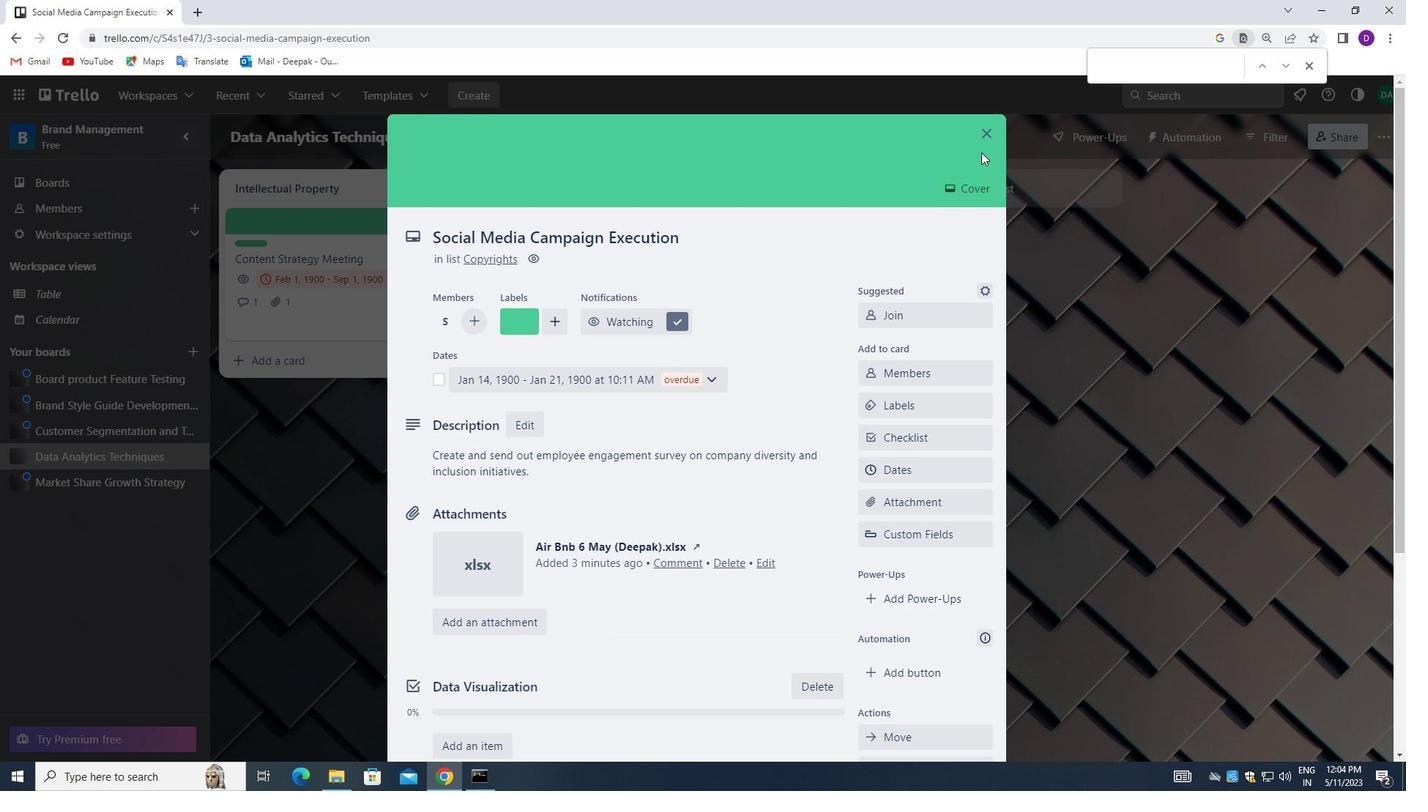 
Action: Mouse pressed left at (986, 134)
Screenshot: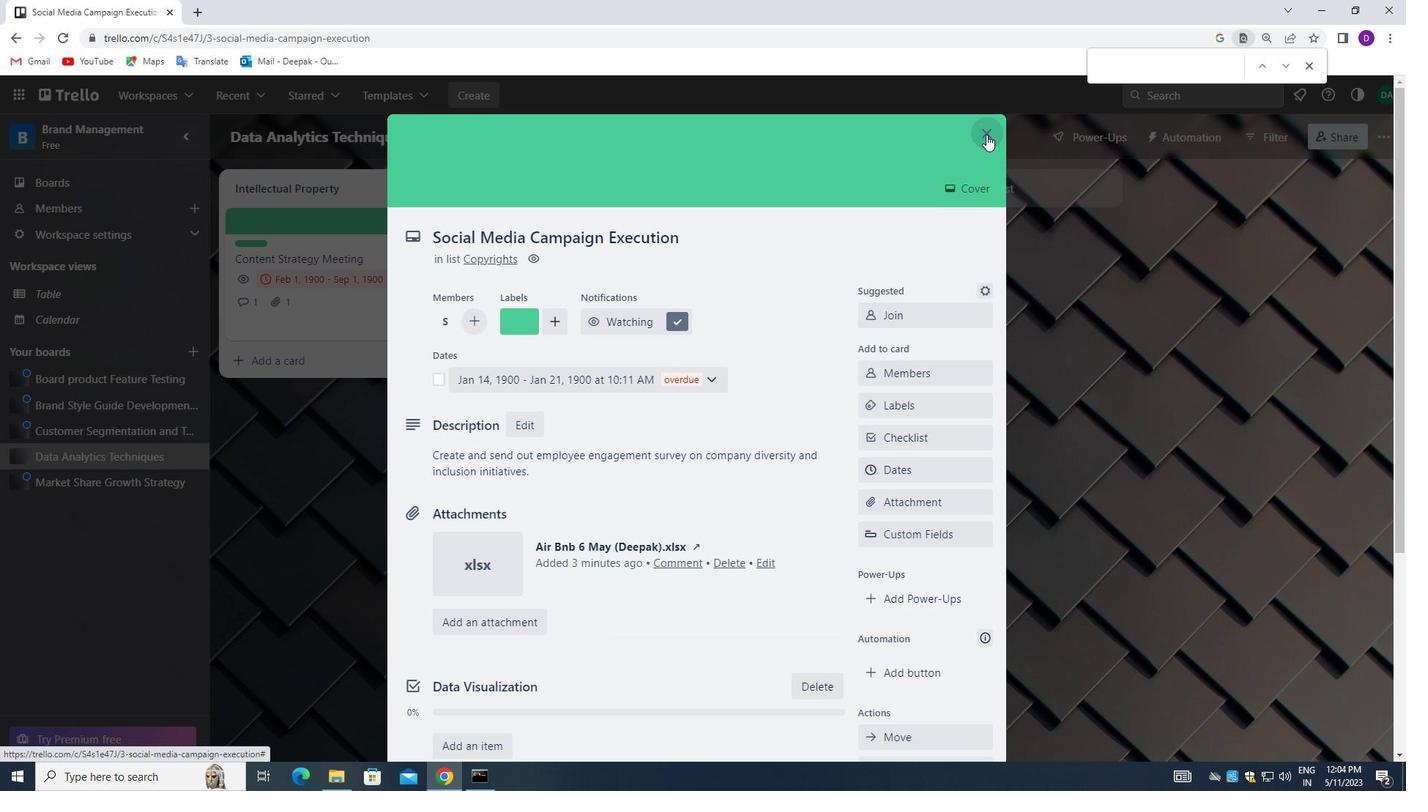 
Action: Mouse moved to (86, 191)
Screenshot: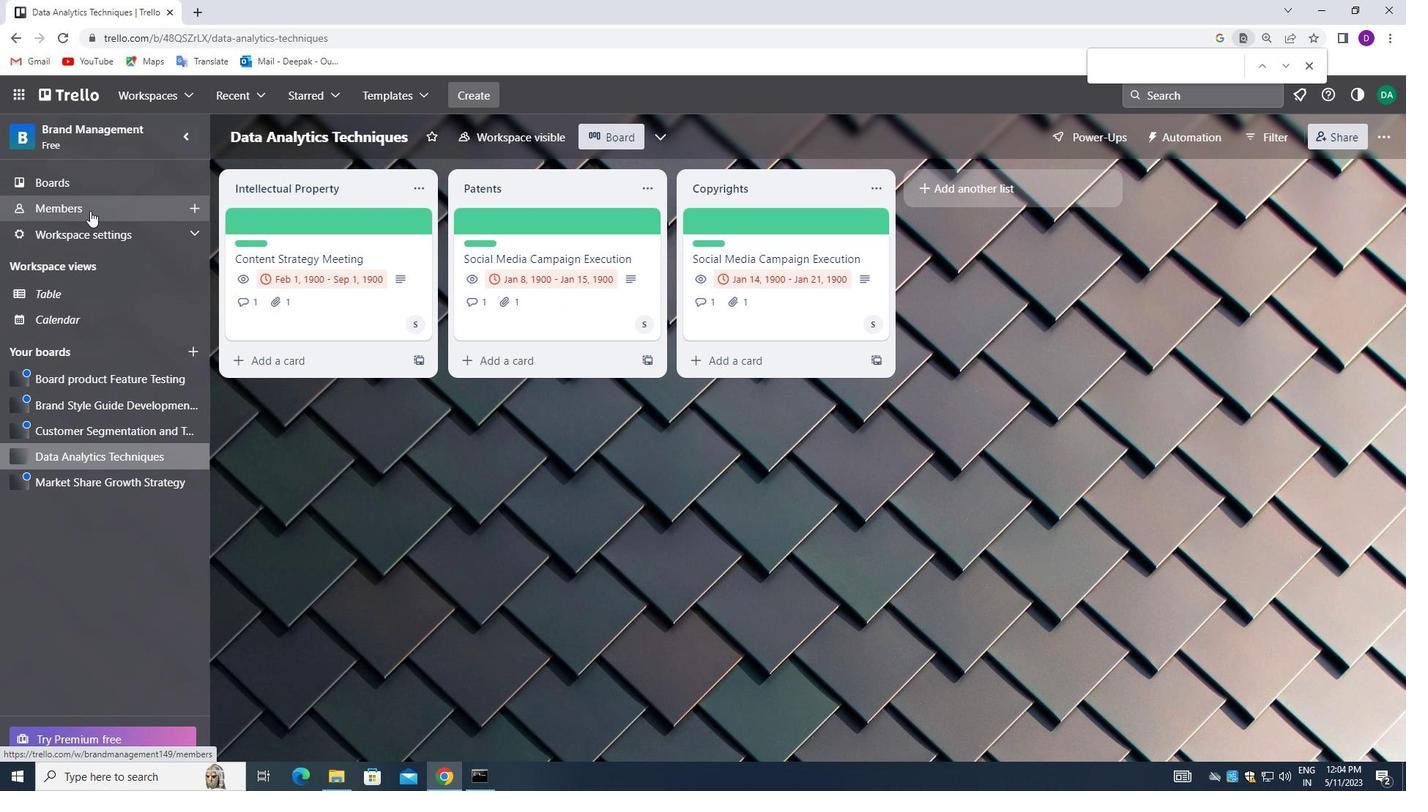
Action: Mouse pressed left at (86, 191)
Screenshot: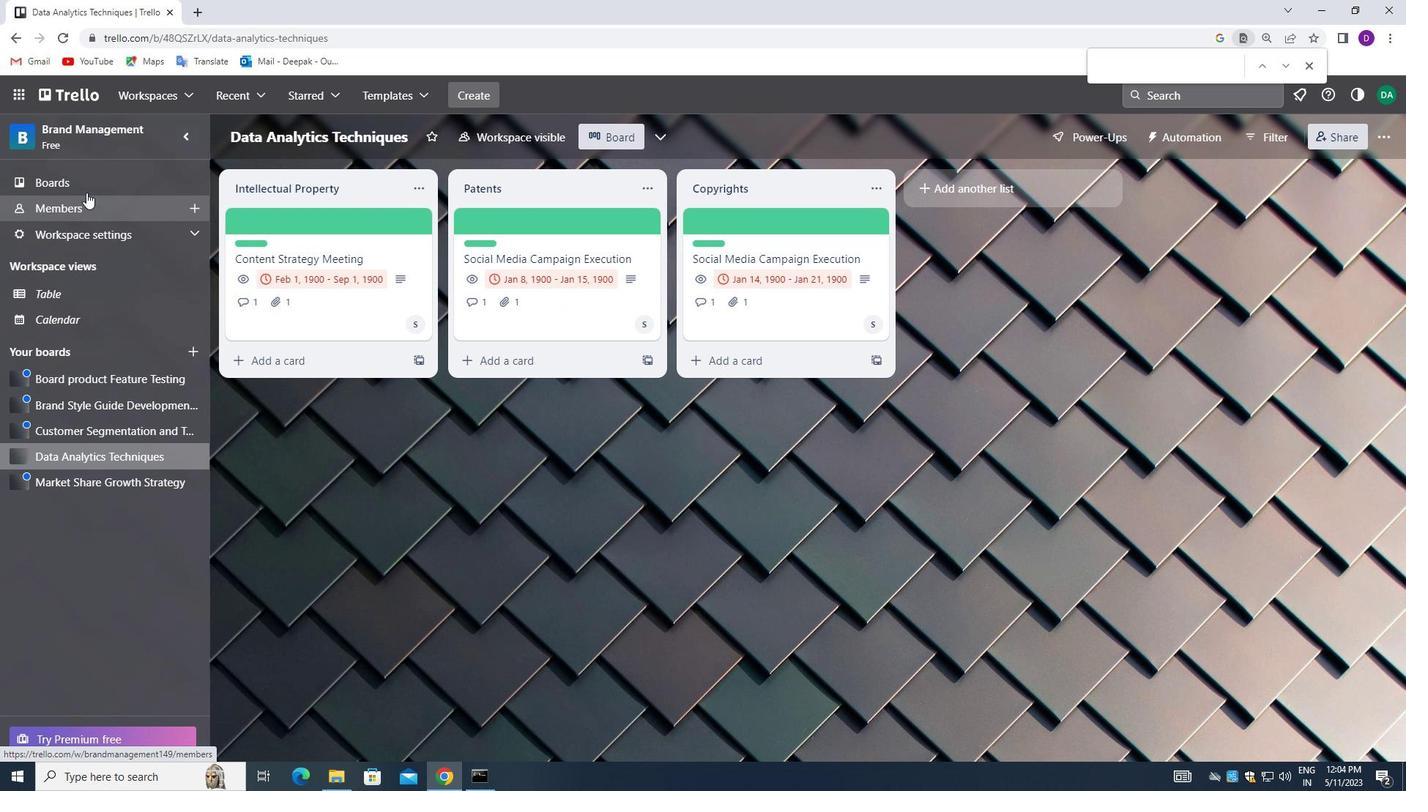 
Action: Mouse moved to (605, 431)
Screenshot: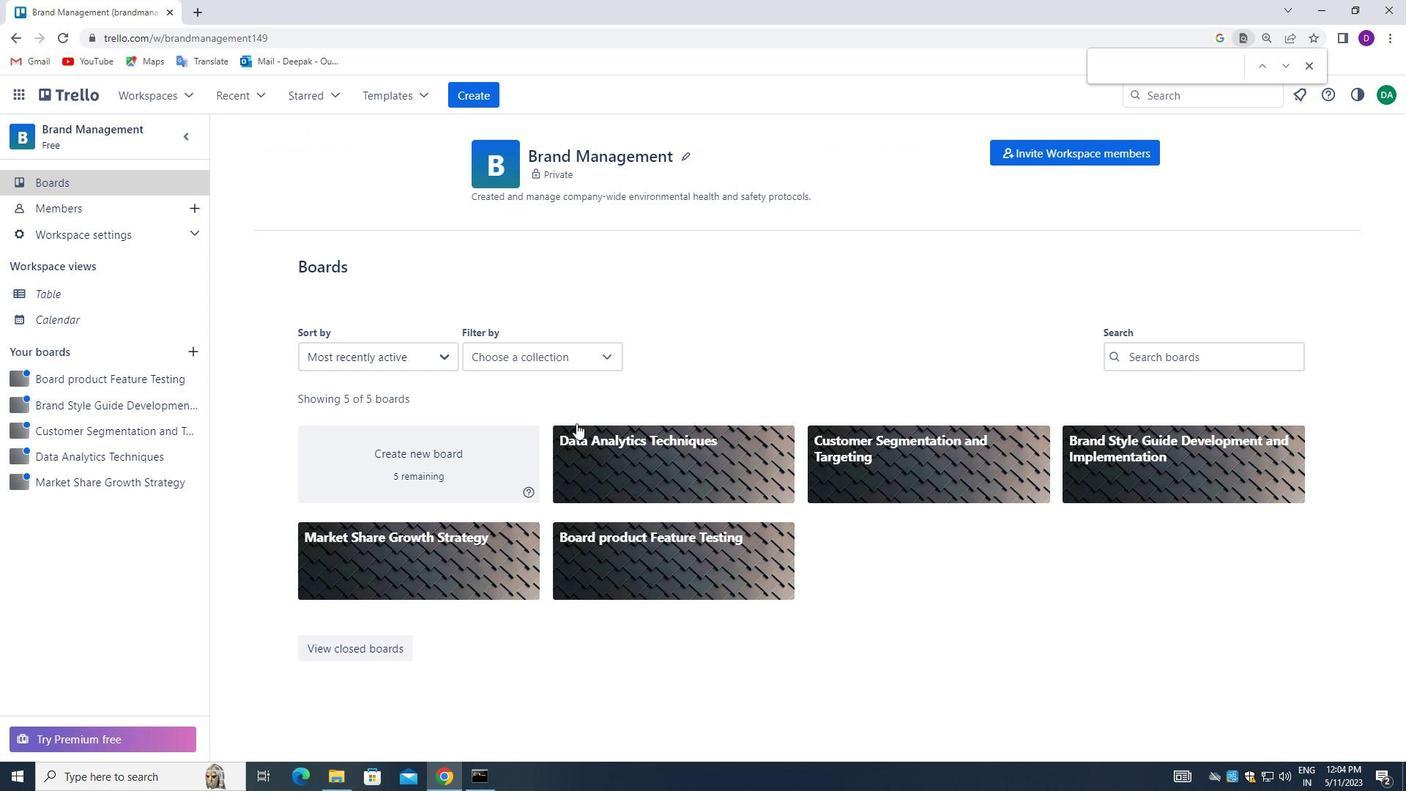 
